 Task: Change the Trello board background using images from Unsplash with the search terms 'kitten', 'cats', and 'black panther'.
Action: Mouse moved to (1059, 221)
Screenshot: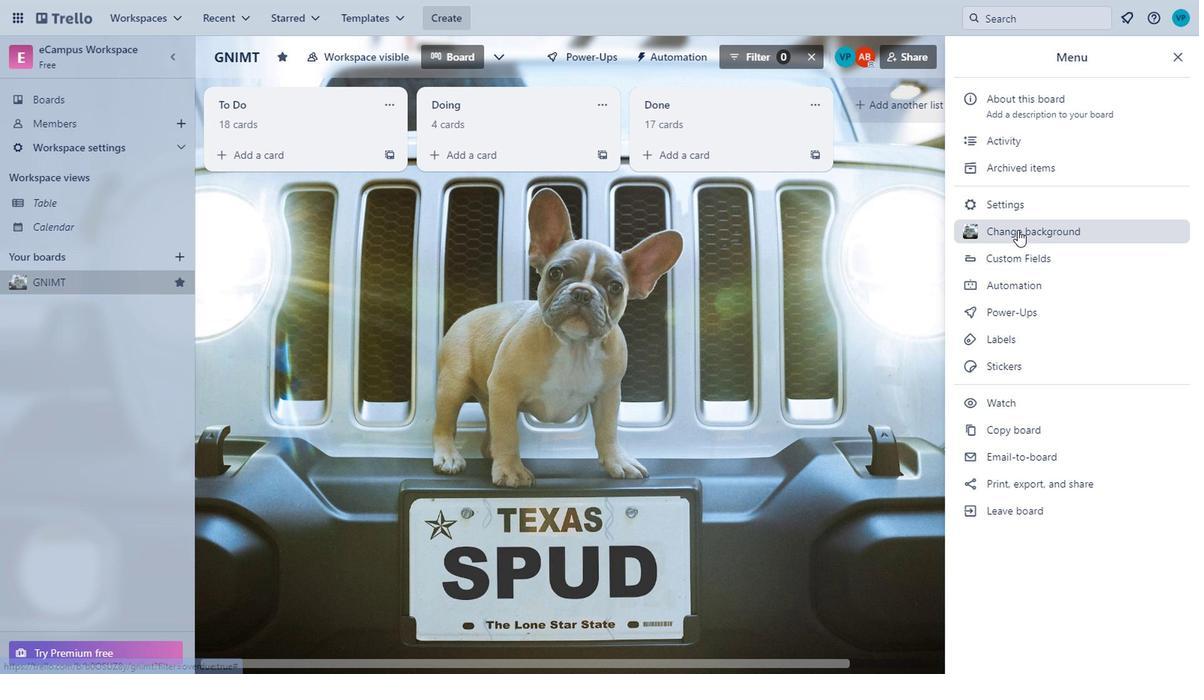 
Action: Mouse pressed left at (1059, 221)
Screenshot: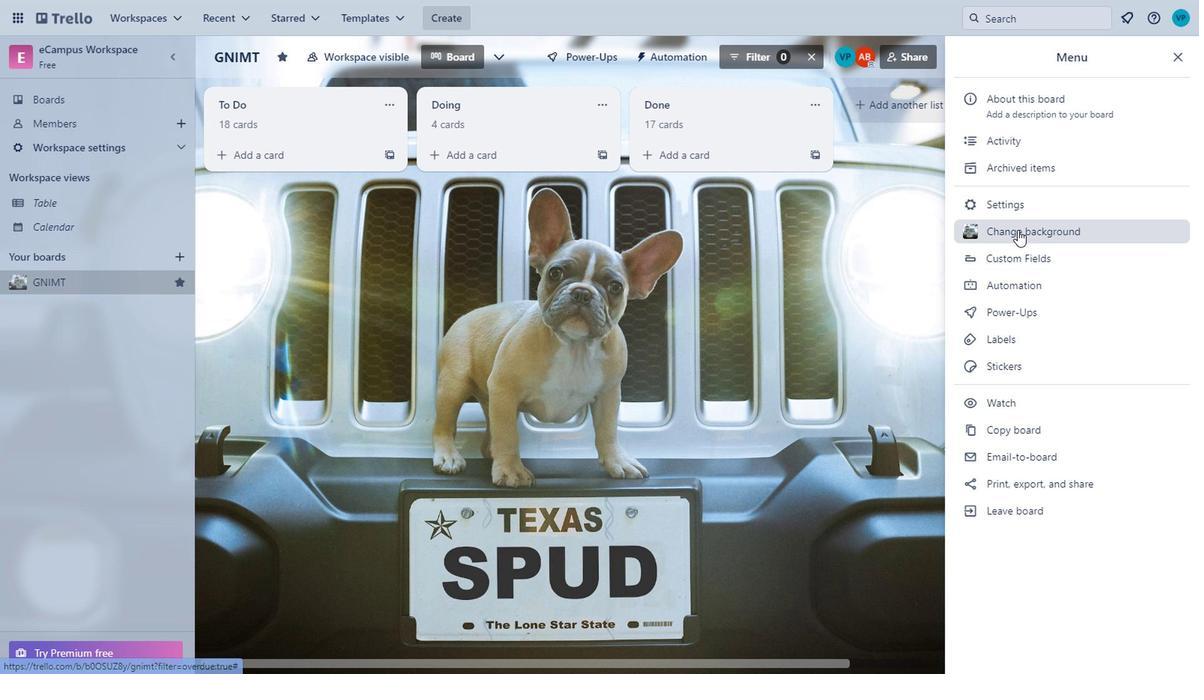 
Action: Mouse moved to (1059, 104)
Screenshot: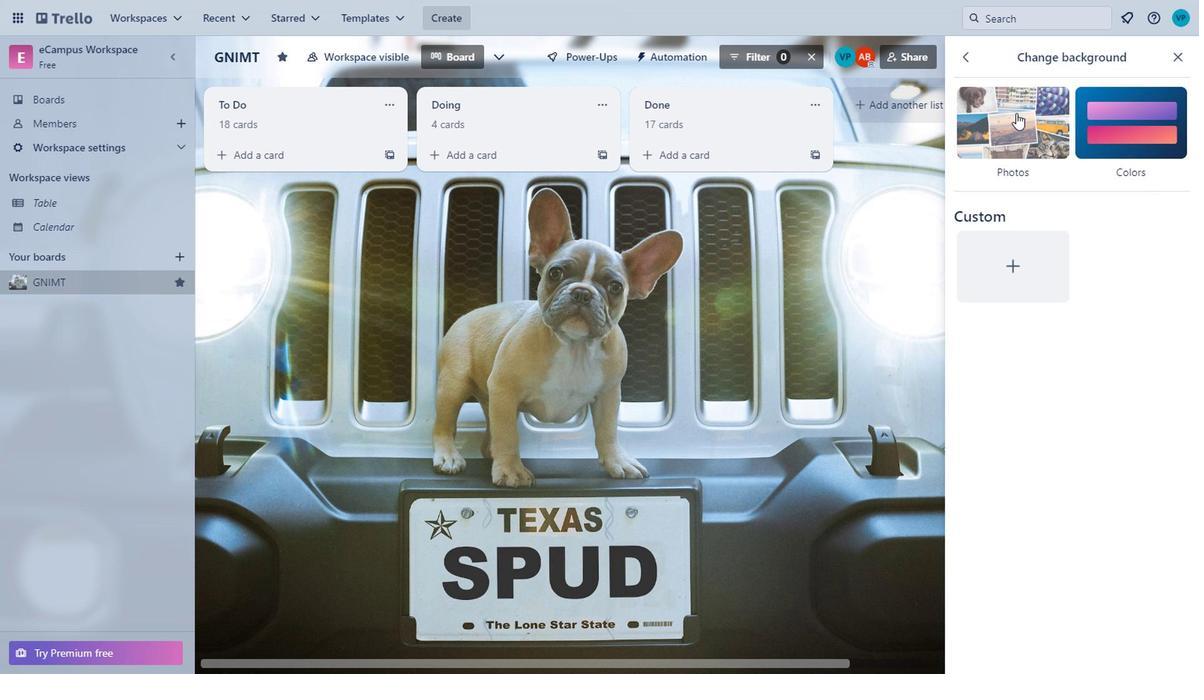 
Action: Mouse pressed left at (1059, 104)
Screenshot: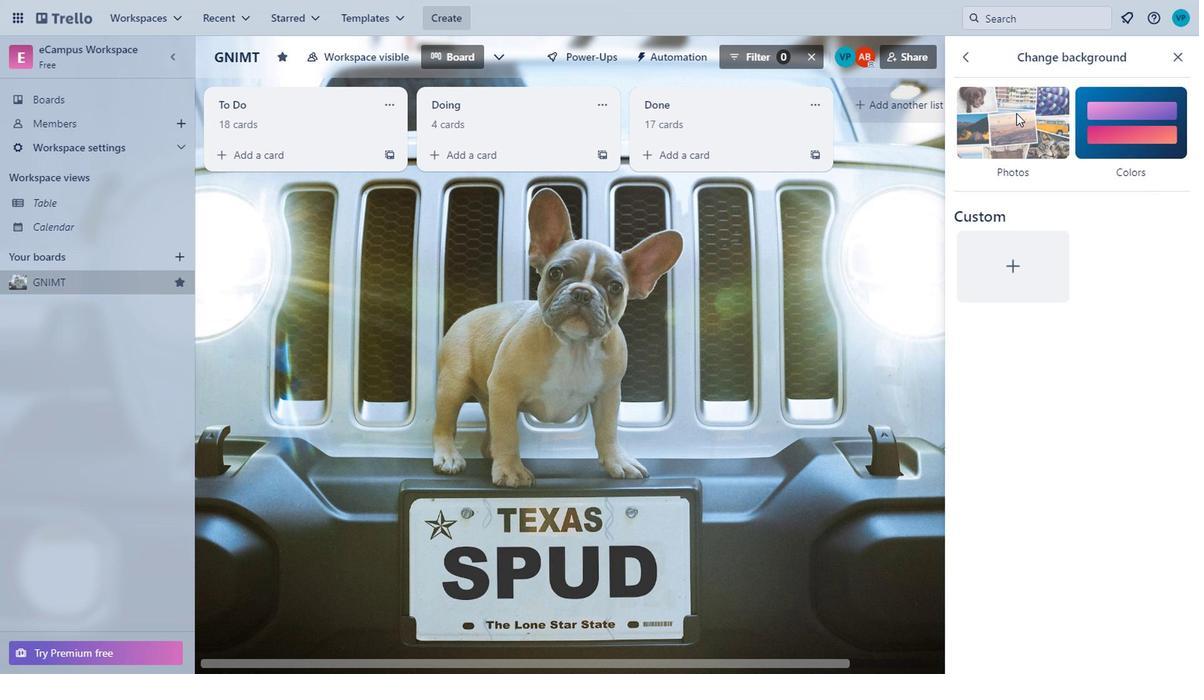 
Action: Mouse moved to (1058, 96)
Screenshot: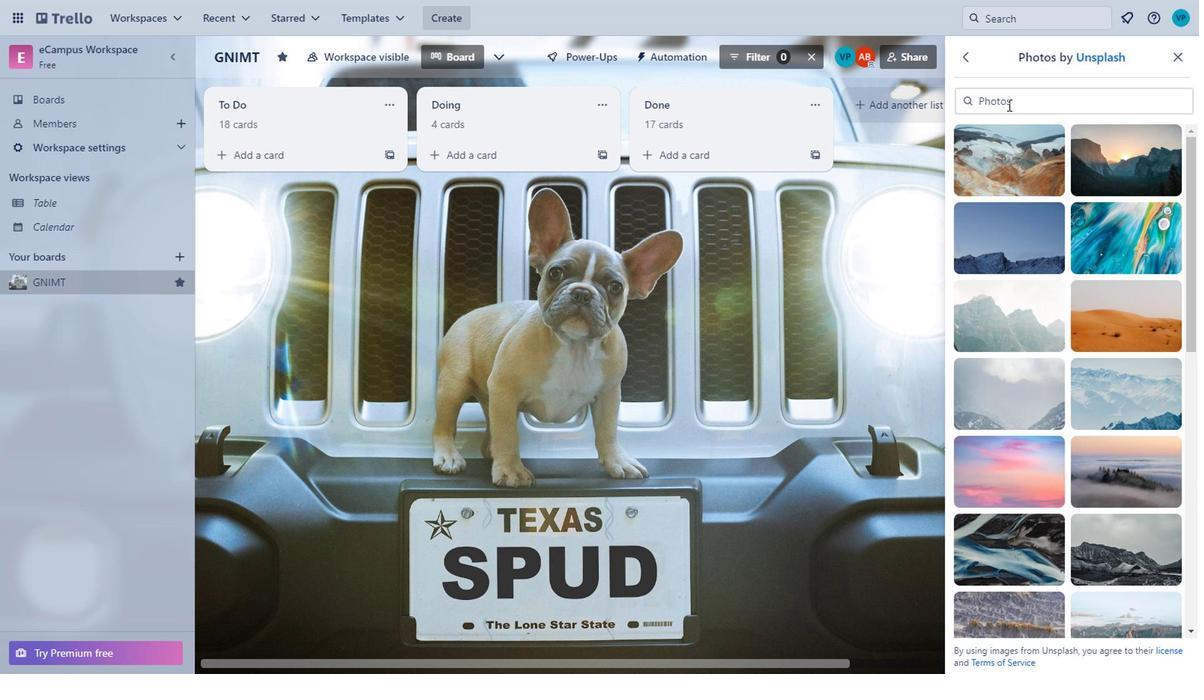 
Action: Mouse pressed left at (1058, 96)
Screenshot: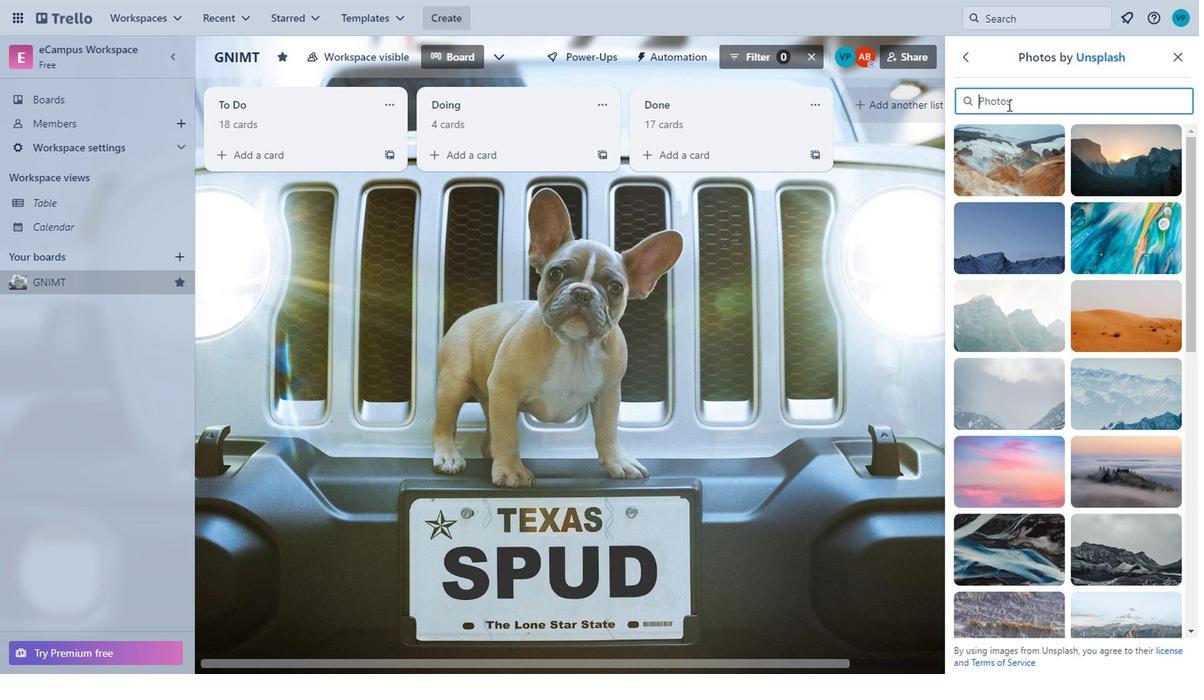 
Action: Mouse moved to (1021, 171)
Screenshot: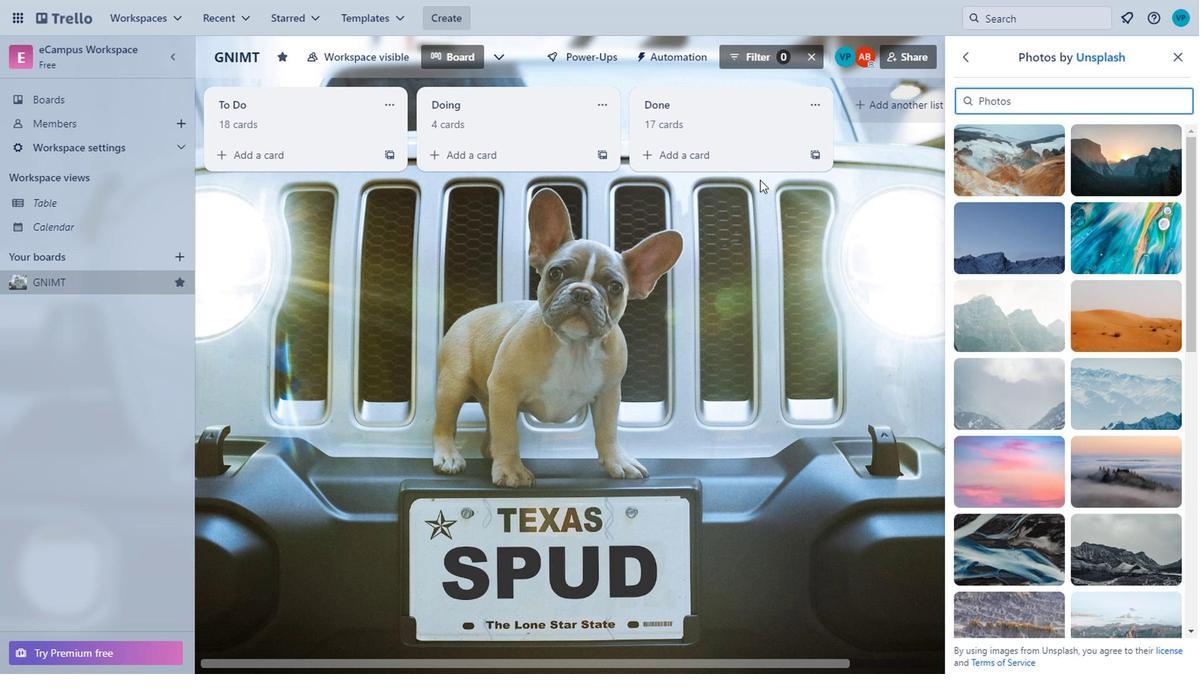 
Action: Key pressed c
Screenshot: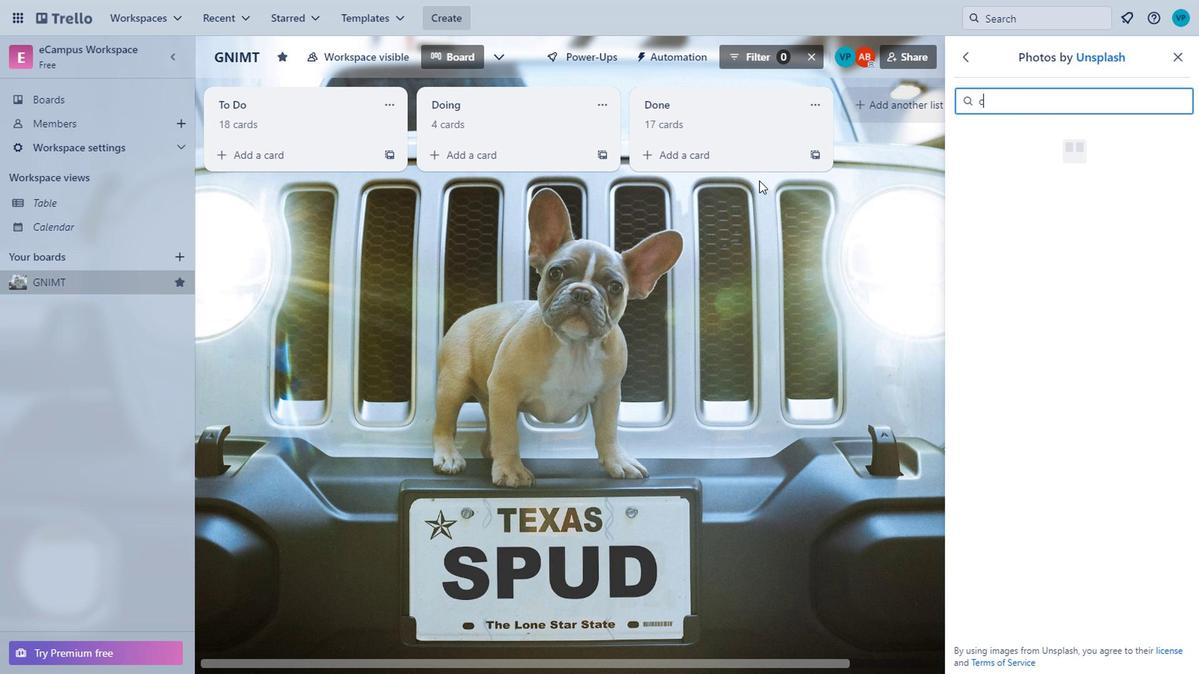 
Action: Mouse moved to (1021, 171)
Screenshot: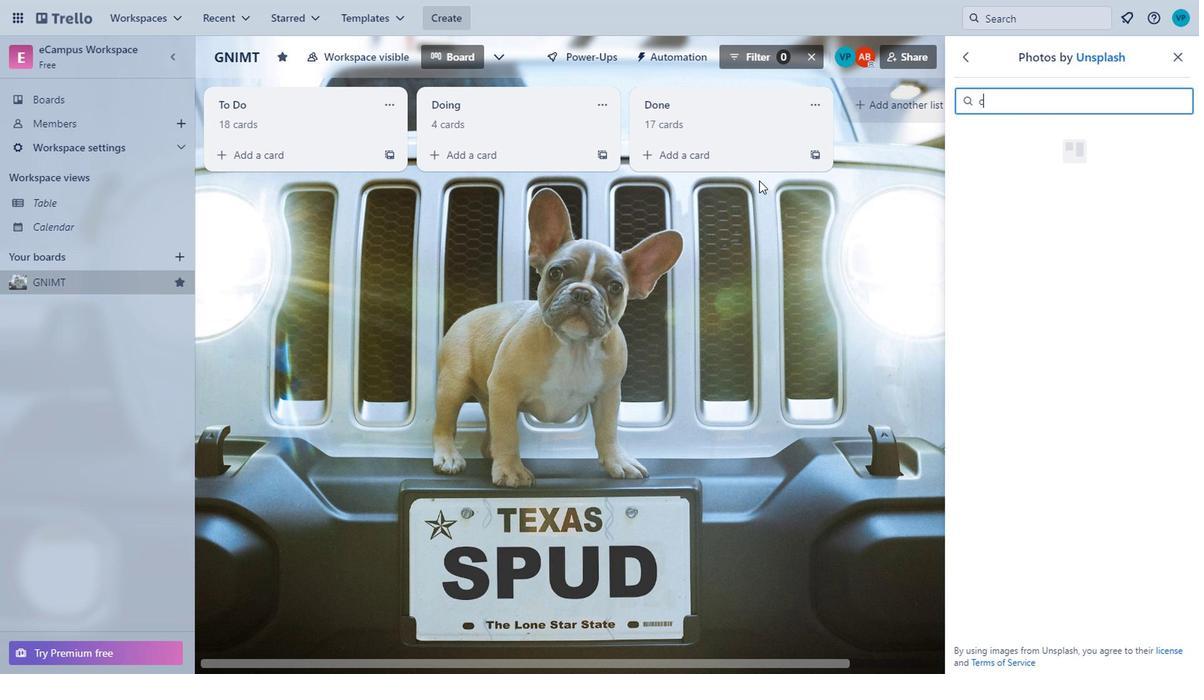 
Action: Key pressed a
Screenshot: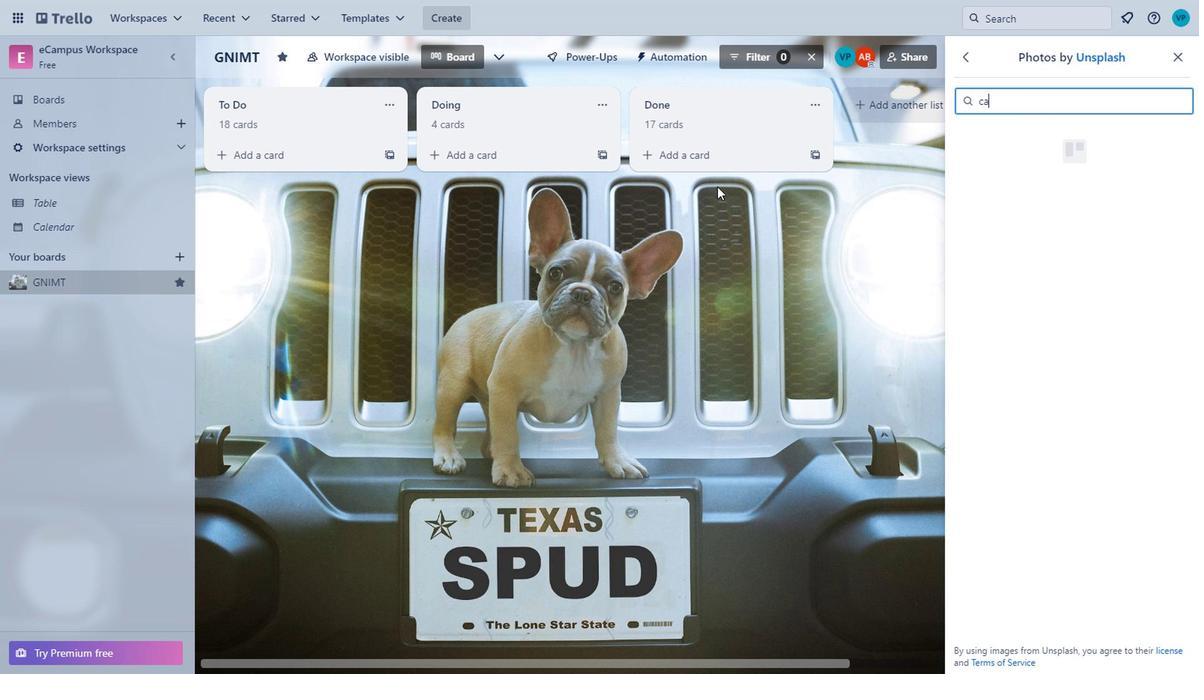 
Action: Mouse moved to (1001, 206)
Screenshot: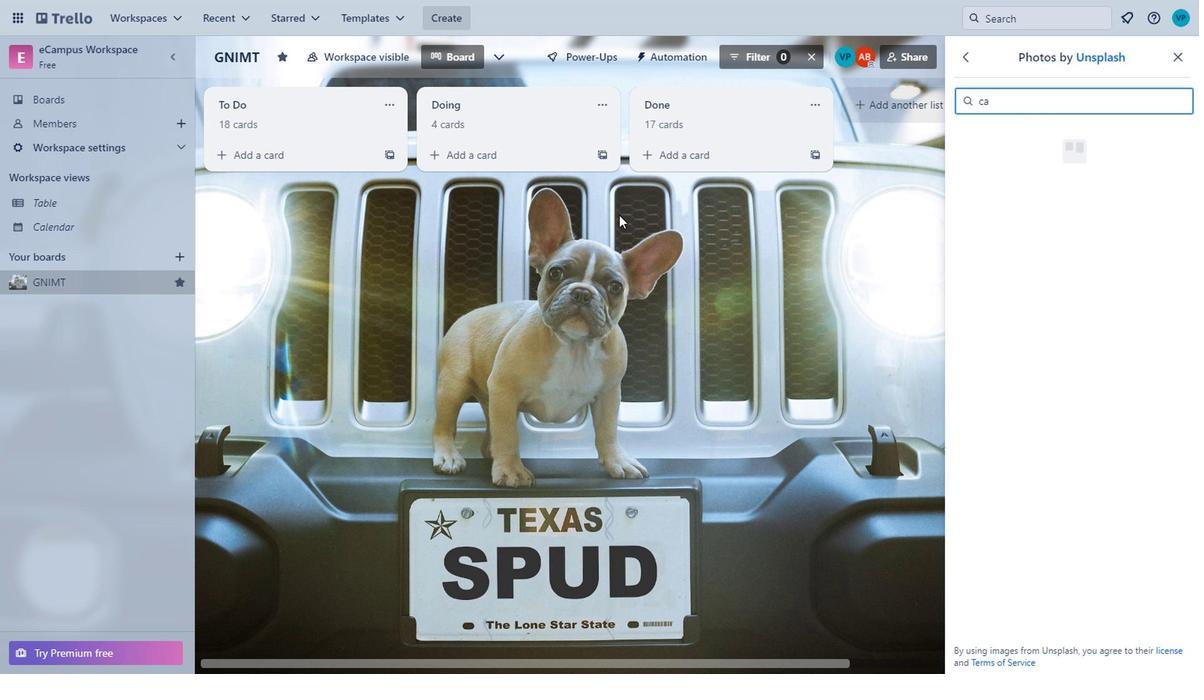 
Action: Key pressed <Key.backspace>s
Screenshot: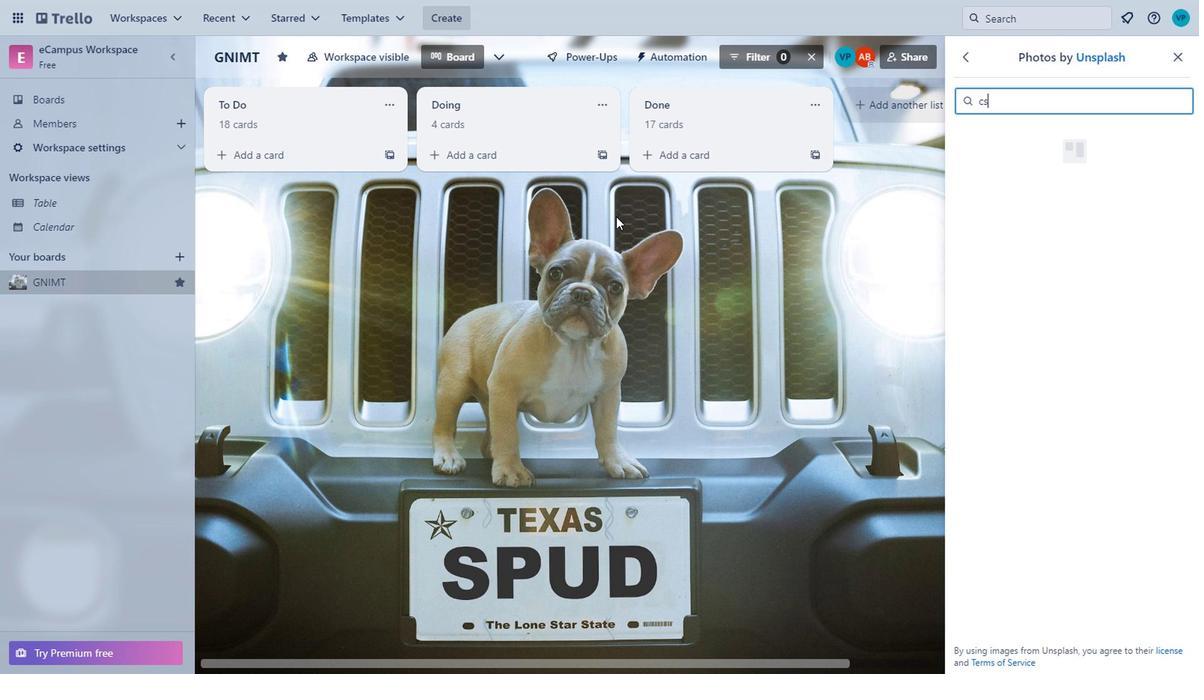 
Action: Mouse moved to (1001, 207)
Screenshot: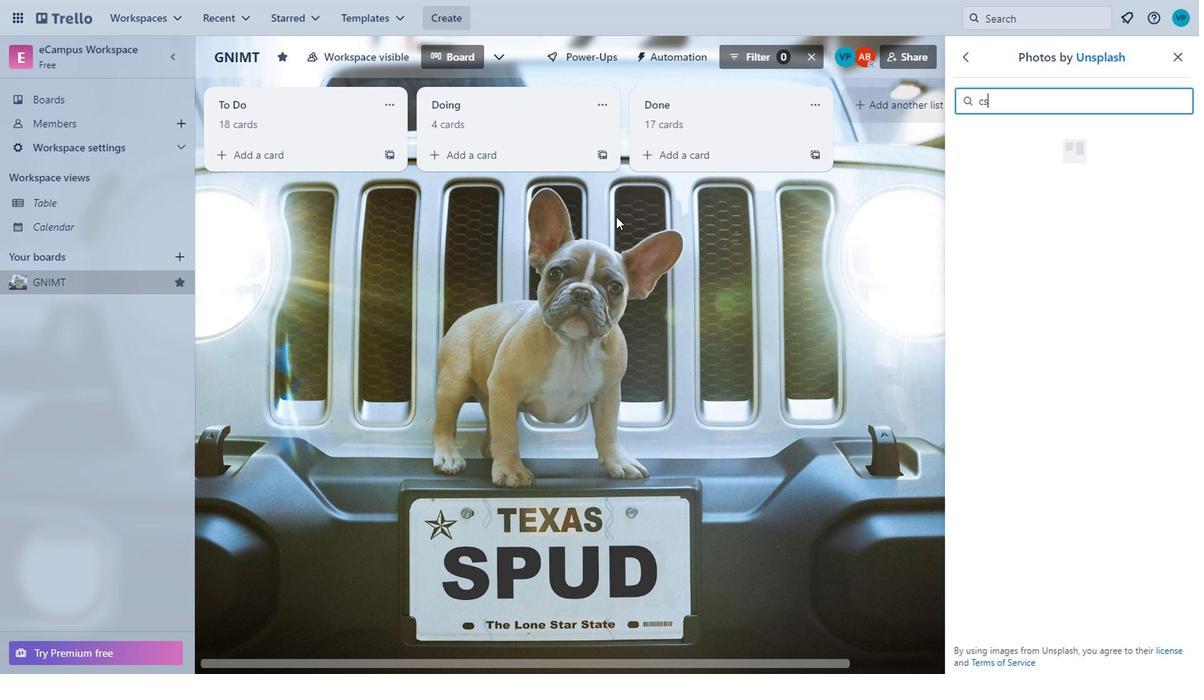 
Action: Key pressed <Key.backspace>ats
Screenshot: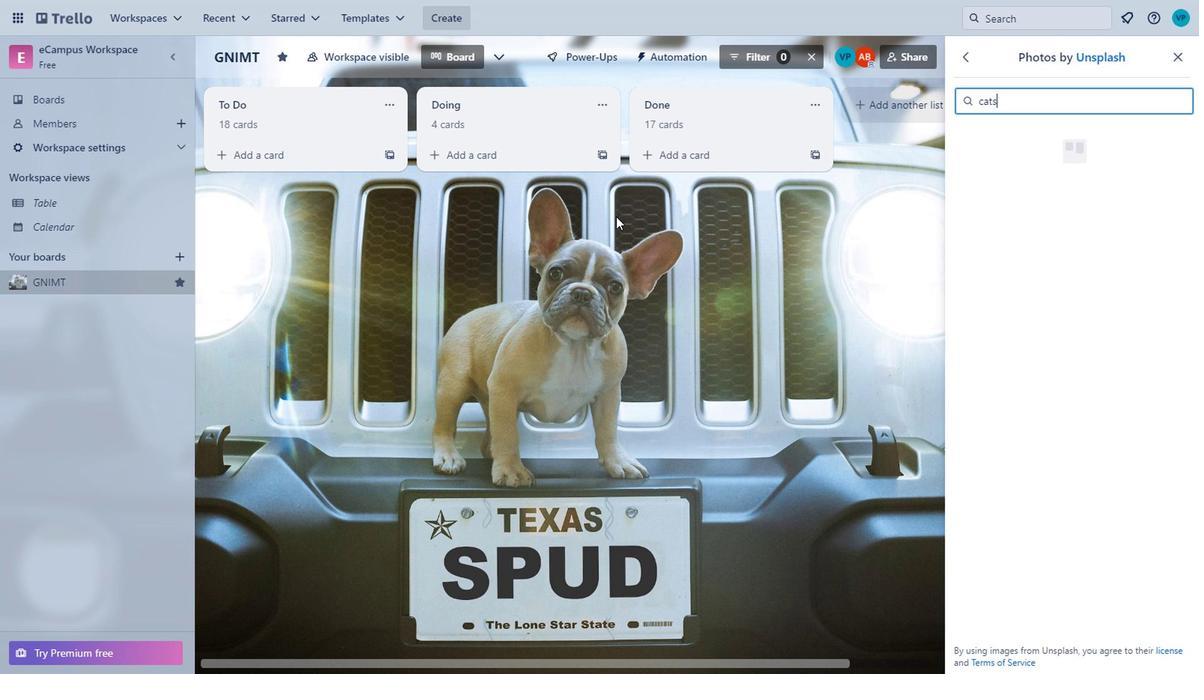 
Action: Mouse moved to (1061, 375)
Screenshot: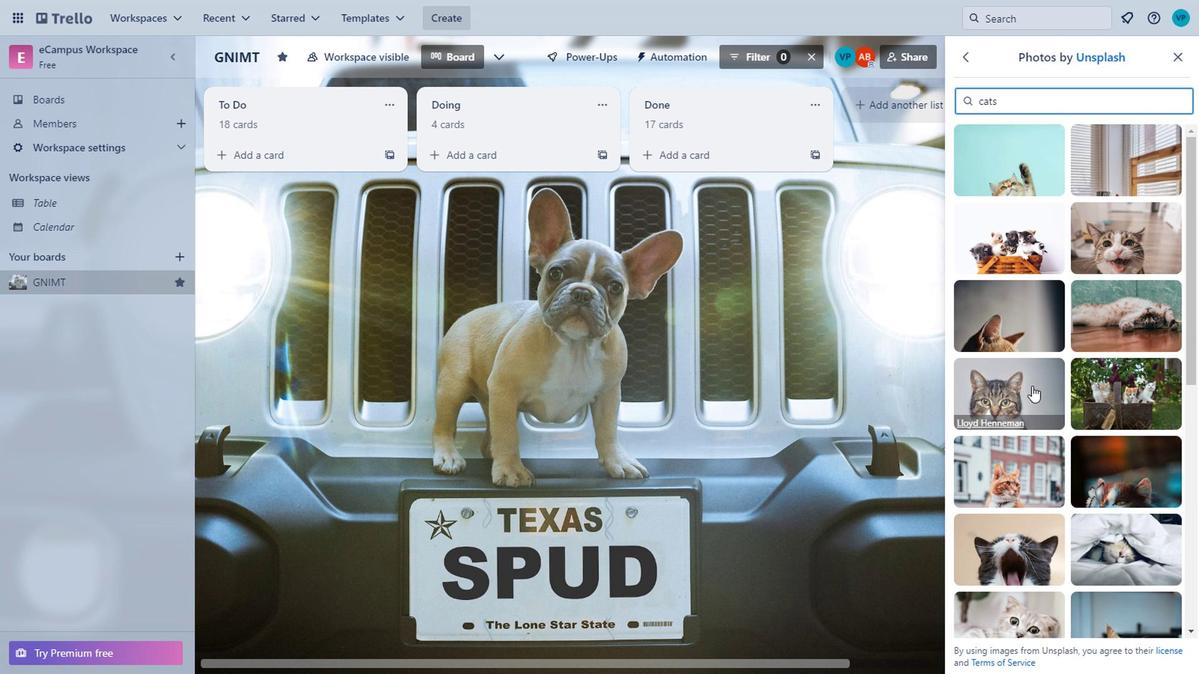 
Action: Mouse pressed left at (1061, 375)
Screenshot: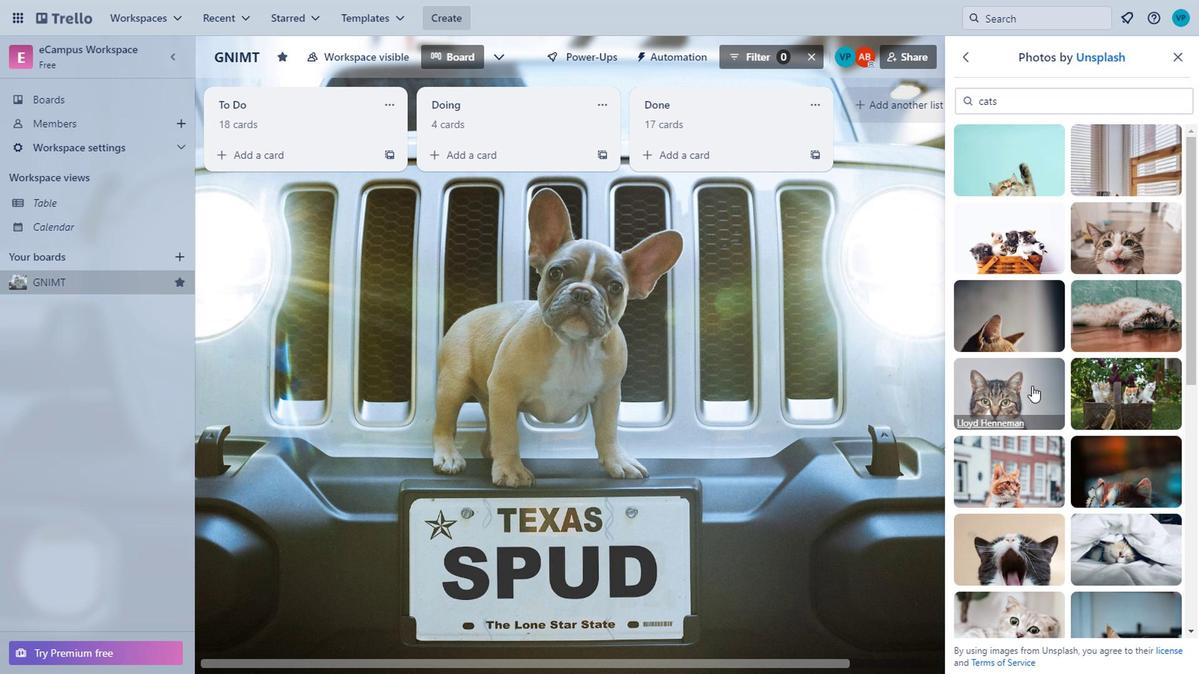 
Action: Mouse moved to (1062, 455)
Screenshot: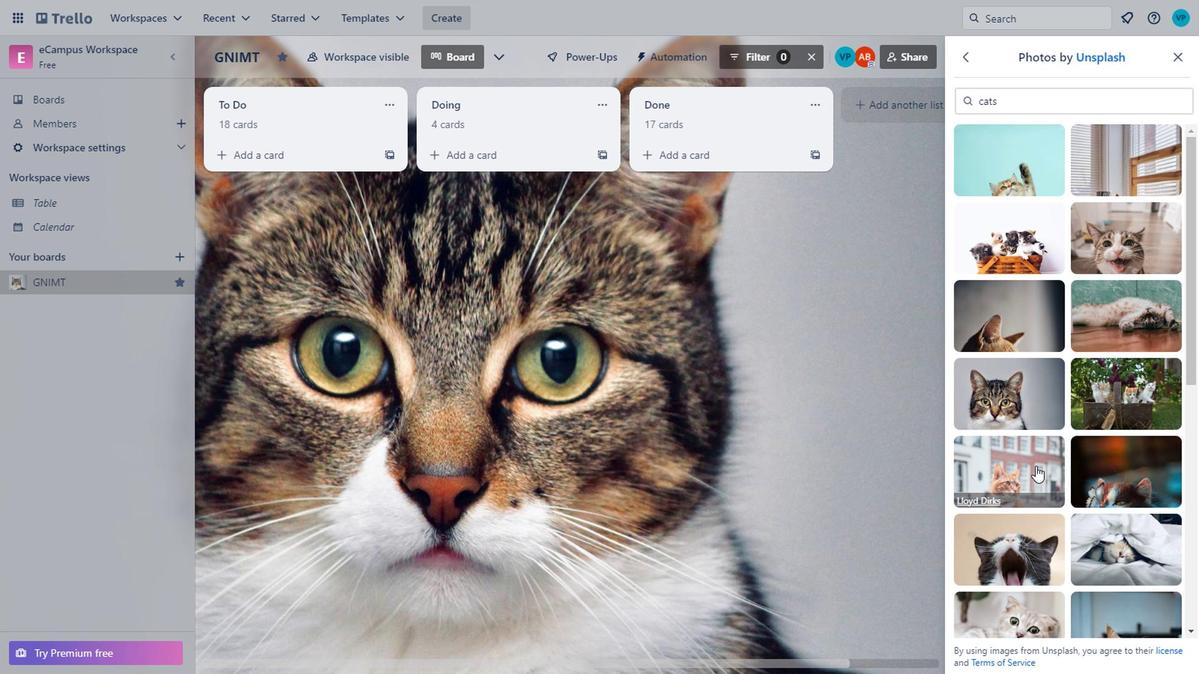 
Action: Mouse pressed left at (1062, 455)
Screenshot: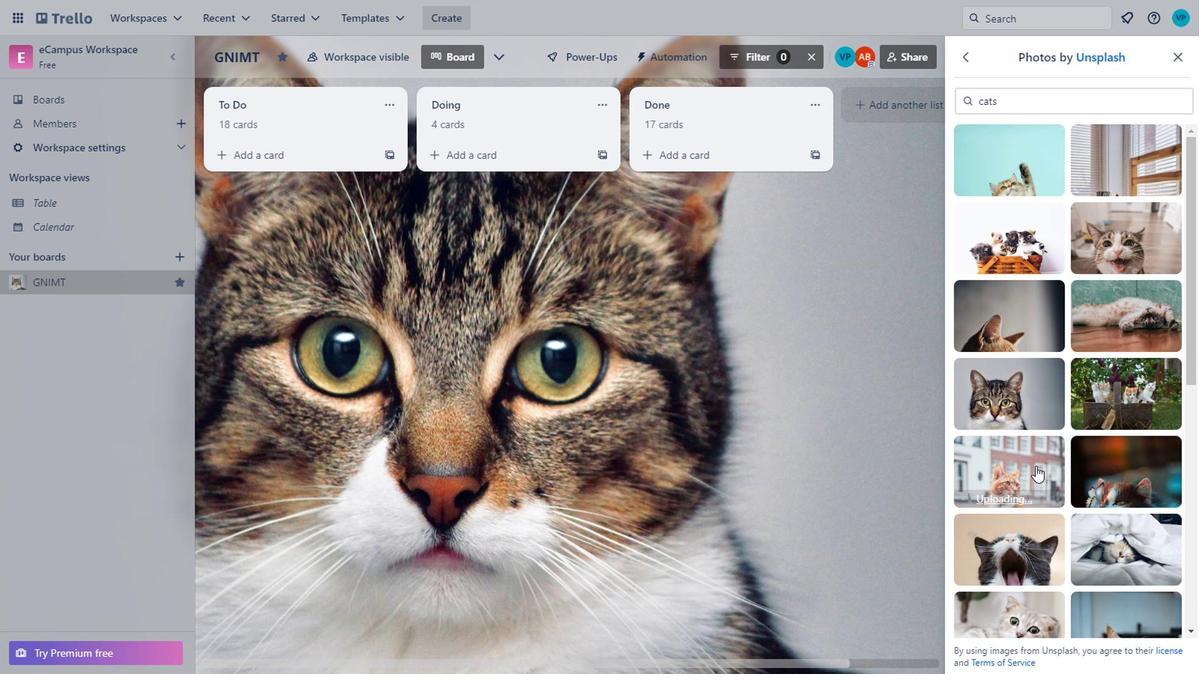 
Action: Mouse moved to (1063, 431)
Screenshot: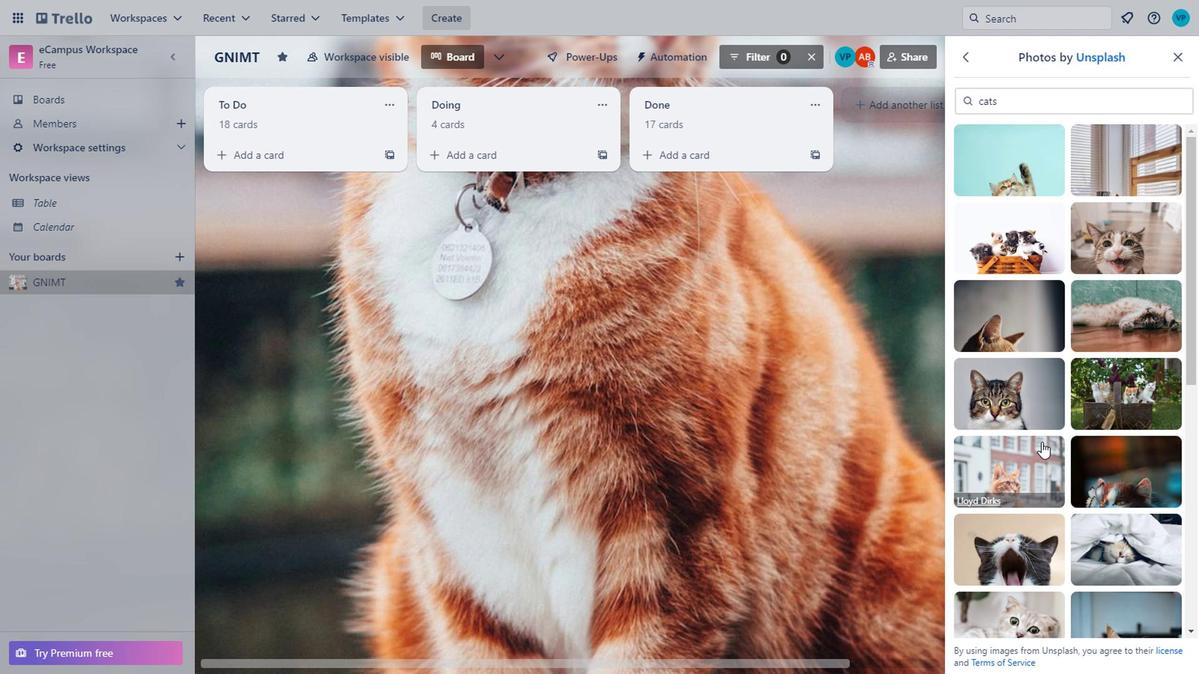 
Action: Mouse scrolled (1063, 430) with delta (0, -1)
Screenshot: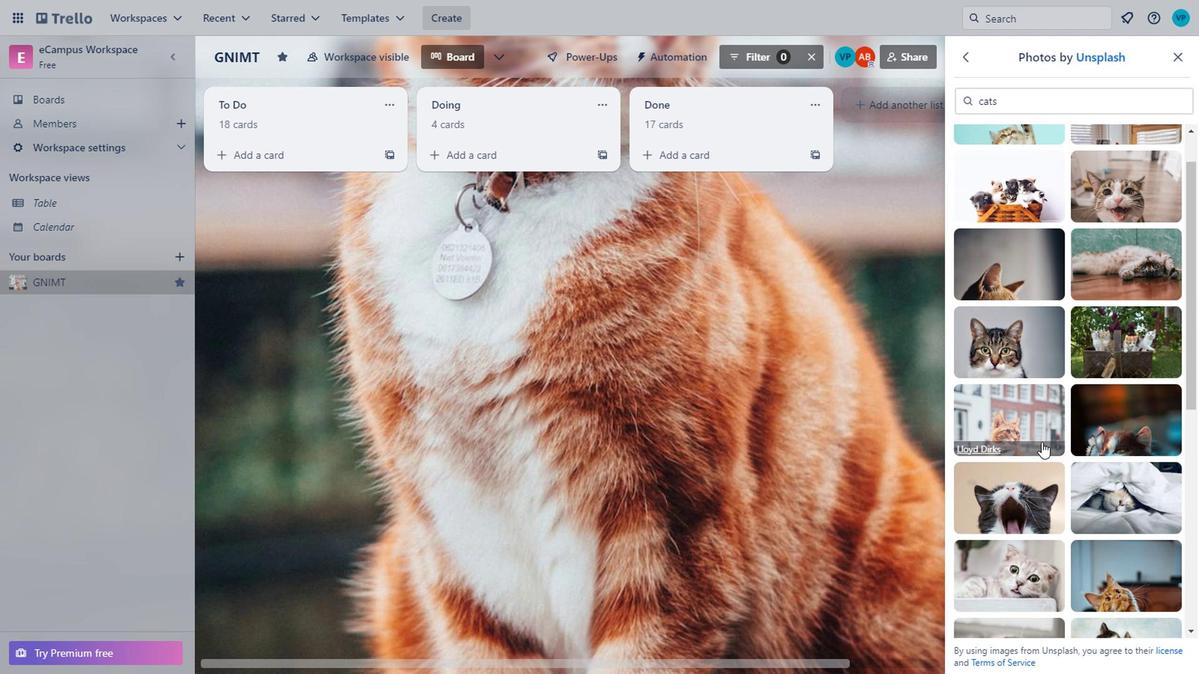
Action: Mouse scrolled (1063, 430) with delta (0, -1)
Screenshot: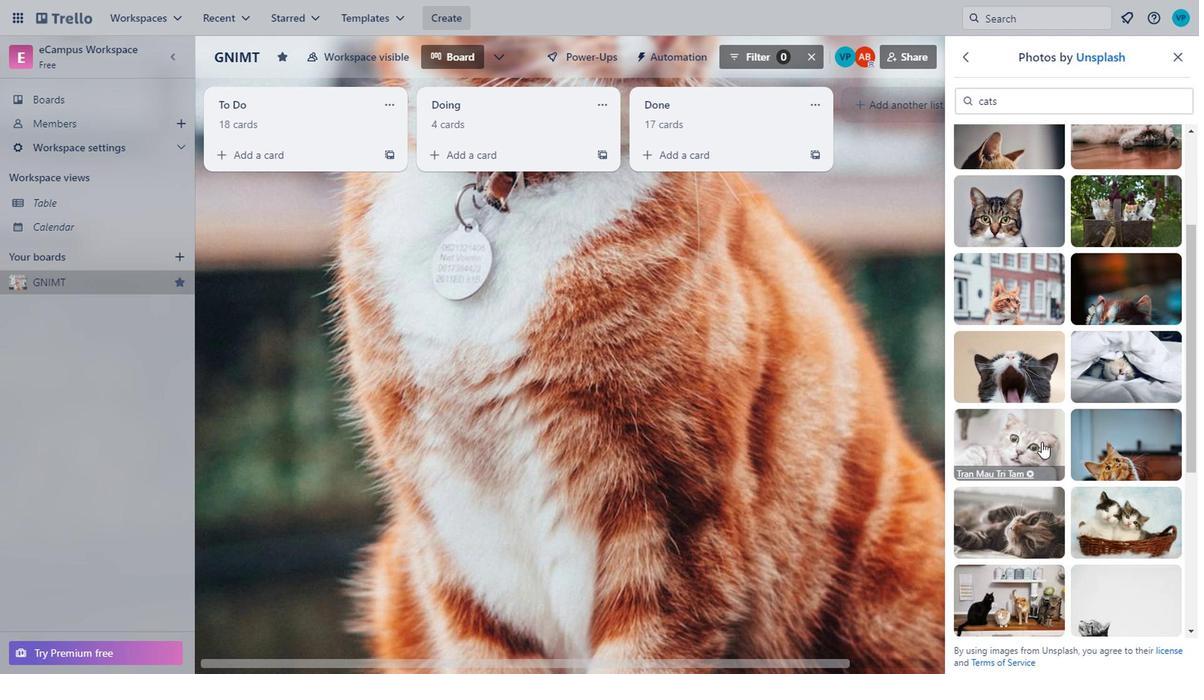 
Action: Mouse moved to (1061, 346)
Screenshot: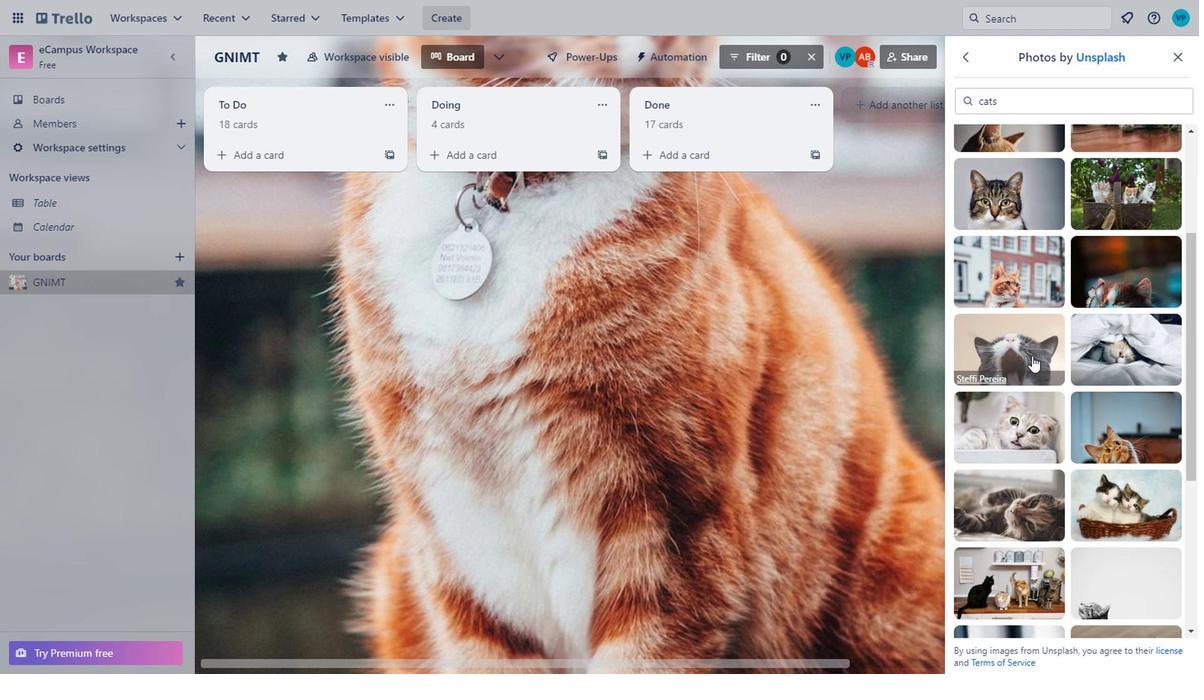
Action: Mouse pressed left at (1061, 346)
Screenshot: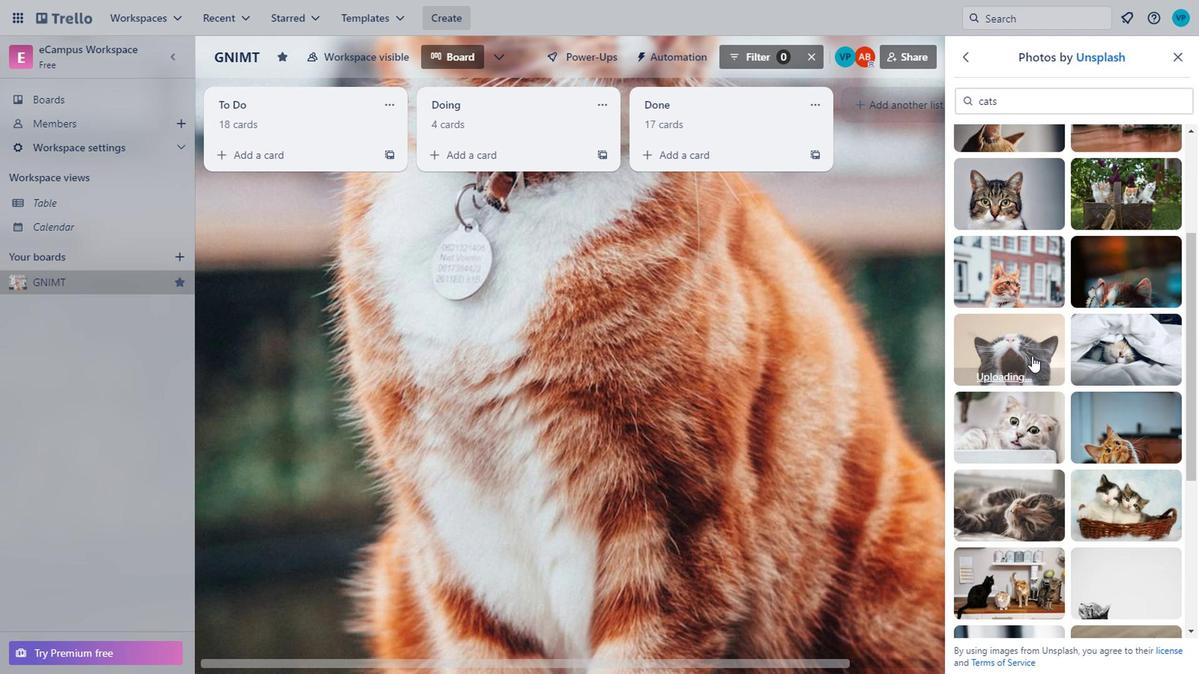 
Action: Mouse moved to (1074, 479)
Screenshot: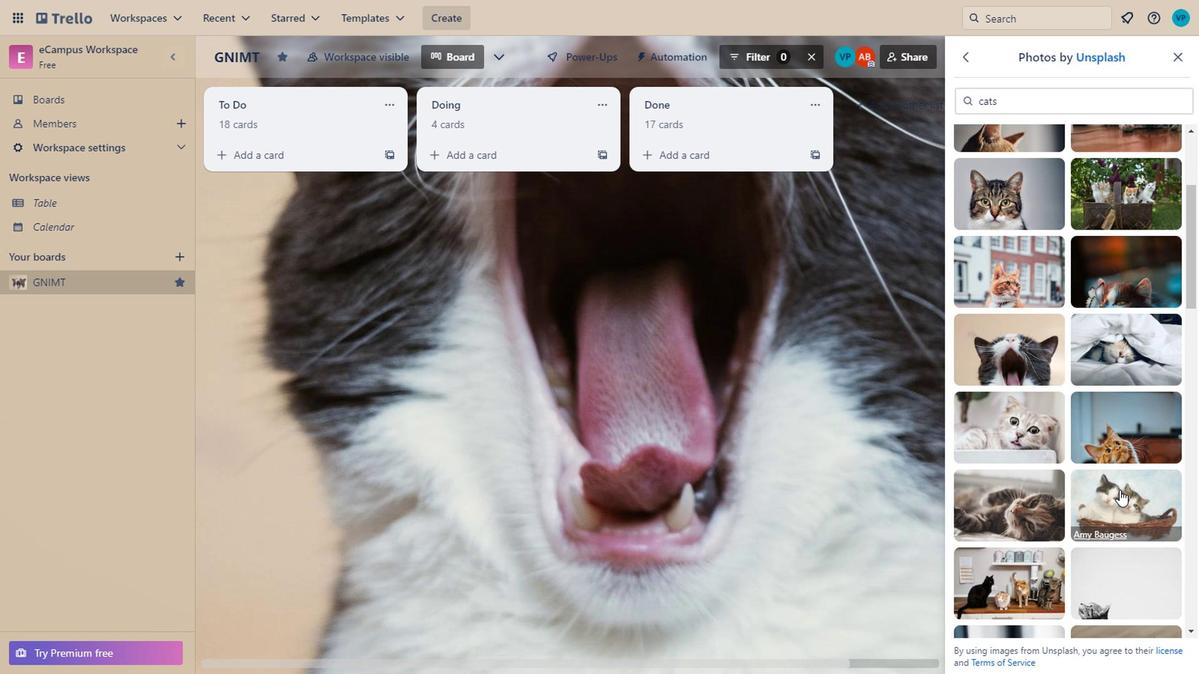 
Action: Mouse pressed left at (1074, 479)
Screenshot: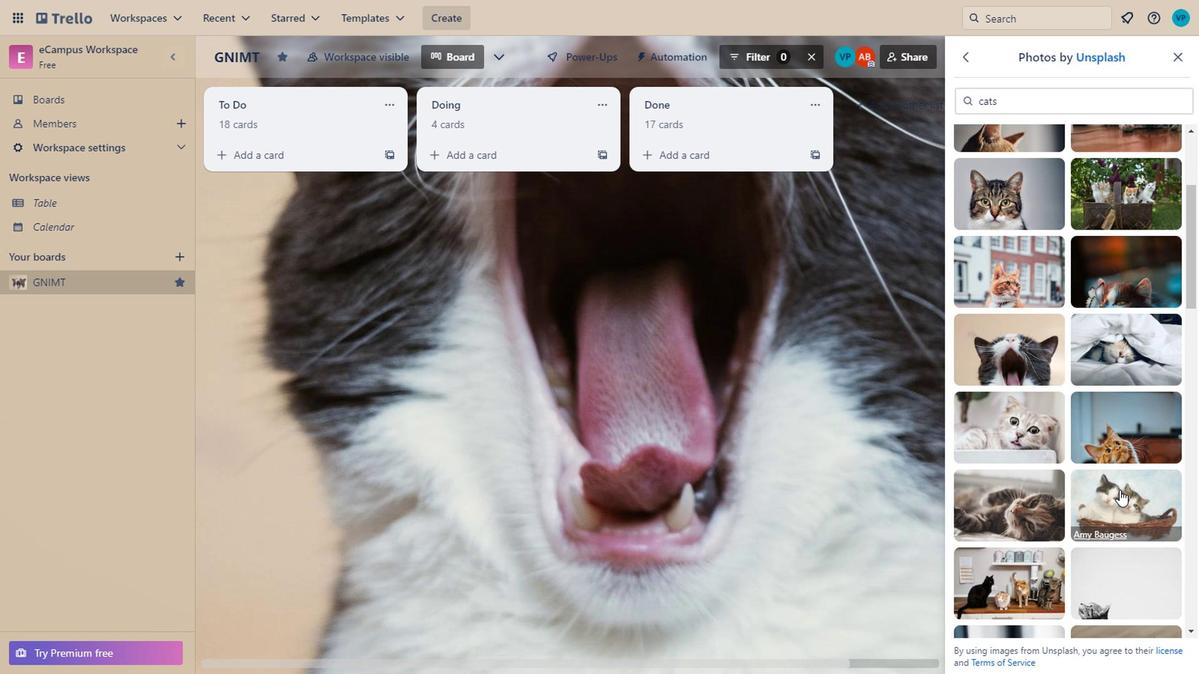
Action: Mouse moved to (1072, 441)
Screenshot: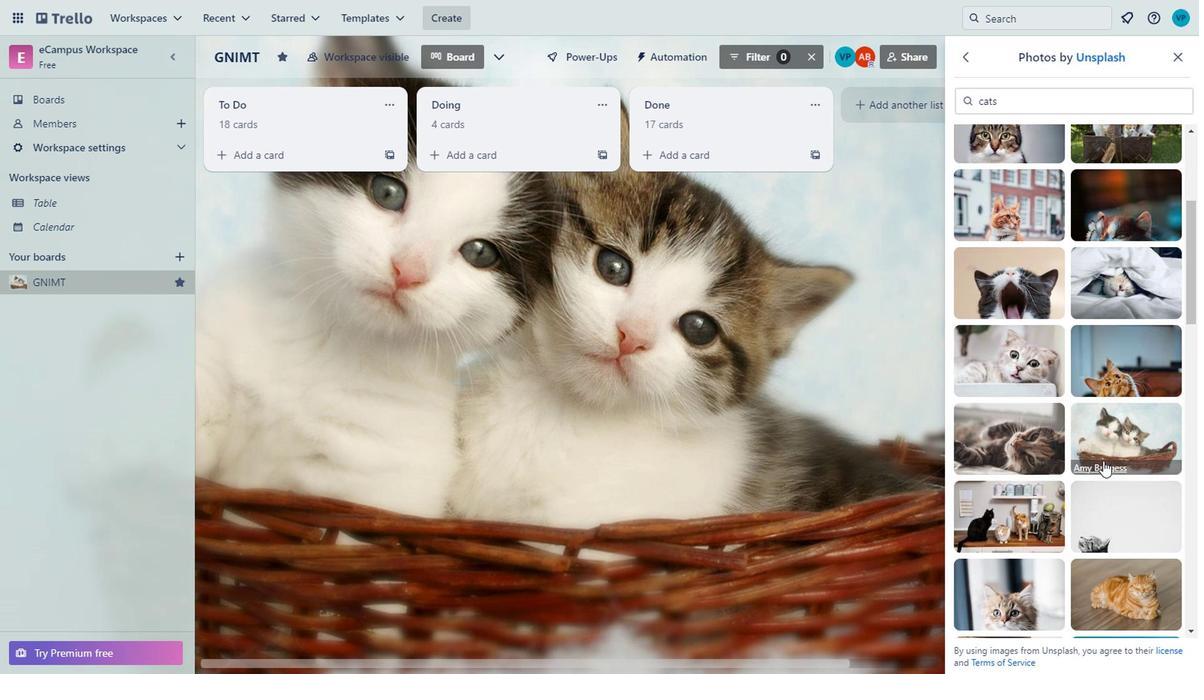
Action: Mouse scrolled (1072, 440) with delta (0, 0)
Screenshot: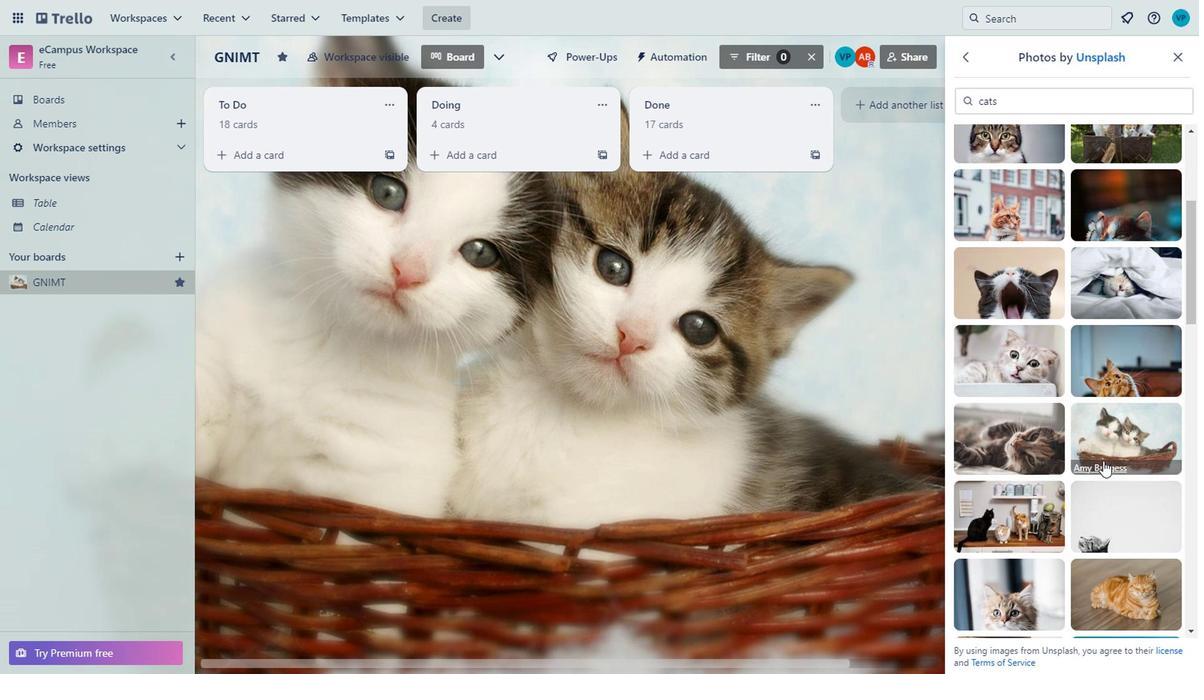 
Action: Mouse moved to (1072, 456)
Screenshot: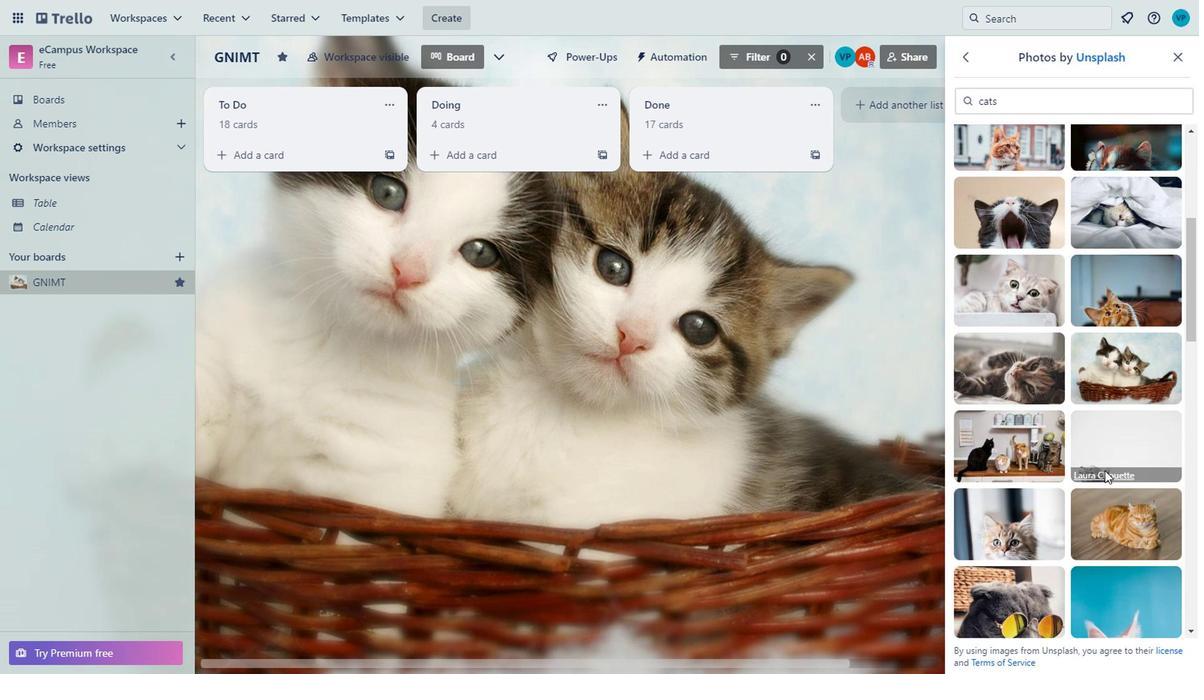 
Action: Mouse scrolled (1072, 455) with delta (0, 0)
Screenshot: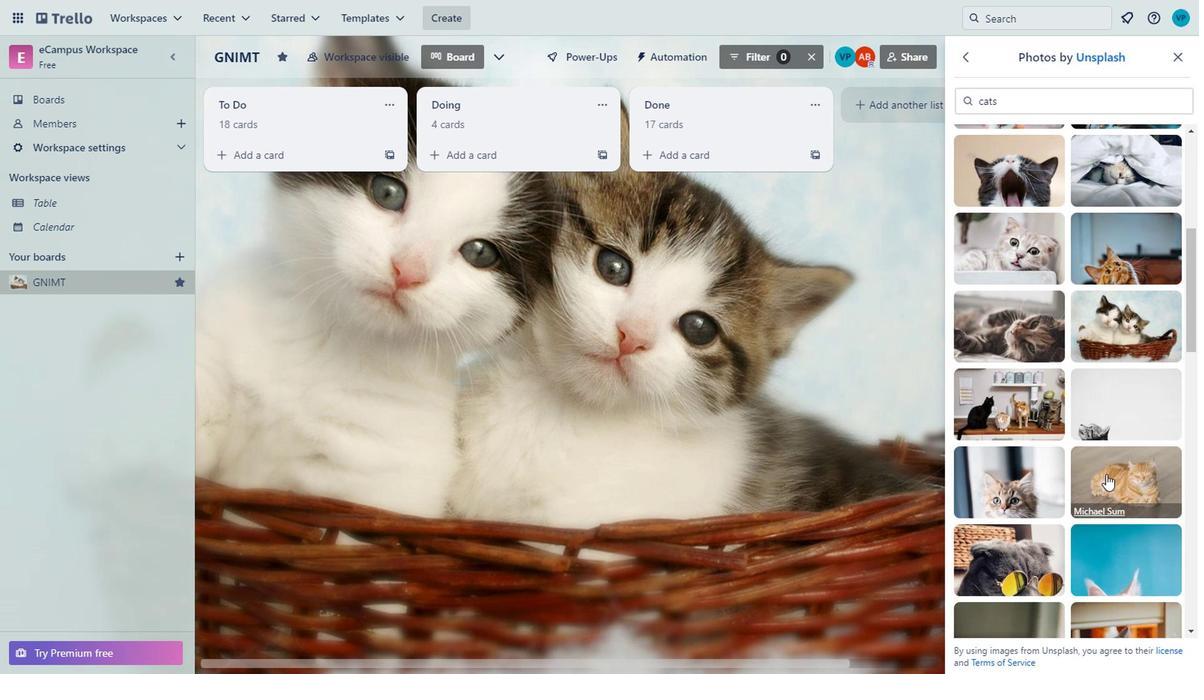 
Action: Mouse moved to (1072, 463)
Screenshot: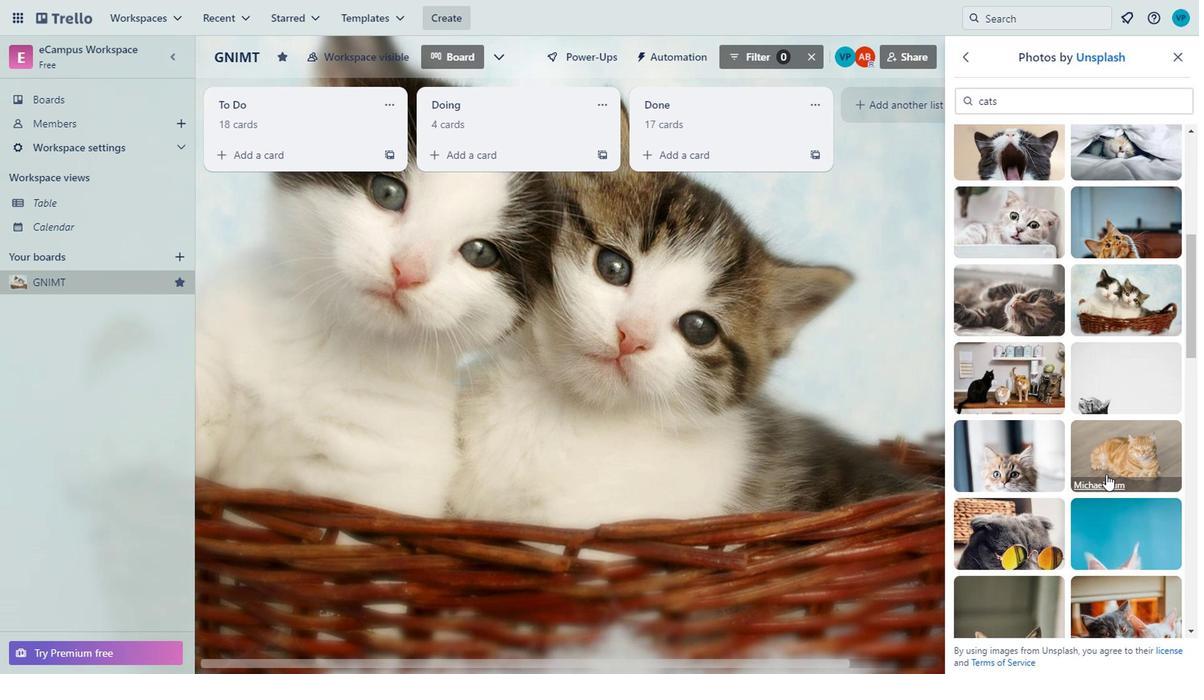 
Action: Mouse scrolled (1072, 462) with delta (0, -1)
Screenshot: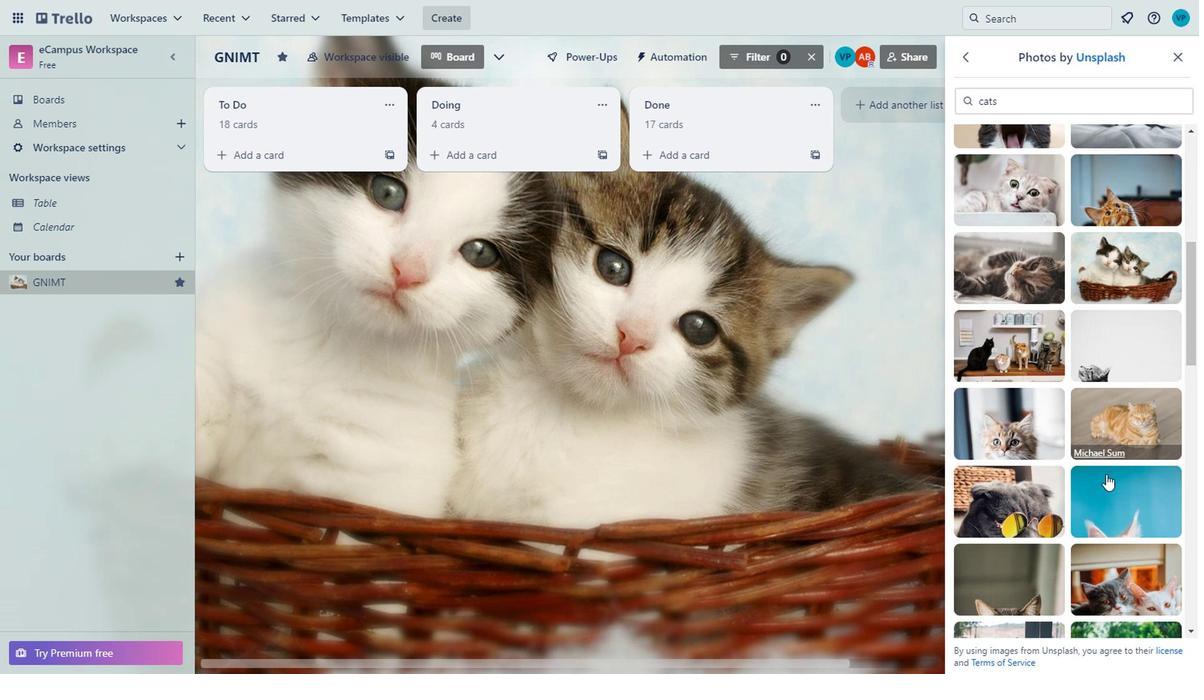 
Action: Mouse moved to (1071, 489)
Screenshot: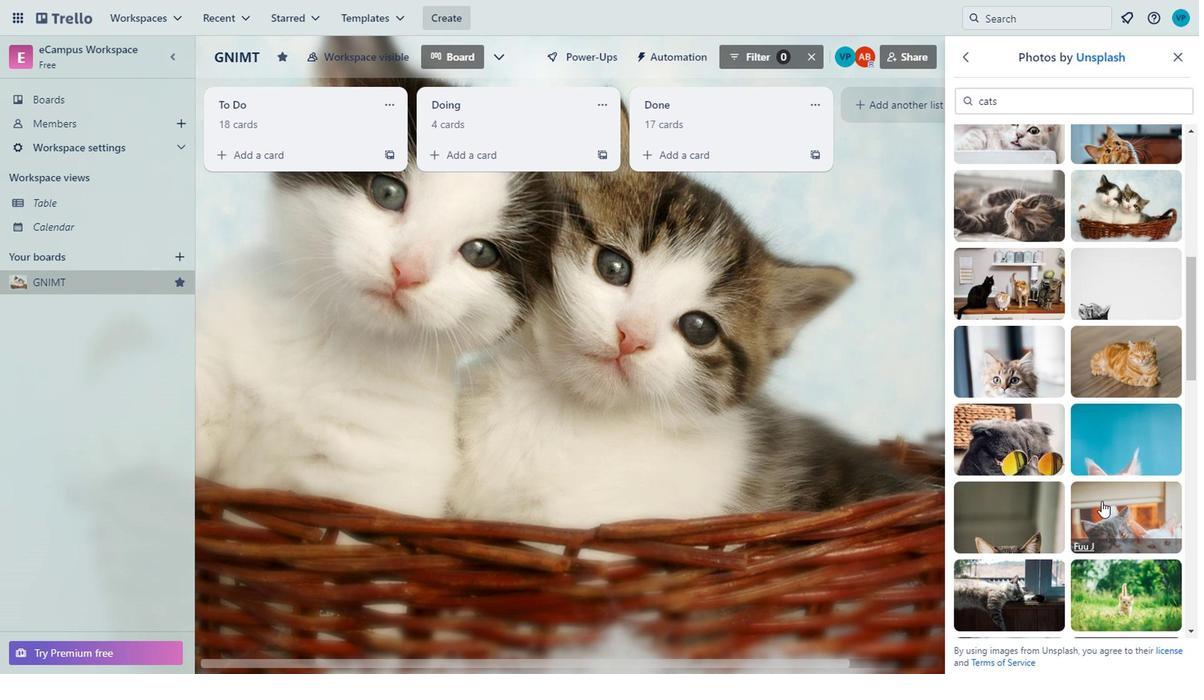 
Action: Mouse scrolled (1071, 489) with delta (0, 0)
Screenshot: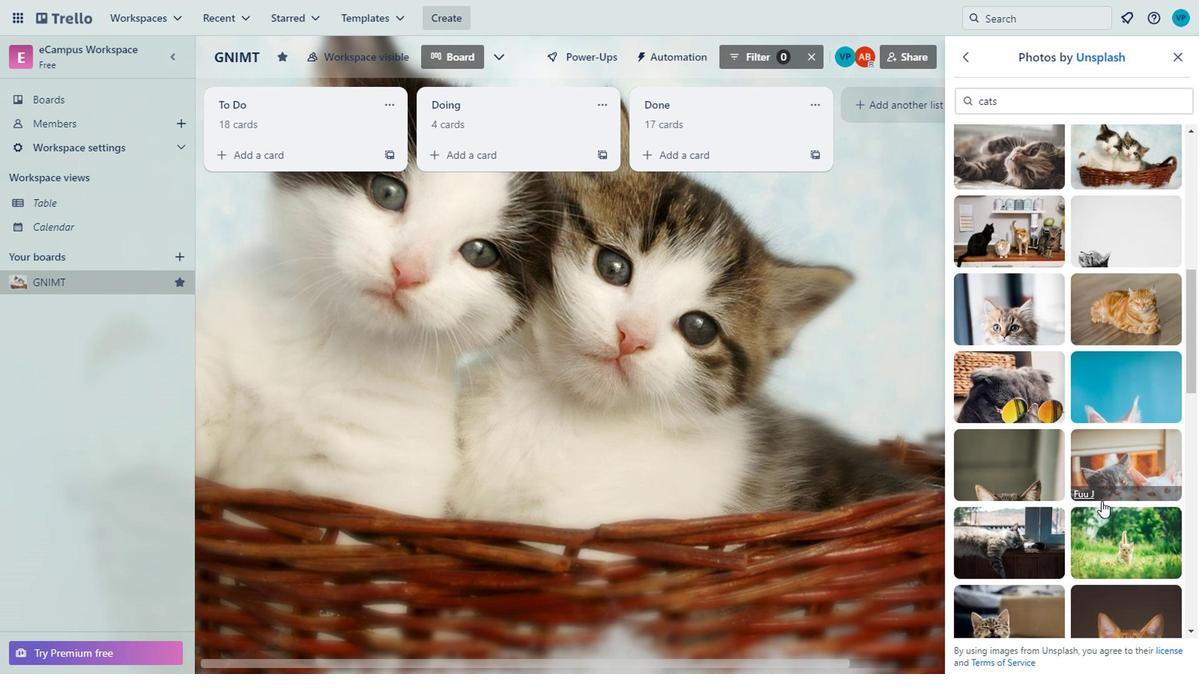
Action: Mouse scrolled (1071, 489) with delta (0, 0)
Screenshot: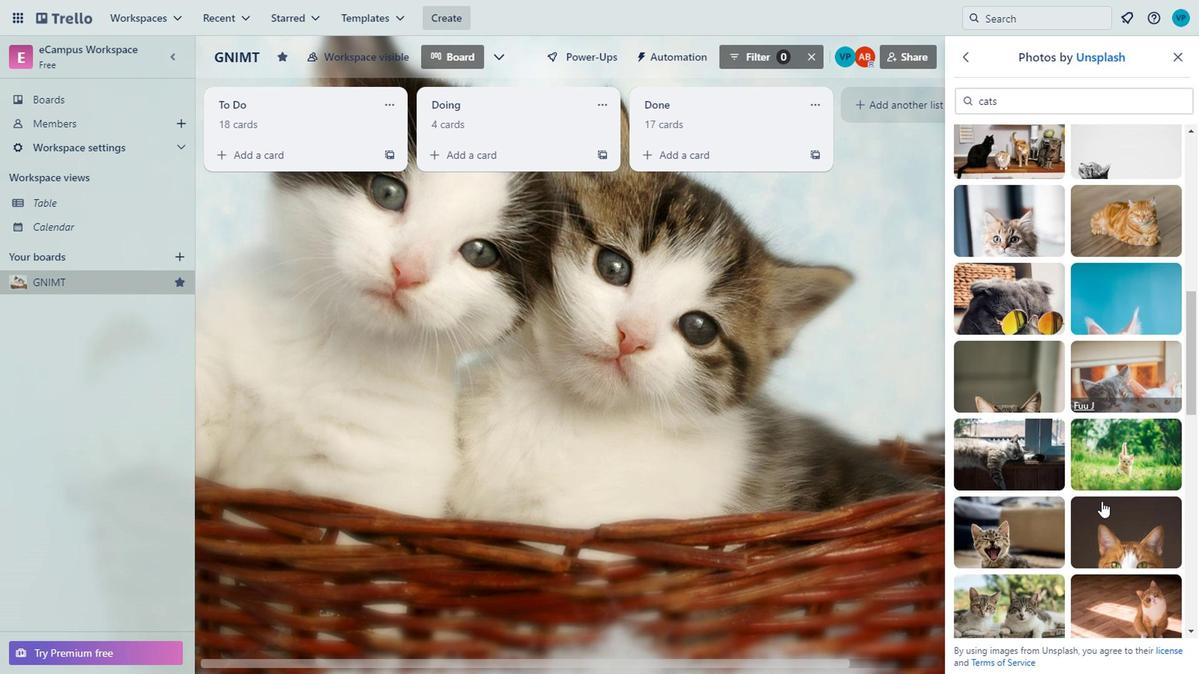 
Action: Mouse moved to (1057, 441)
Screenshot: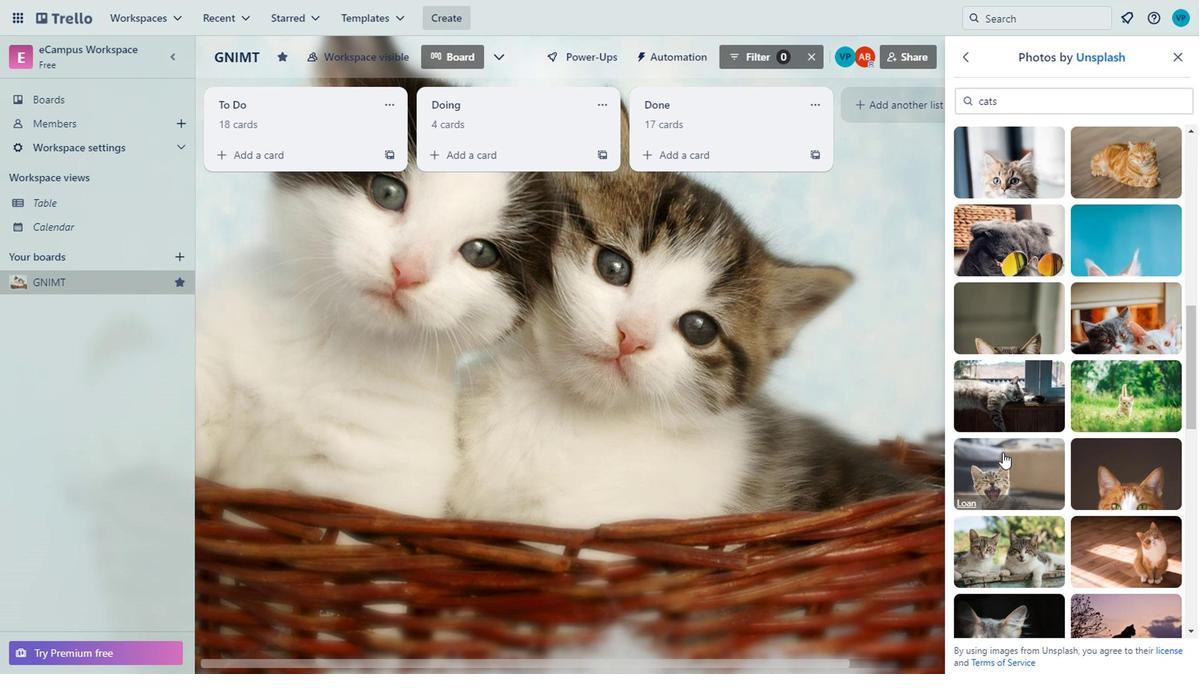 
Action: Mouse pressed left at (1057, 441)
Screenshot: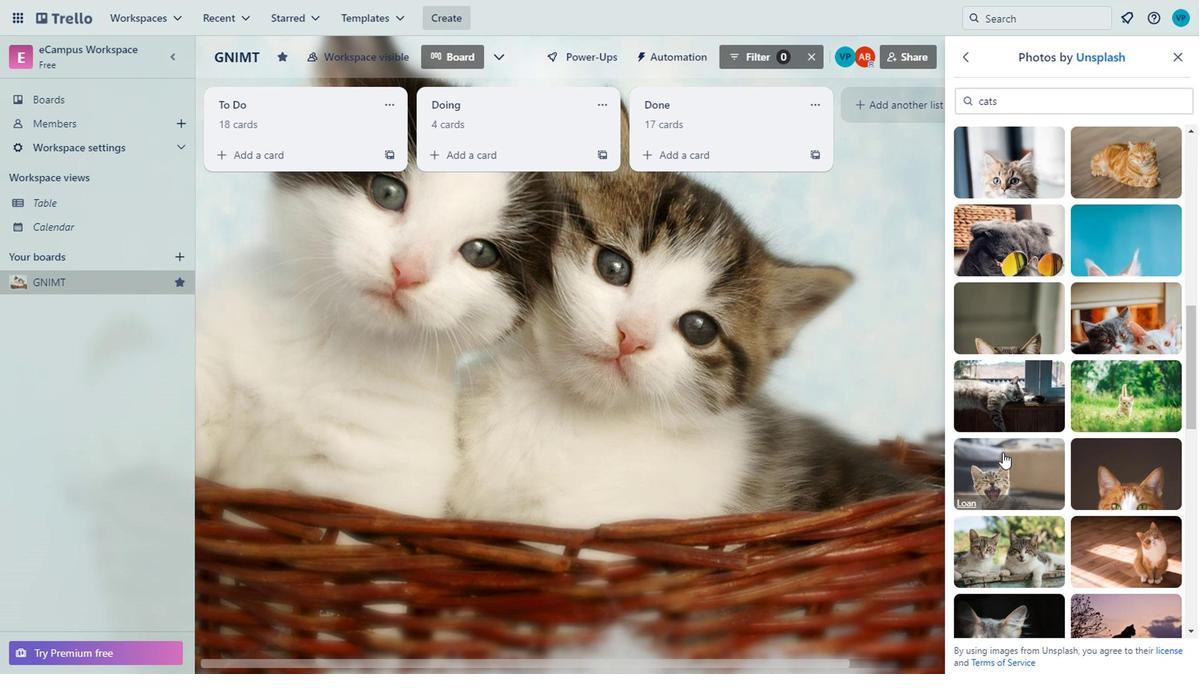 
Action: Mouse moved to (1061, 452)
Screenshot: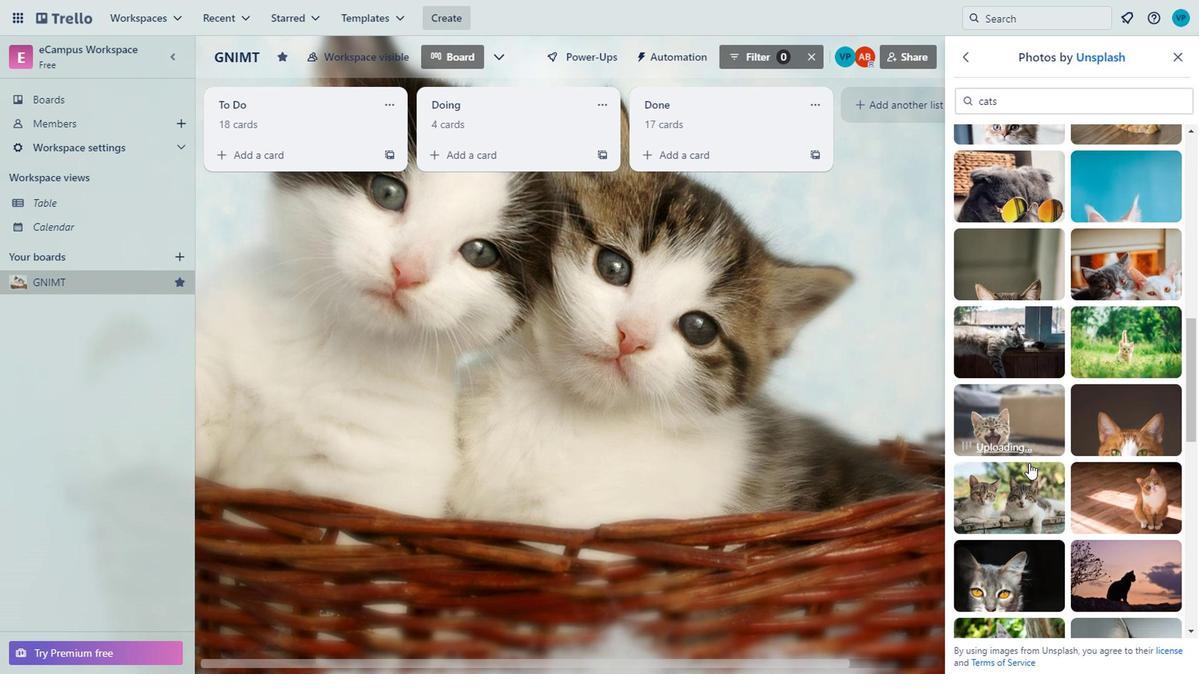 
Action: Mouse scrolled (1061, 451) with delta (0, 0)
Screenshot: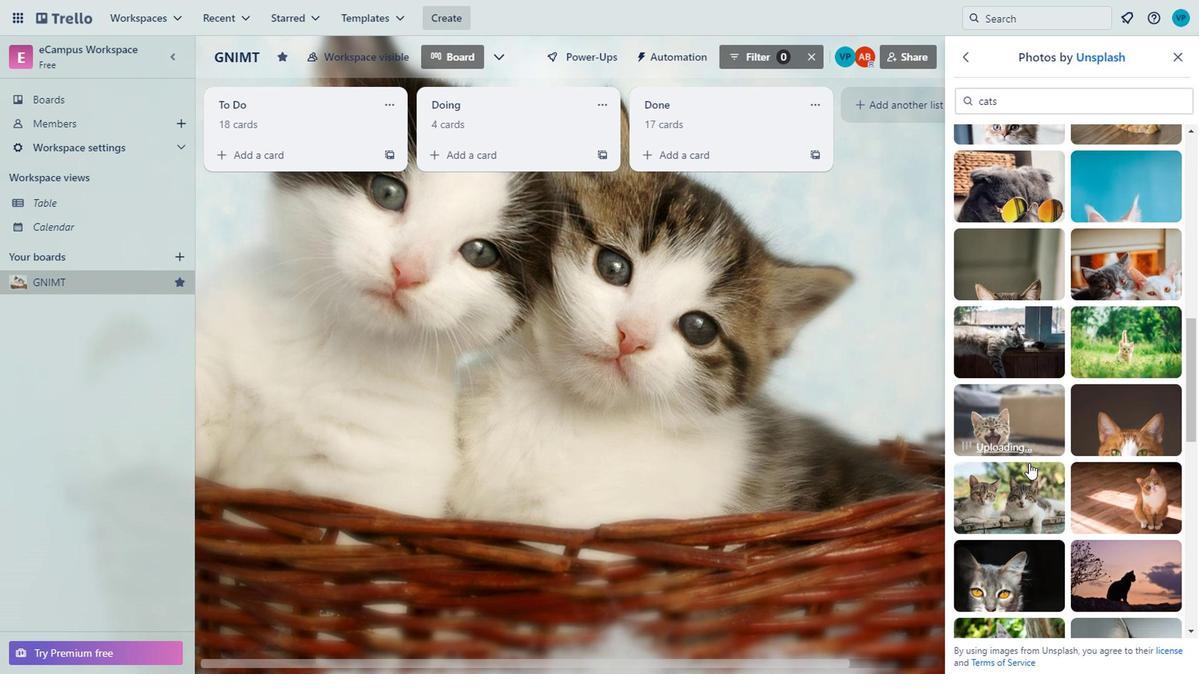 
Action: Mouse moved to (1061, 452)
Screenshot: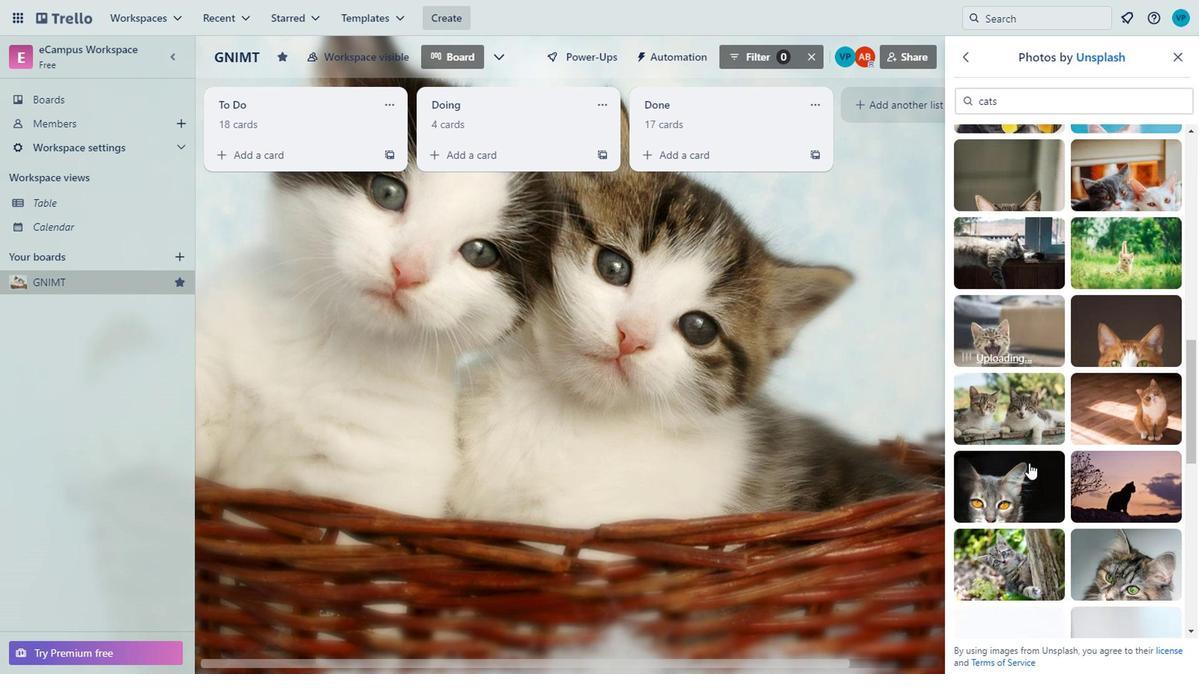 
Action: Mouse scrolled (1061, 451) with delta (0, 0)
Screenshot: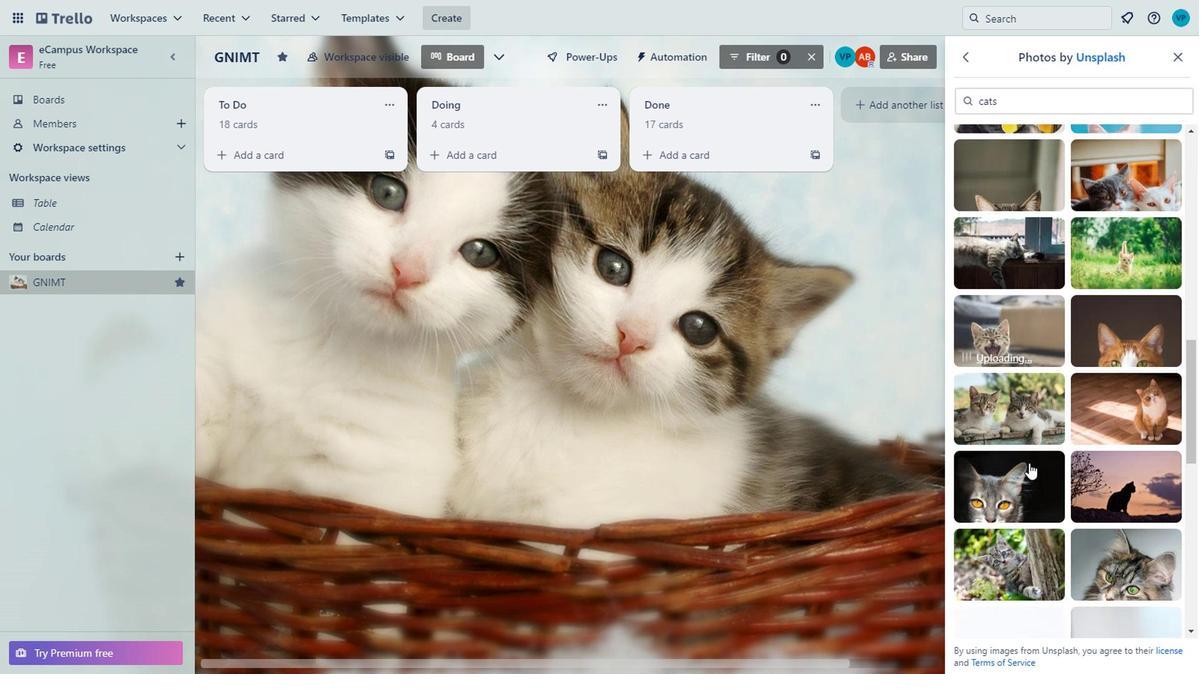 
Action: Mouse moved to (1056, 489)
Screenshot: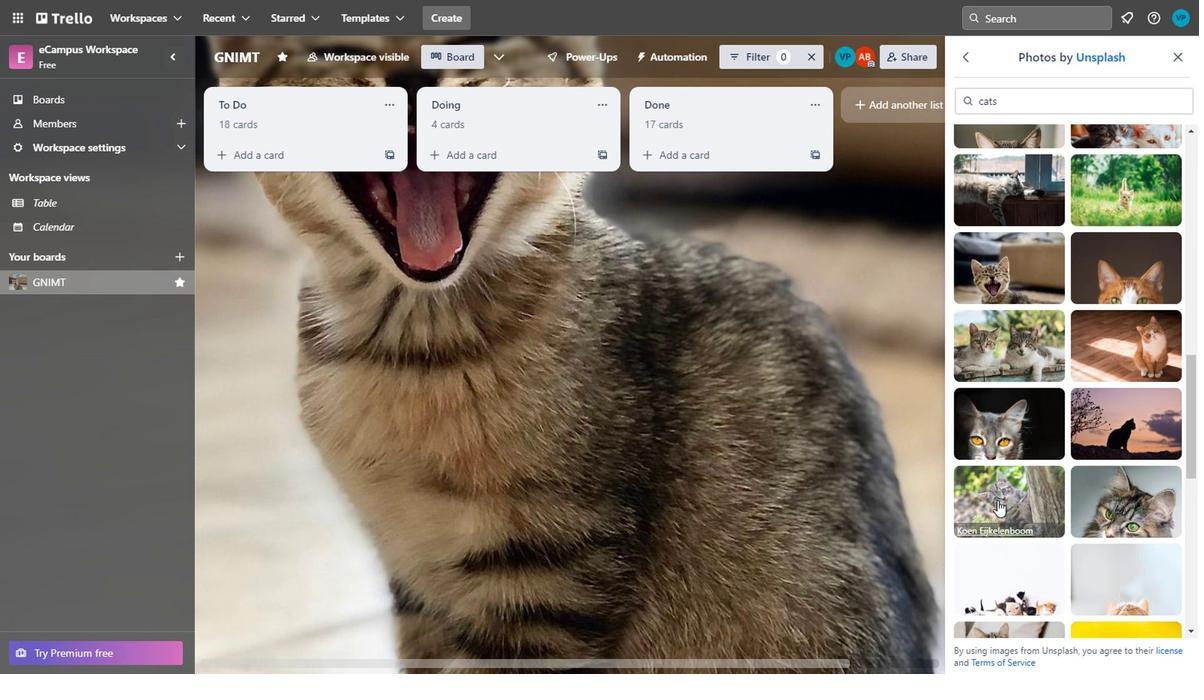 
Action: Mouse scrolled (1056, 488) with delta (0, 0)
Screenshot: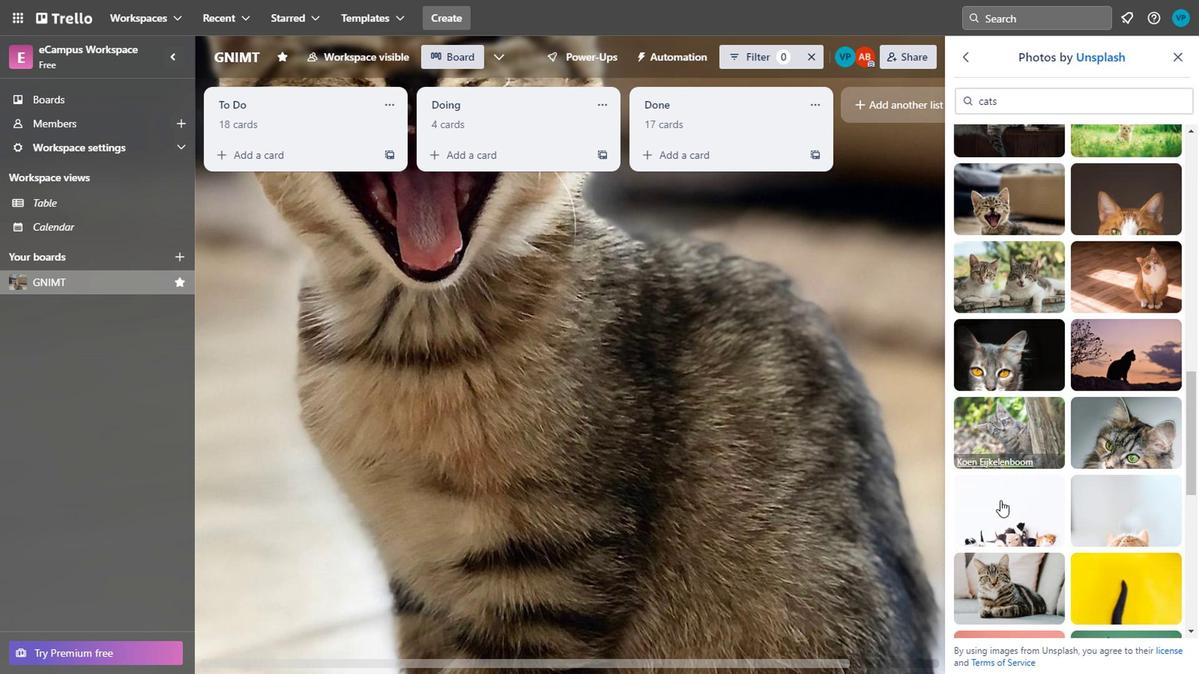 
Action: Mouse scrolled (1056, 488) with delta (0, 0)
Screenshot: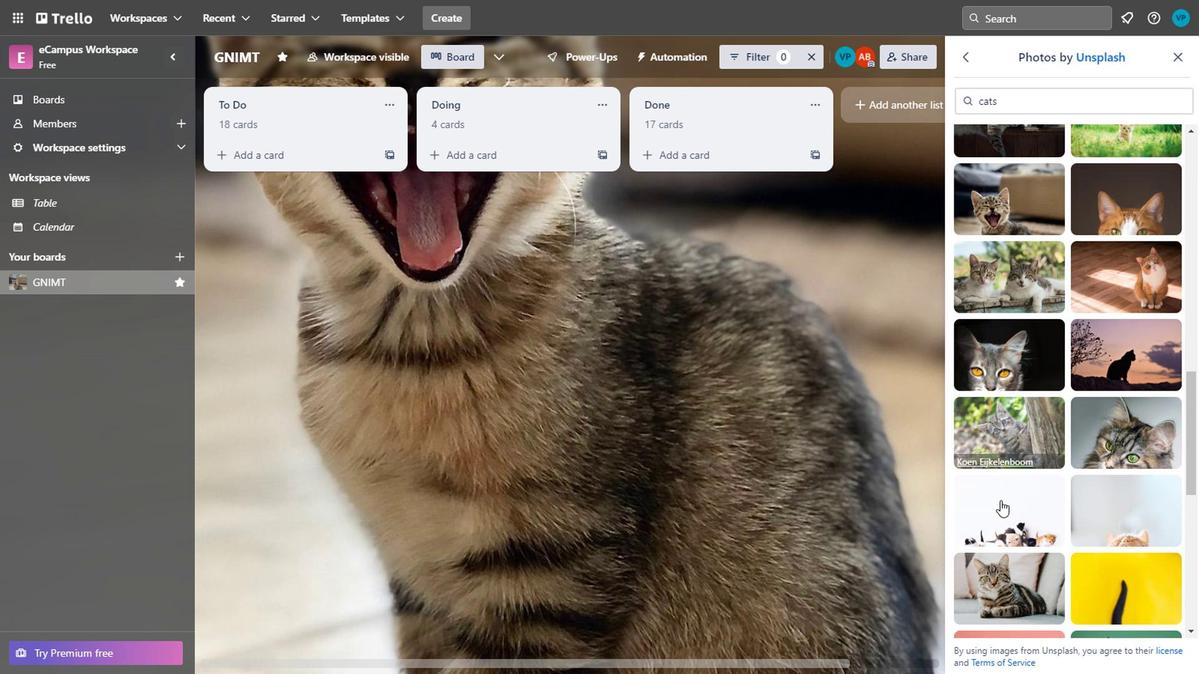 
Action: Mouse scrolled (1056, 488) with delta (0, 0)
Screenshot: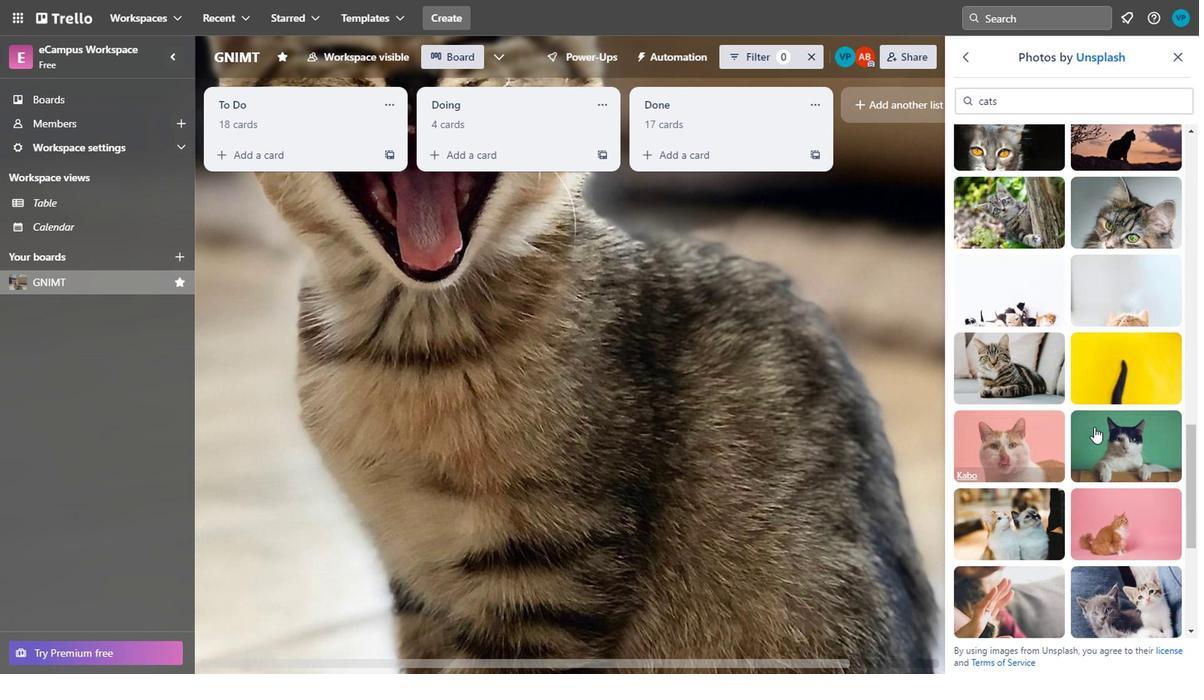 
Action: Mouse moved to (1058, 340)
Screenshot: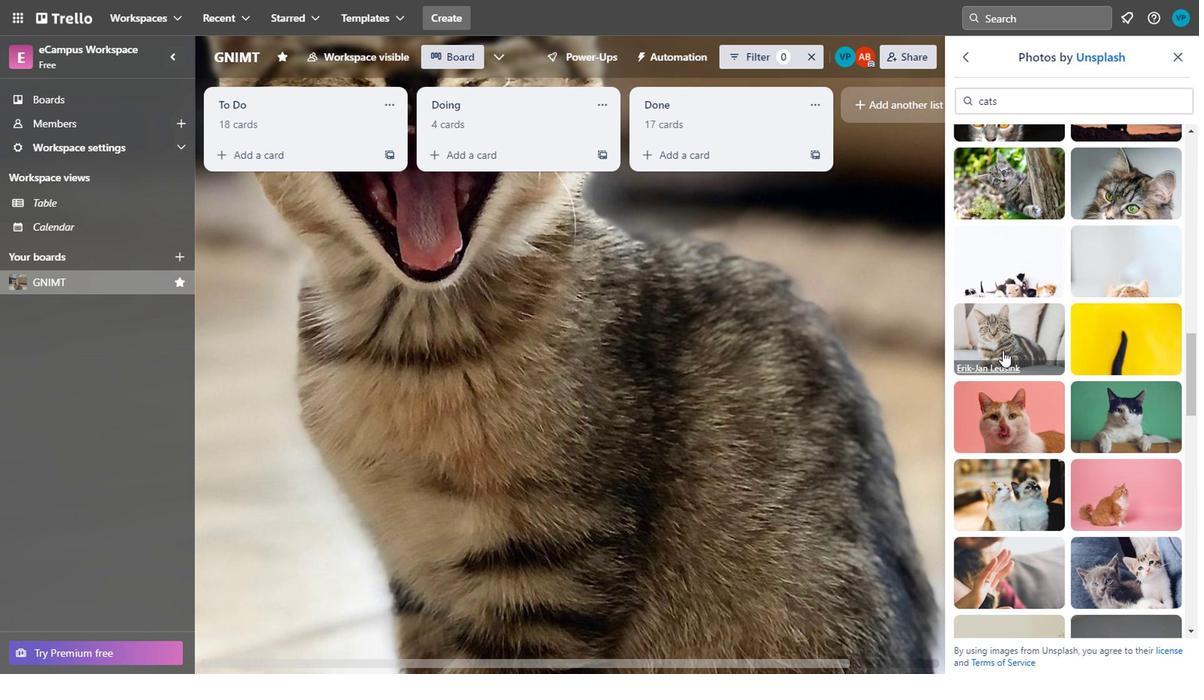 
Action: Mouse scrolled (1058, 339) with delta (0, 0)
Screenshot: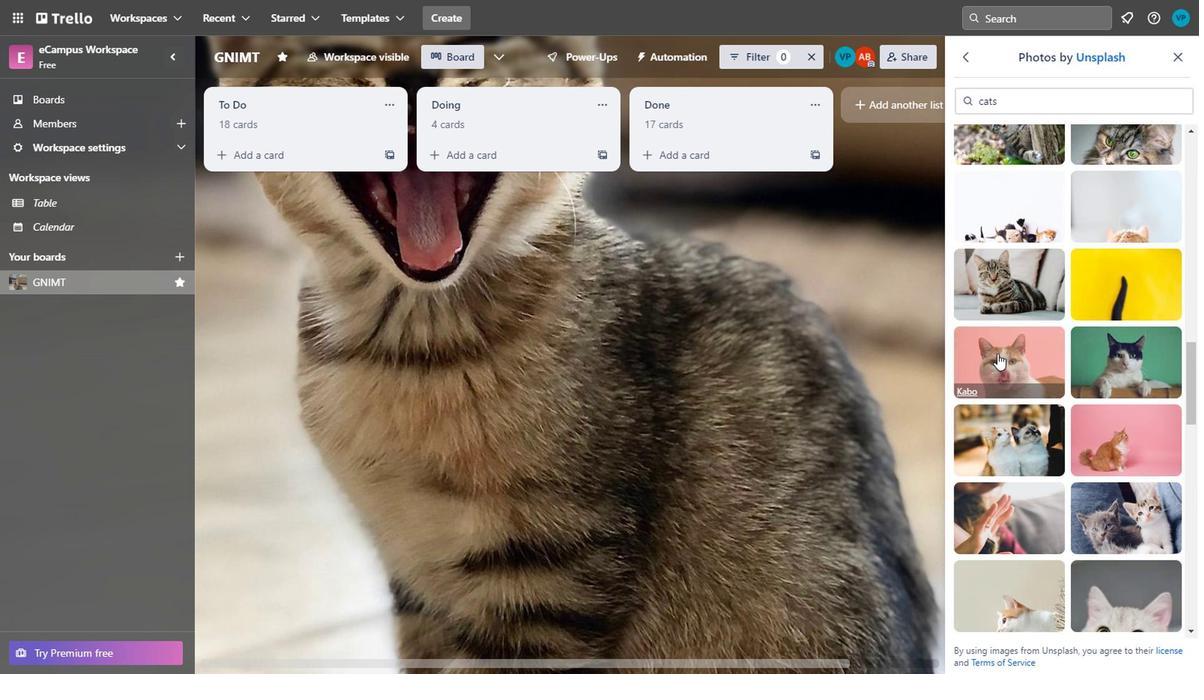 
Action: Mouse moved to (1076, 331)
Screenshot: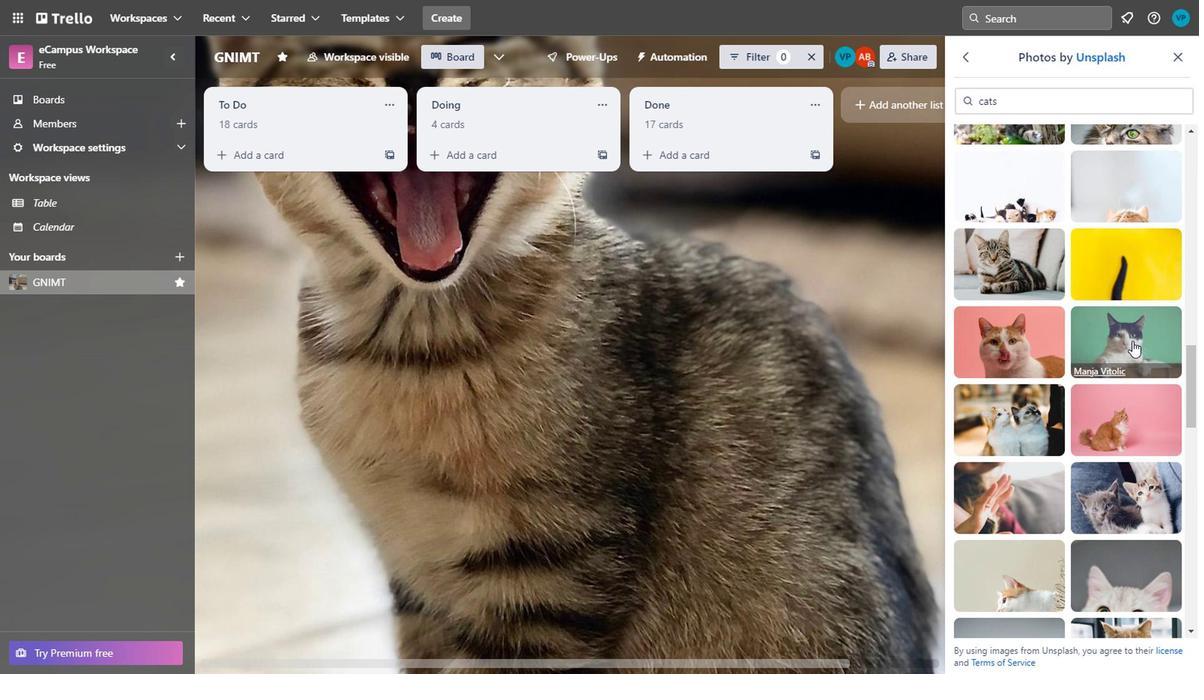 
Action: Mouse pressed left at (1076, 331)
Screenshot: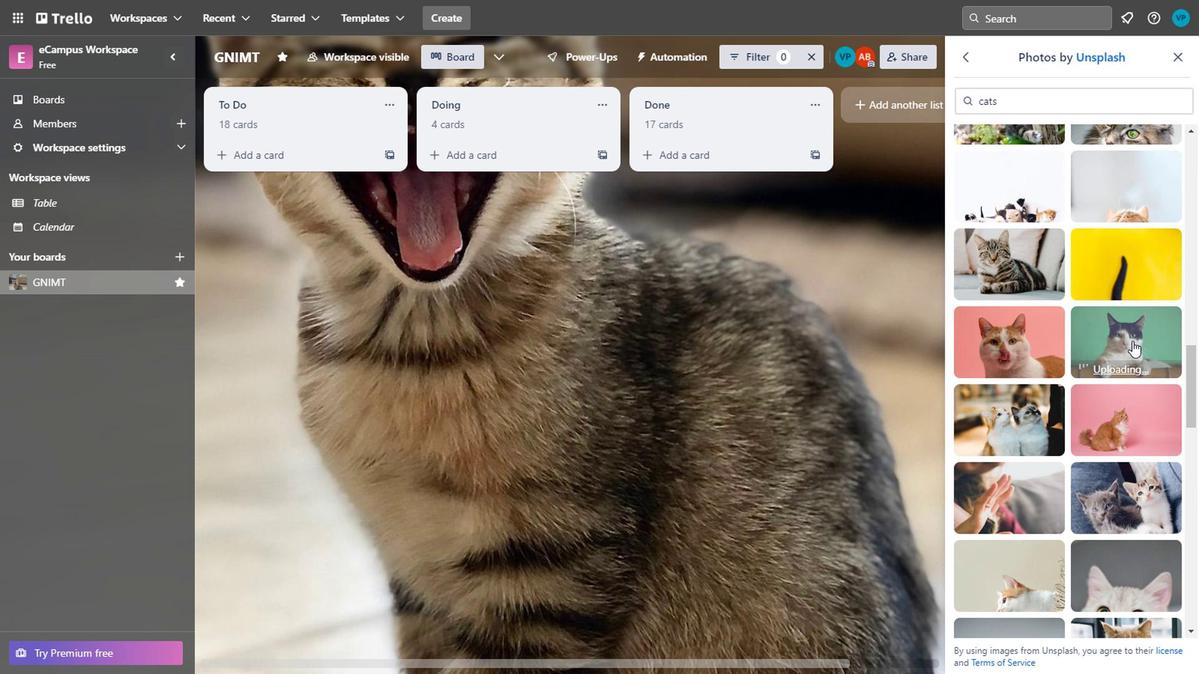 
Action: Mouse moved to (1083, 406)
Screenshot: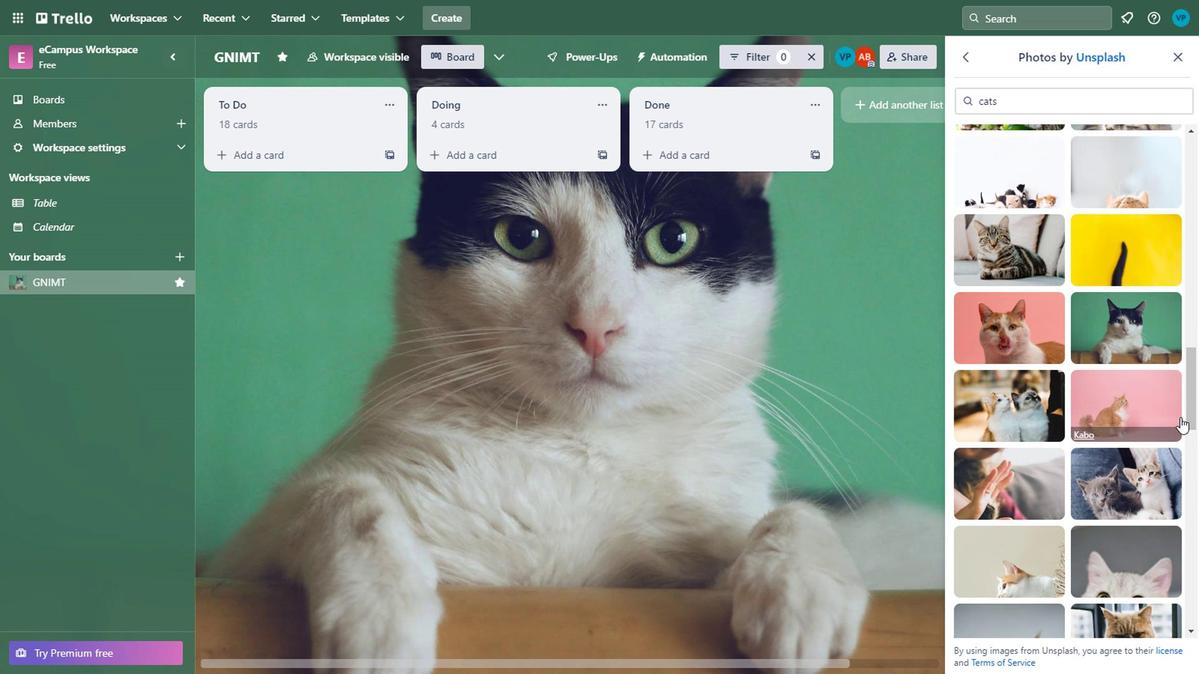 
Action: Mouse scrolled (1083, 406) with delta (0, 0)
Screenshot: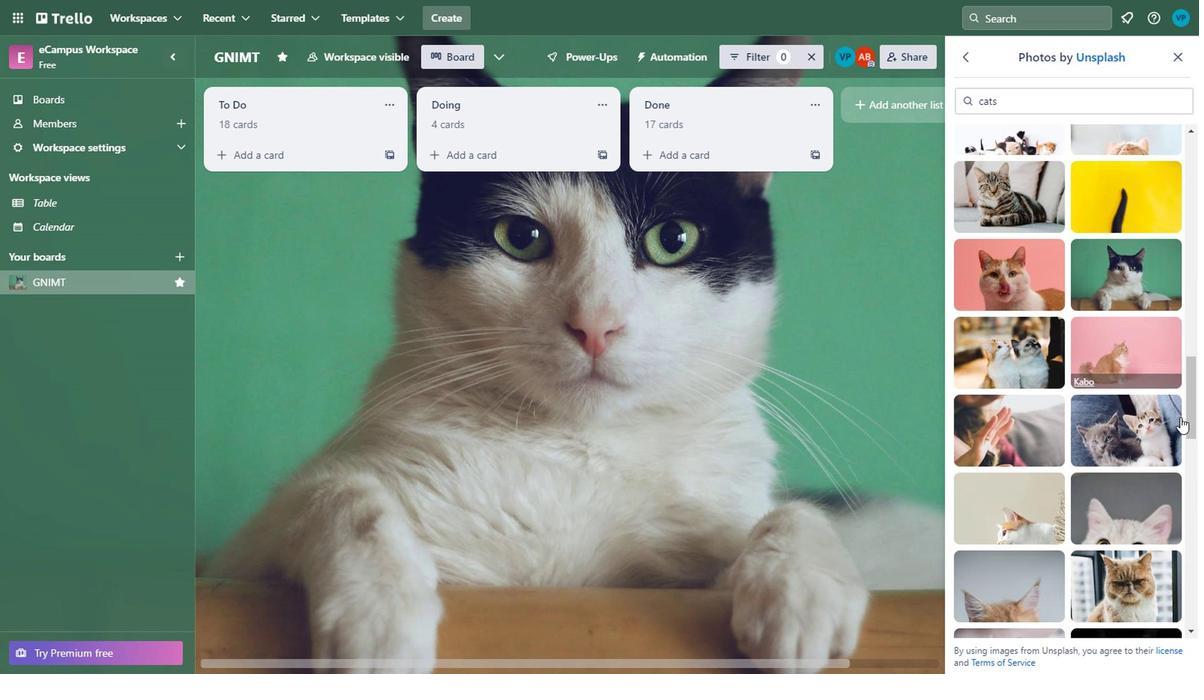 
Action: Mouse moved to (1081, 403)
Screenshot: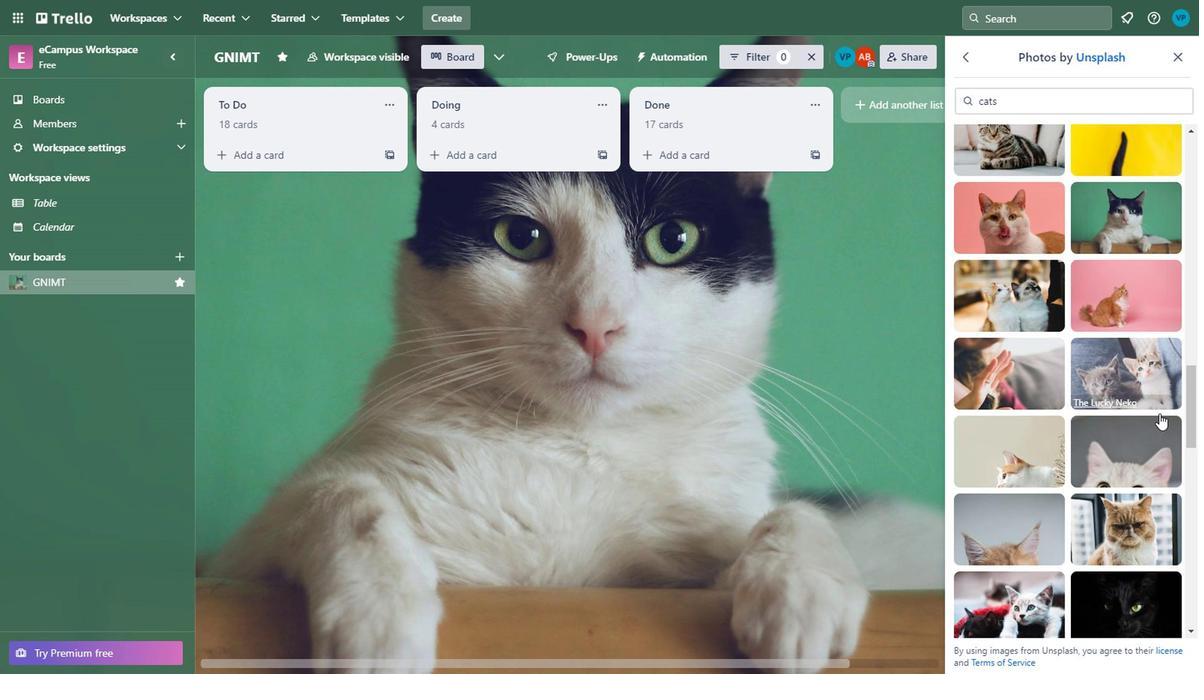 
Action: Mouse scrolled (1081, 402) with delta (0, 0)
Screenshot: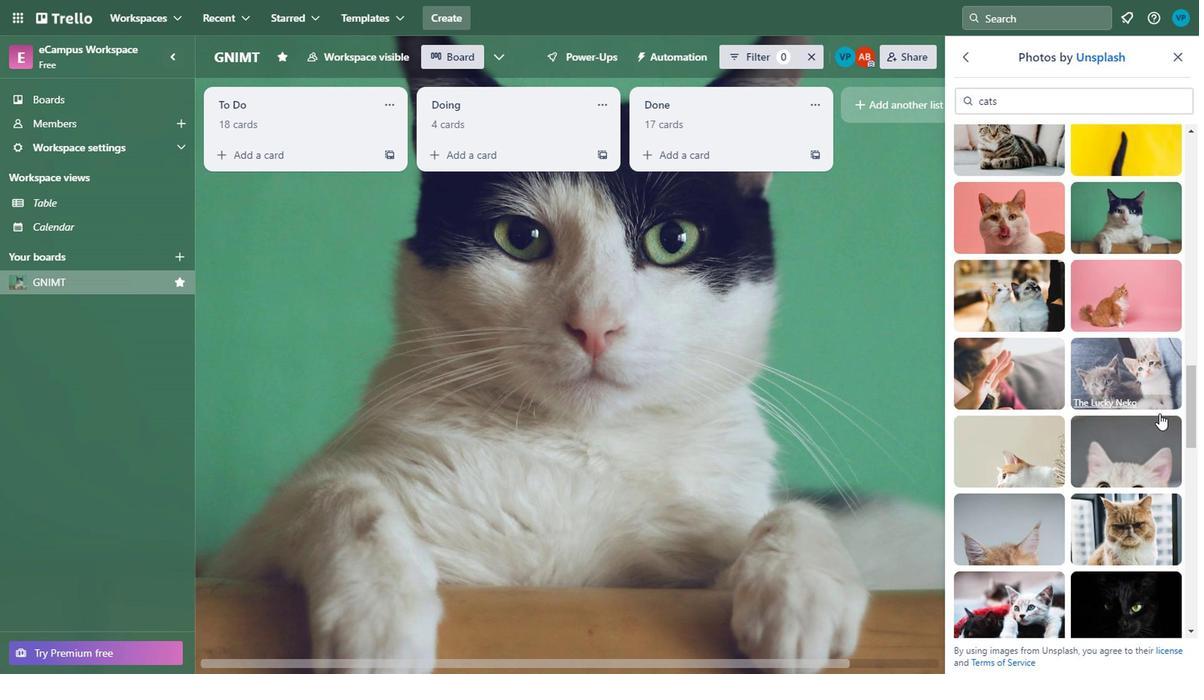 
Action: Mouse moved to (1079, 393)
Screenshot: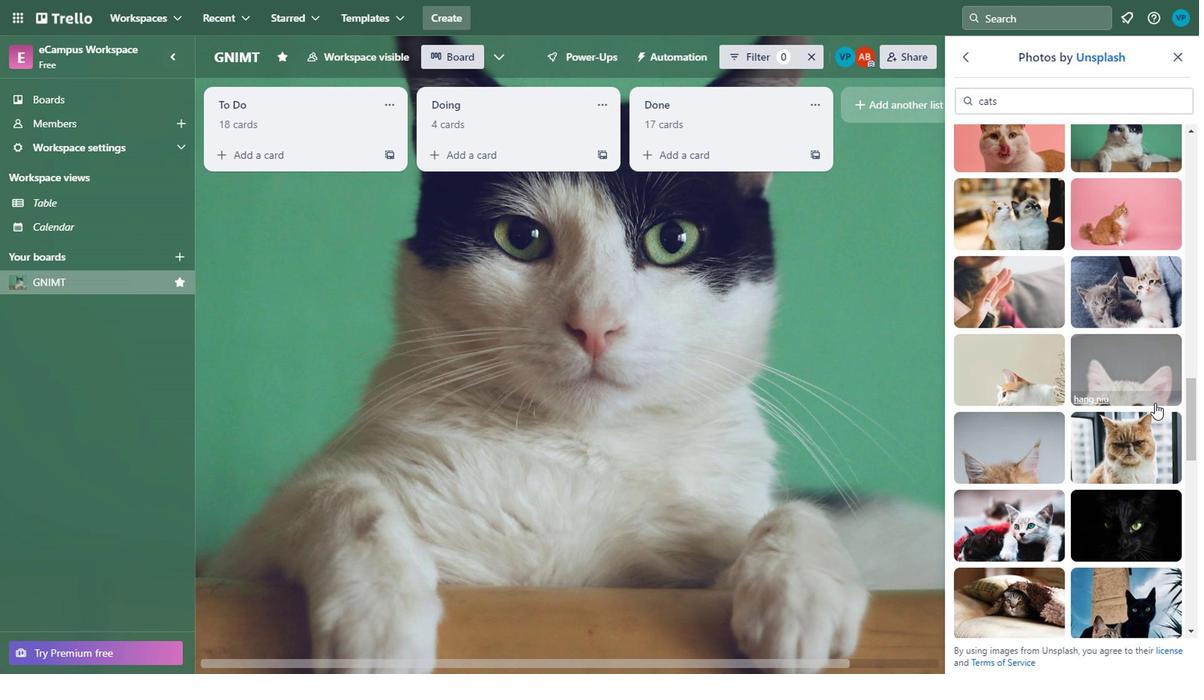 
Action: Mouse scrolled (1079, 391) with delta (0, -1)
Screenshot: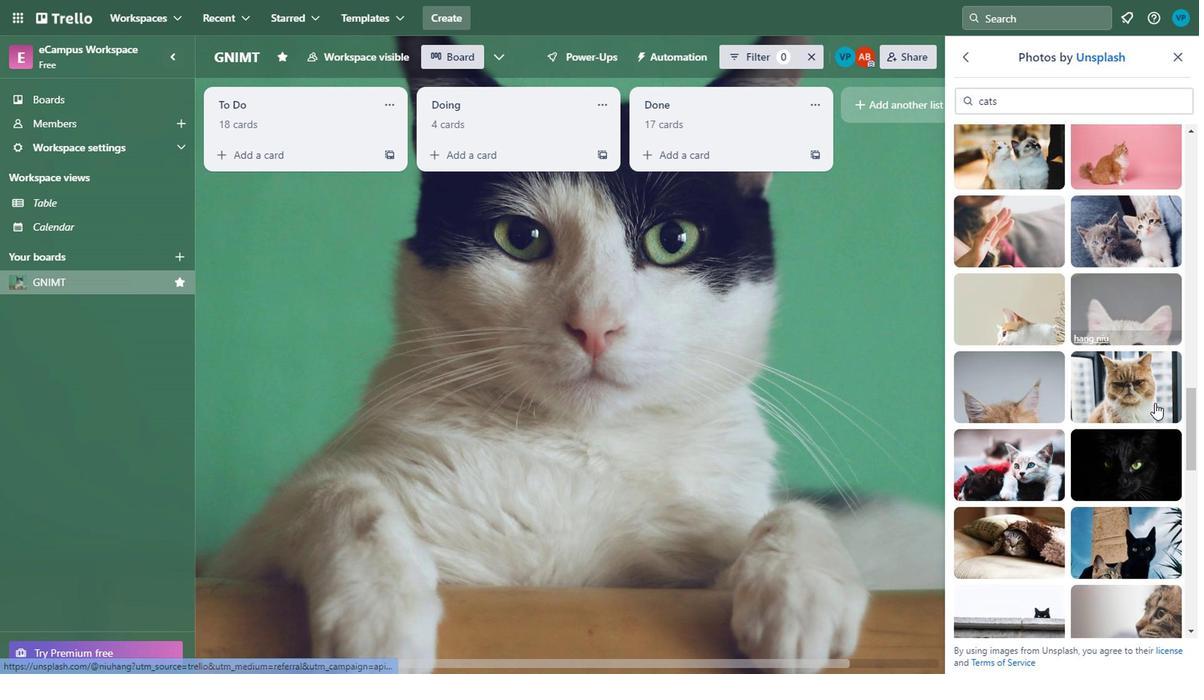 
Action: Mouse moved to (1072, 409)
Screenshot: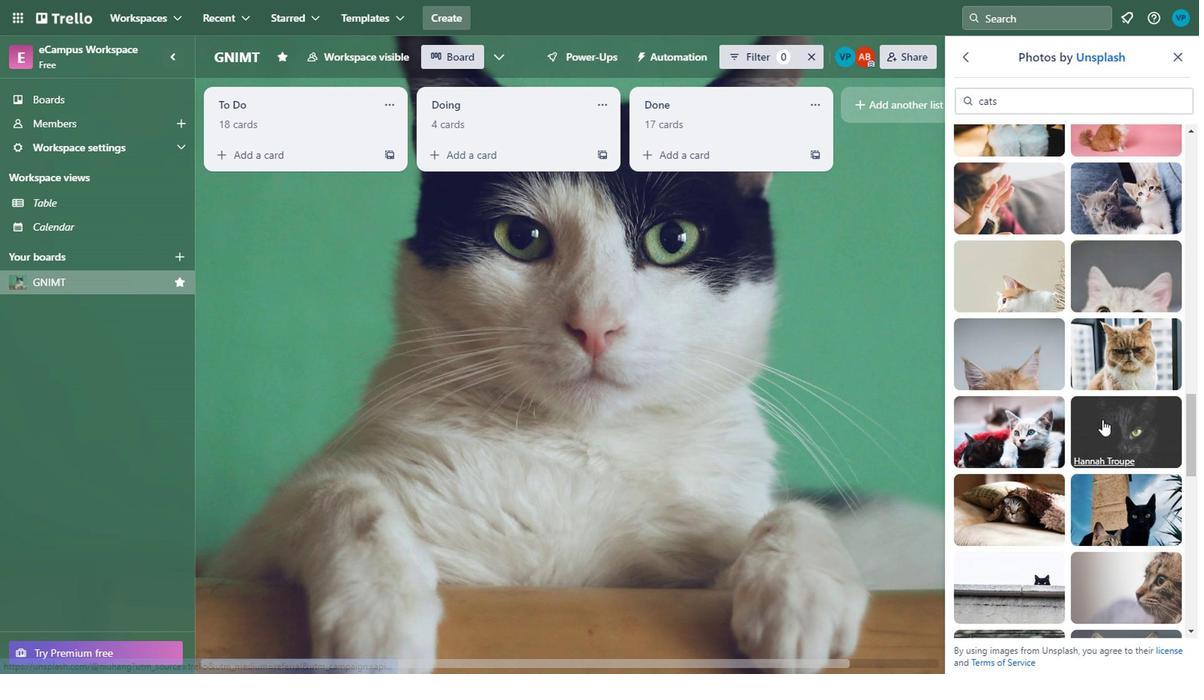 
Action: Mouse pressed left at (1072, 409)
Screenshot: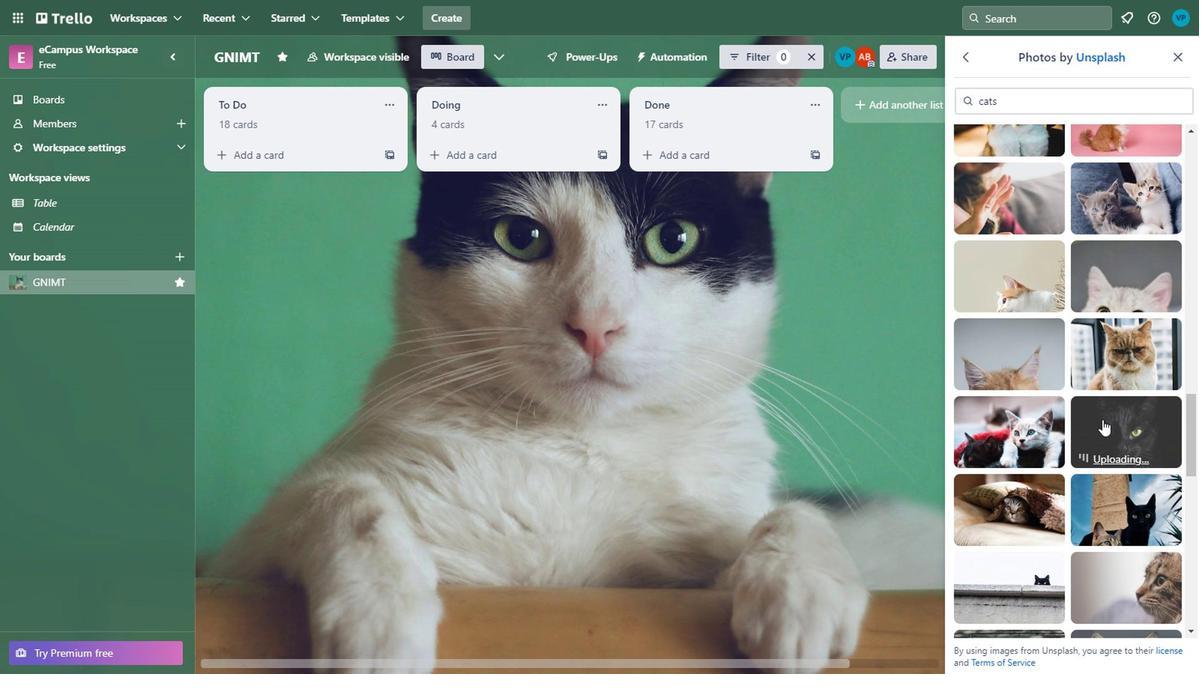 
Action: Mouse moved to (1023, 350)
Screenshot: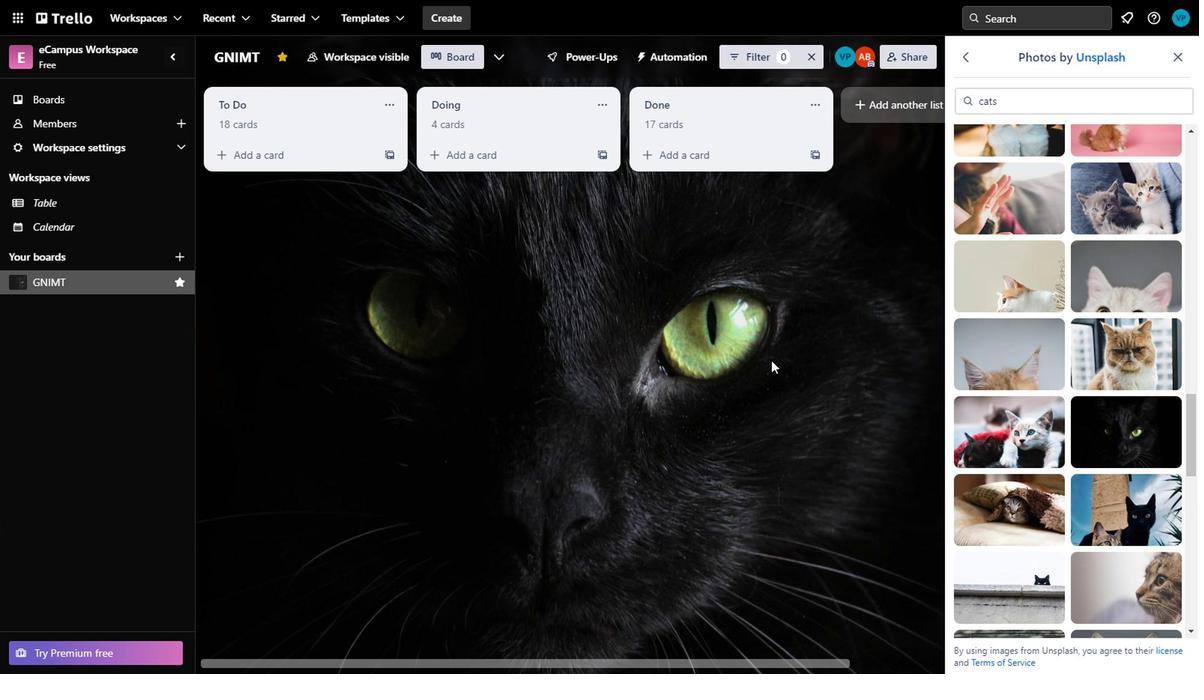 
Action: Mouse scrolled (1023, 349) with delta (0, 0)
Screenshot: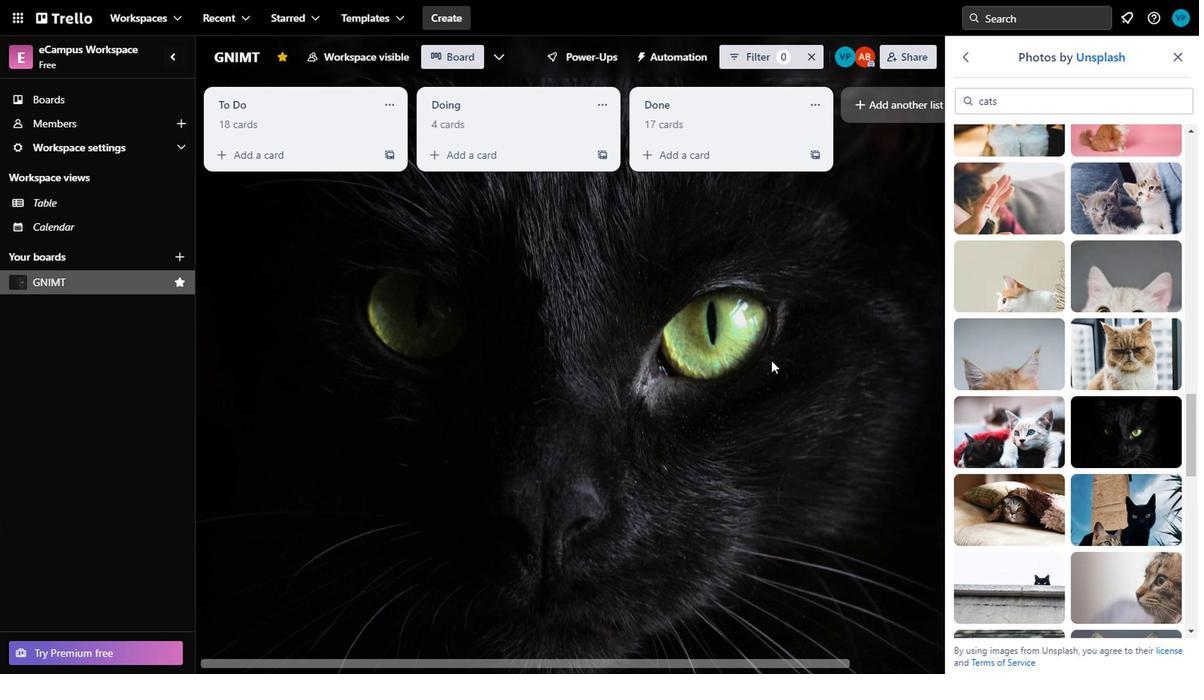 
Action: Mouse moved to (1064, 96)
Screenshot: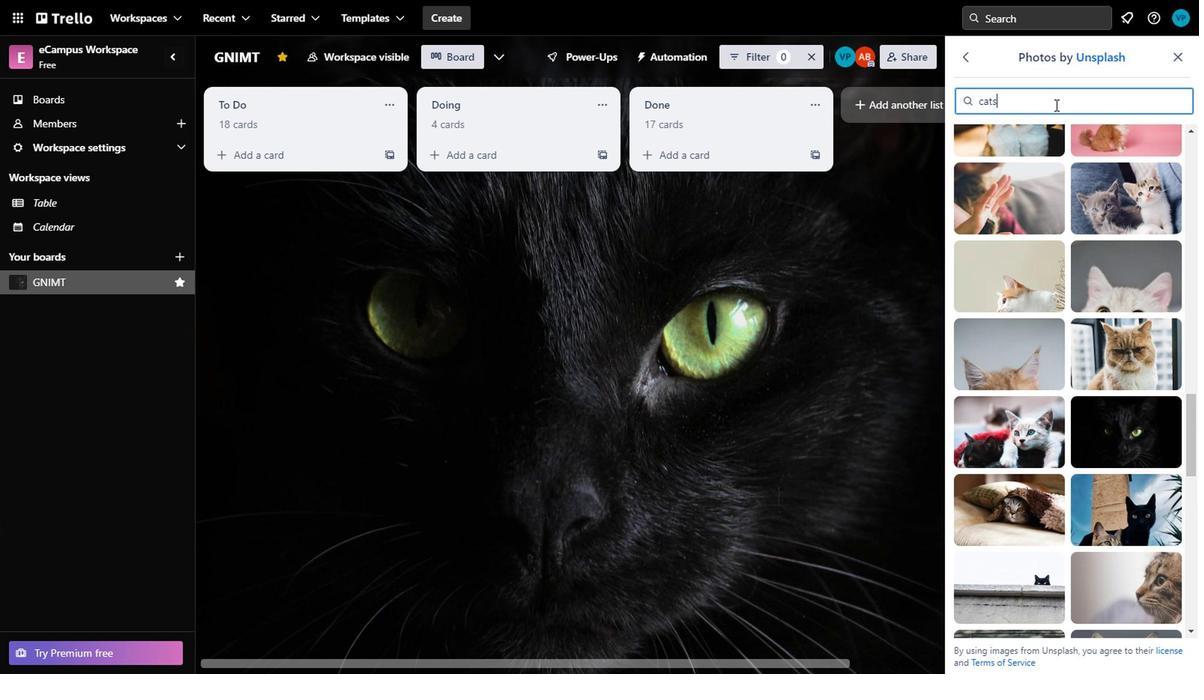 
Action: Mouse pressed left at (1064, 96)
Screenshot: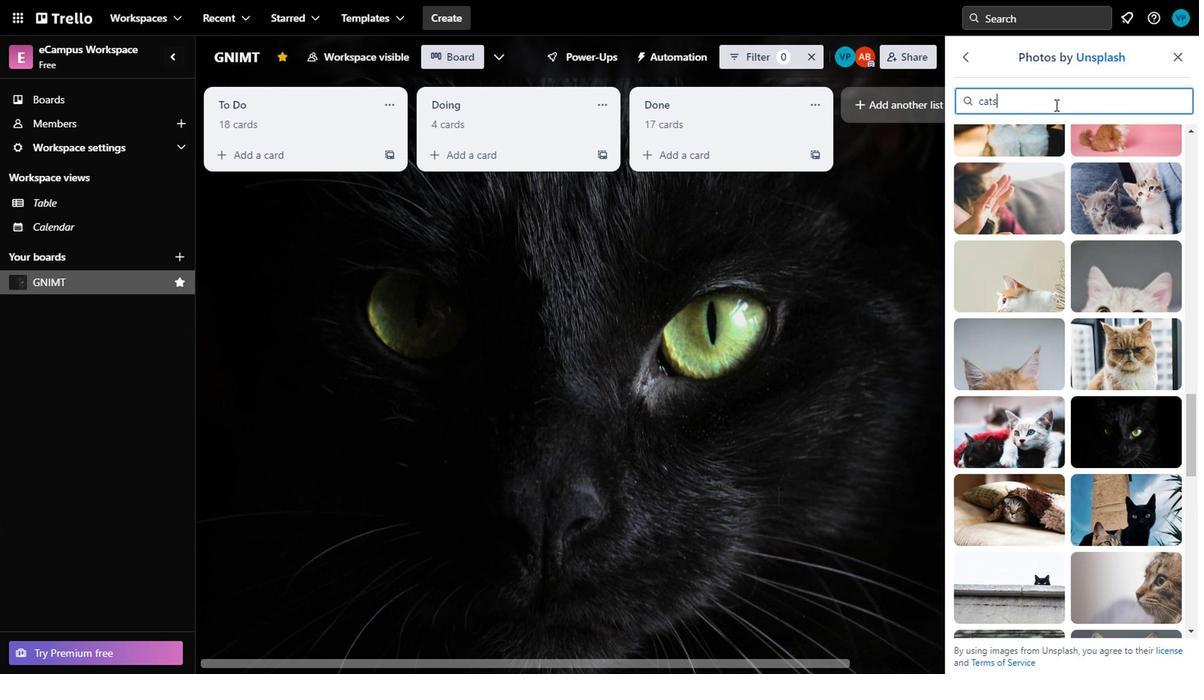 
Action: Mouse moved to (1038, 62)
Screenshot: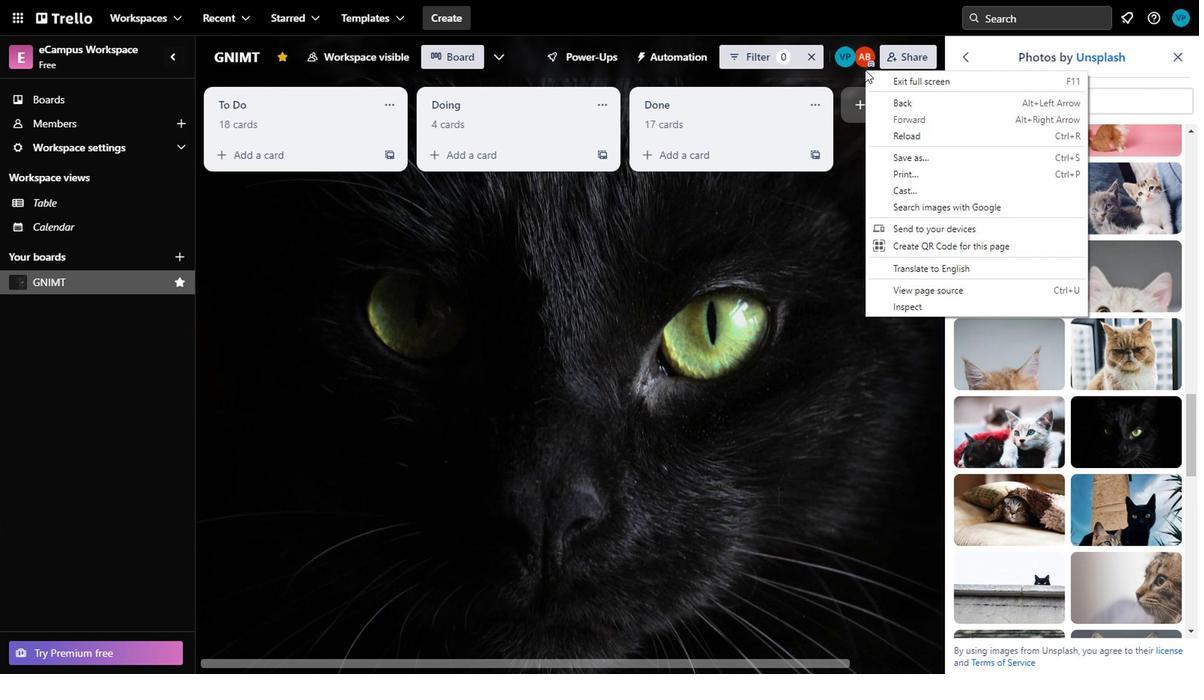 
Action: Mouse pressed right at (1038, 62)
Screenshot: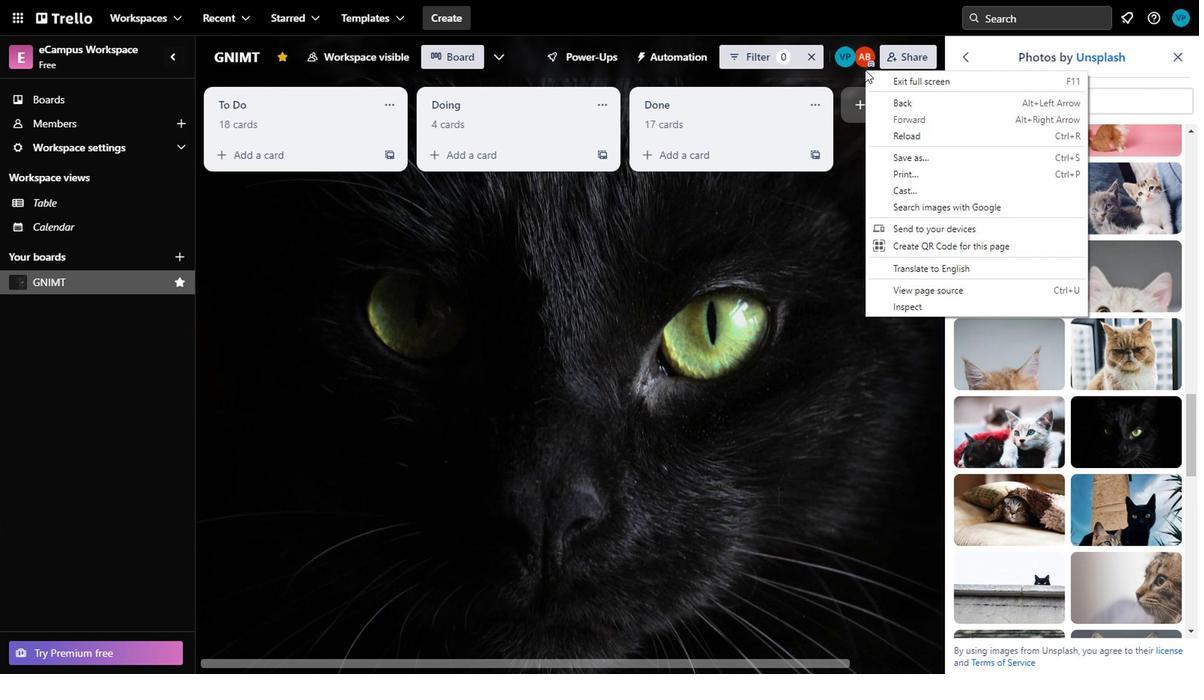 
Action: Mouse moved to (1019, 350)
Screenshot: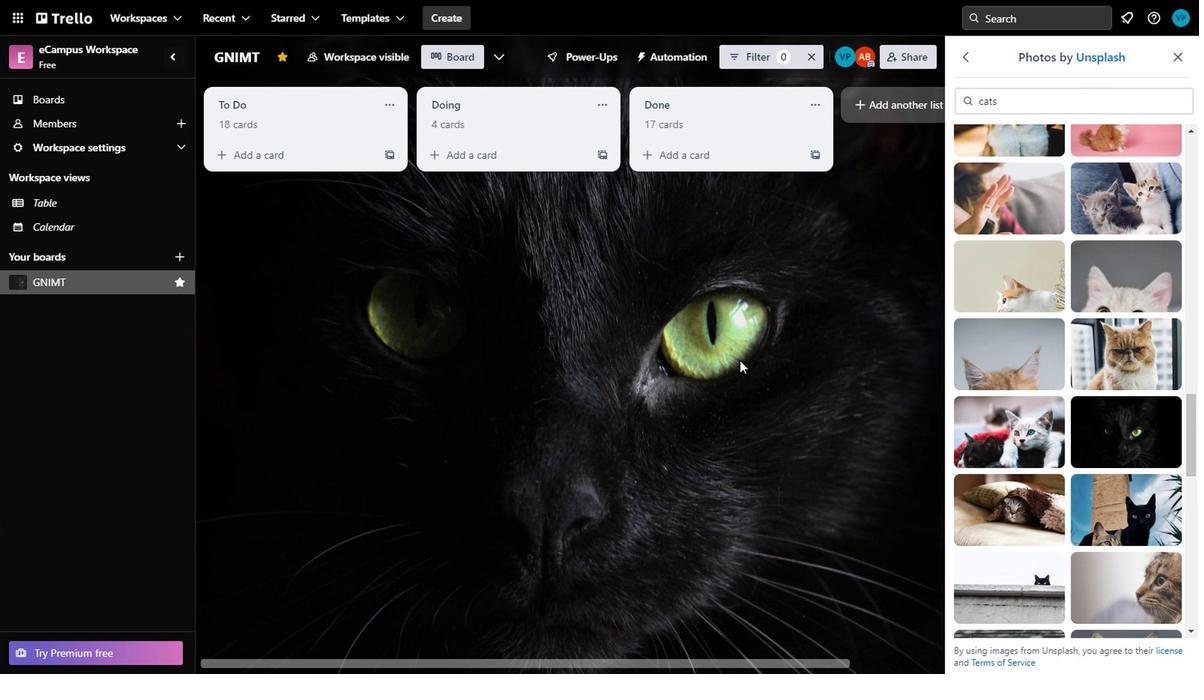 
Action: Mouse pressed left at (1019, 350)
Screenshot: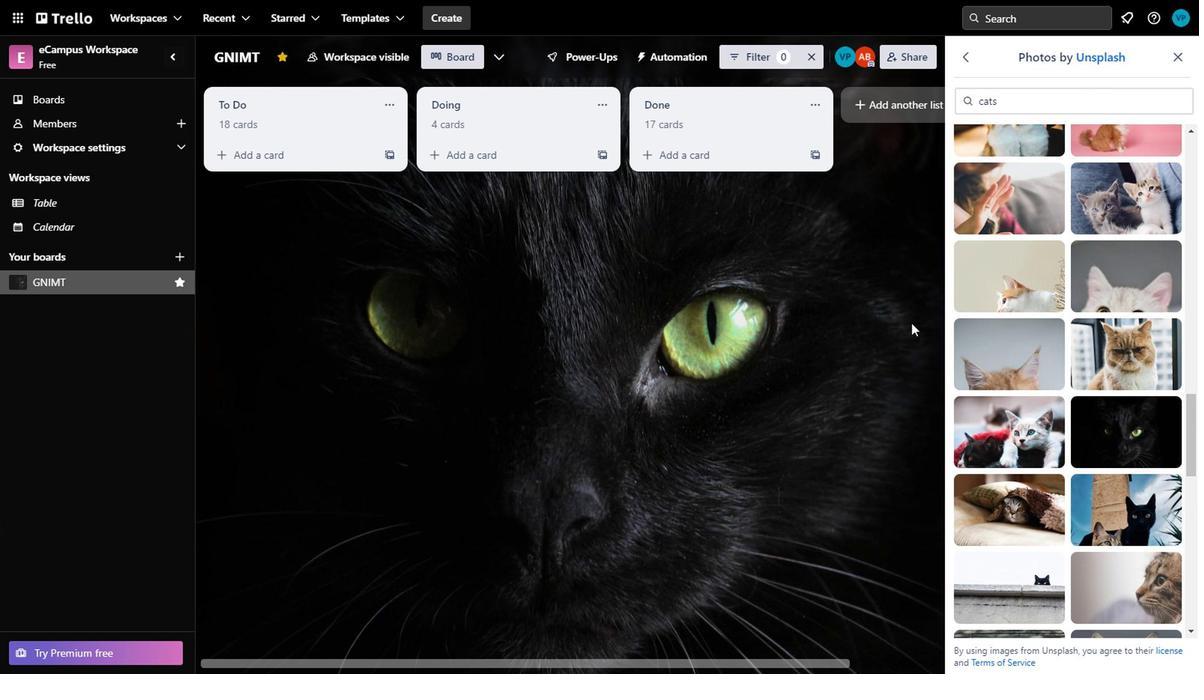 
Action: Mouse moved to (1070, 86)
Screenshot: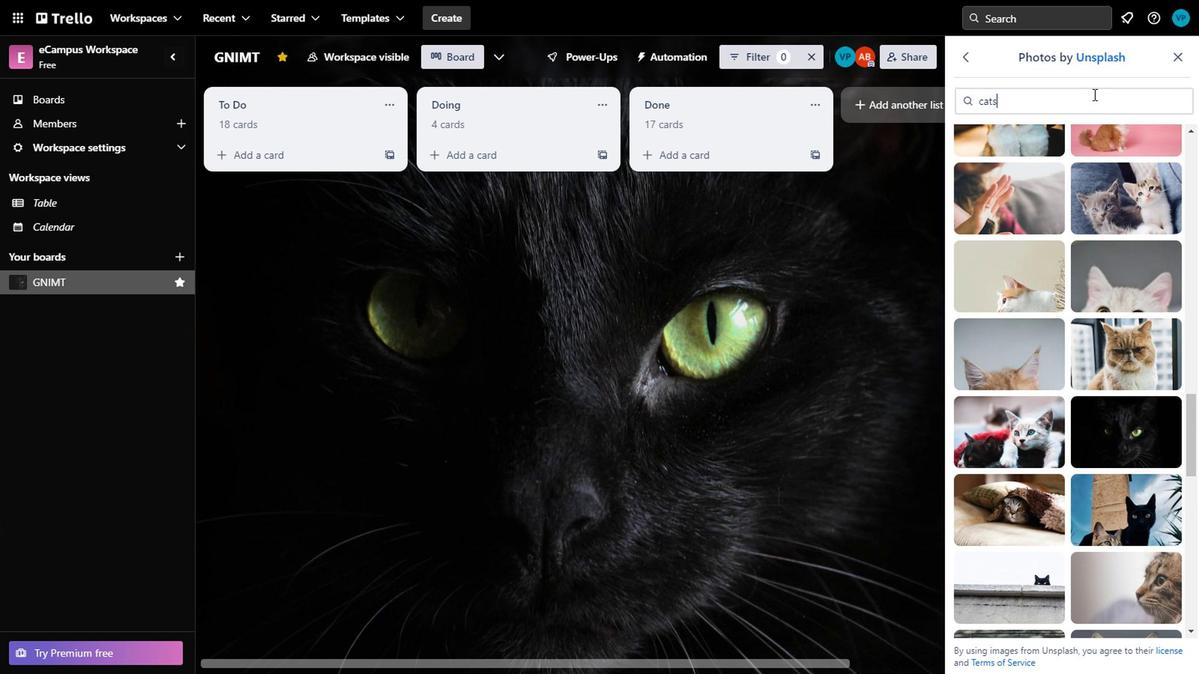 
Action: Mouse pressed left at (1070, 86)
Screenshot: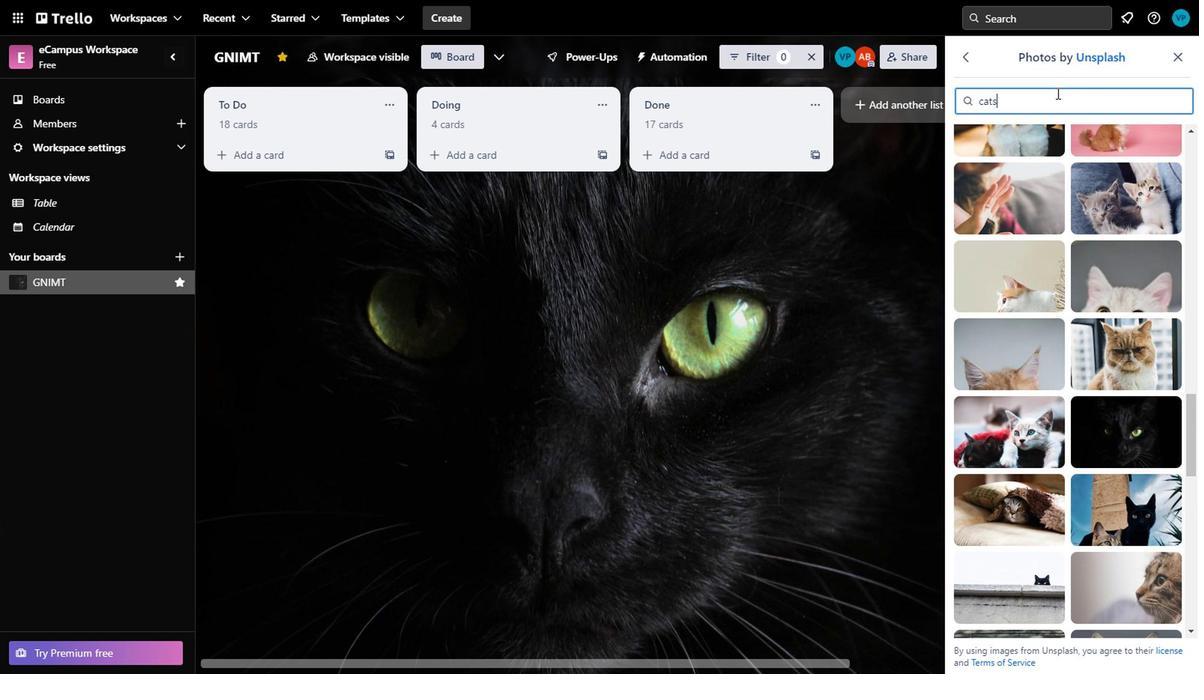 
Action: Mouse moved to (1061, 91)
Screenshot: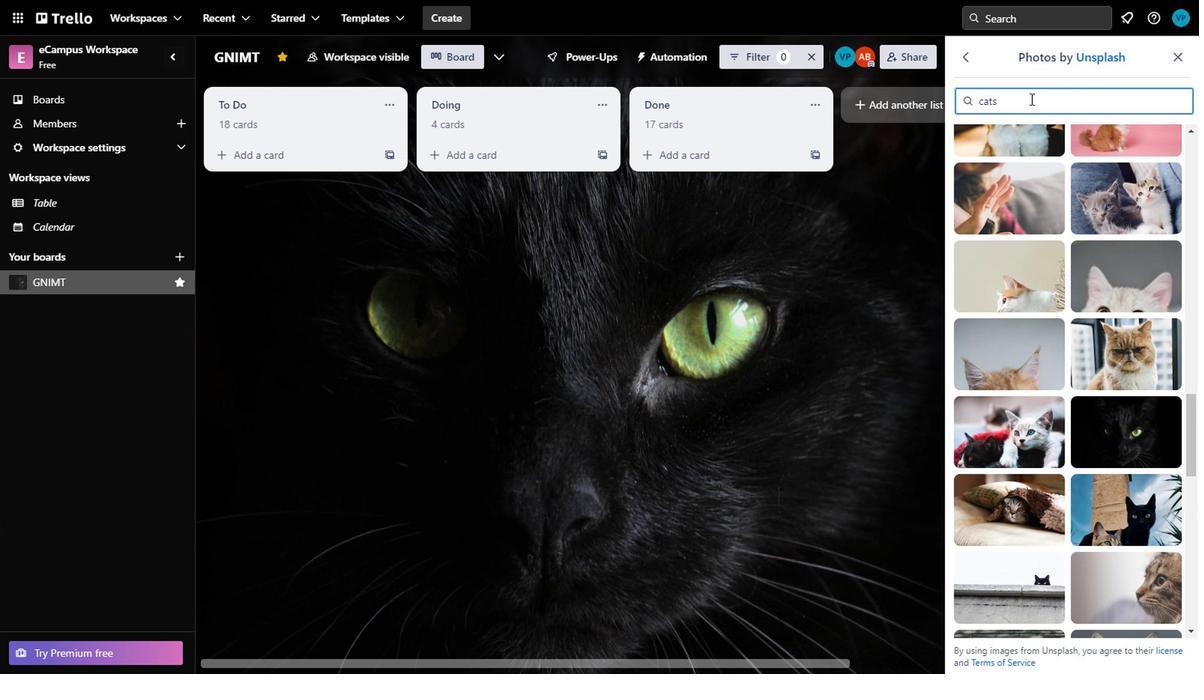 
Action: Key pressed <Key.backspace><Key.backspace><Key.backspace><Key.backspace><Key.backspace><Key.backspace><Key.backspace><Key.backspace>
Screenshot: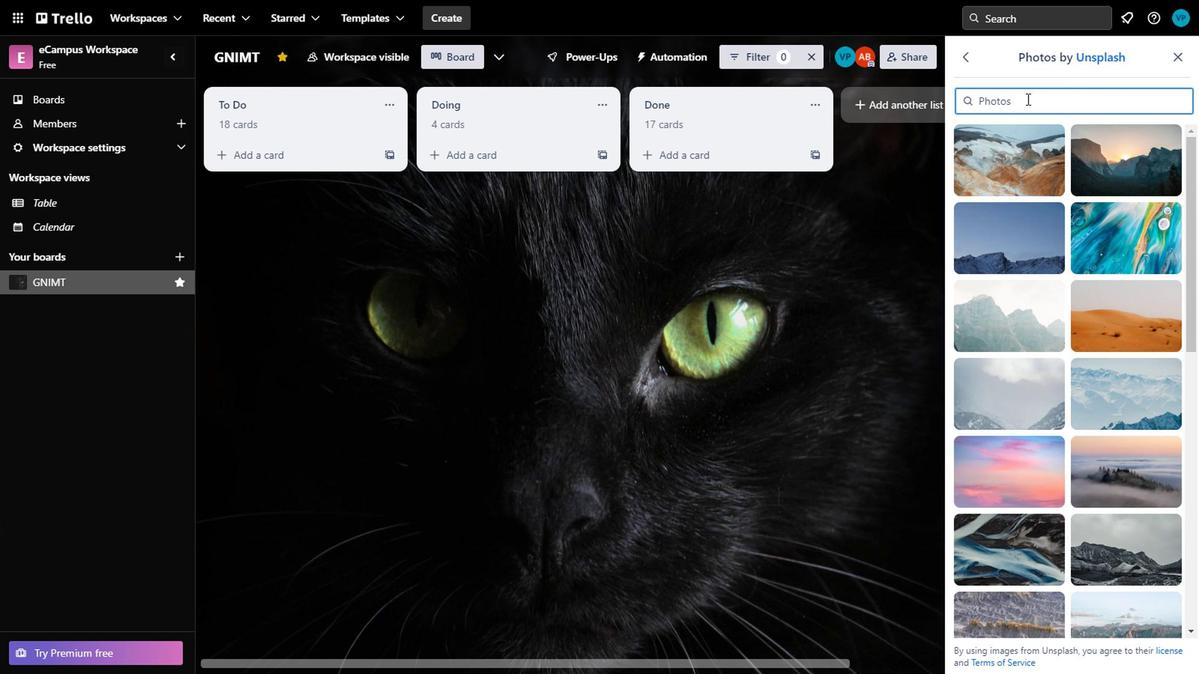 
Action: Mouse moved to (1060, 93)
Screenshot: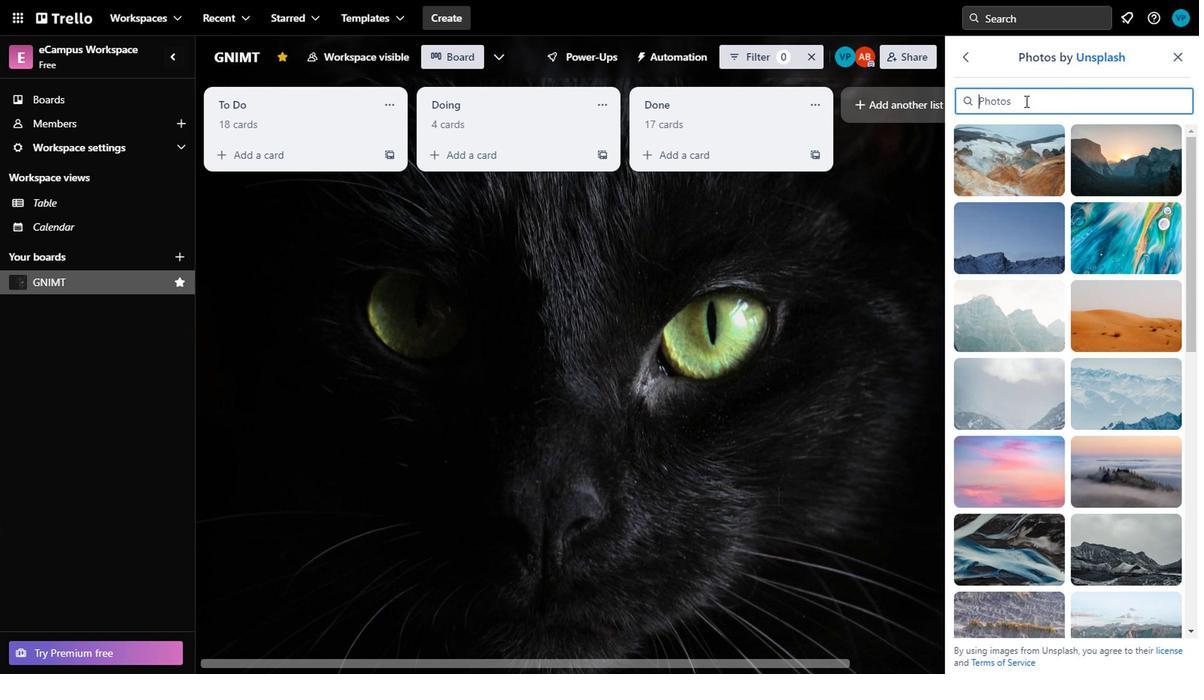 
Action: Key pressed panther
Screenshot: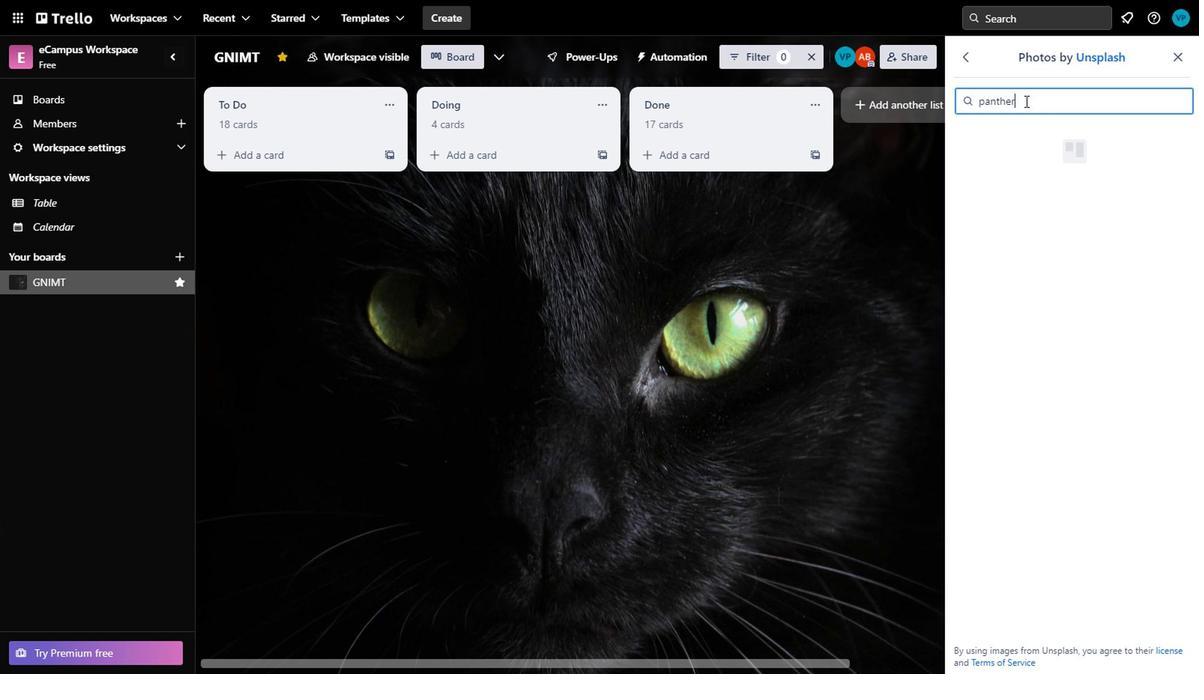 
Action: Mouse moved to (1075, 132)
Screenshot: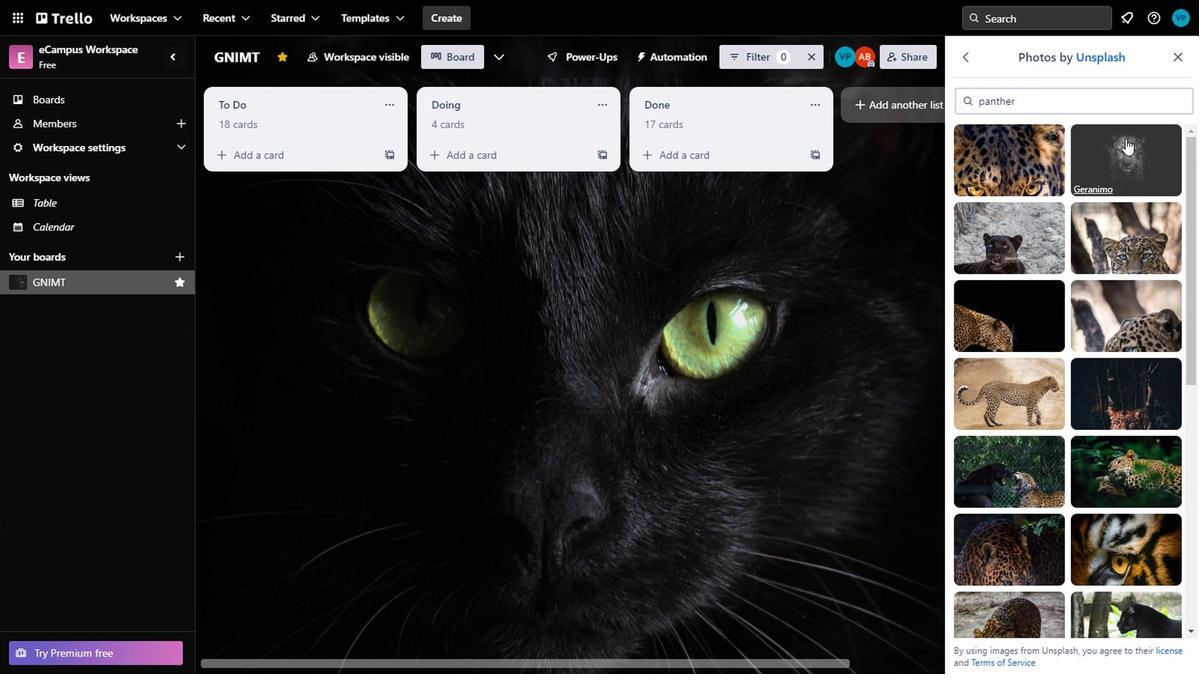 
Action: Mouse pressed left at (1075, 132)
Screenshot: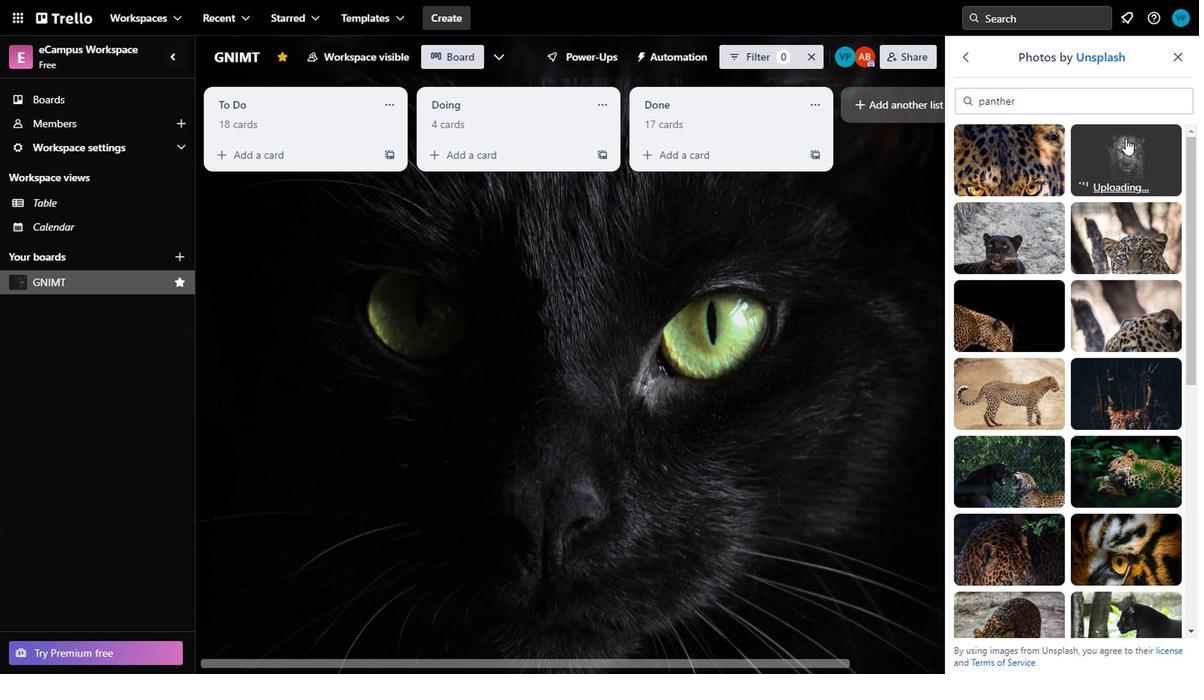 
Action: Mouse moved to (1068, 409)
Screenshot: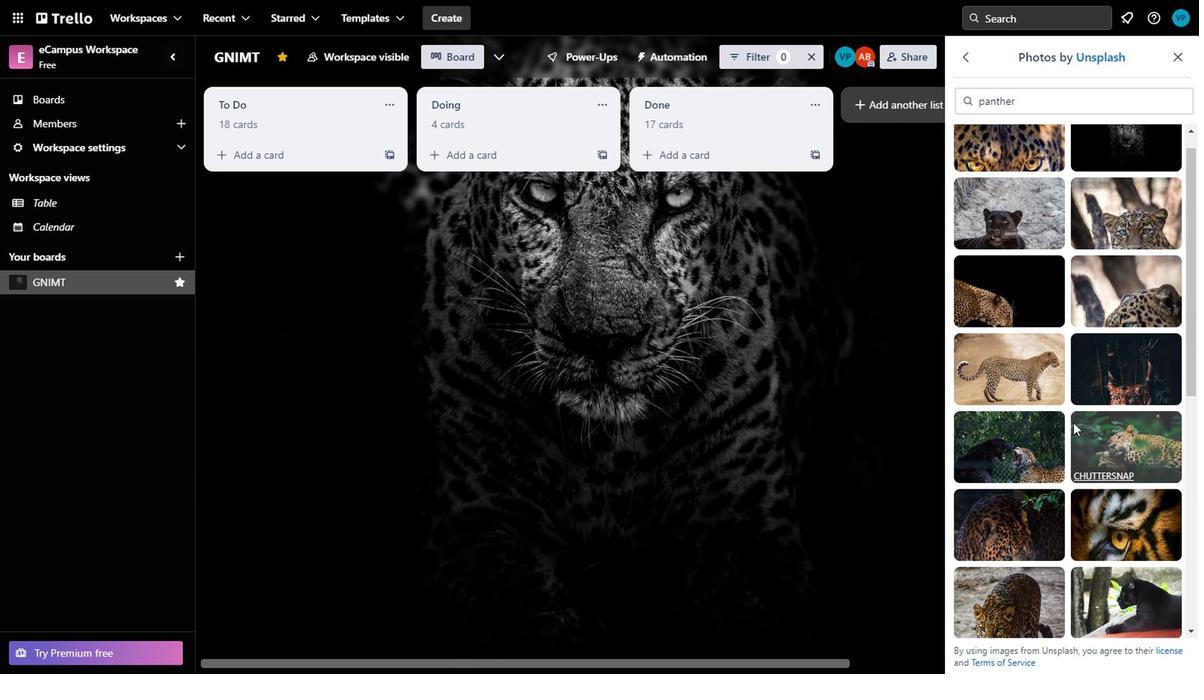 
Action: Mouse scrolled (1068, 408) with delta (0, 0)
Screenshot: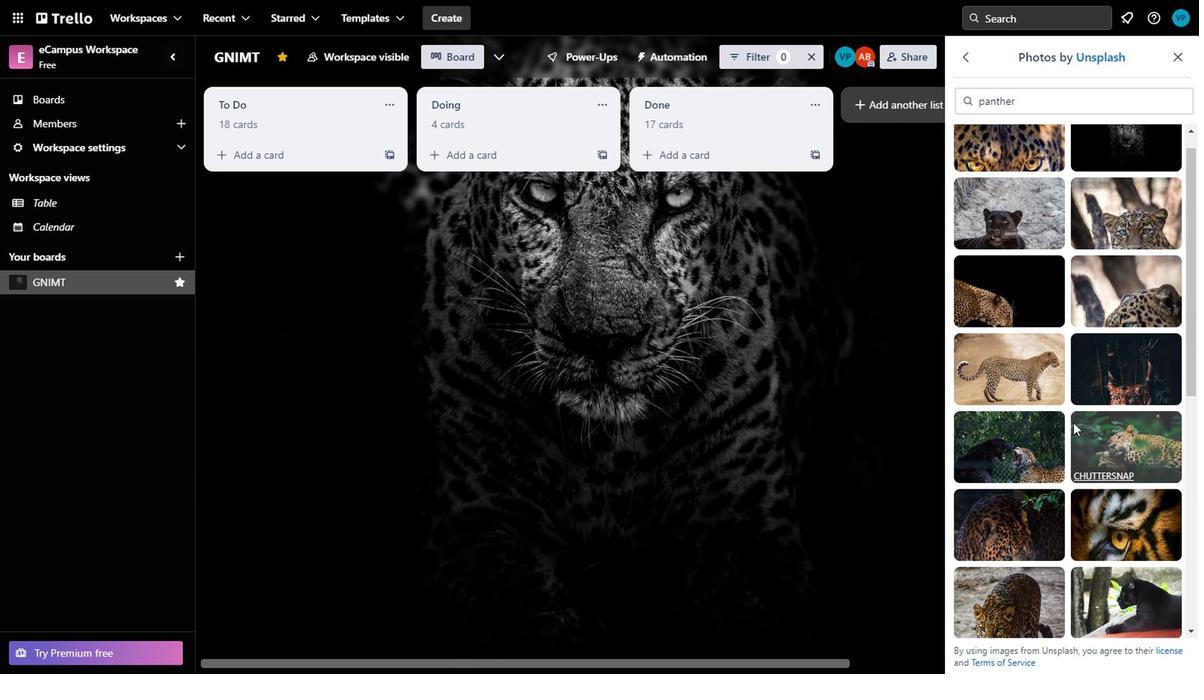 
Action: Mouse moved to (1068, 411)
Screenshot: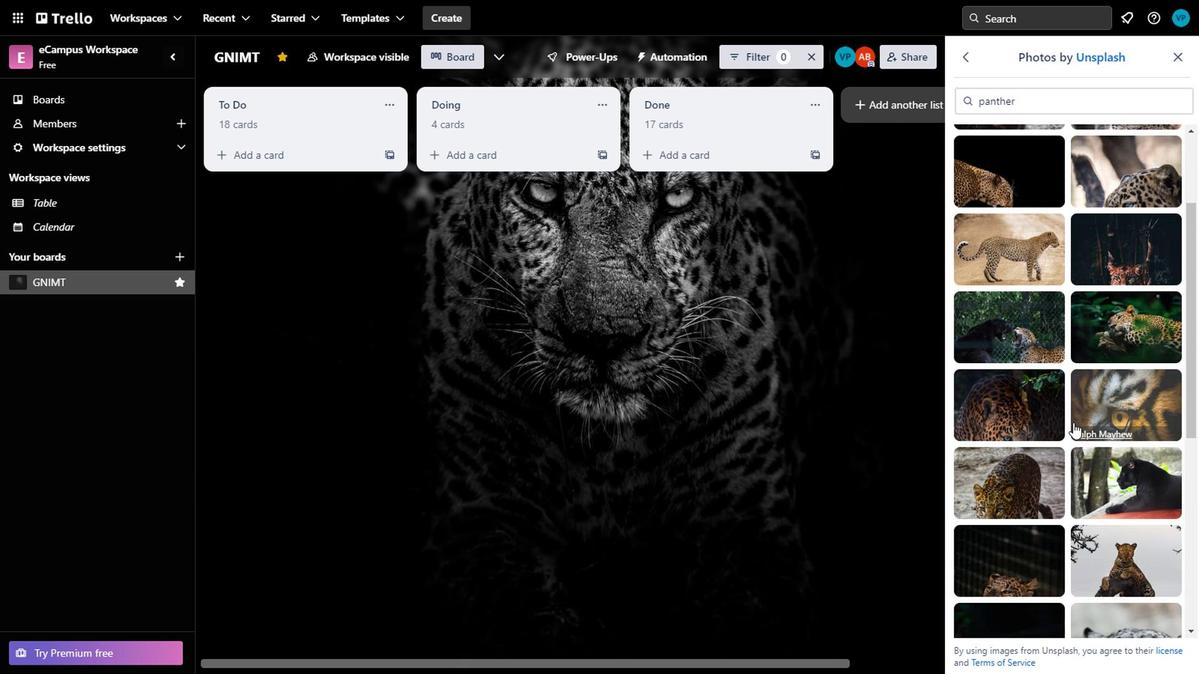 
Action: Mouse scrolled (1068, 410) with delta (0, 0)
Screenshot: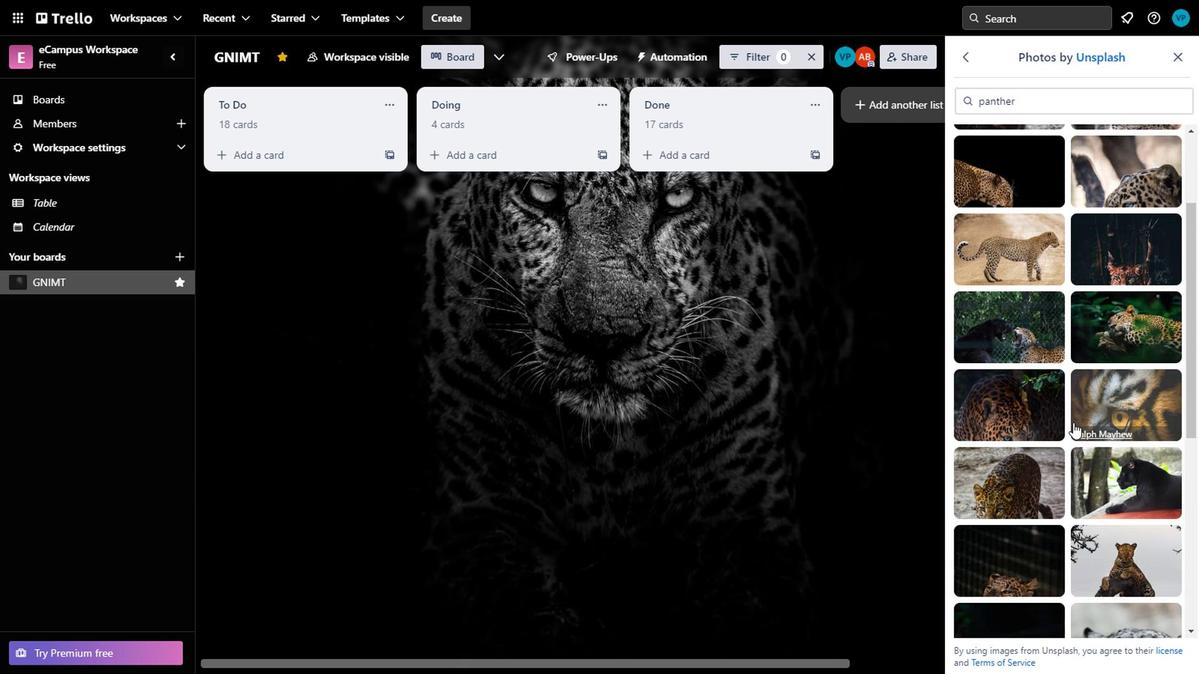 
Action: Mouse moved to (1067, 409)
Screenshot: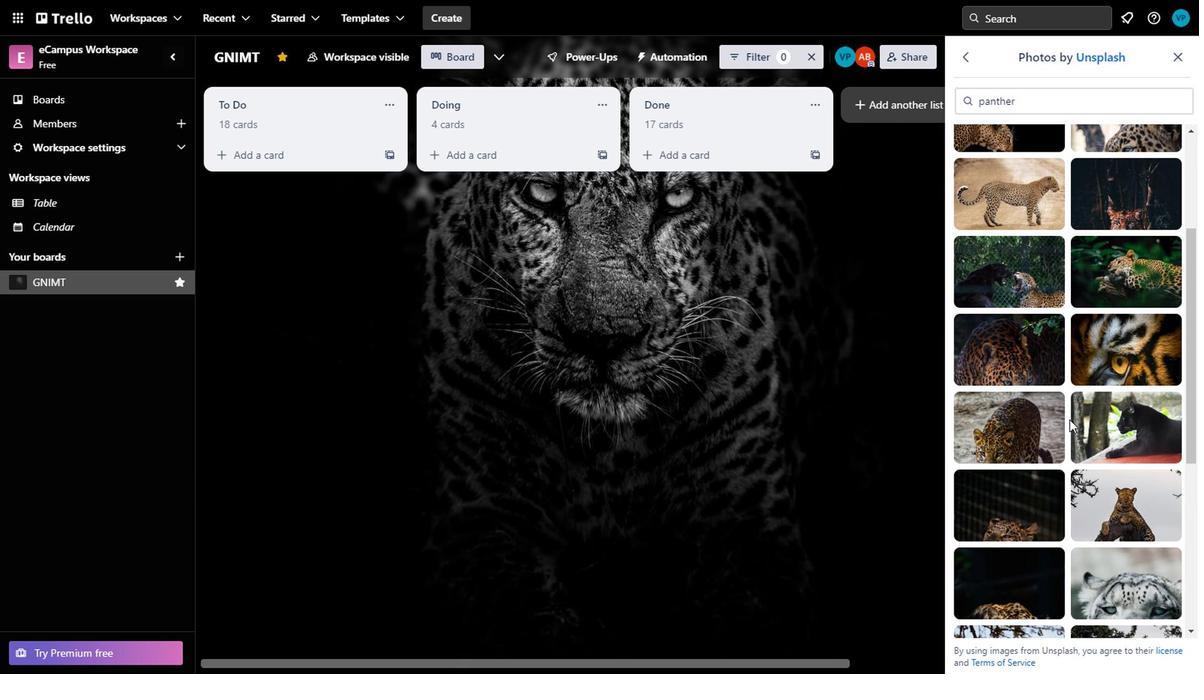 
Action: Mouse scrolled (1067, 408) with delta (0, 0)
Screenshot: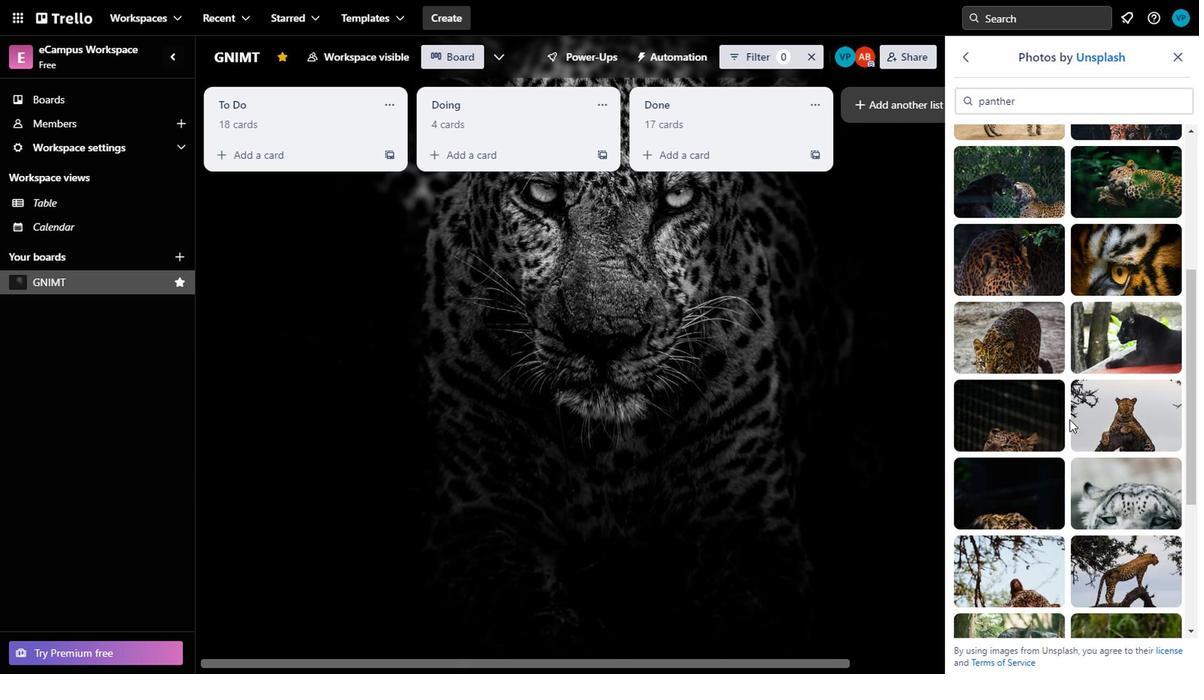 
Action: Mouse scrolled (1067, 408) with delta (0, 0)
Screenshot: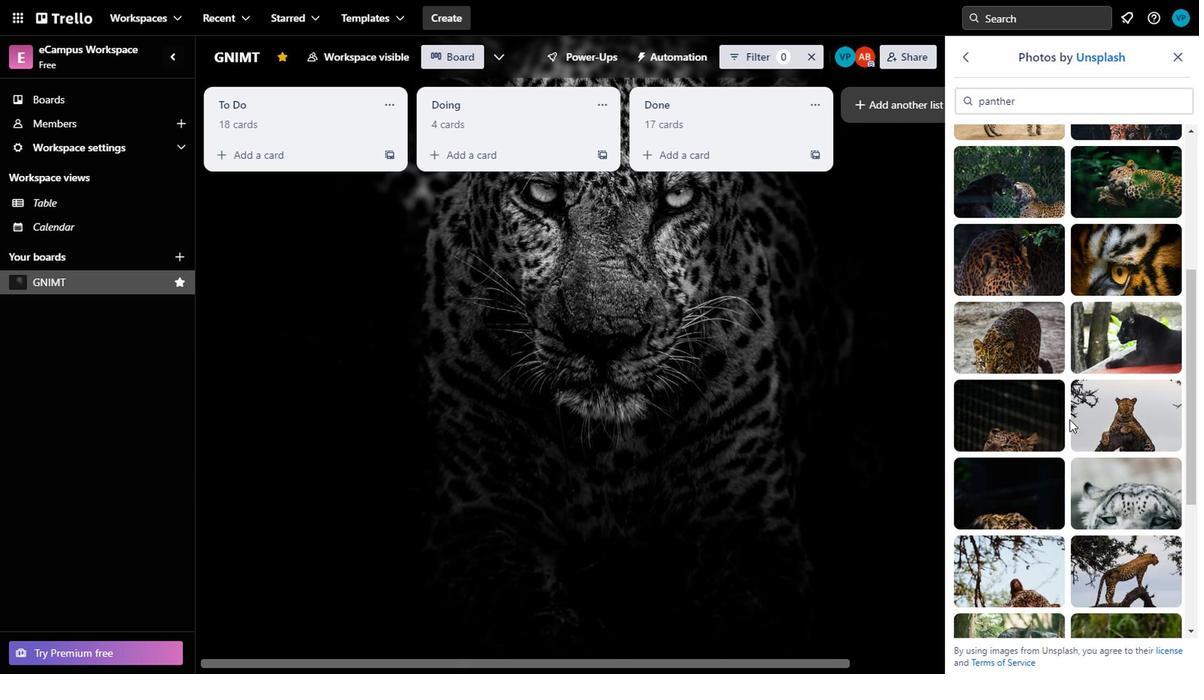 
Action: Mouse moved to (1064, 379)
Screenshot: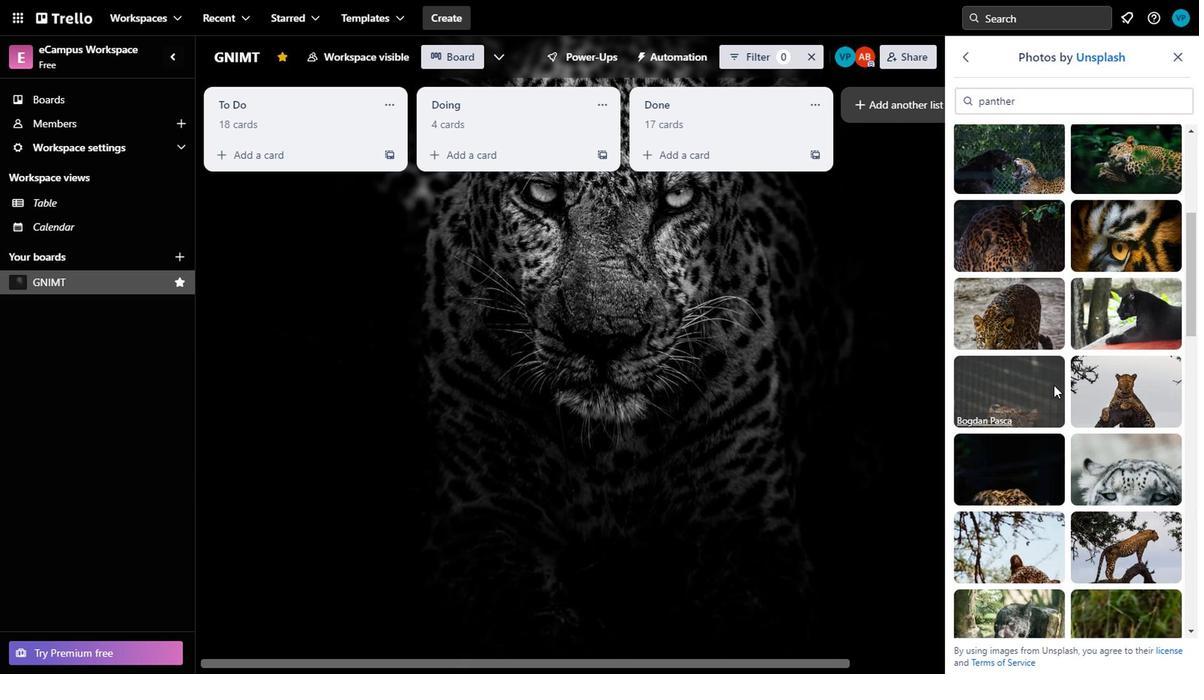 
Action: Mouse scrolled (1064, 379) with delta (0, 0)
Screenshot: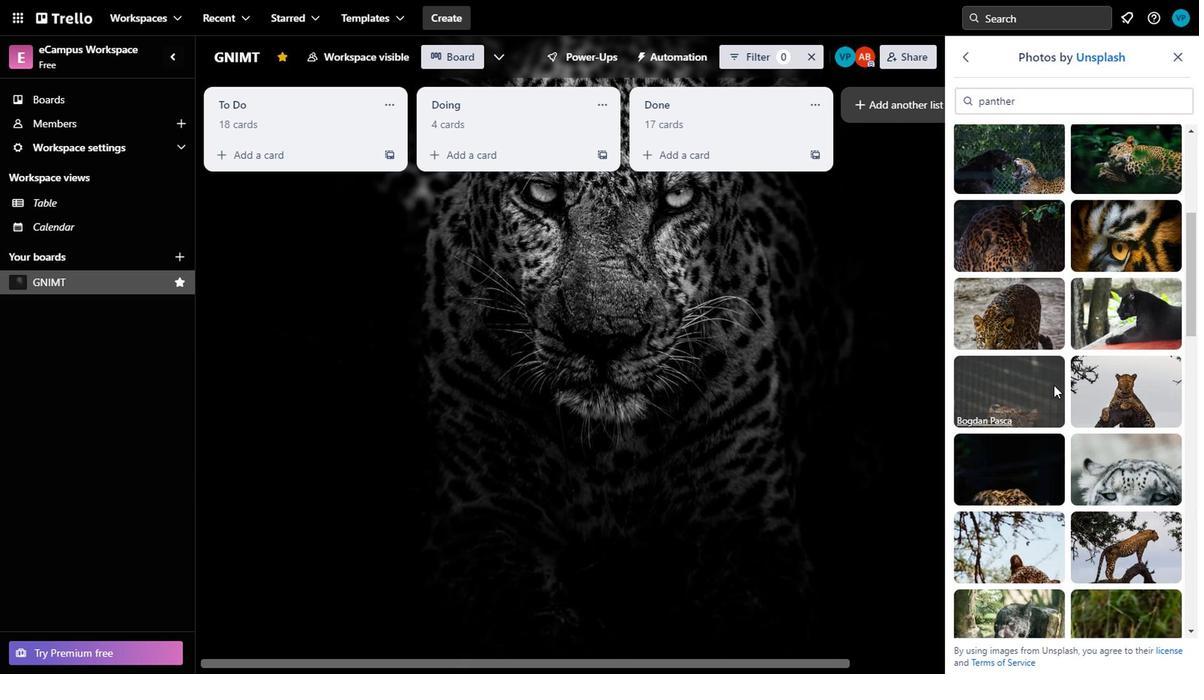 
Action: Mouse scrolled (1064, 379) with delta (0, 0)
Screenshot: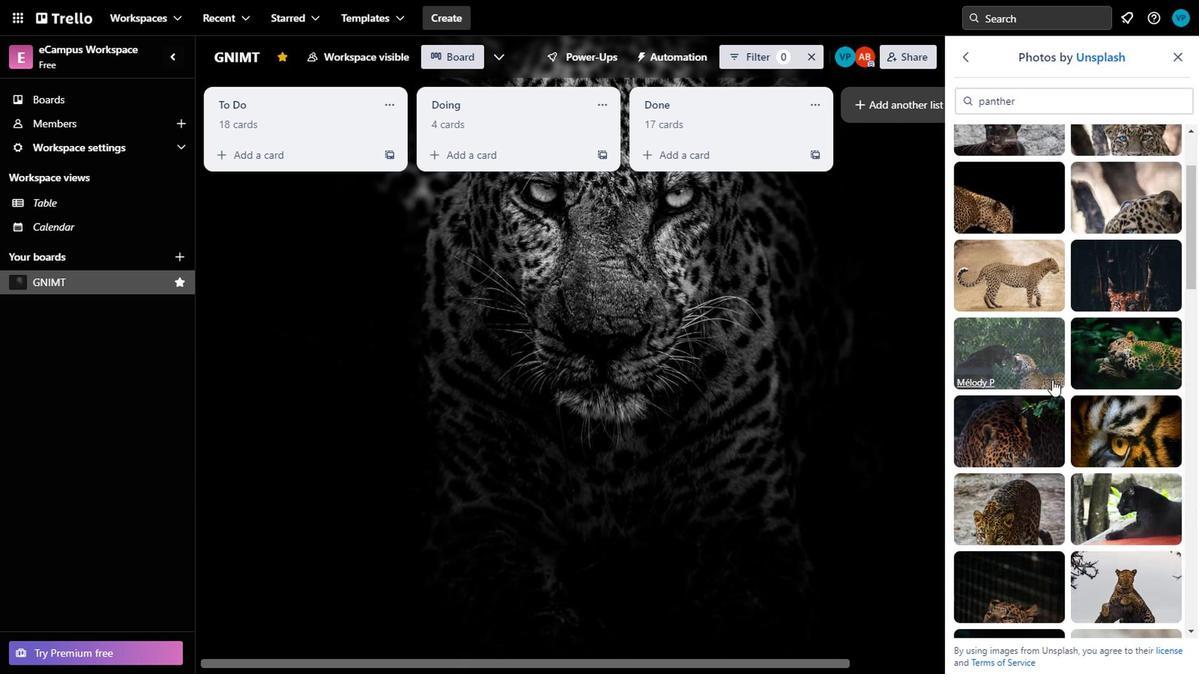 
Action: Mouse scrolled (1064, 379) with delta (0, 0)
Screenshot: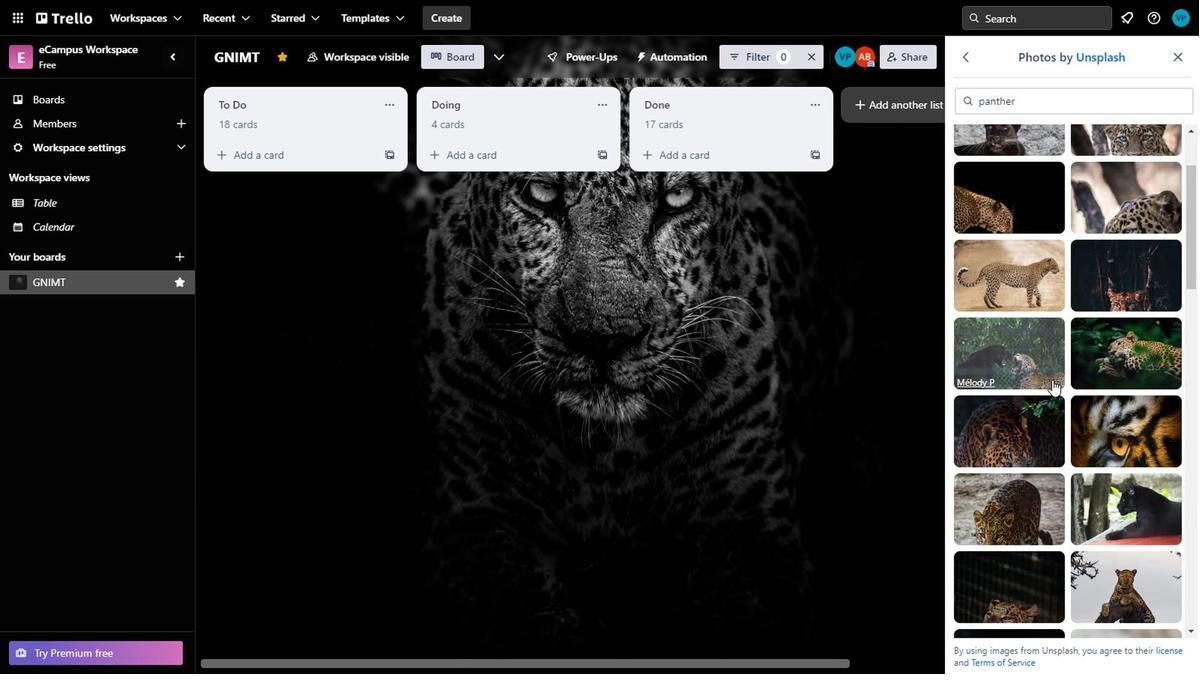 
Action: Mouse moved to (1064, 369)
Screenshot: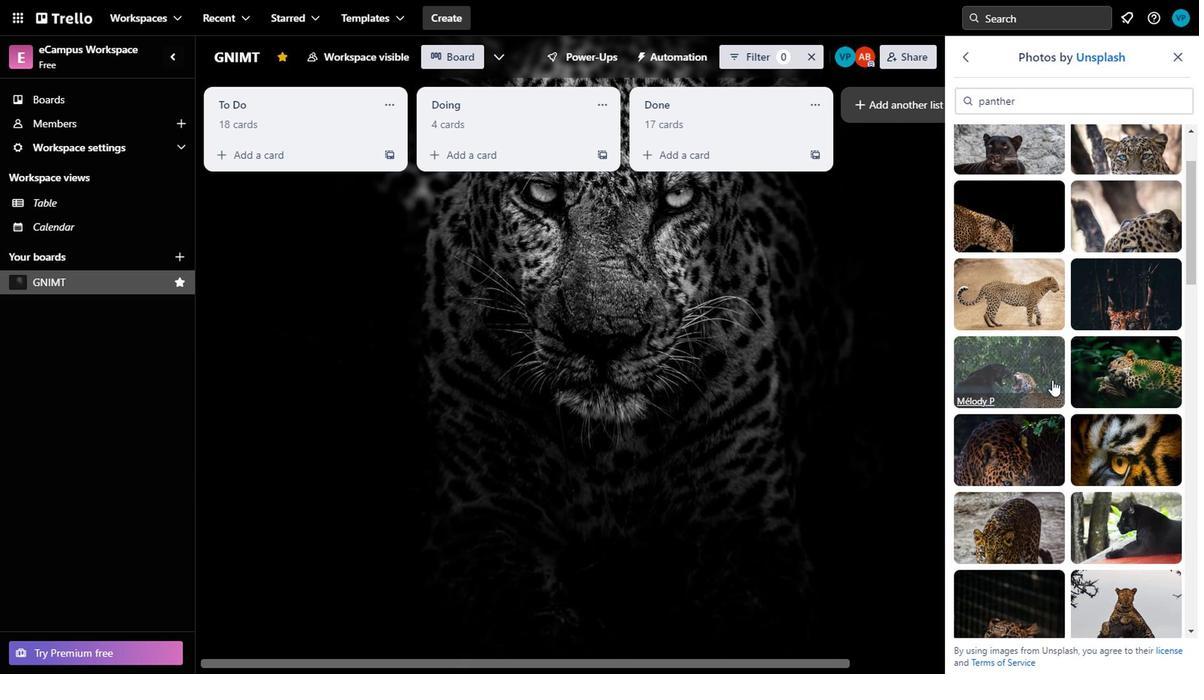 
Action: Mouse scrolled (1064, 370) with delta (0, 0)
Screenshot: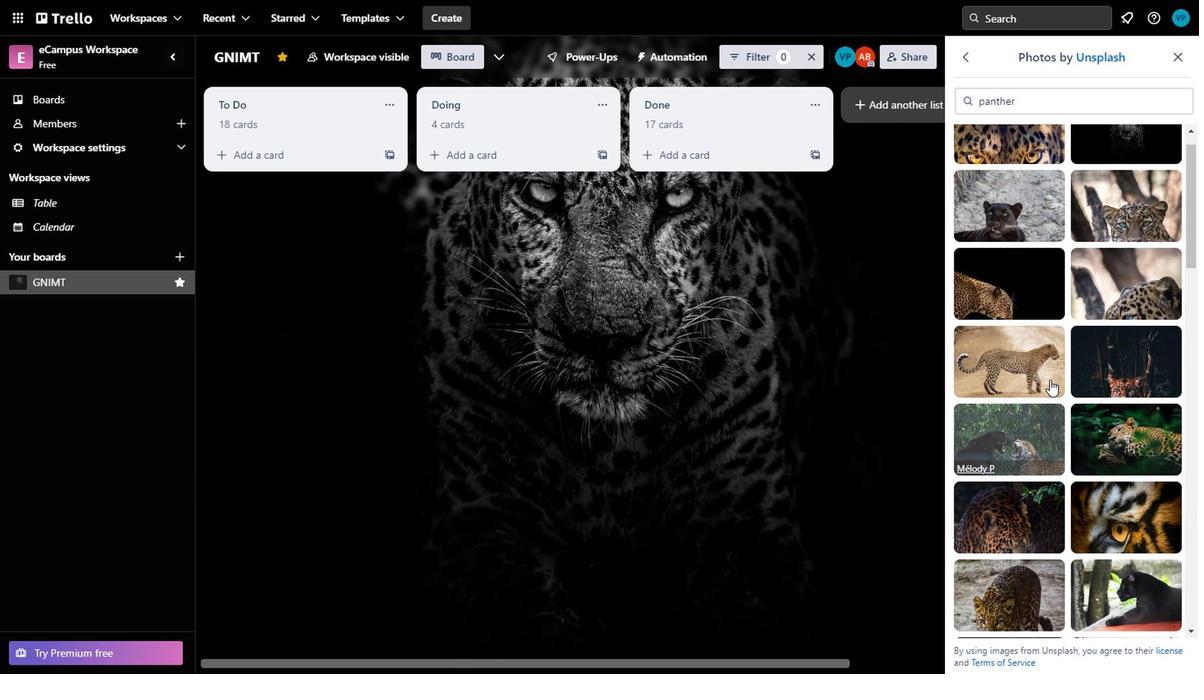 
Action: Mouse scrolled (1064, 370) with delta (0, 0)
Screenshot: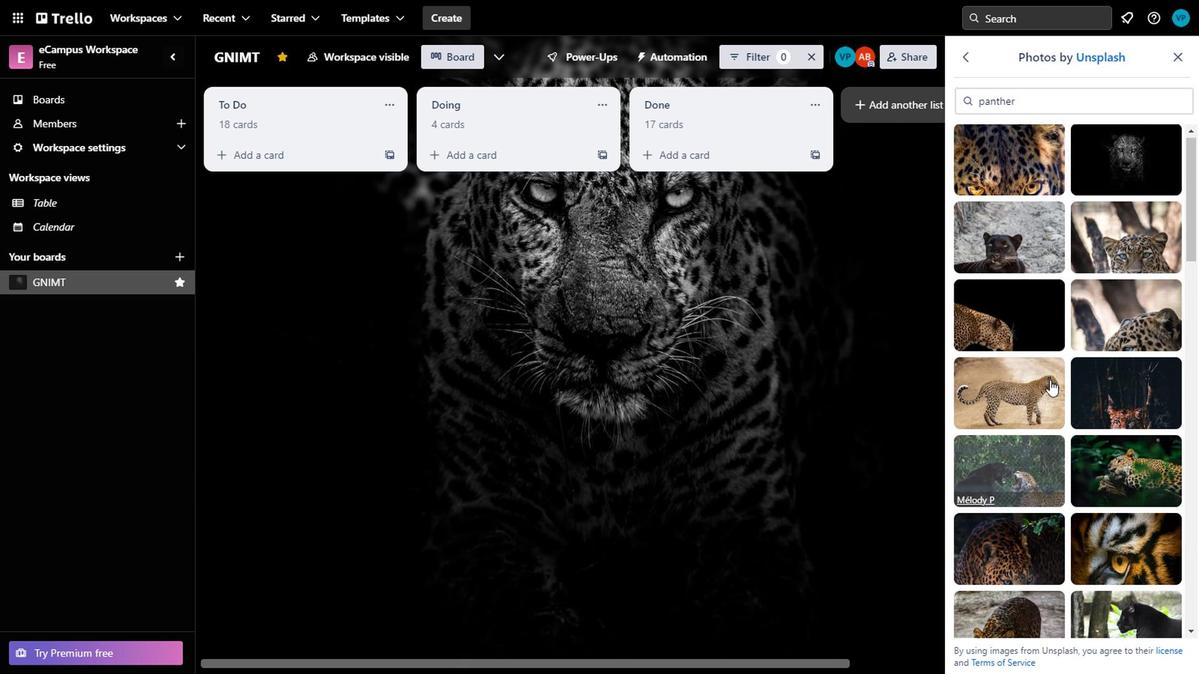 
Action: Mouse moved to (1054, 94)
Screenshot: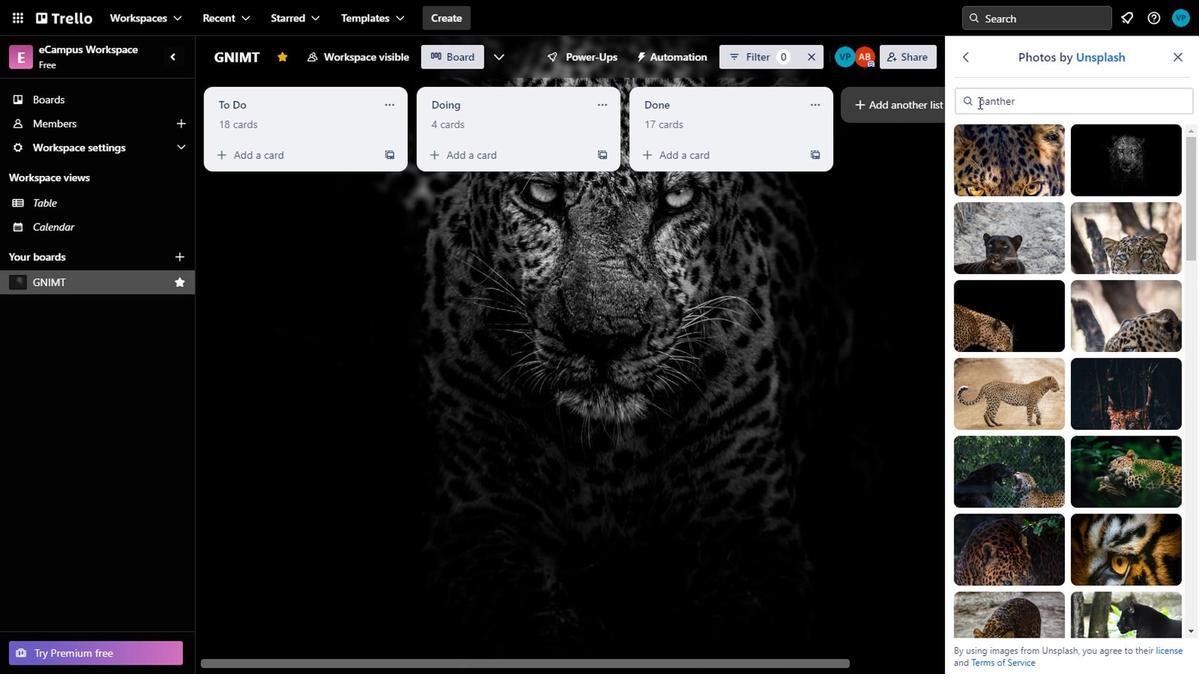 
Action: Mouse pressed left at (1054, 94)
Screenshot: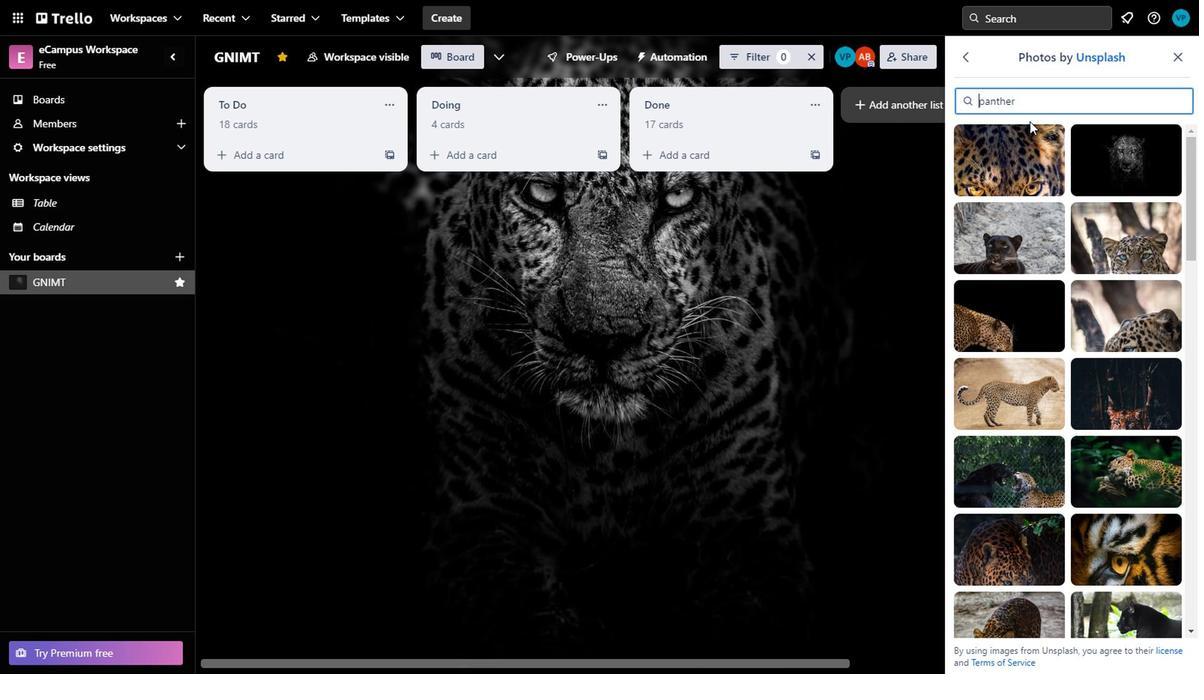 
Action: Mouse moved to (1074, 163)
Screenshot: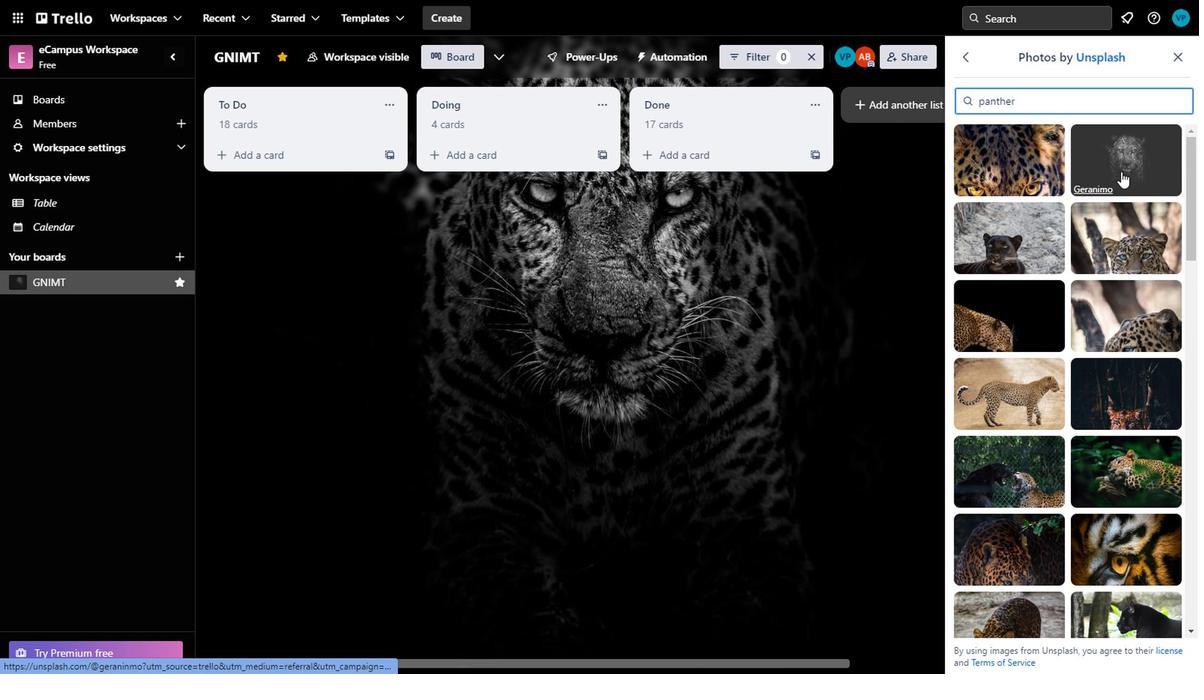 
Action: Key pressed black<Key.space>
Screenshot: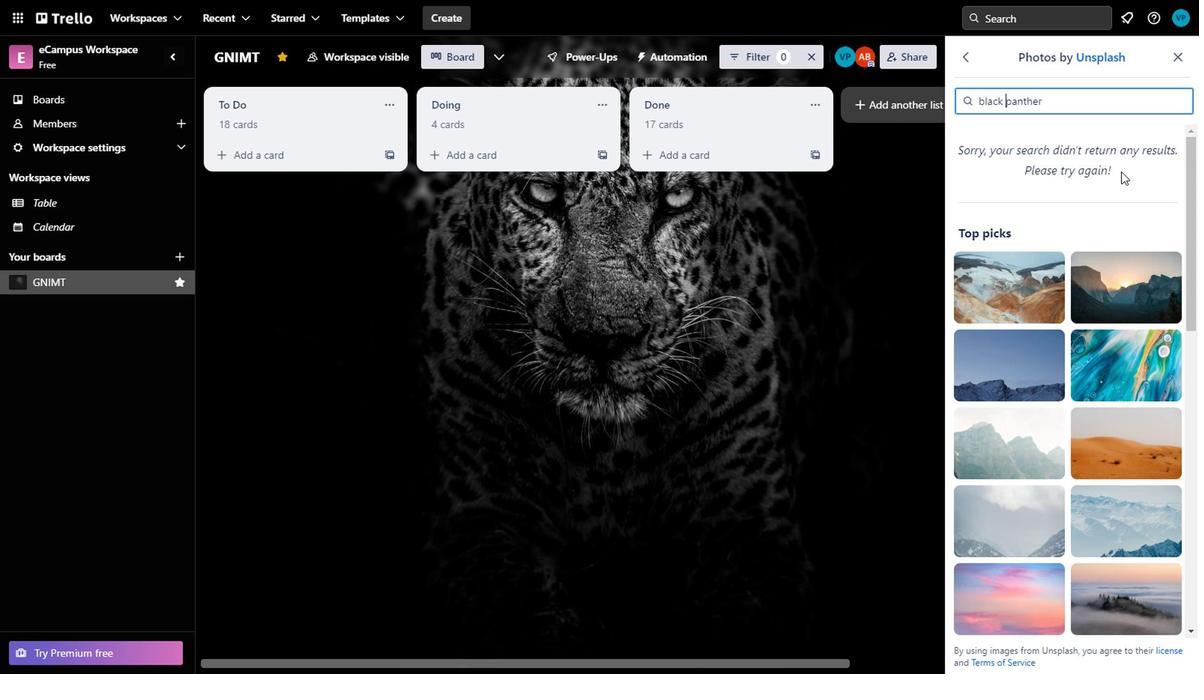 
Action: Mouse moved to (1069, 668)
Screenshot: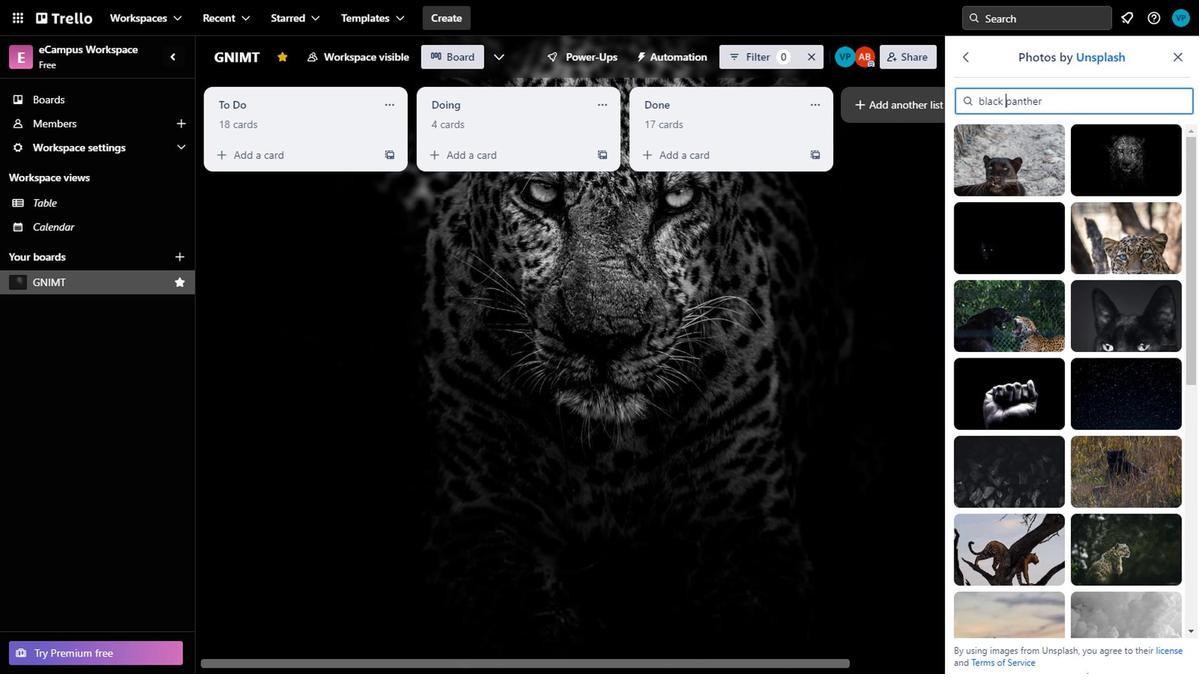 
Action: Mouse scrolled (1069, 660) with delta (0, 0)
Screenshot: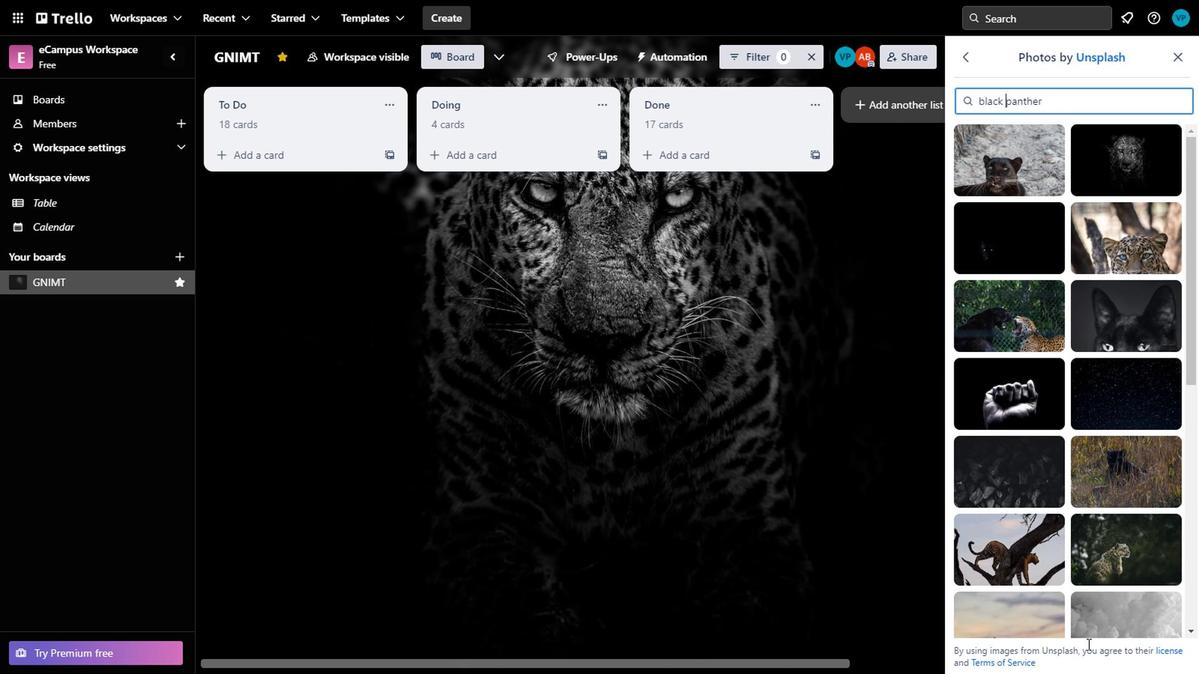 
Action: Mouse moved to (1069, 563)
Screenshot: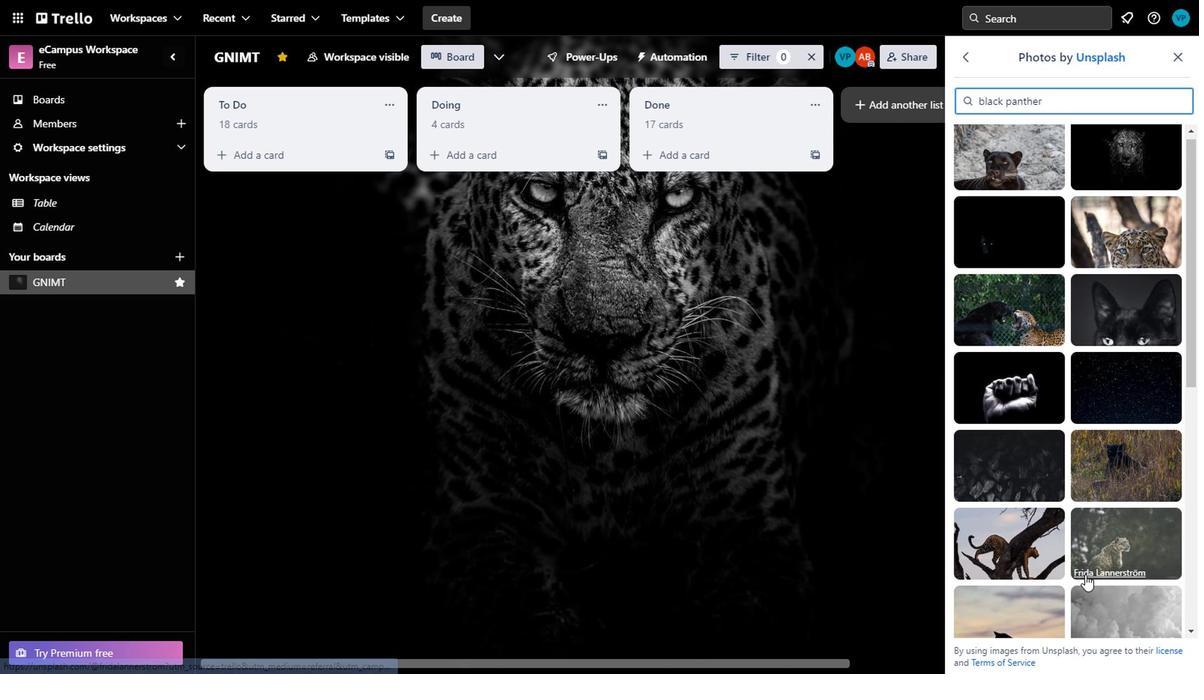 
Action: Mouse scrolled (1069, 563) with delta (0, 0)
Screenshot: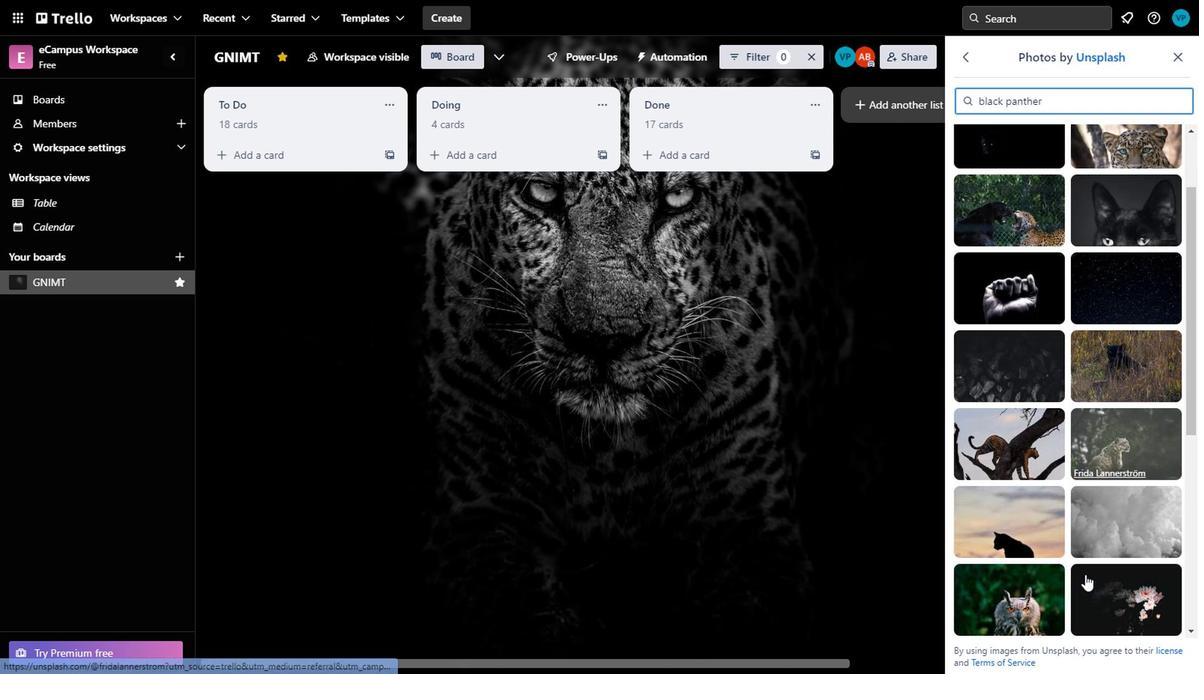 
Action: Mouse moved to (1069, 563)
Screenshot: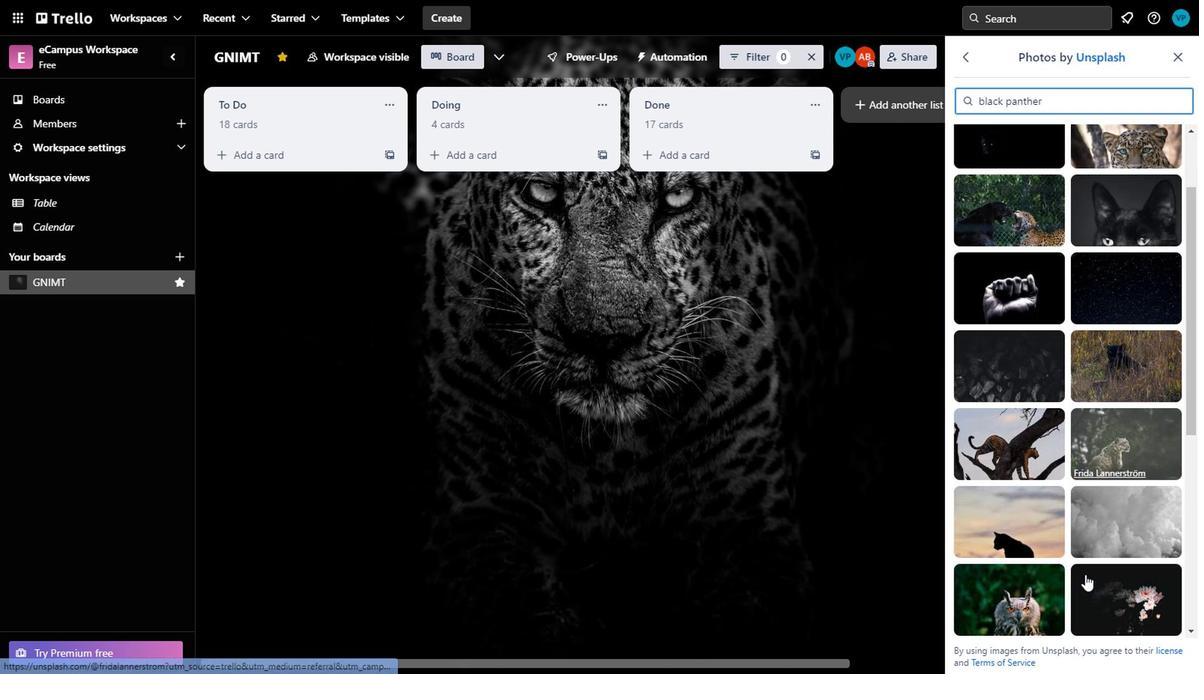 
Action: Mouse scrolled (1069, 562) with delta (0, 0)
Screenshot: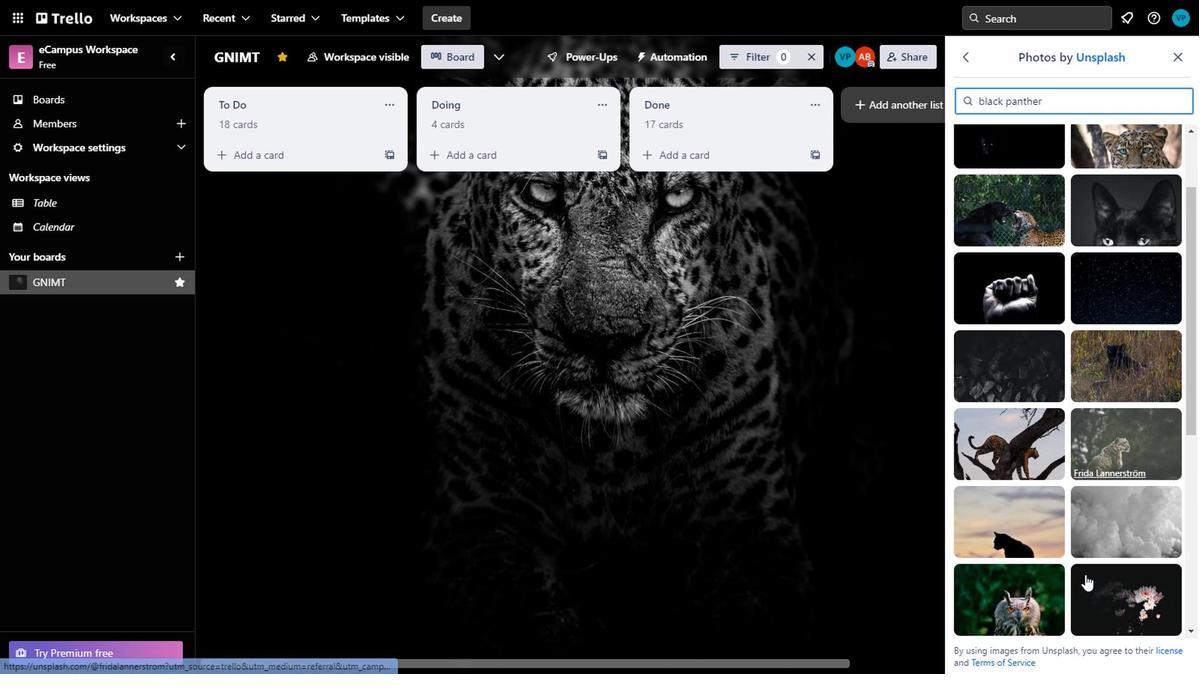 
Action: Mouse moved to (1068, 523)
Screenshot: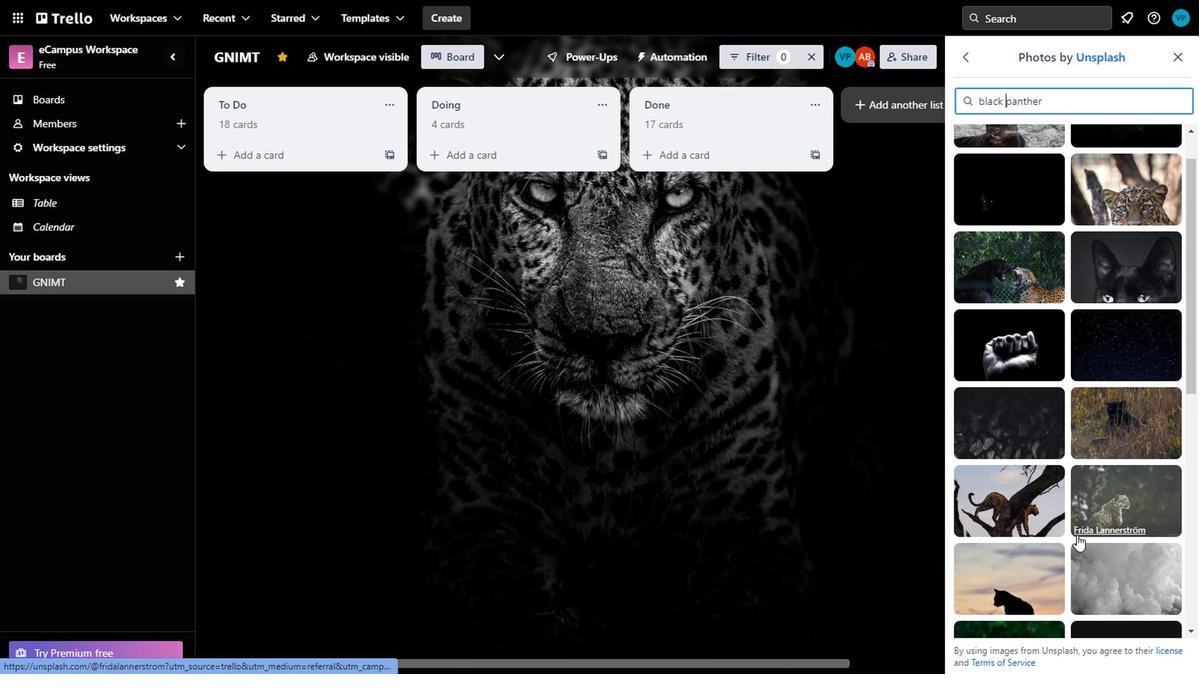 
Action: Mouse scrolled (1068, 524) with delta (0, 0)
Screenshot: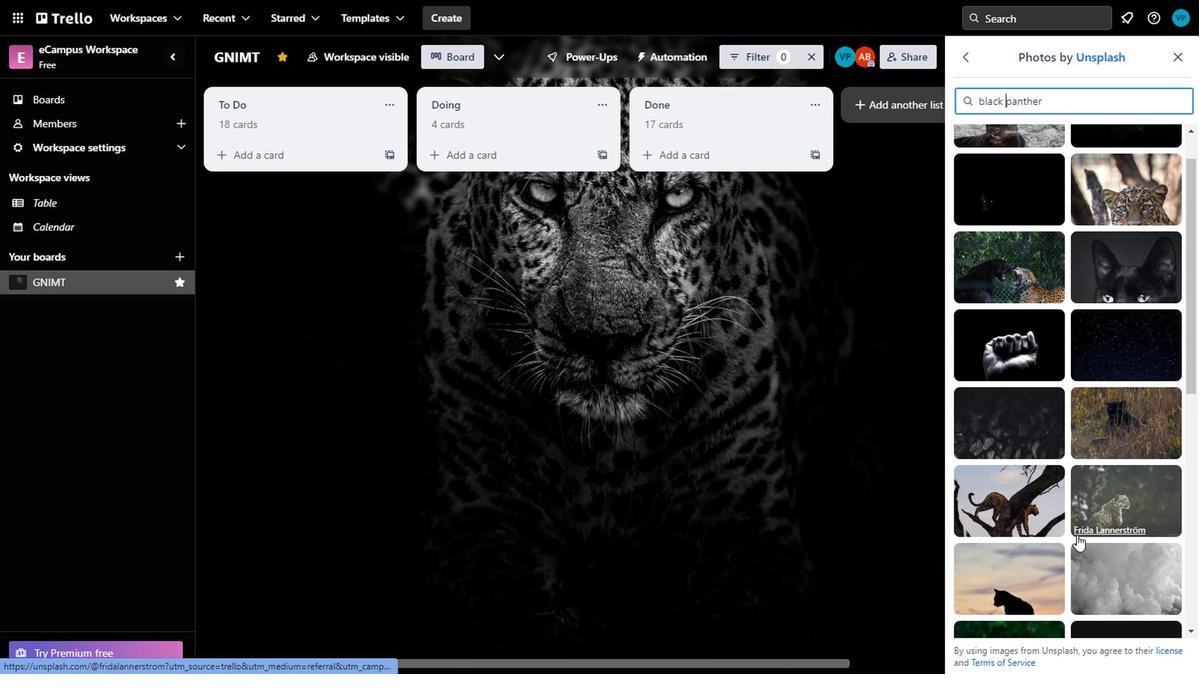 
Action: Mouse scrolled (1068, 524) with delta (0, 0)
Screenshot: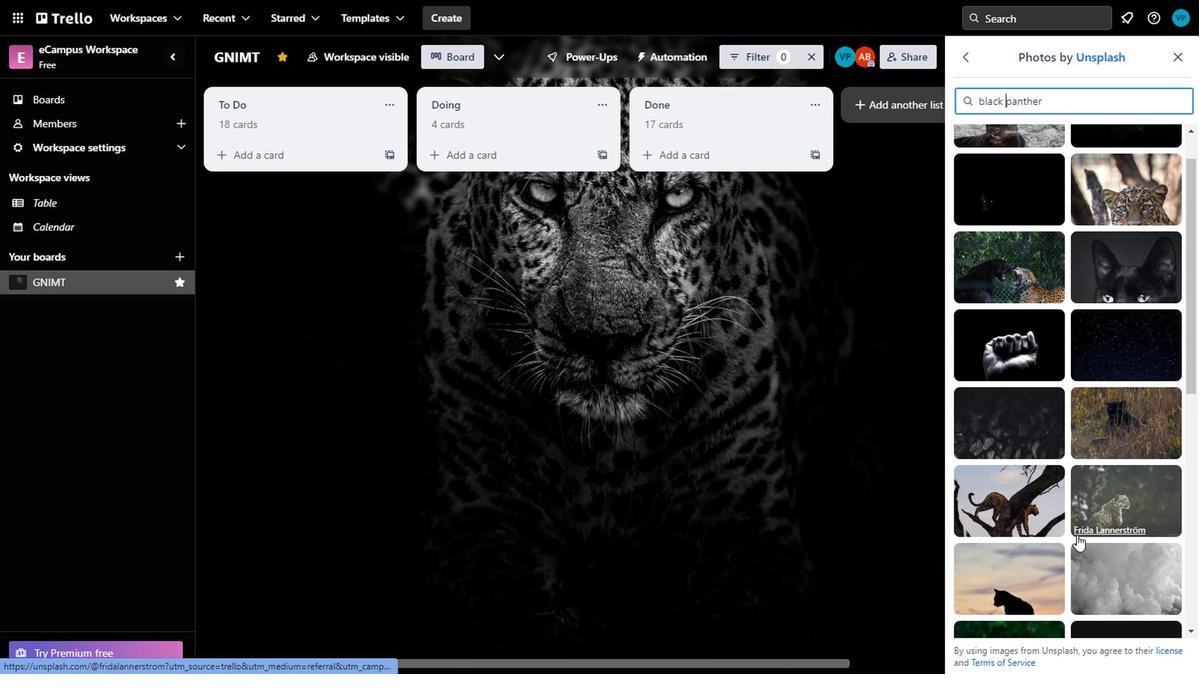 
Action: Mouse scrolled (1068, 524) with delta (0, 0)
Screenshot: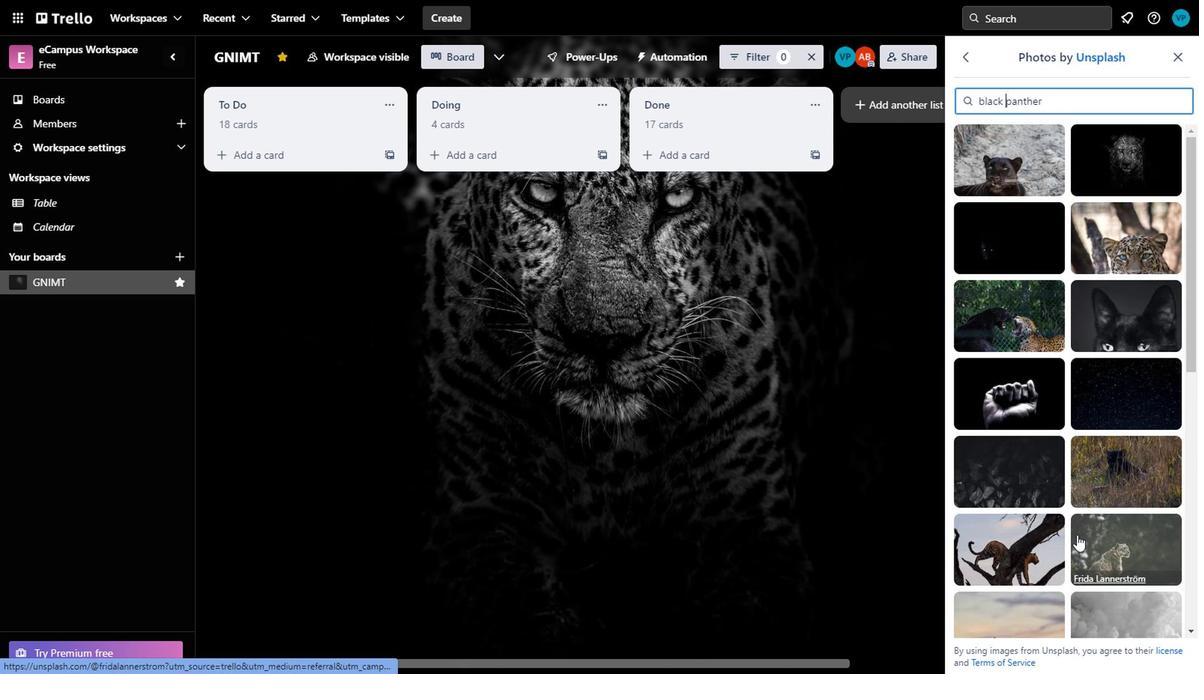 
Action: Mouse moved to (1062, 449)
Screenshot: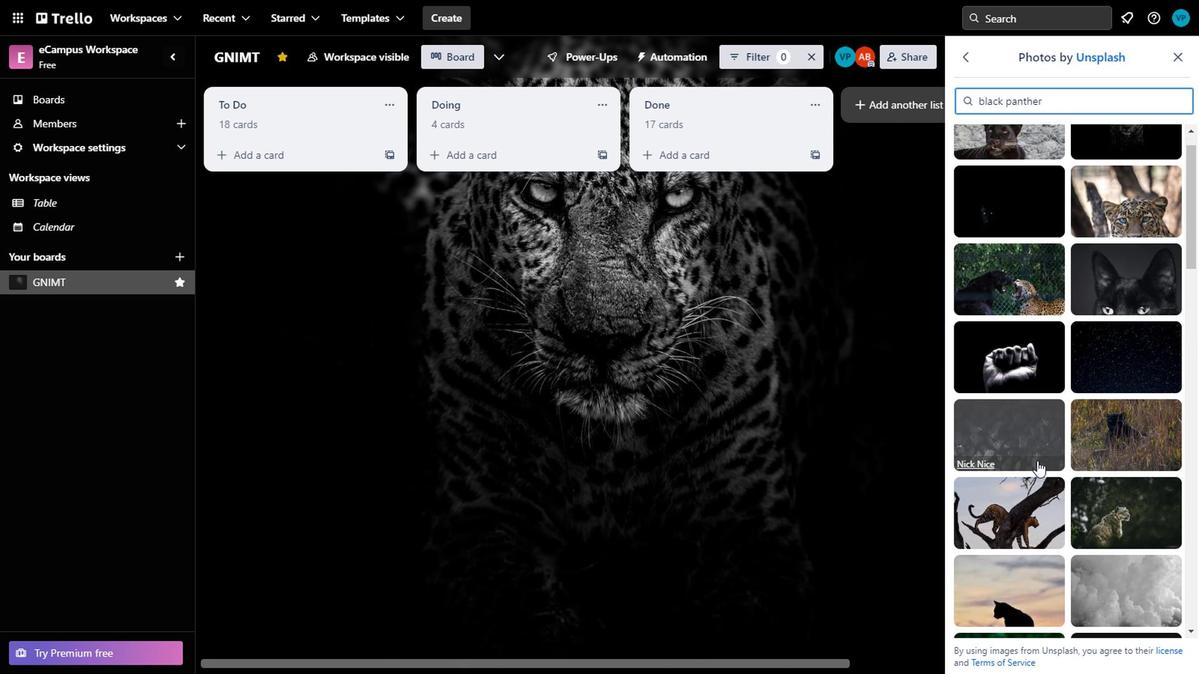 
Action: Mouse scrolled (1062, 449) with delta (0, 0)
Screenshot: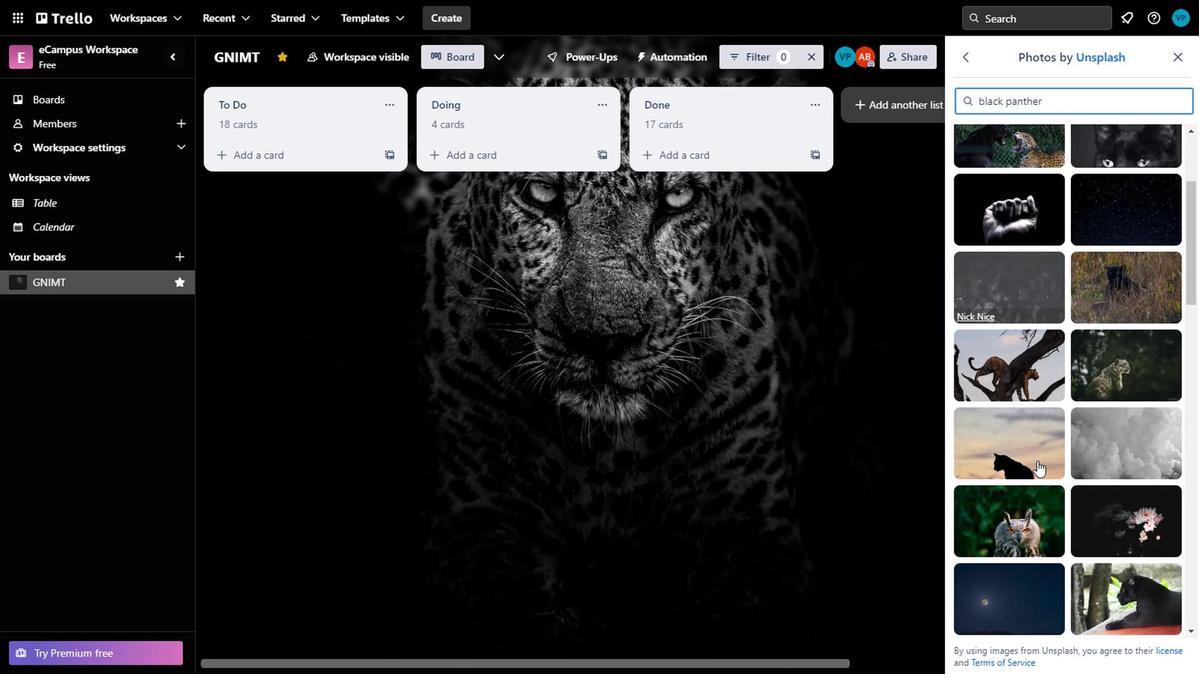 
Action: Mouse scrolled (1062, 449) with delta (0, 0)
Screenshot: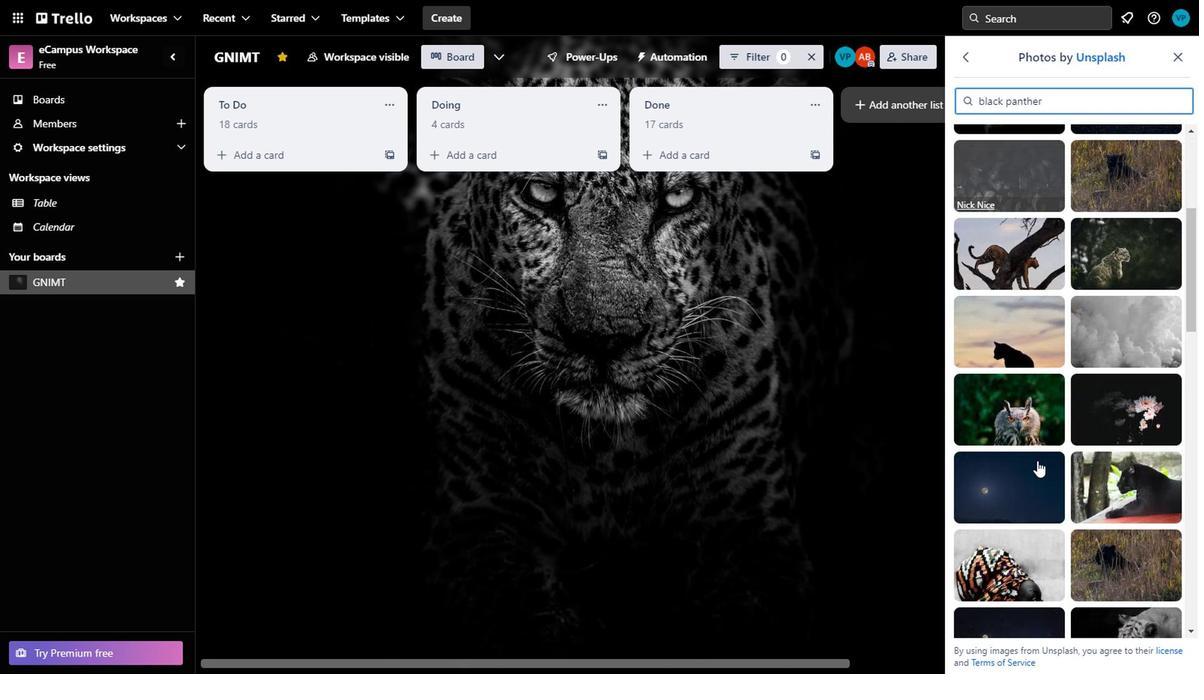 
Action: Mouse scrolled (1062, 449) with delta (0, 0)
Screenshot: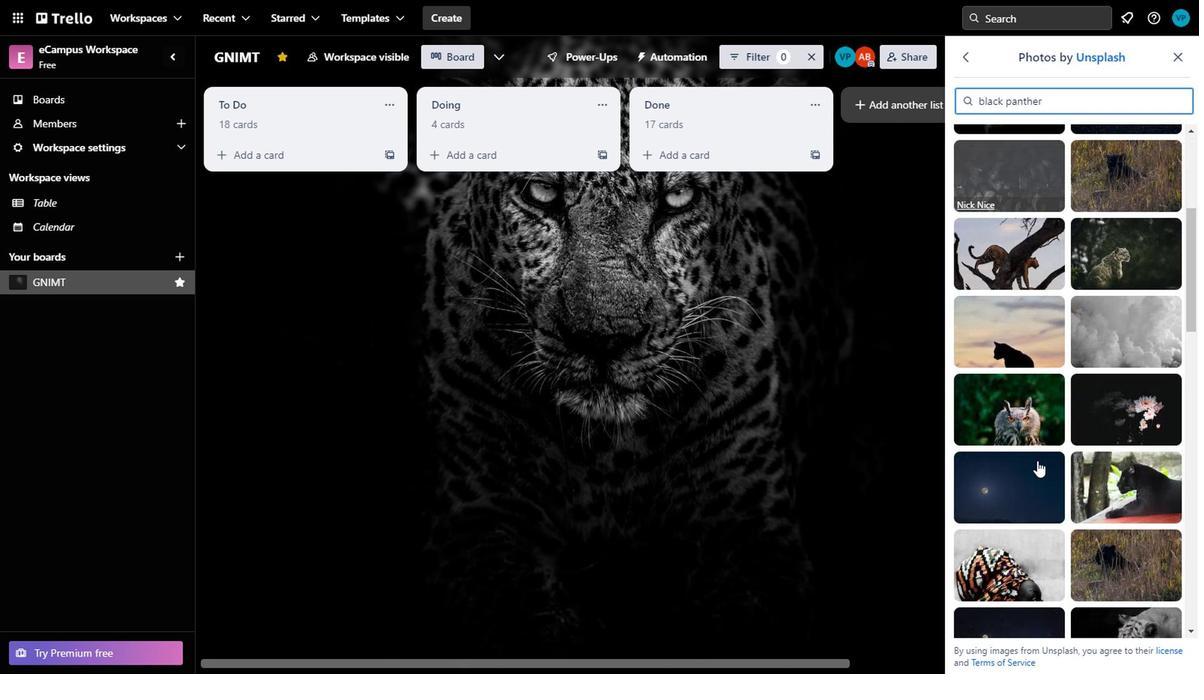 
Action: Mouse moved to (1067, 506)
Screenshot: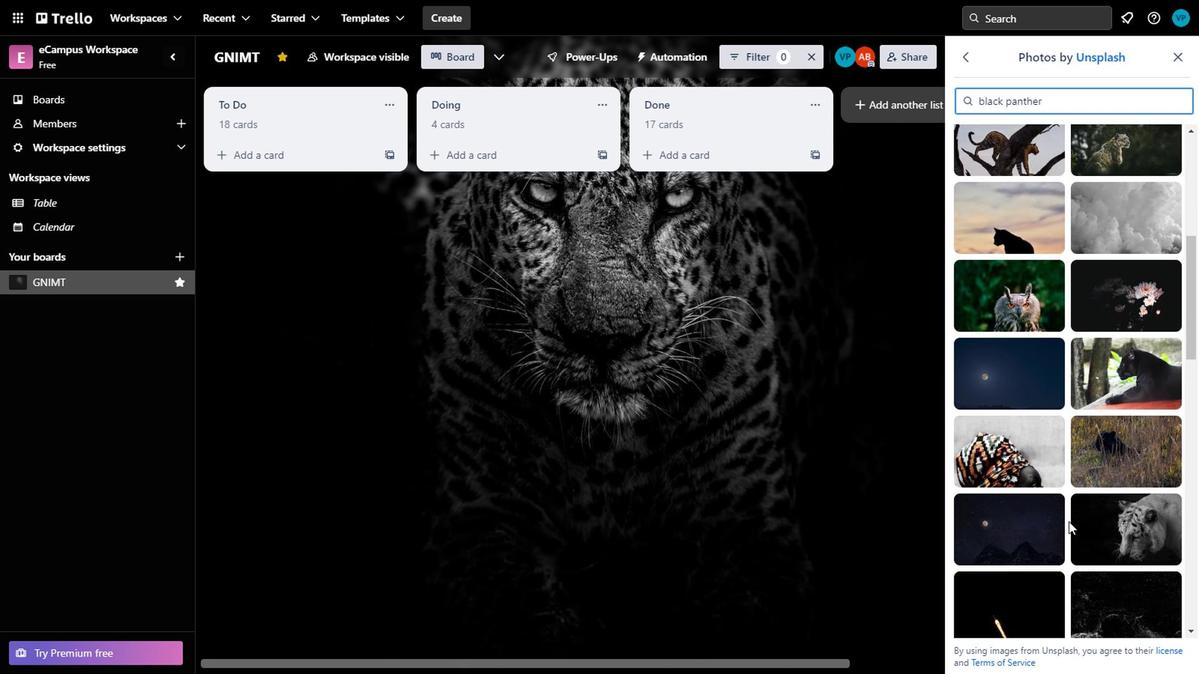 
Action: Mouse scrolled (1067, 505) with delta (0, -1)
Screenshot: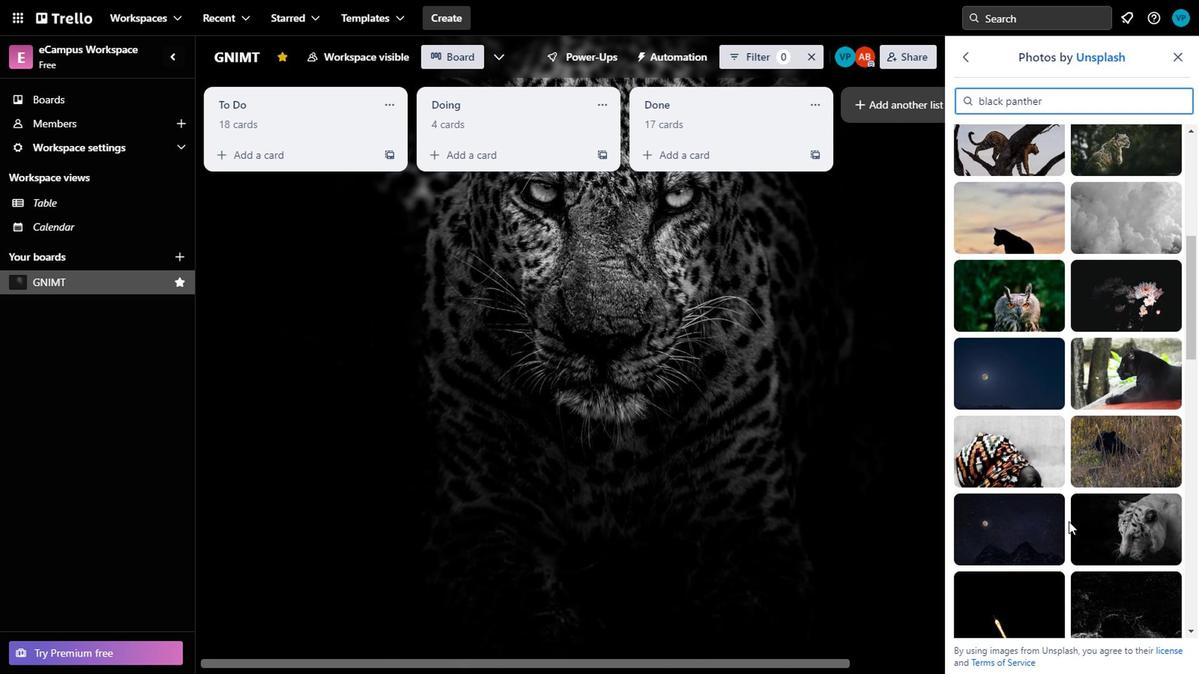 
Action: Mouse moved to (1067, 508)
Screenshot: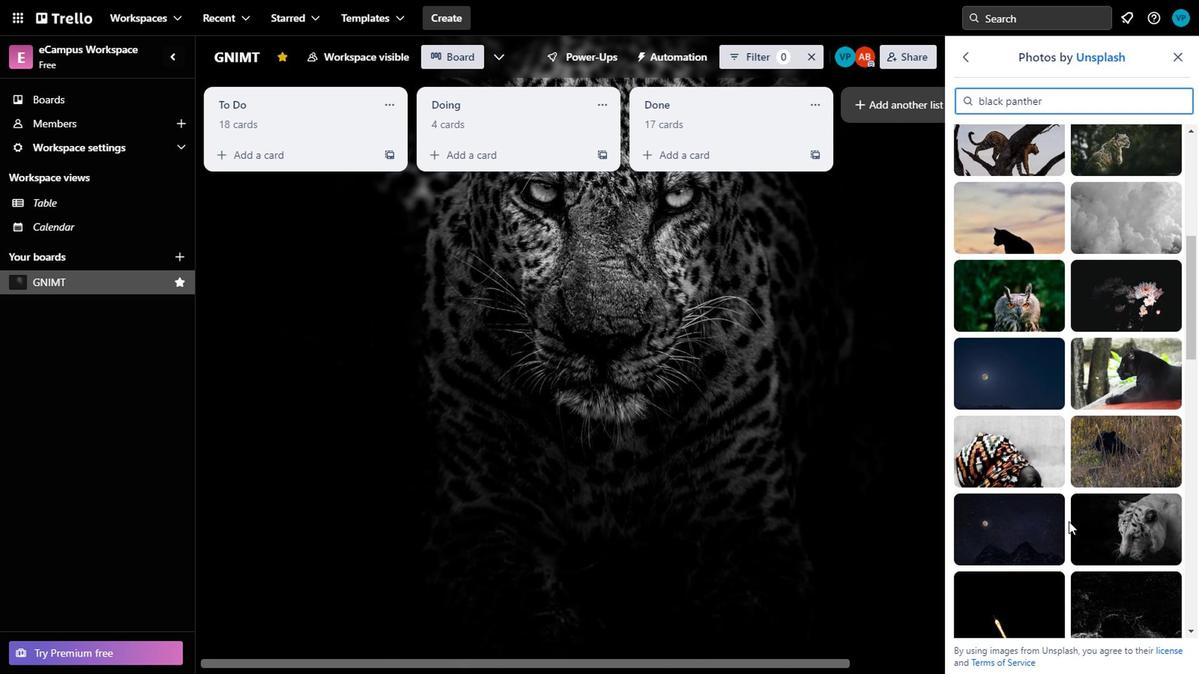 
Action: Mouse scrolled (1067, 507) with delta (0, 0)
Screenshot: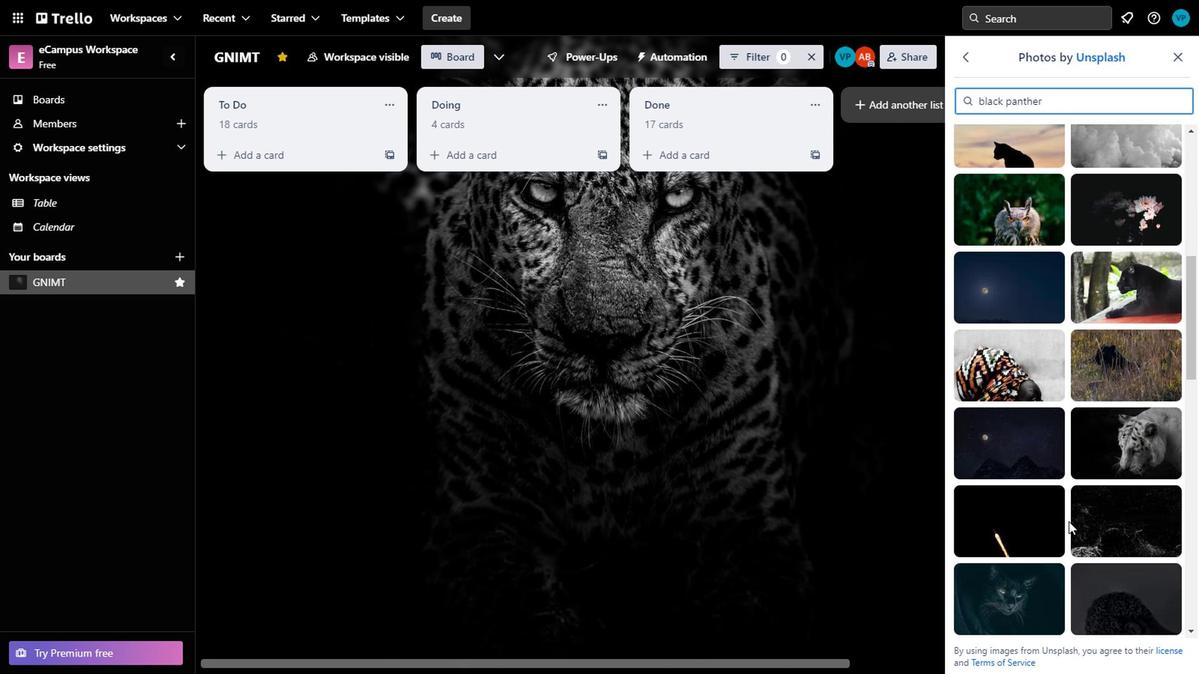 
Action: Mouse moved to (1067, 513)
Screenshot: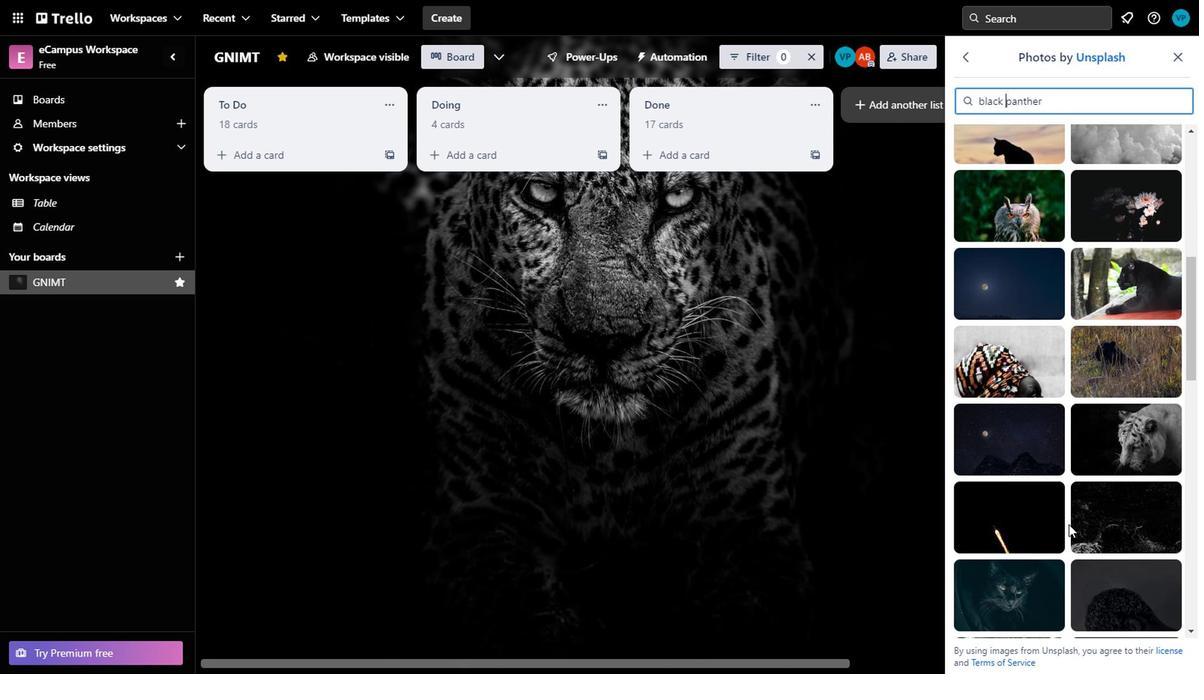 
Action: Mouse scrolled (1067, 514) with delta (0, 1)
Screenshot: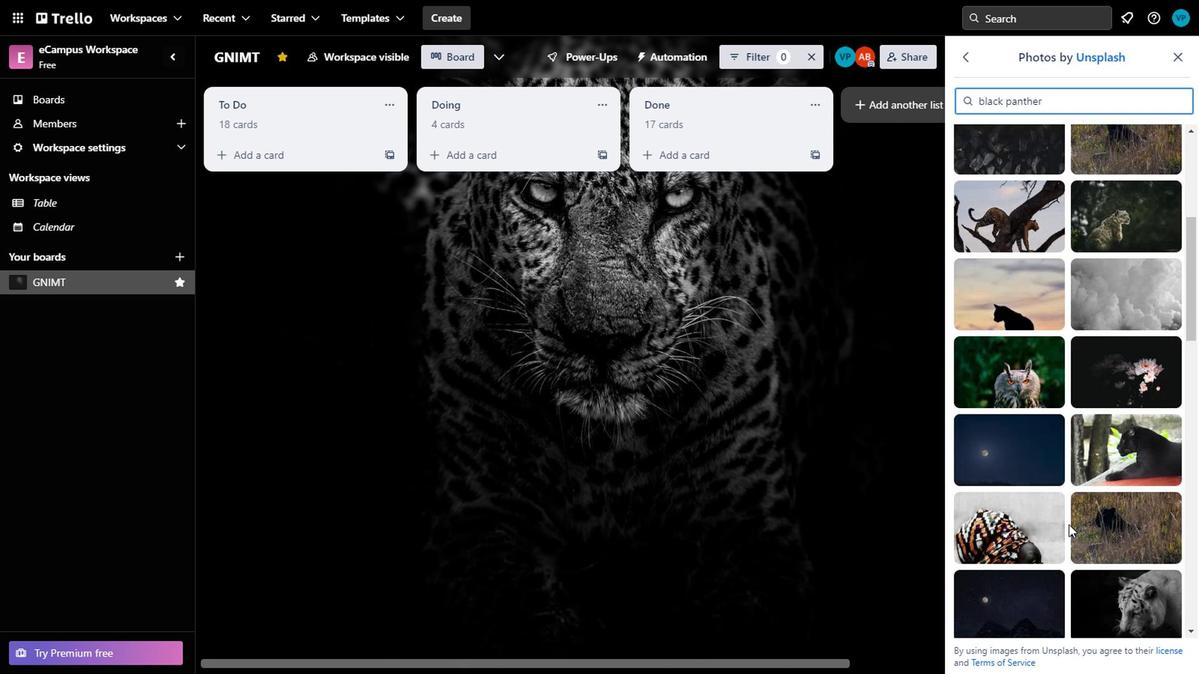 
Action: Mouse scrolled (1067, 514) with delta (0, 1)
Screenshot: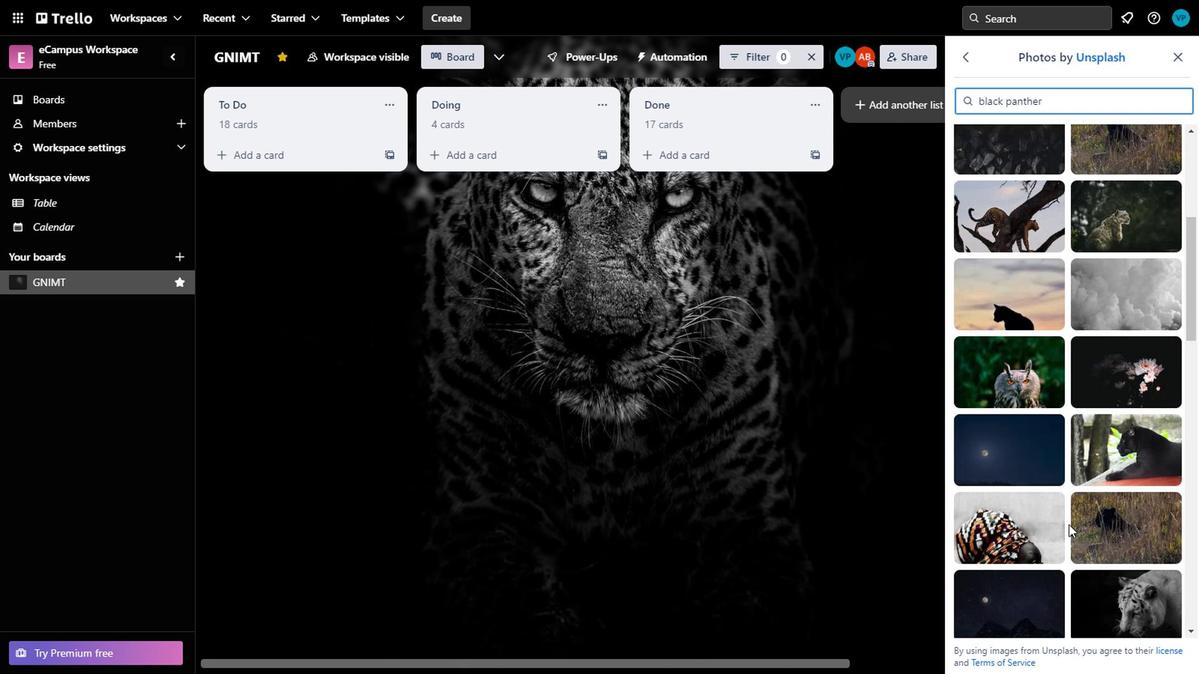 
Action: Mouse scrolled (1067, 514) with delta (0, 1)
Screenshot: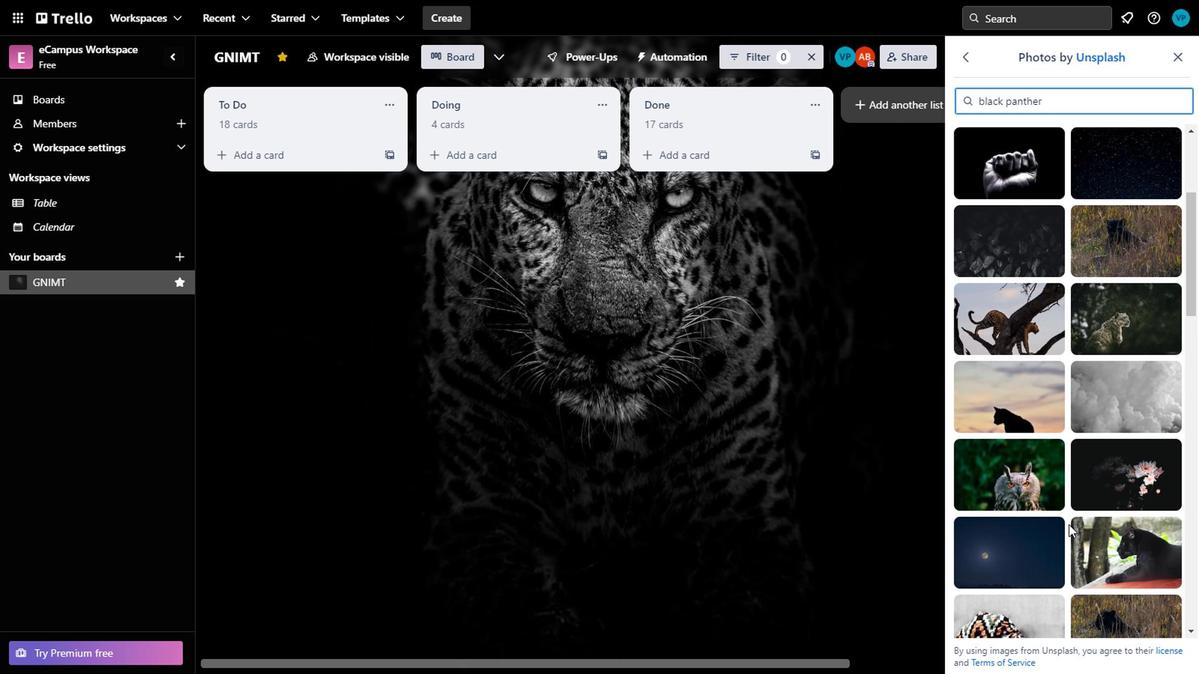 
Action: Mouse scrolled (1067, 512) with delta (0, 0)
Screenshot: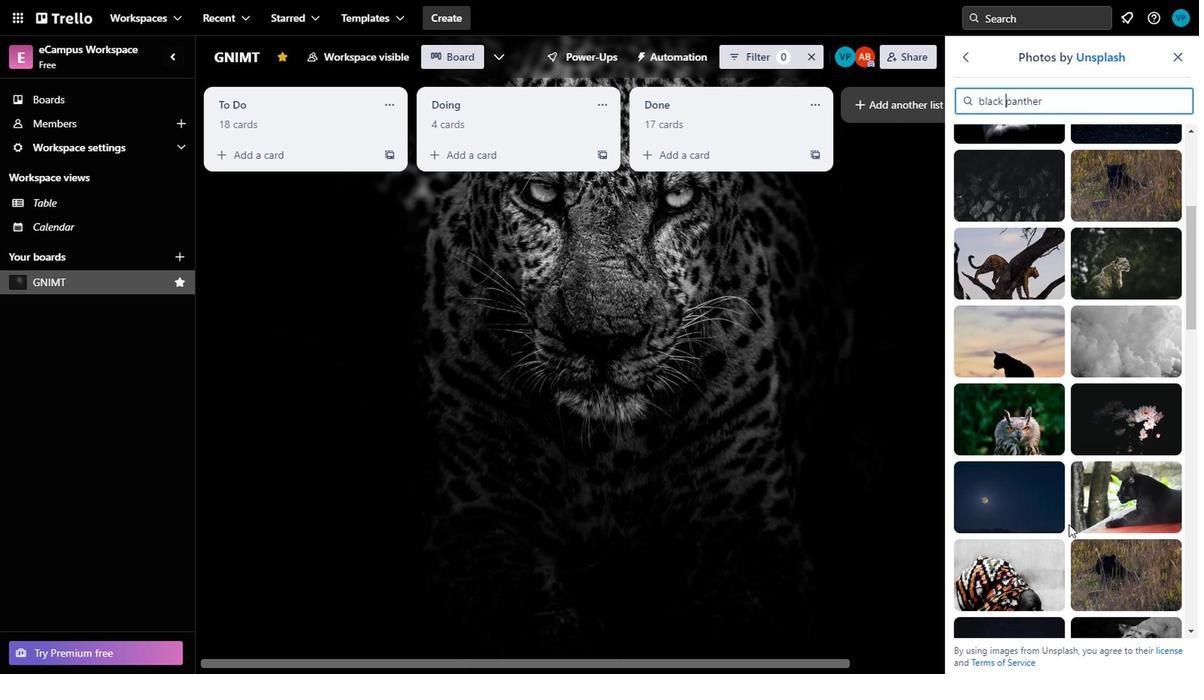 
Action: Mouse scrolled (1067, 512) with delta (0, 0)
Screenshot: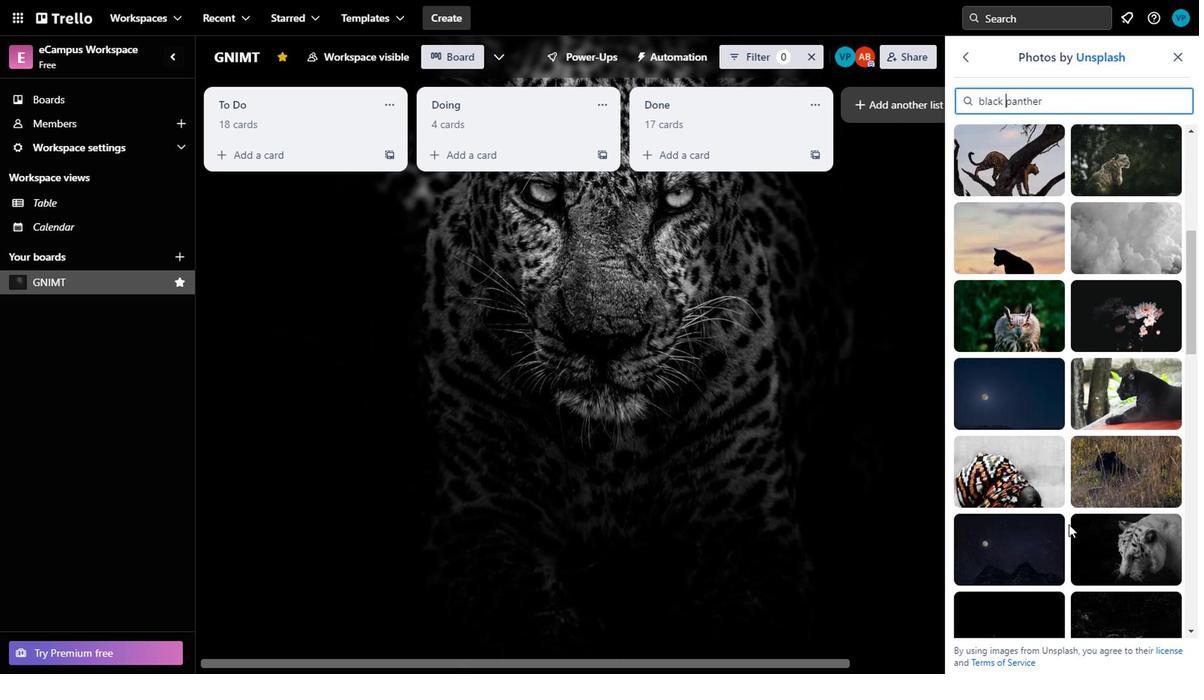 
Action: Mouse moved to (1054, 538)
Screenshot: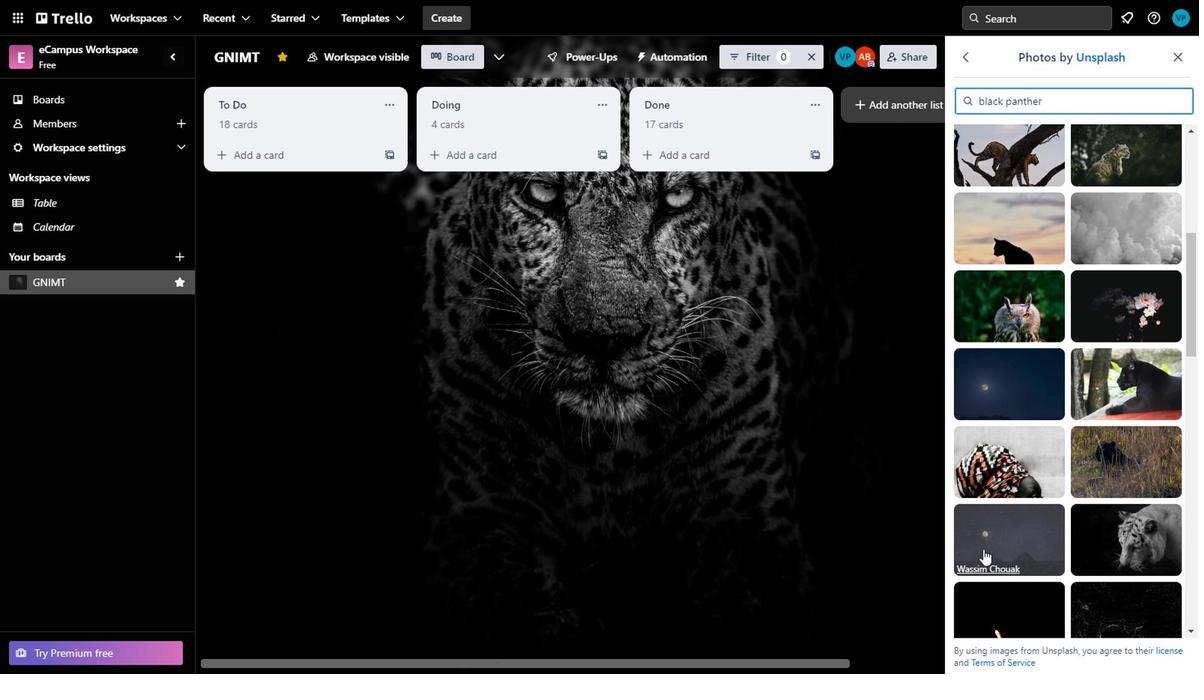 
Action: Mouse pressed left at (1054, 538)
Screenshot: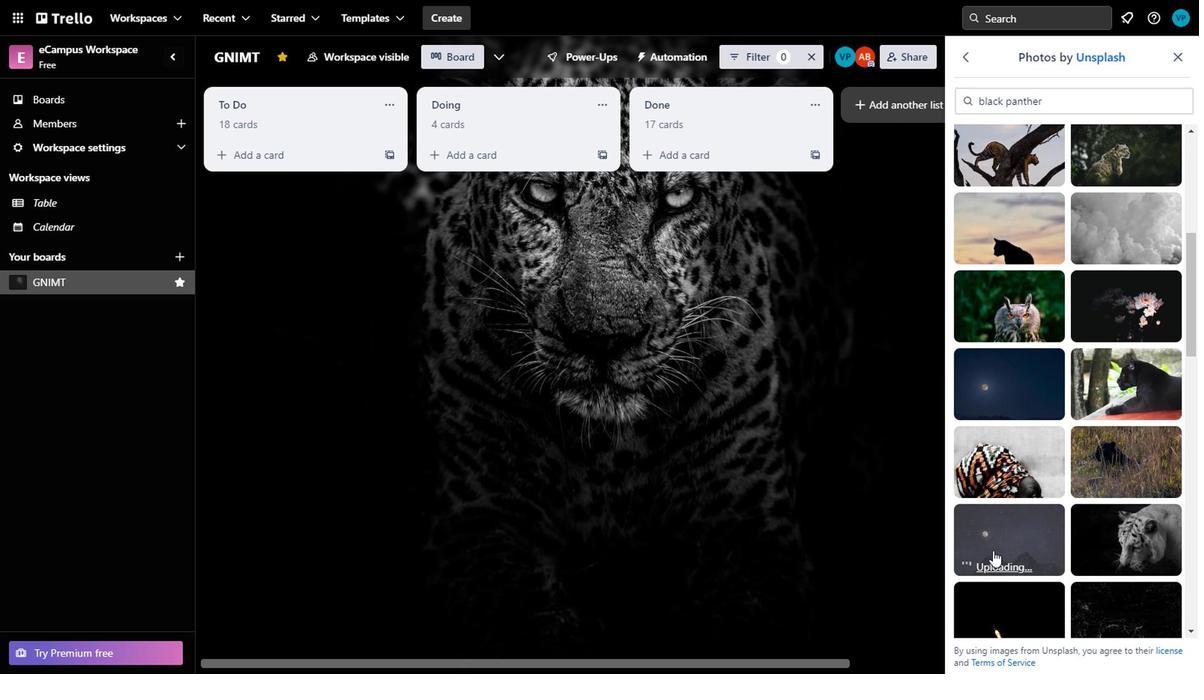 
Action: Mouse moved to (1071, 424)
Screenshot: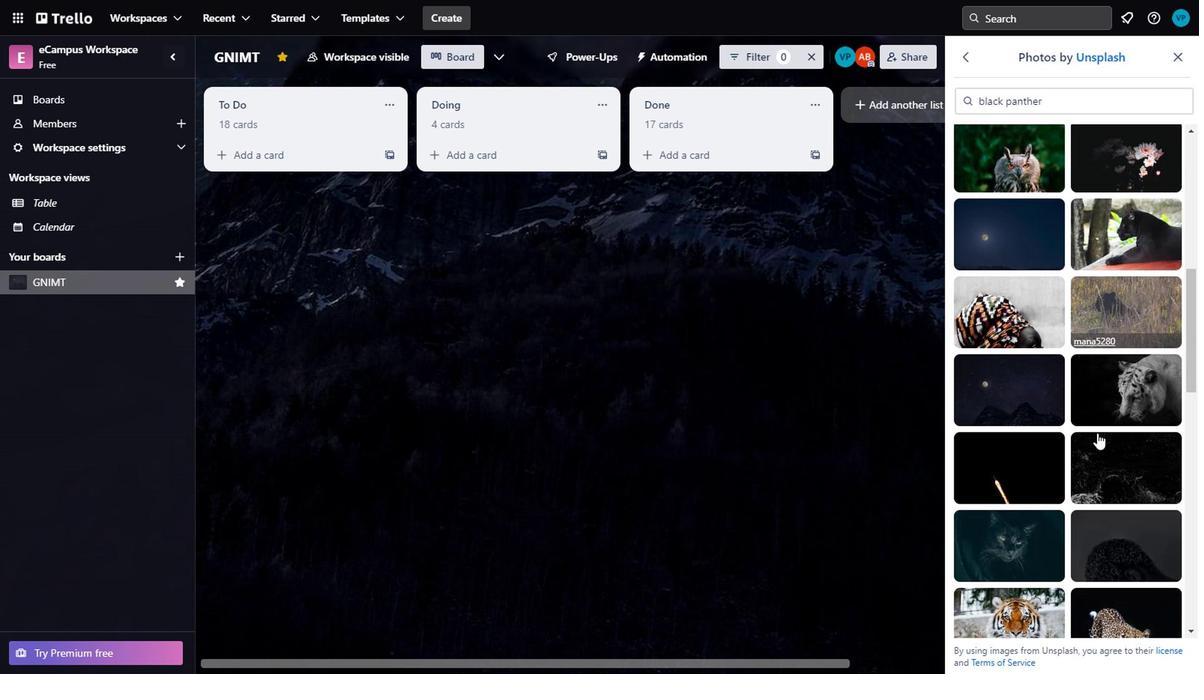 
Action: Mouse scrolled (1071, 424) with delta (0, 0)
Screenshot: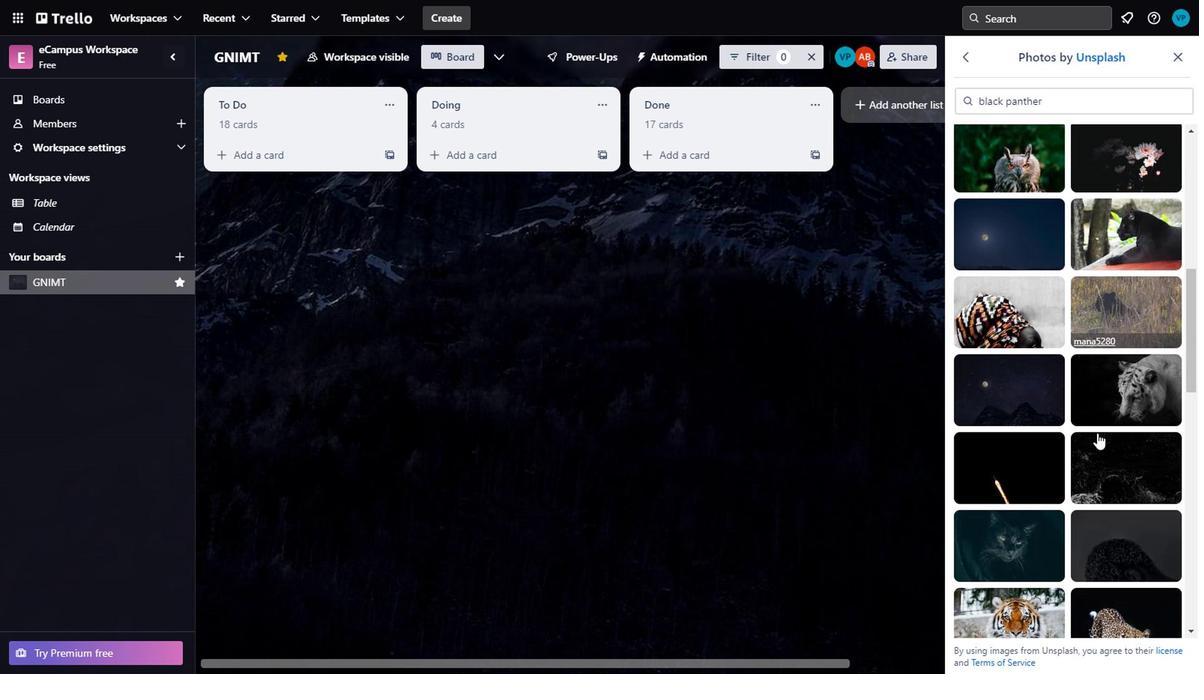 
Action: Mouse moved to (1071, 422)
Screenshot: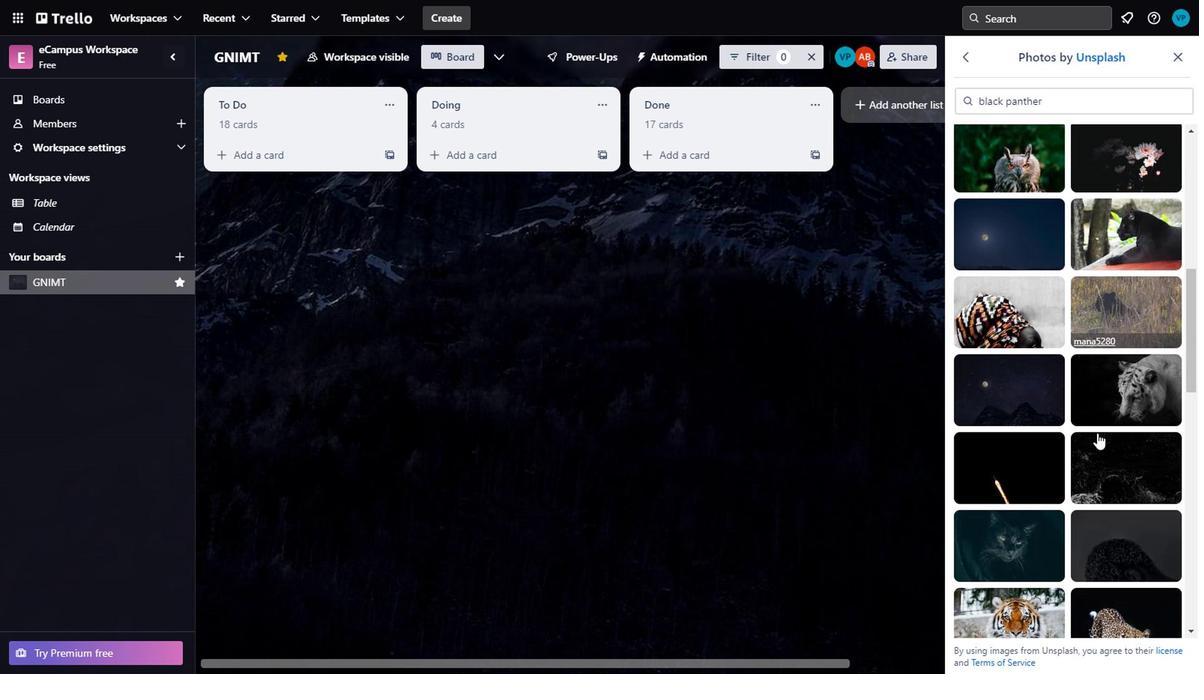 
Action: Mouse scrolled (1071, 421) with delta (0, 0)
Screenshot: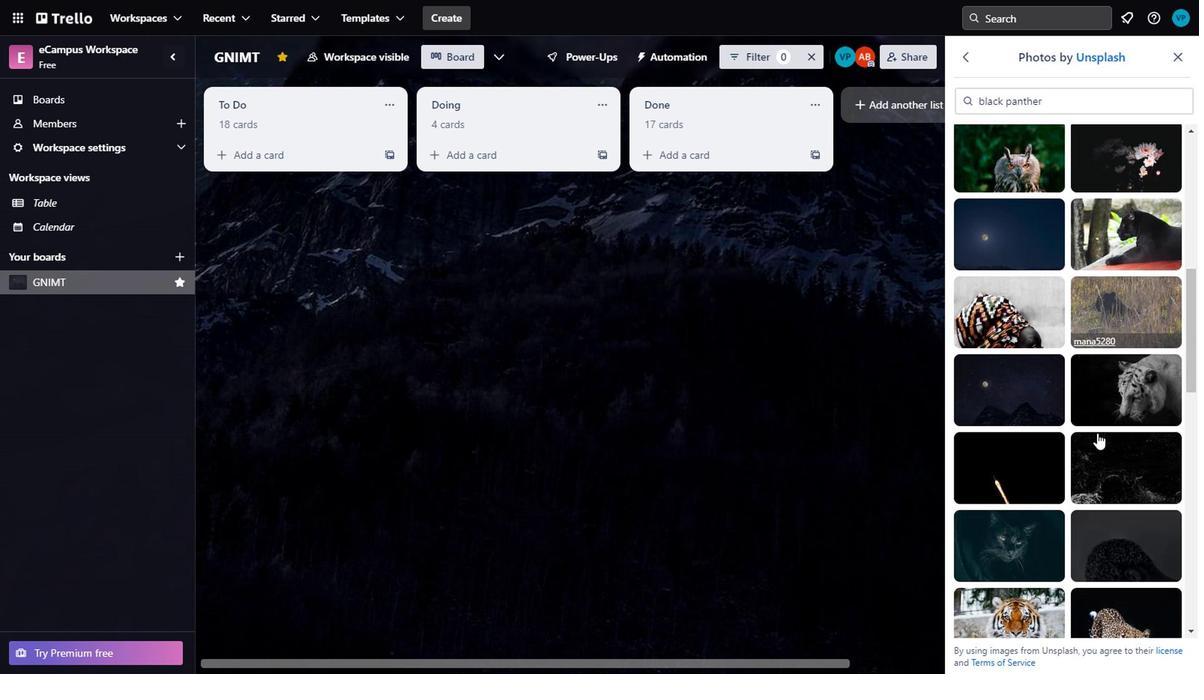 
Action: Mouse scrolled (1071, 421) with delta (0, 0)
Screenshot: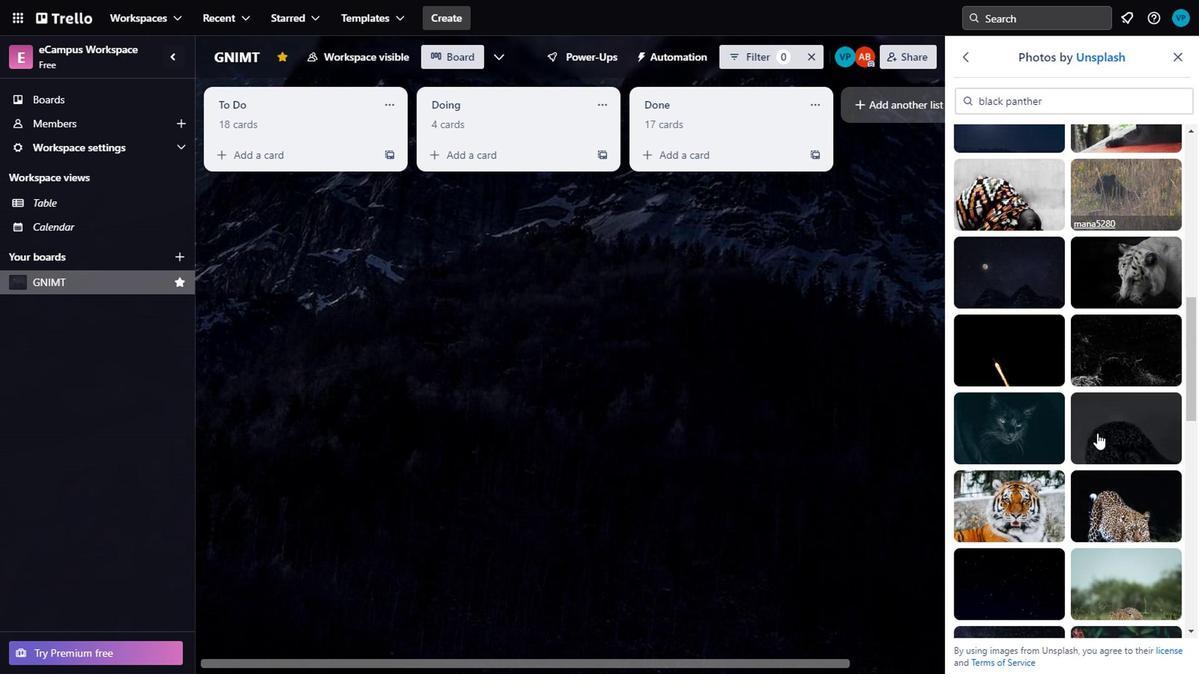 
Action: Mouse moved to (1071, 416)
Screenshot: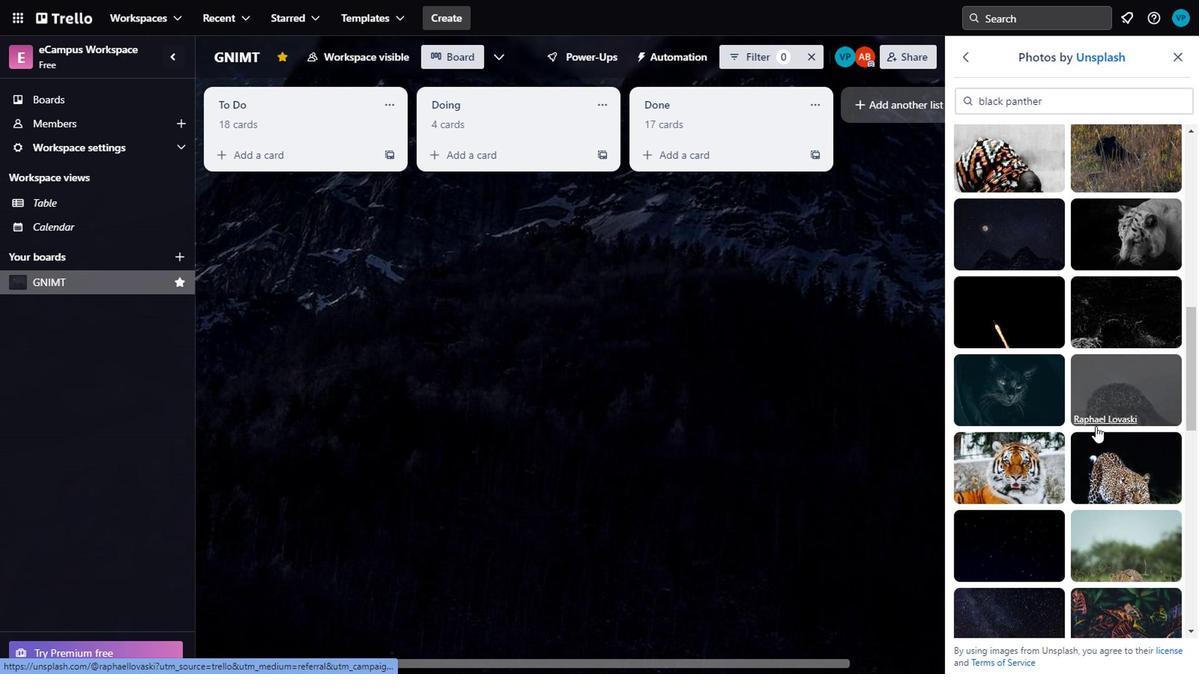 
Action: Mouse scrolled (1071, 414) with delta (0, -1)
Screenshot: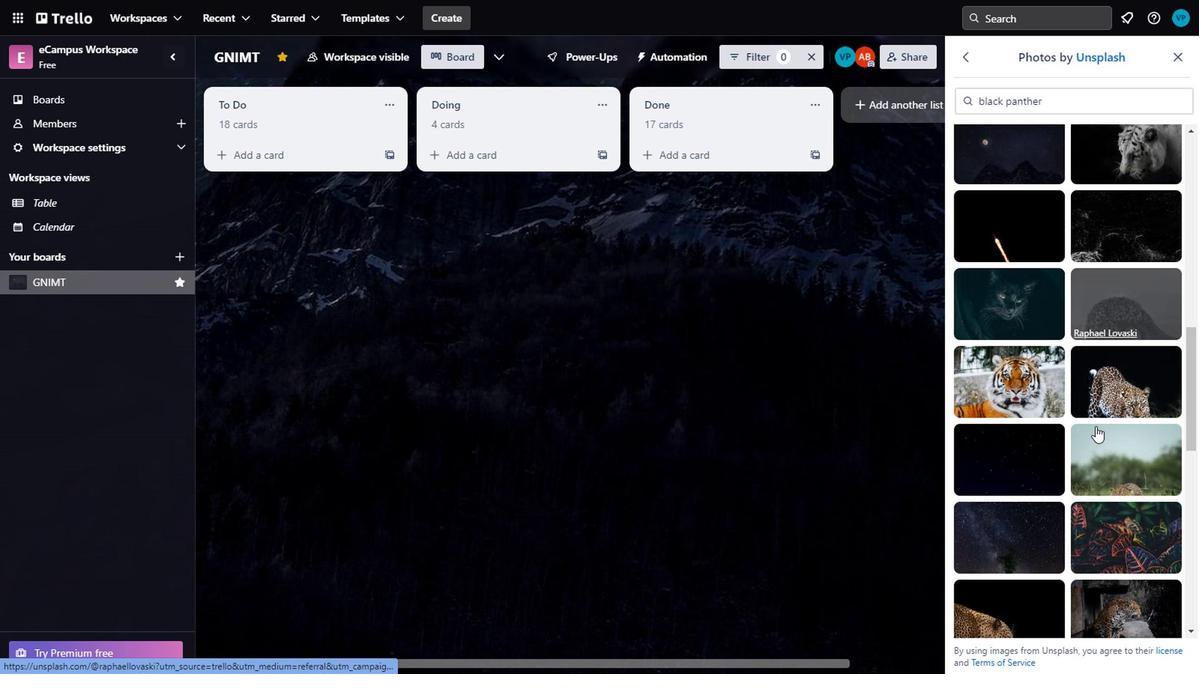 
Action: Mouse scrolled (1071, 414) with delta (0, -1)
Screenshot: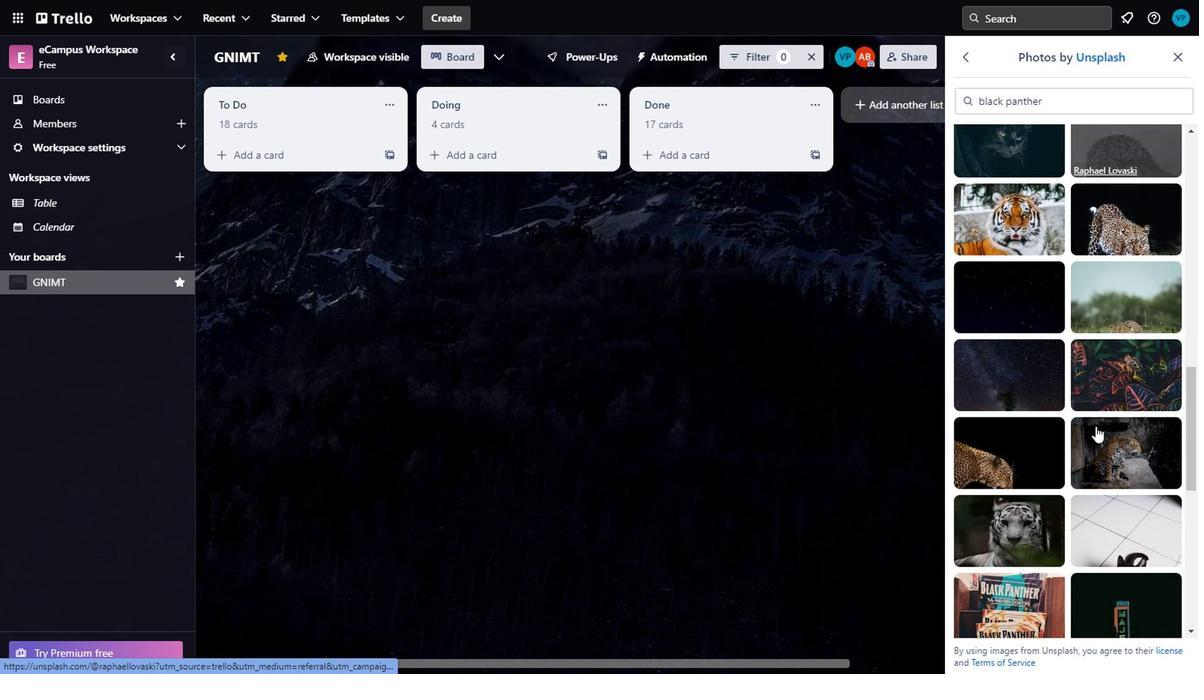
Action: Mouse scrolled (1071, 414) with delta (0, -1)
Screenshot: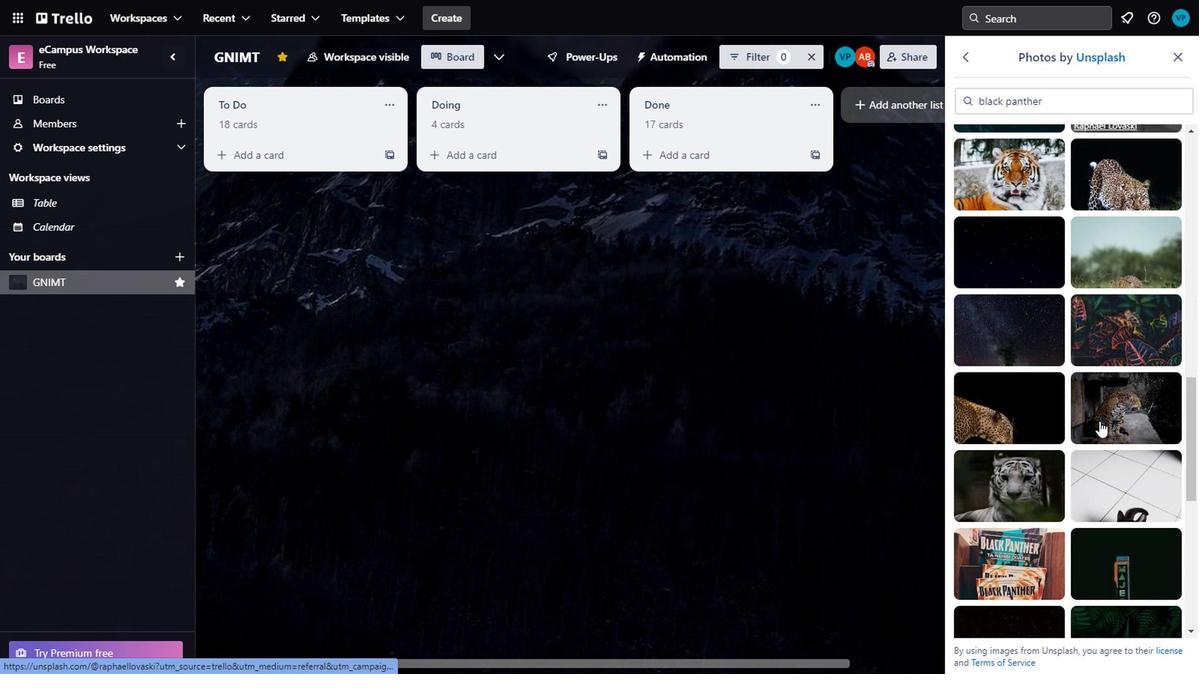 
Action: Mouse moved to (1069, 383)
Screenshot: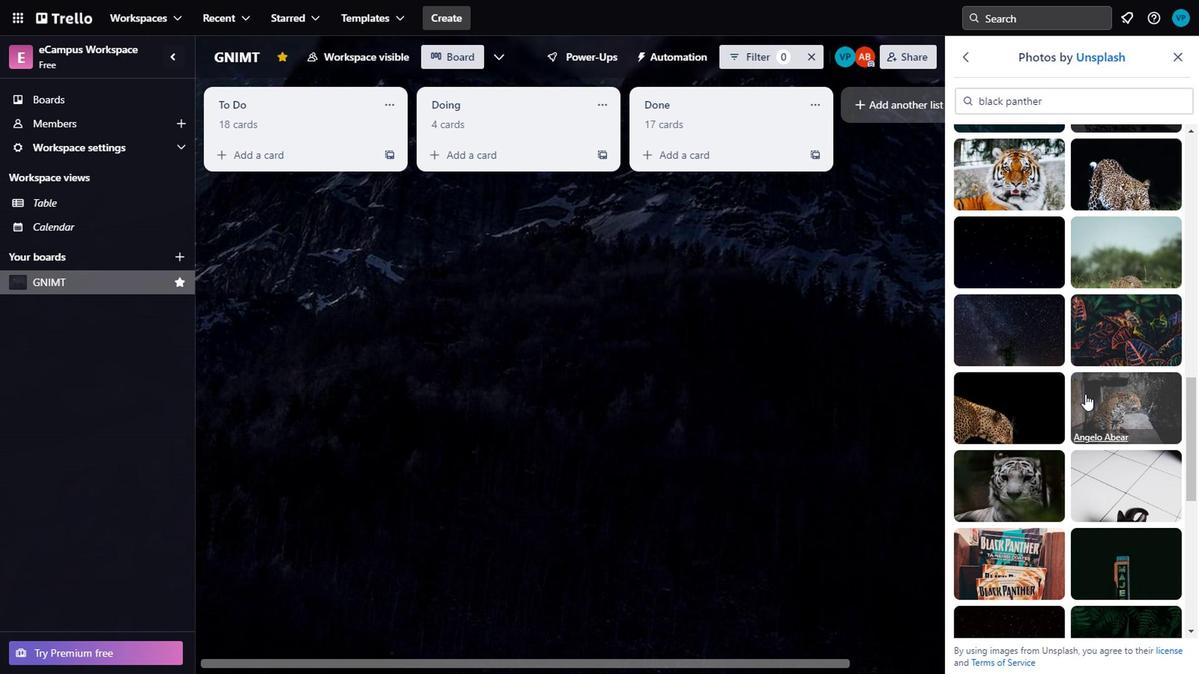 
Action: Mouse scrolled (1069, 383) with delta (0, 0)
Screenshot: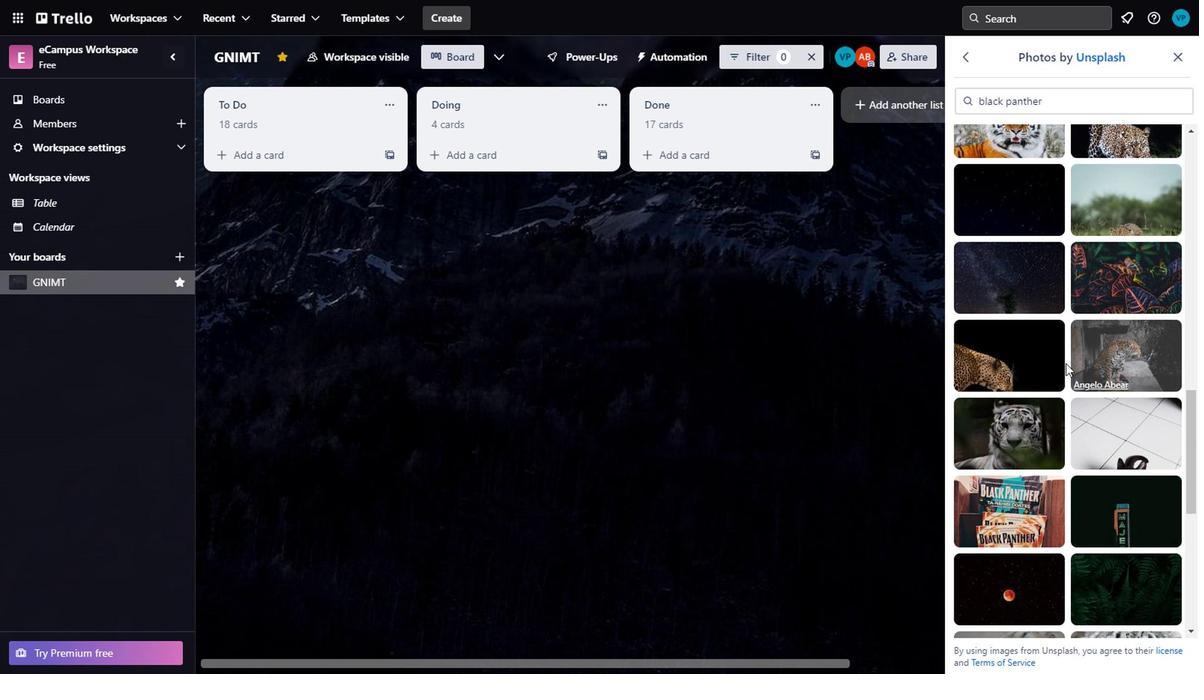 
Action: Mouse moved to (1064, 339)
Screenshot: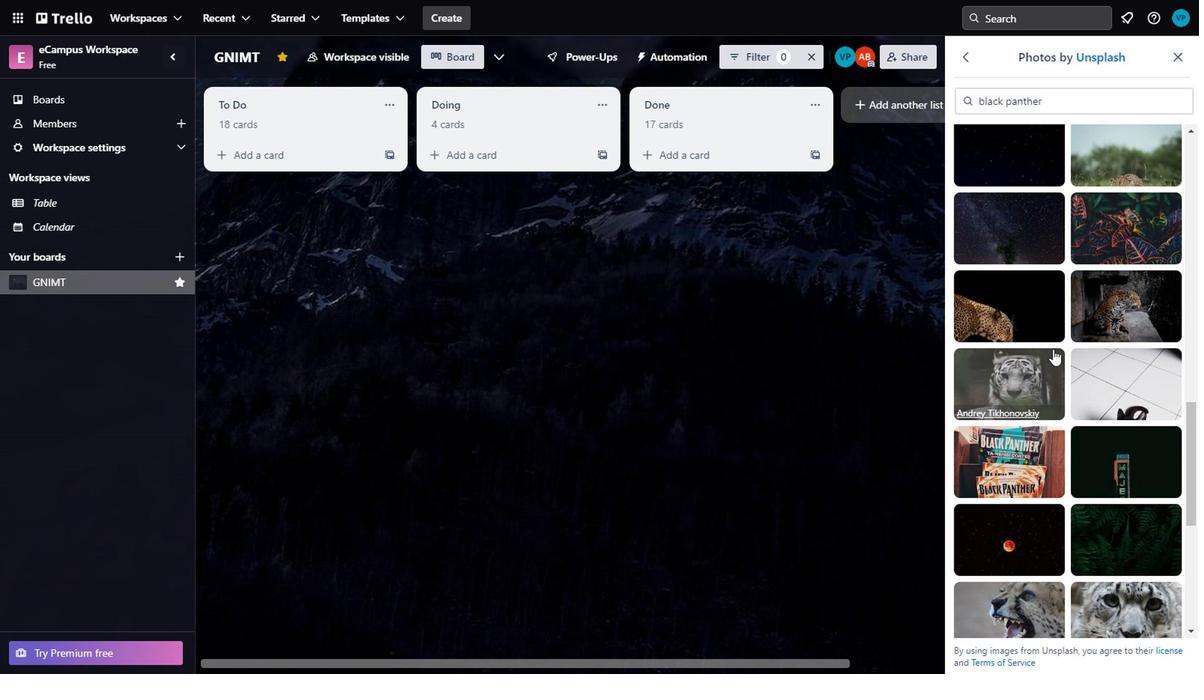 
Action: Mouse scrolled (1064, 338) with delta (0, 0)
Screenshot: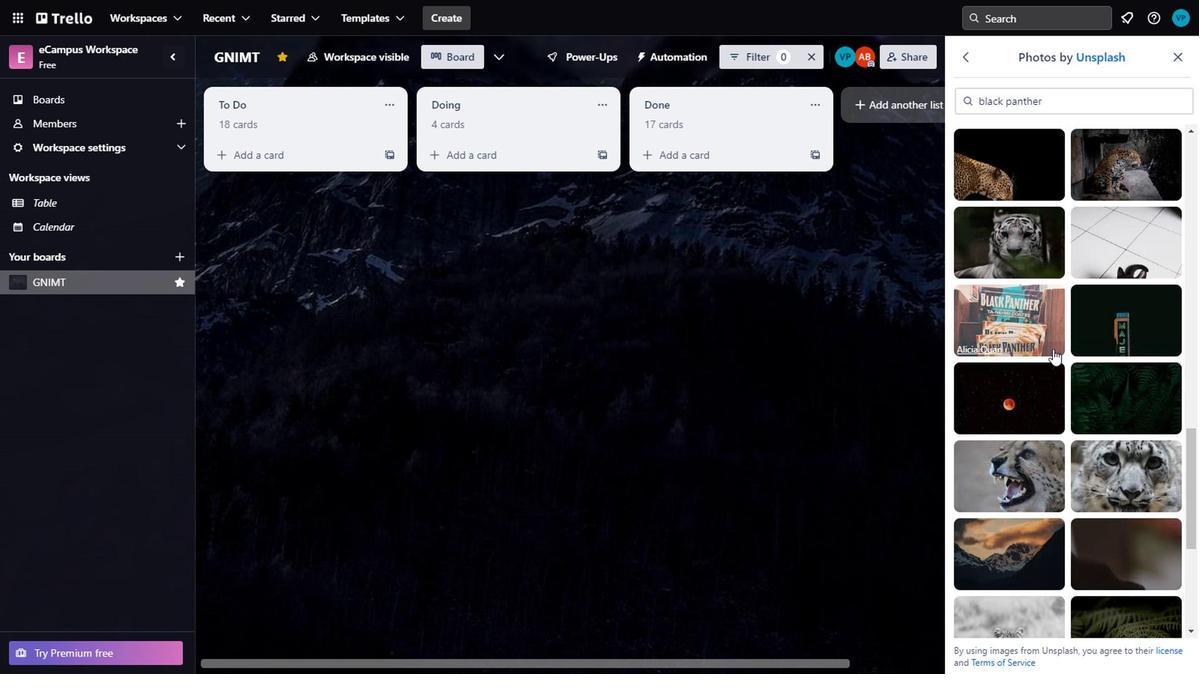 
Action: Mouse scrolled (1064, 338) with delta (0, 0)
Screenshot: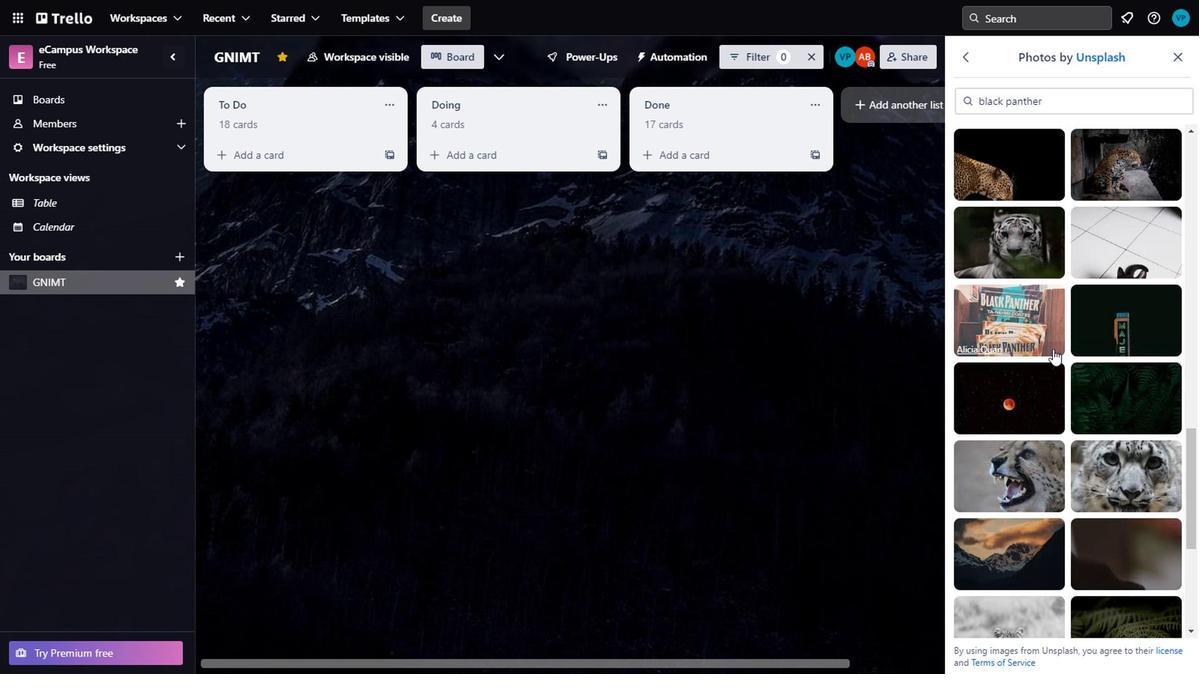 
Action: Mouse scrolled (1064, 338) with delta (0, 0)
Screenshot: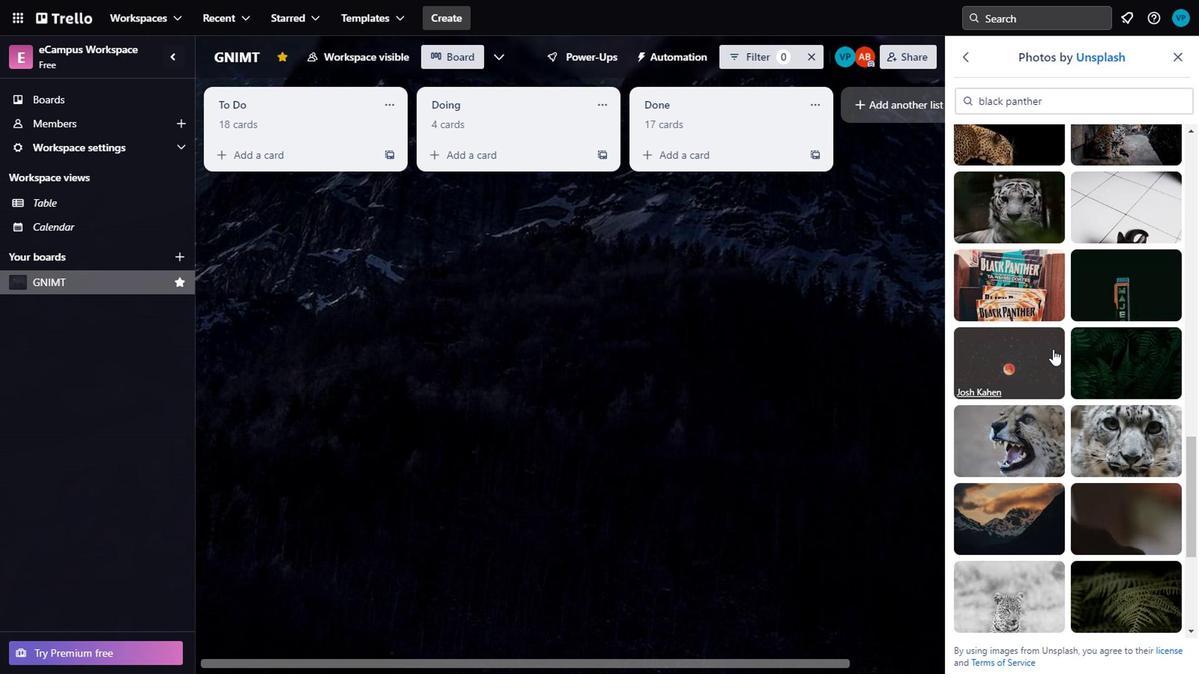 
Action: Mouse moved to (1064, 336)
Screenshot: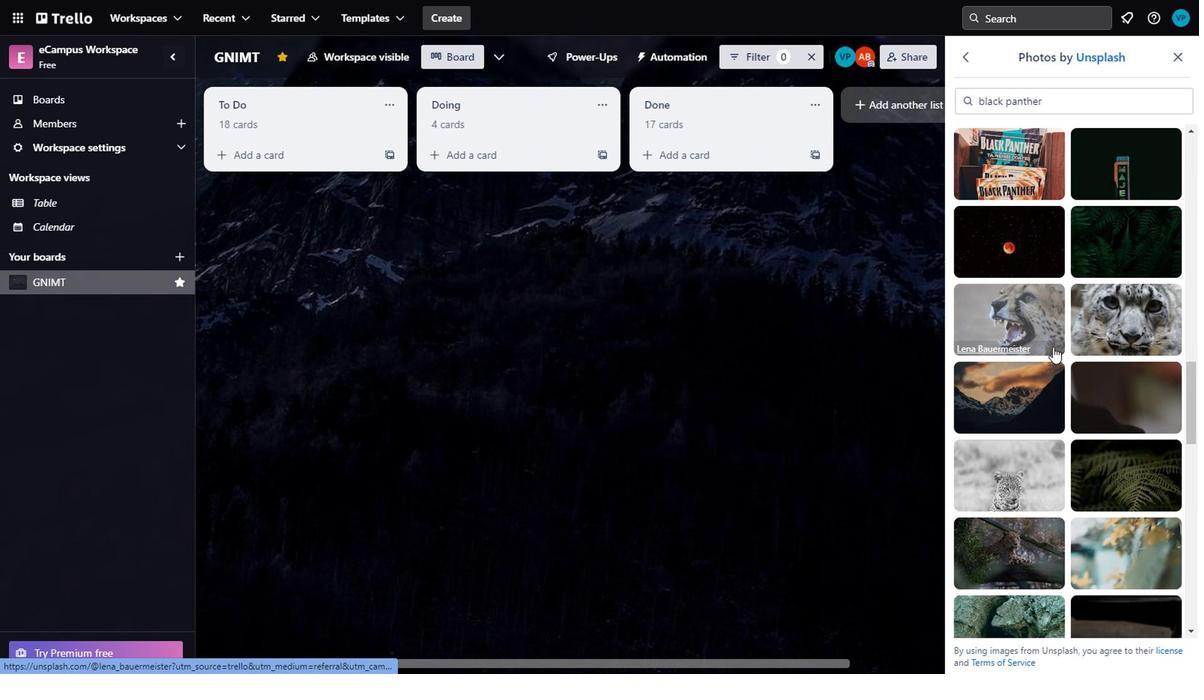
Action: Mouse scrolled (1064, 336) with delta (0, 0)
Screenshot: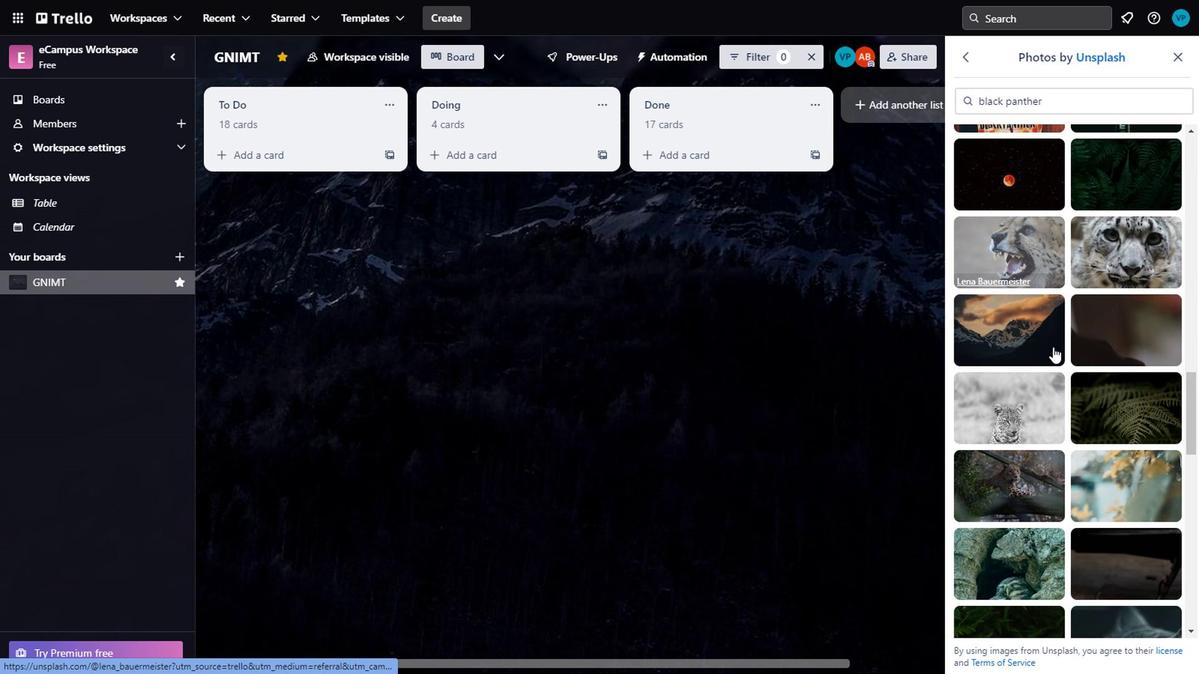 
Action: Mouse scrolled (1064, 336) with delta (0, 0)
Screenshot: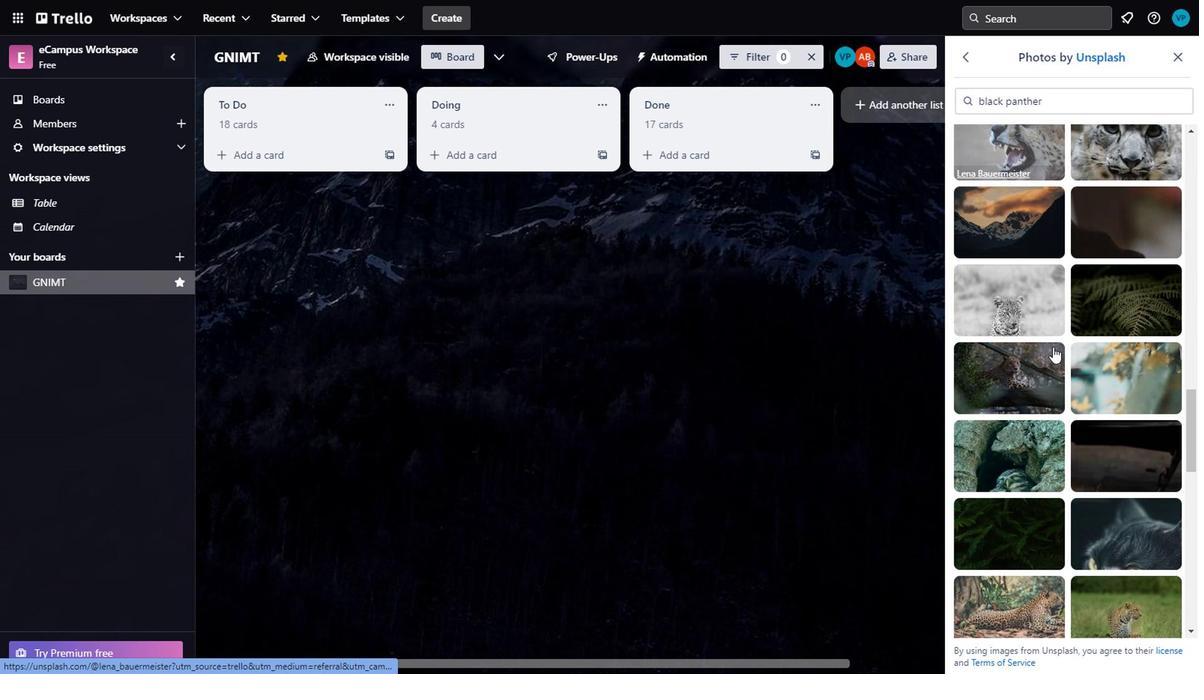 
Action: Mouse scrolled (1064, 336) with delta (0, 0)
Screenshot: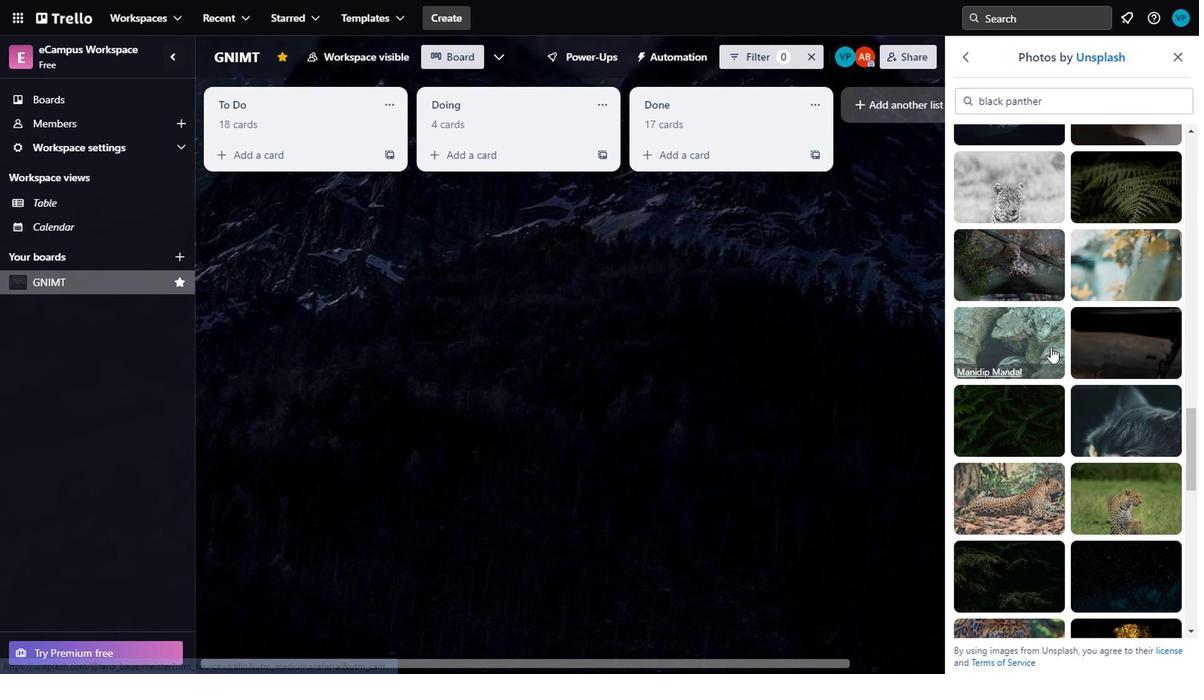 
Action: Mouse moved to (1064, 336)
Screenshot: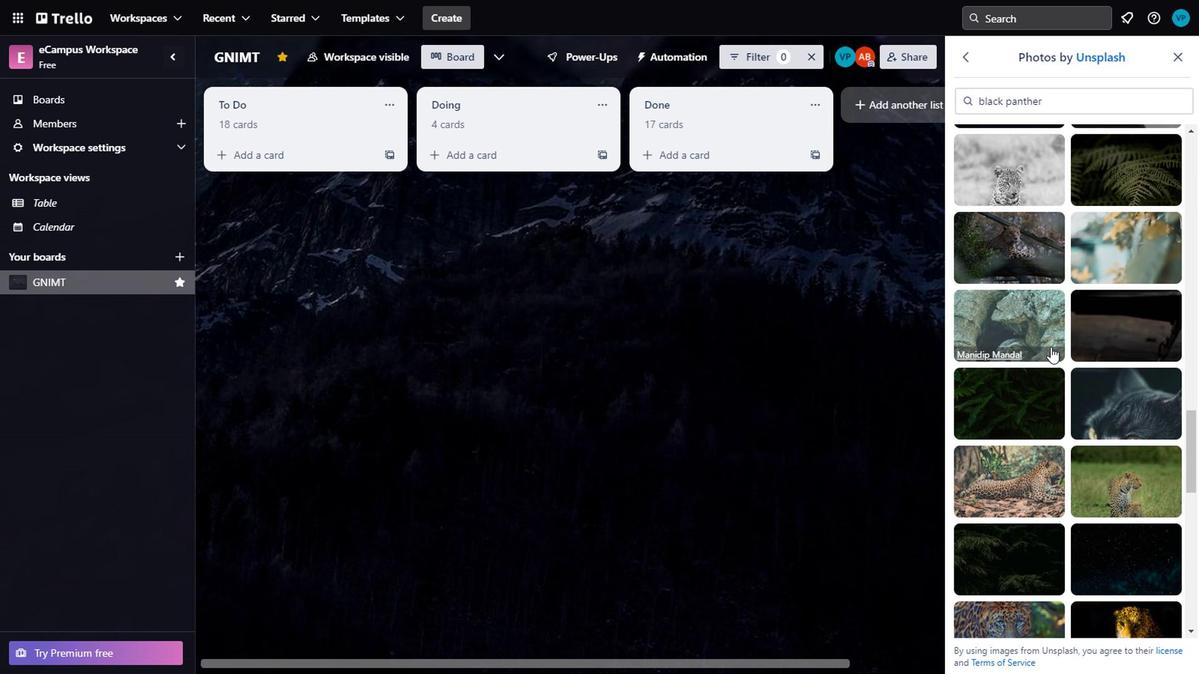 
Action: Mouse scrolled (1064, 336) with delta (0, 0)
Screenshot: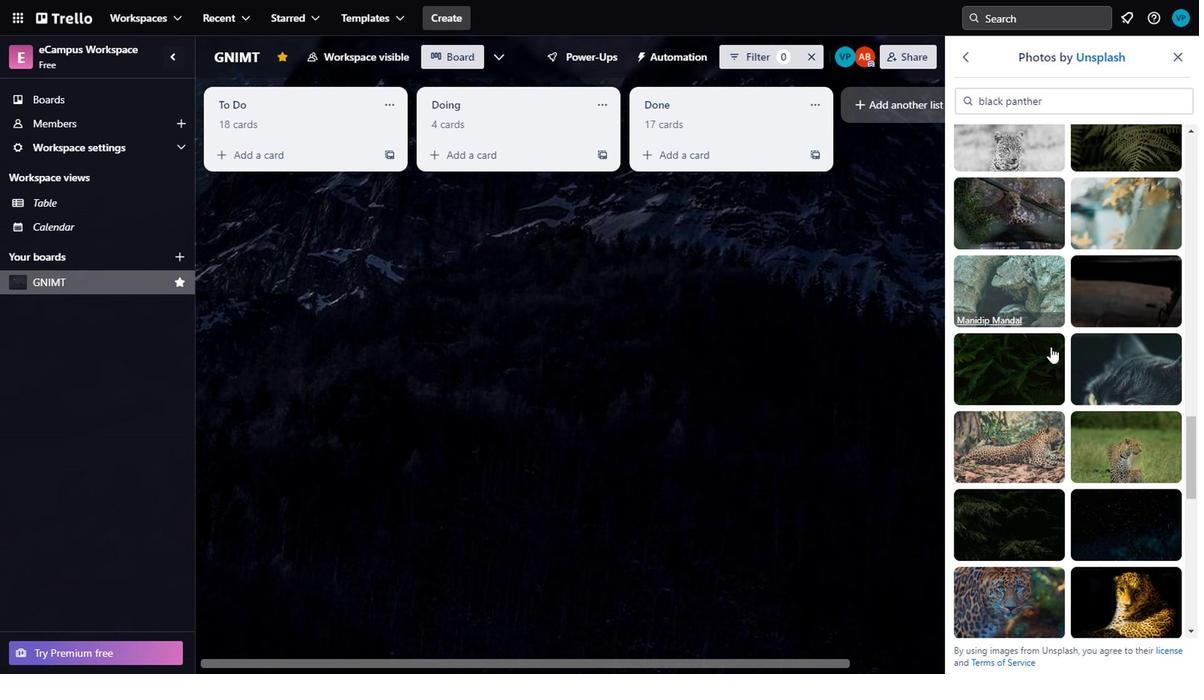 
Action: Mouse moved to (1073, 387)
Screenshot: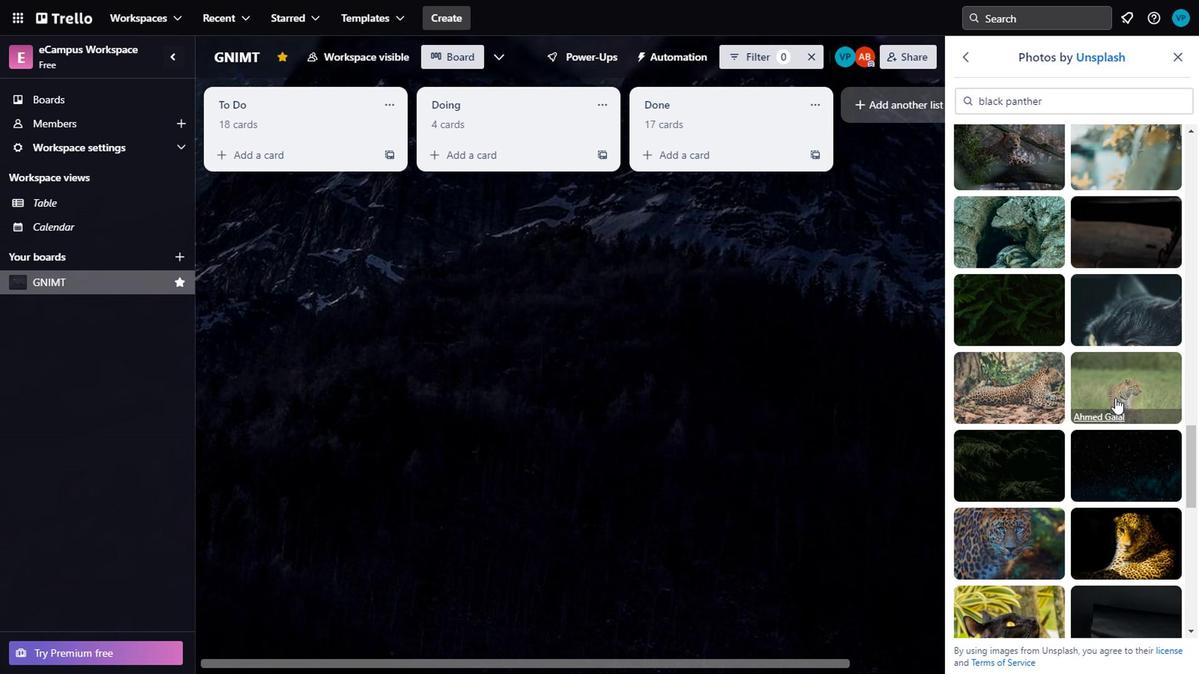 
Action: Mouse pressed left at (1073, 387)
Screenshot: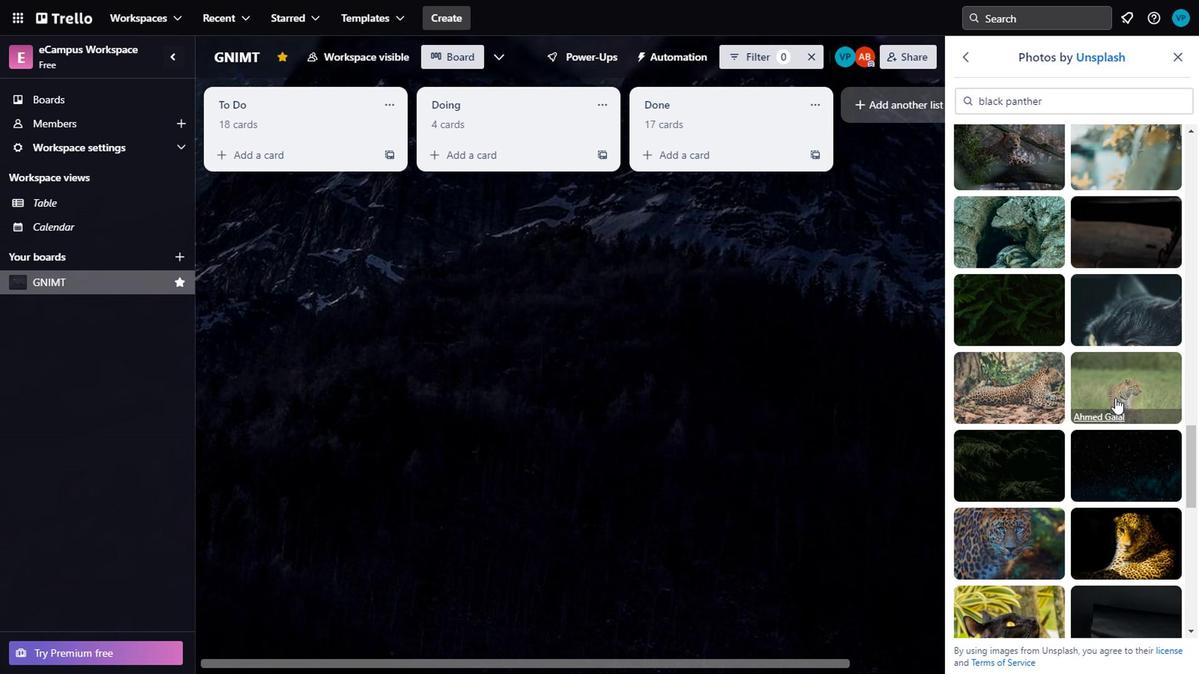 
Action: Mouse moved to (1070, 317)
Screenshot: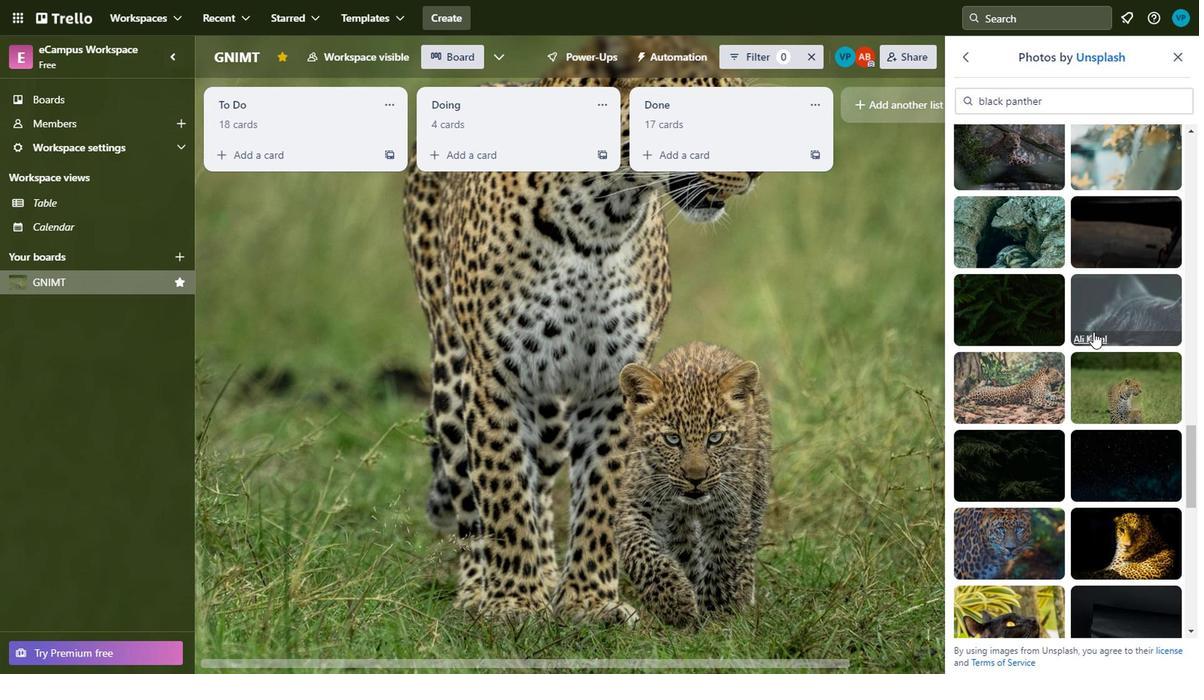 
Action: Mouse scrolled (1070, 316) with delta (0, 0)
Screenshot: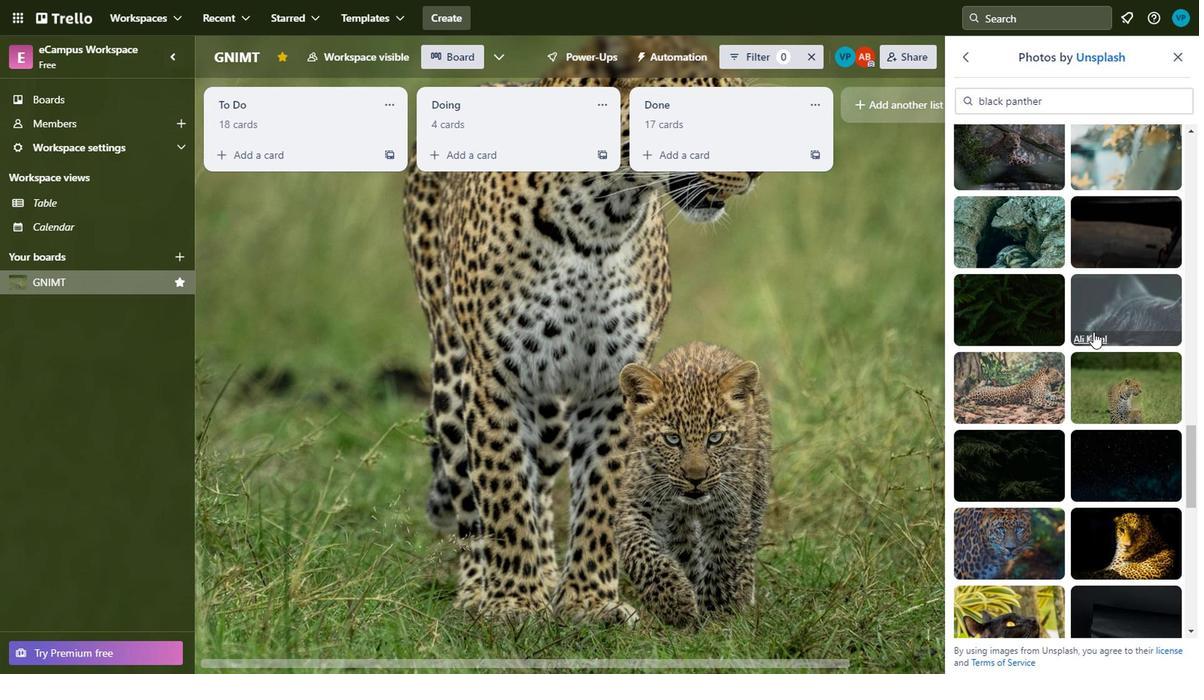 
Action: Mouse moved to (1070, 322)
Screenshot: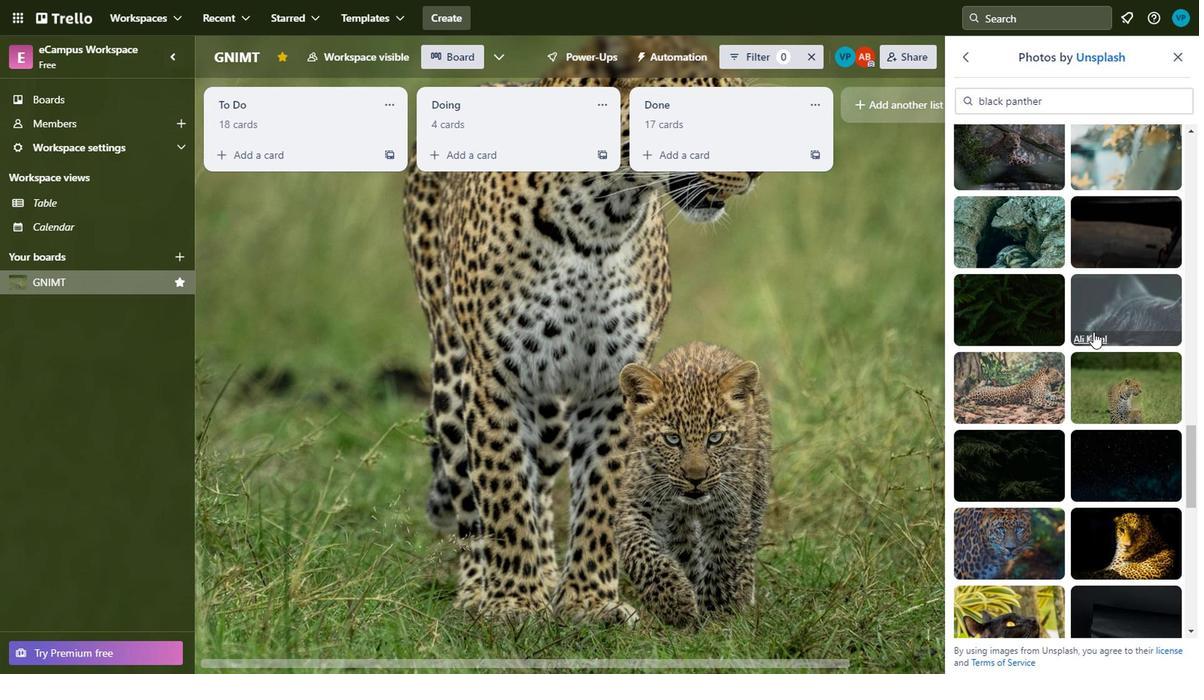 
Action: Mouse scrolled (1070, 321) with delta (0, -1)
Screenshot: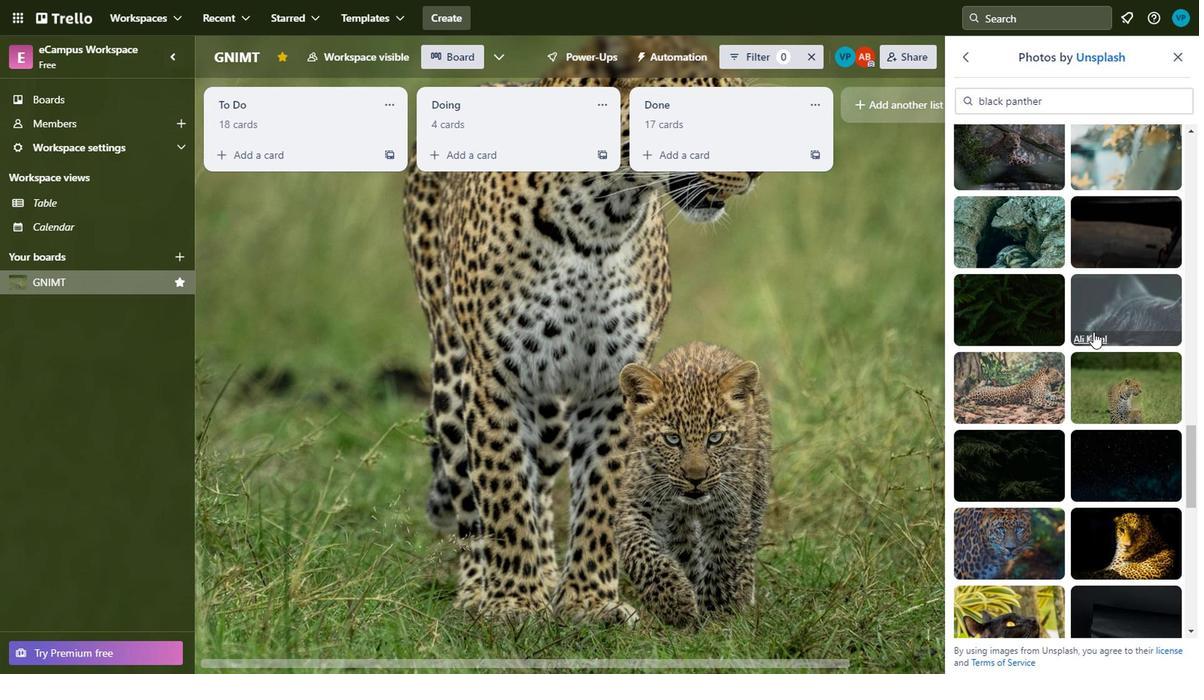 
Action: Mouse moved to (1064, 413)
Screenshot: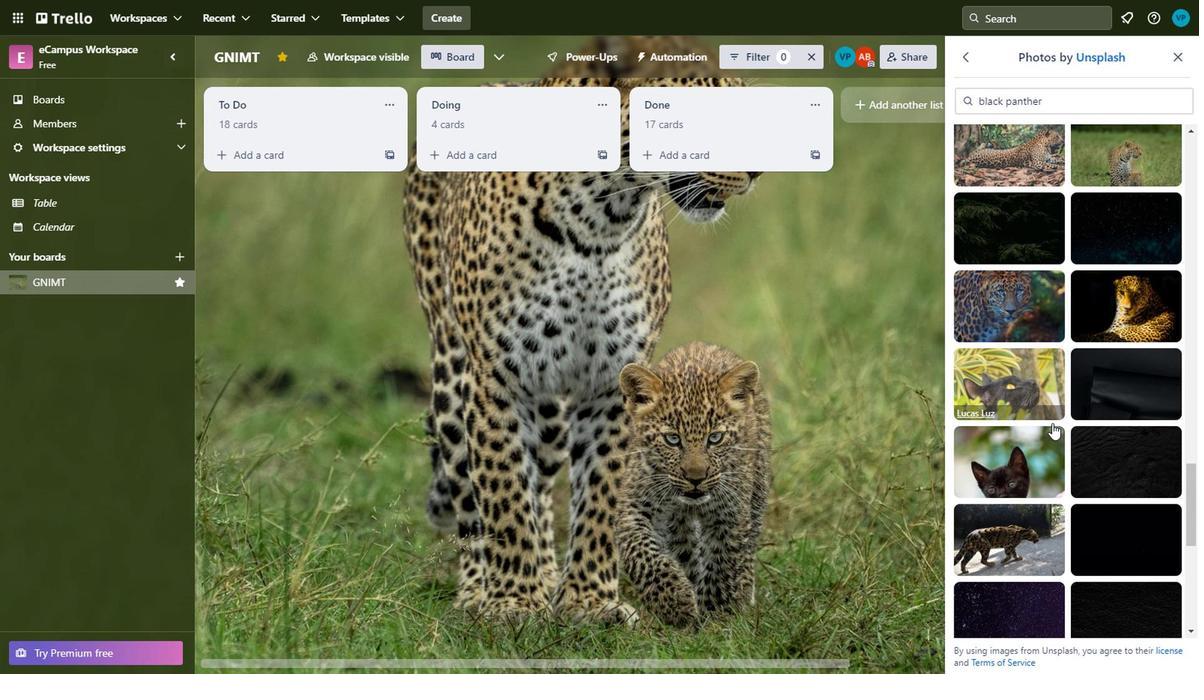 
Action: Mouse scrolled (1064, 412) with delta (0, 0)
Screenshot: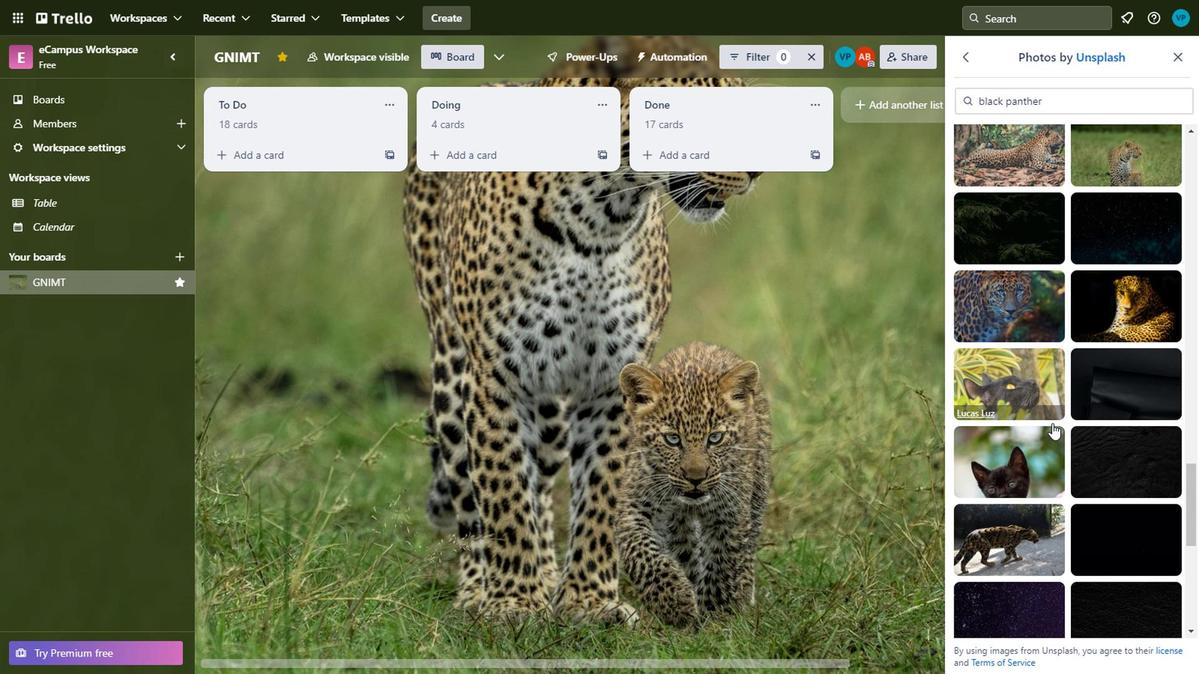 
Action: Mouse moved to (1059, 296)
Screenshot: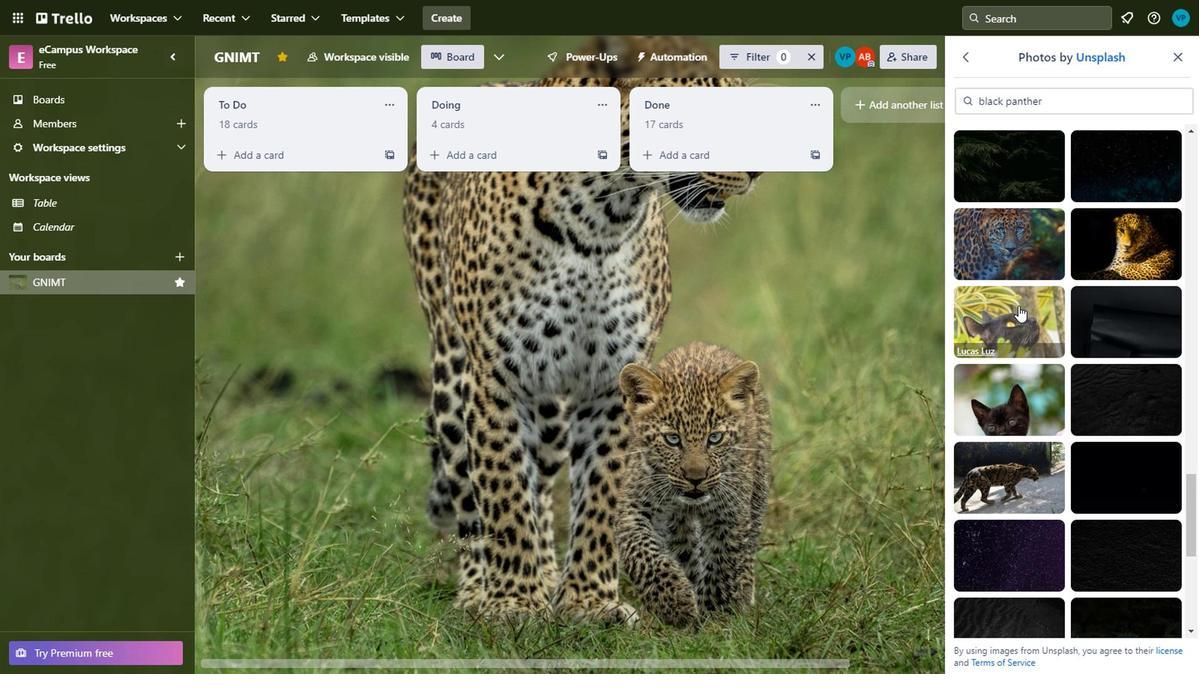 
Action: Mouse pressed left at (1059, 296)
Screenshot: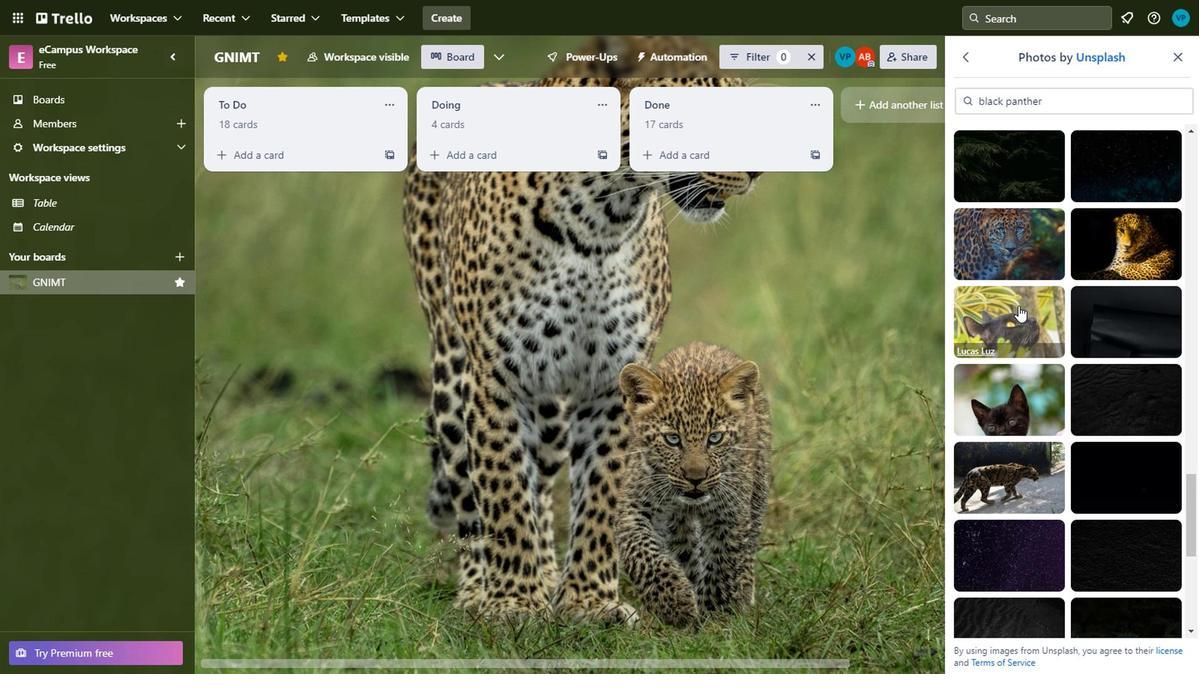 
Action: Mouse moved to (1059, 459)
Screenshot: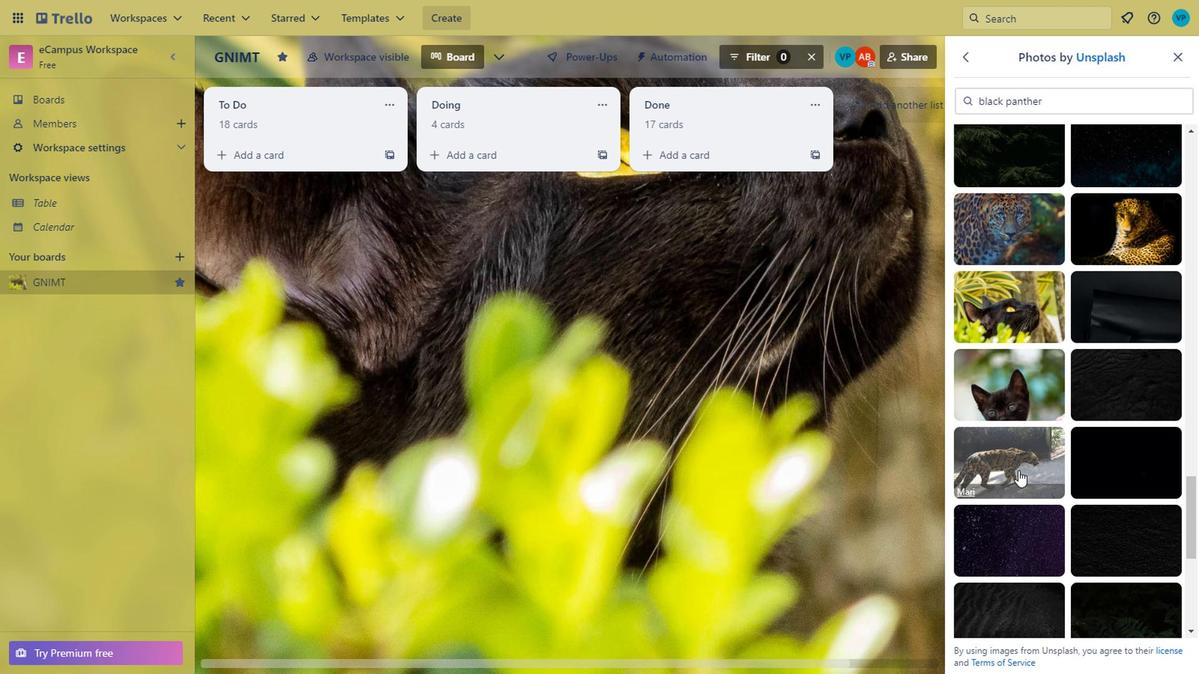 
Action: Mouse scrolled (1059, 459) with delta (0, 0)
Screenshot: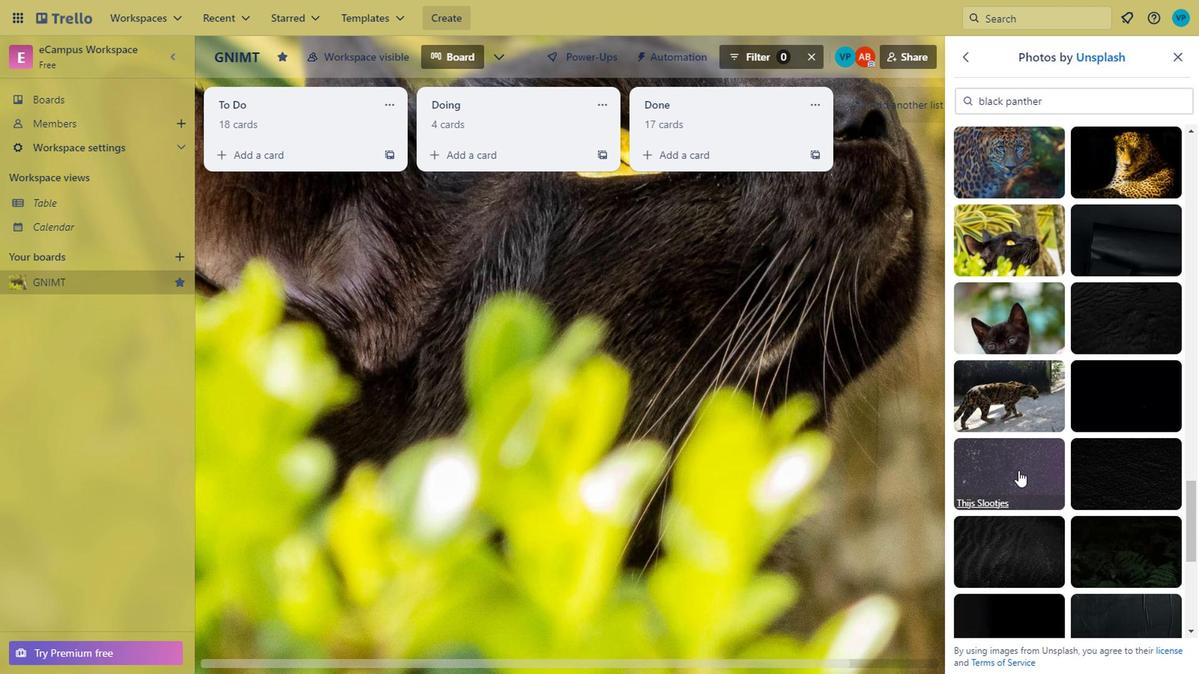 
Action: Mouse scrolled (1059, 459) with delta (0, 0)
Screenshot: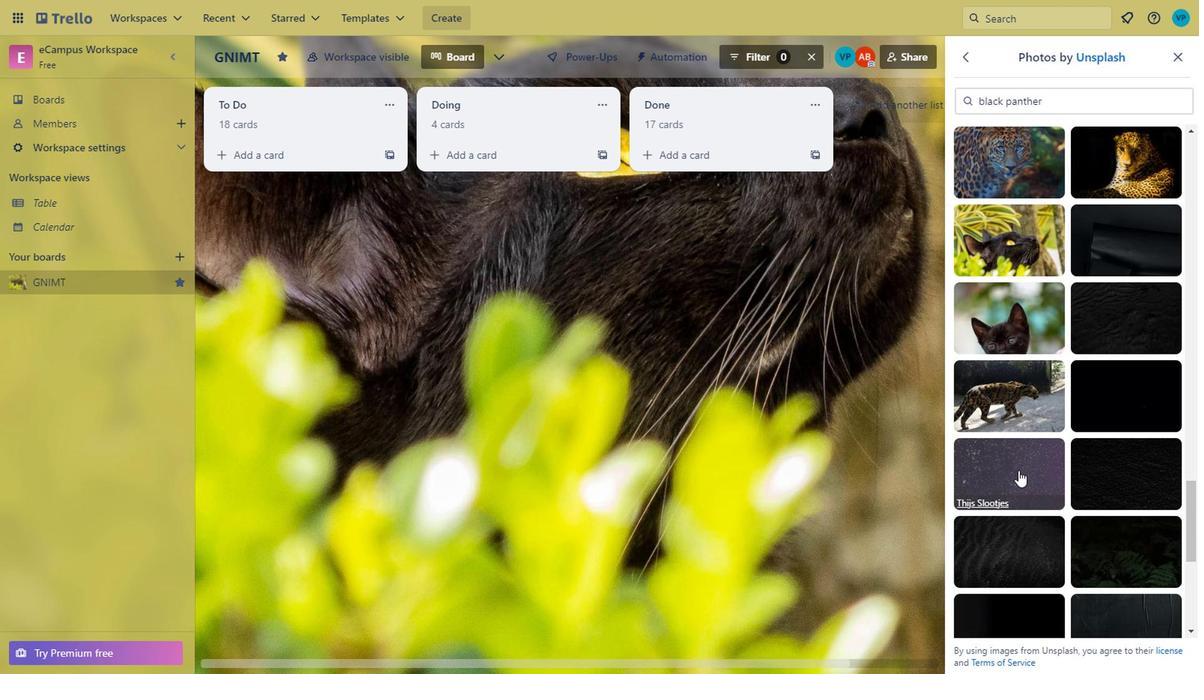 
Action: Mouse moved to (1058, 255)
Screenshot: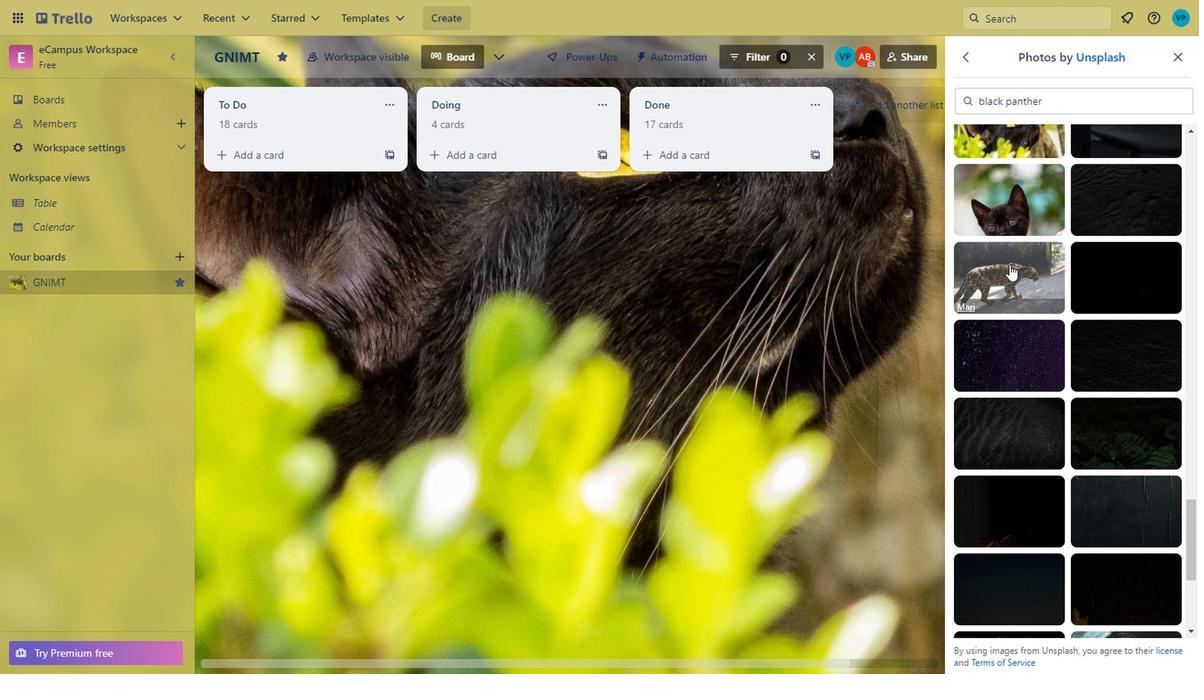 
Action: Mouse pressed left at (1058, 255)
Screenshot: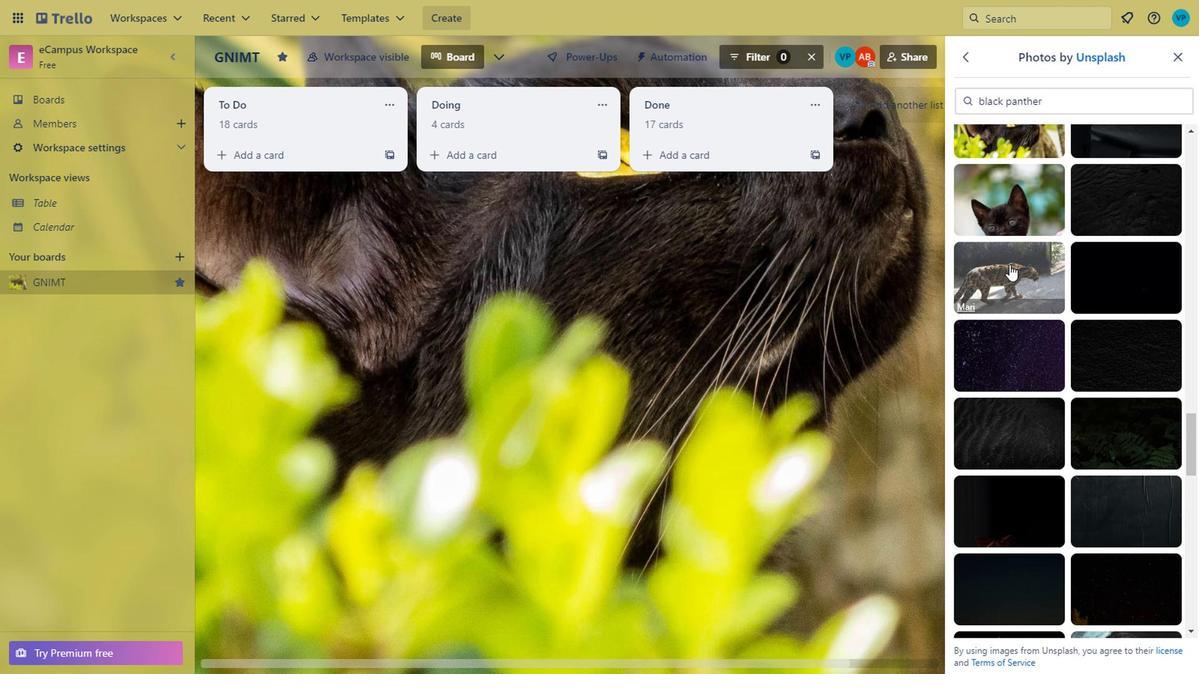 
Action: Mouse moved to (1063, 507)
Screenshot: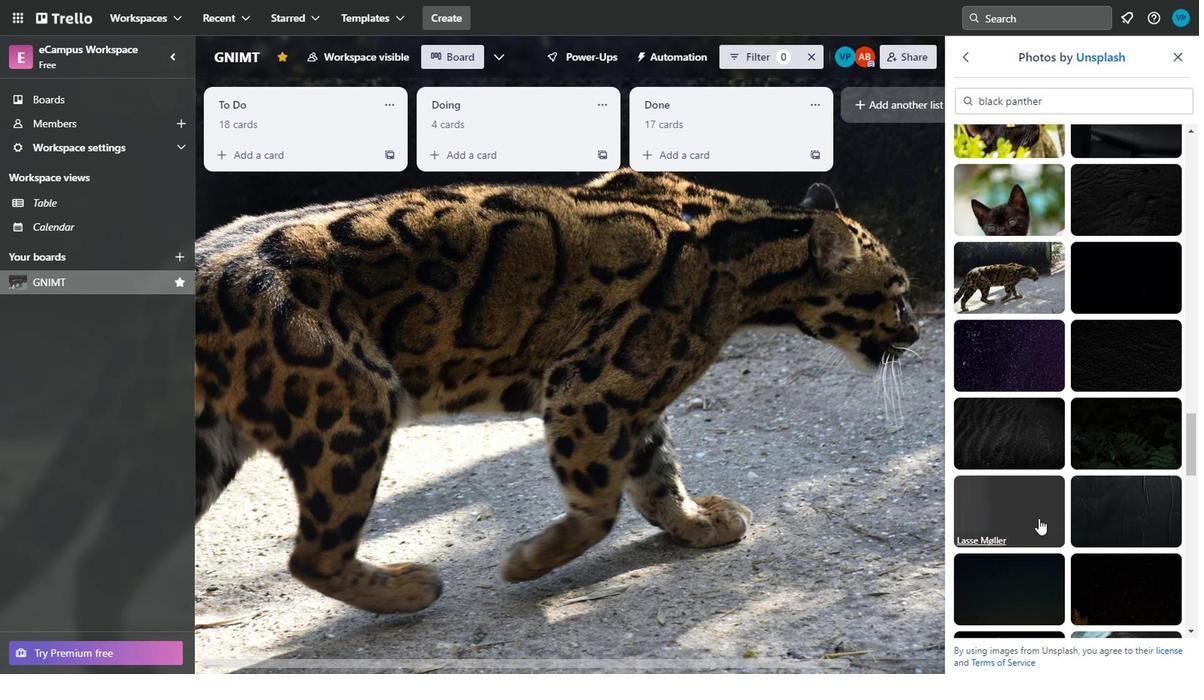 
Action: Mouse scrolled (1063, 506) with delta (0, 0)
Screenshot: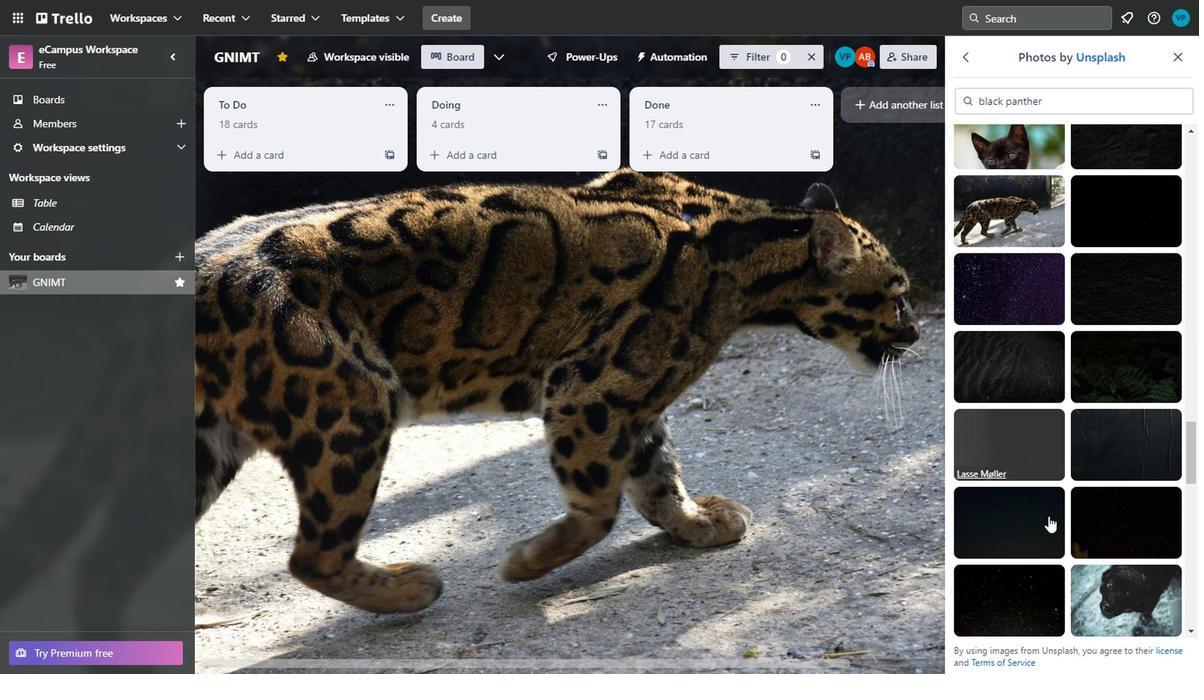 
Action: Mouse moved to (1064, 504)
Screenshot: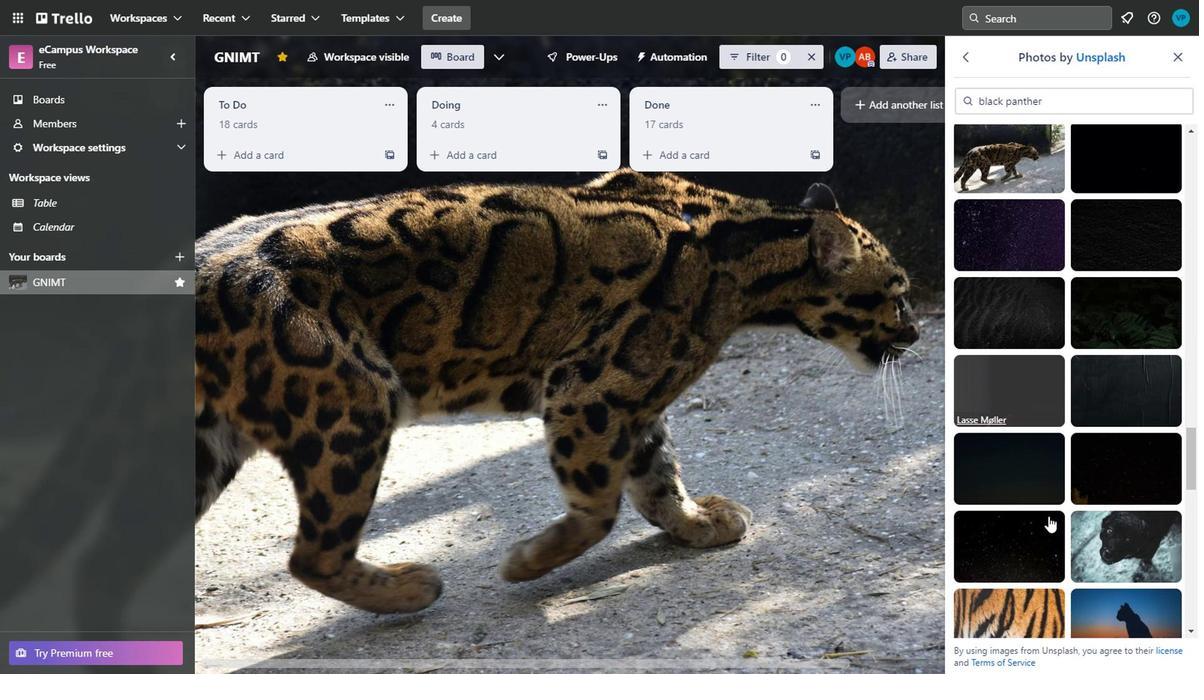 
Action: Mouse scrolled (1064, 504) with delta (0, 0)
Screenshot: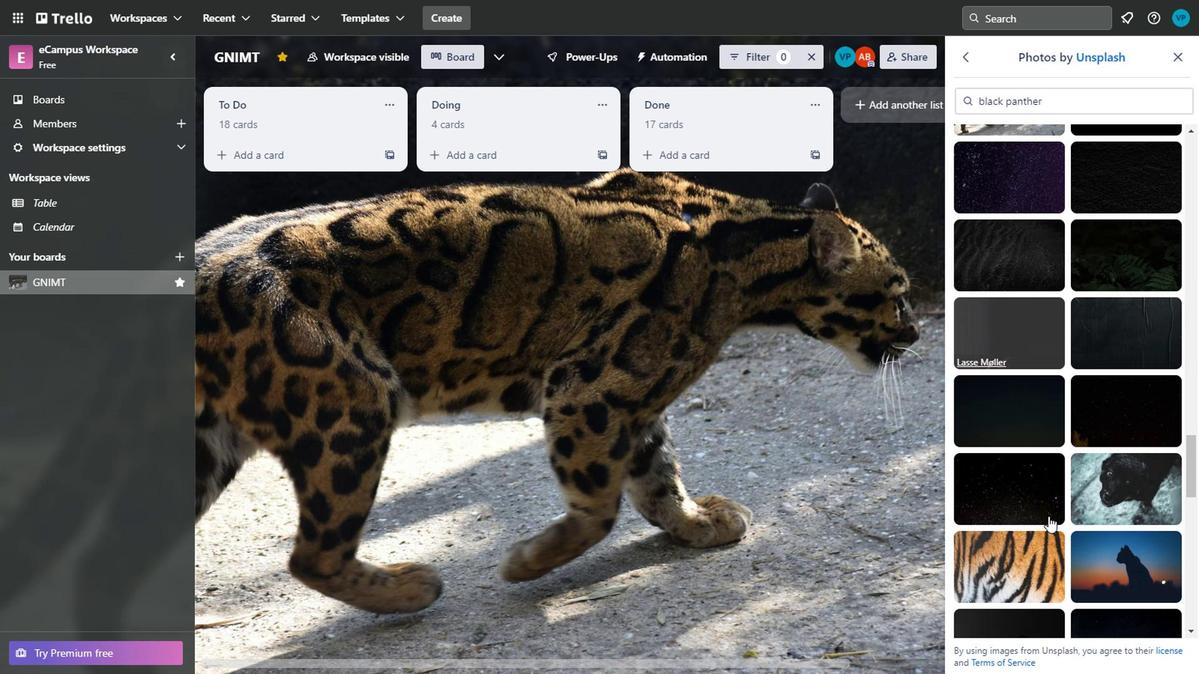 
Action: Mouse scrolled (1064, 504) with delta (0, 0)
Screenshot: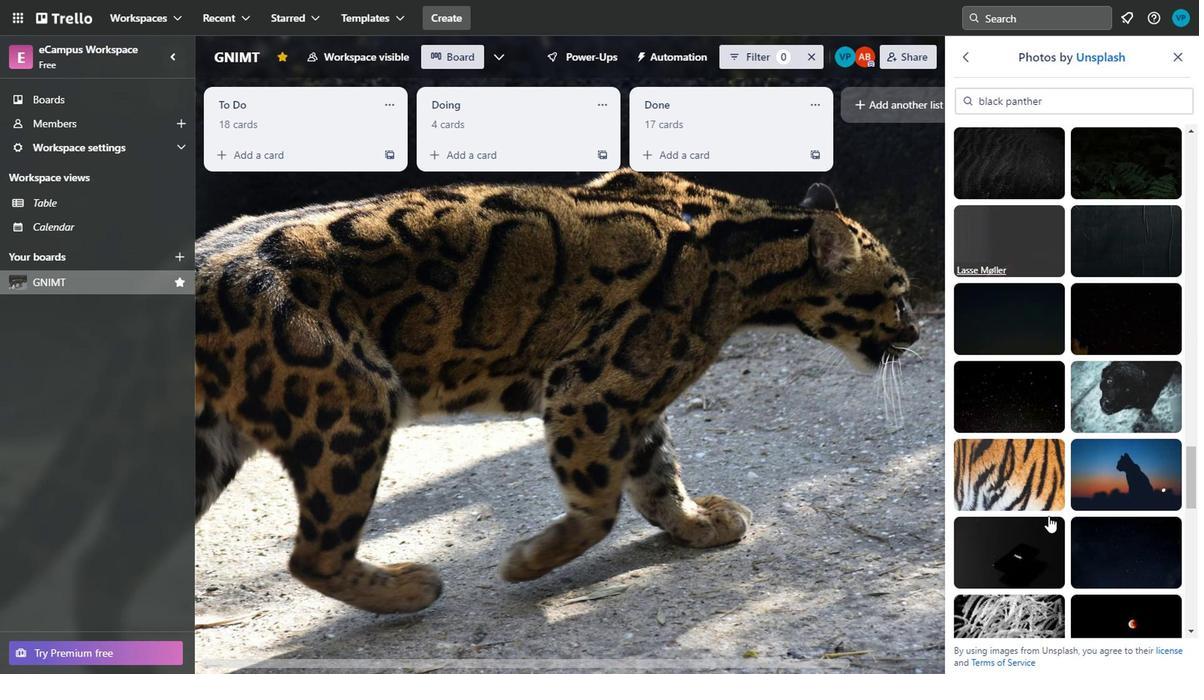 
Action: Mouse scrolled (1064, 504) with delta (0, 0)
Screenshot: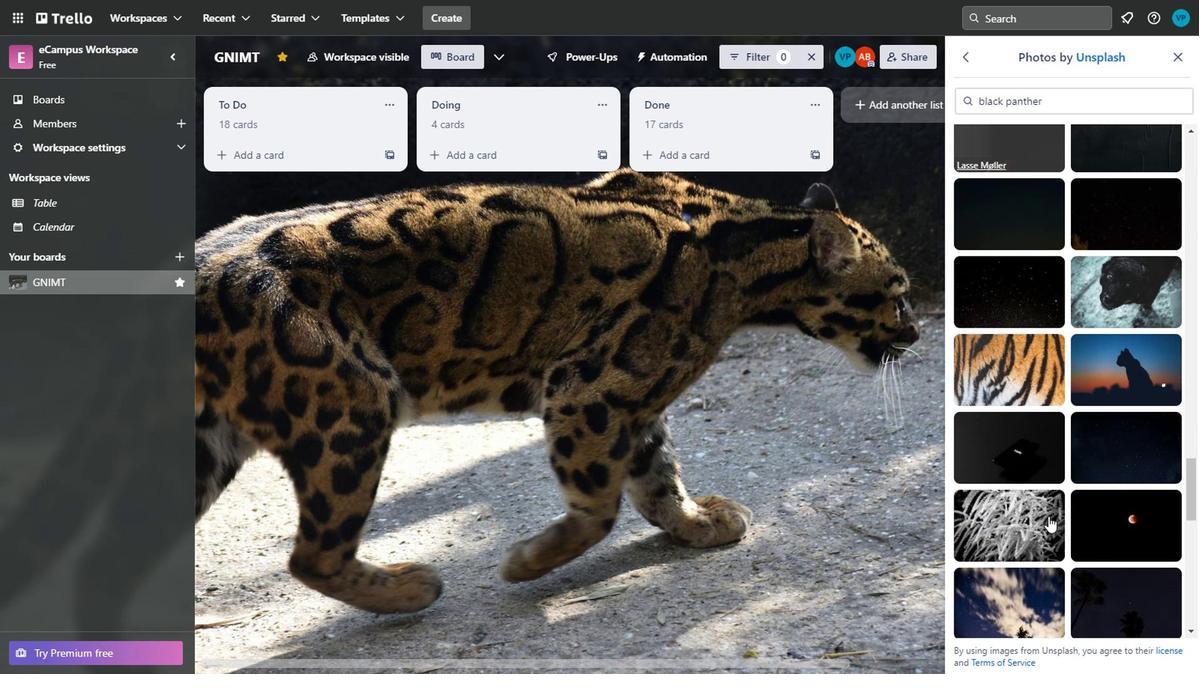 
Action: Mouse scrolled (1064, 504) with delta (0, 0)
Screenshot: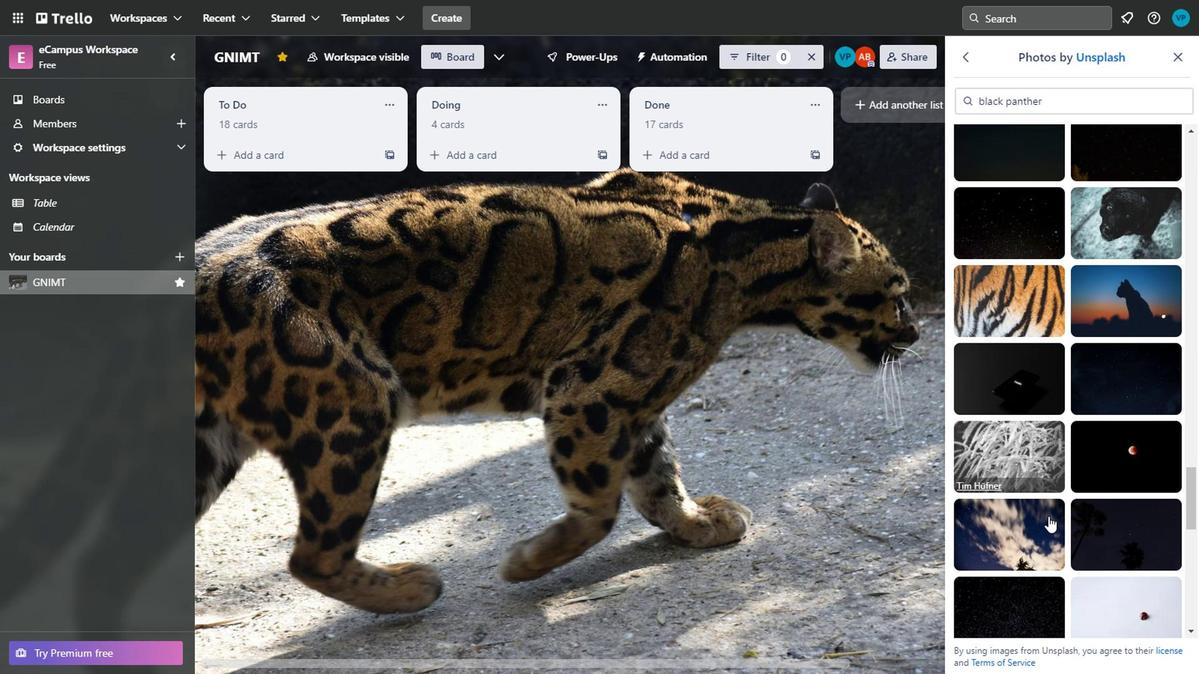 
Action: Mouse scrolled (1064, 504) with delta (0, 0)
Screenshot: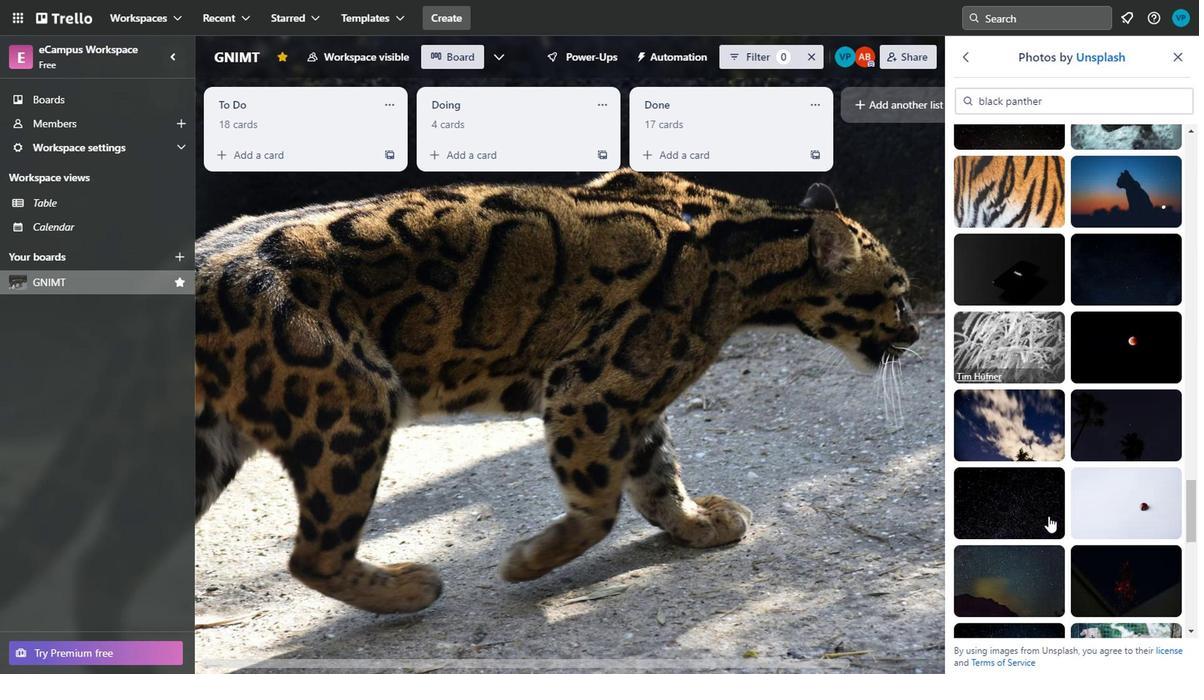 
Action: Mouse moved to (1075, 304)
Screenshot: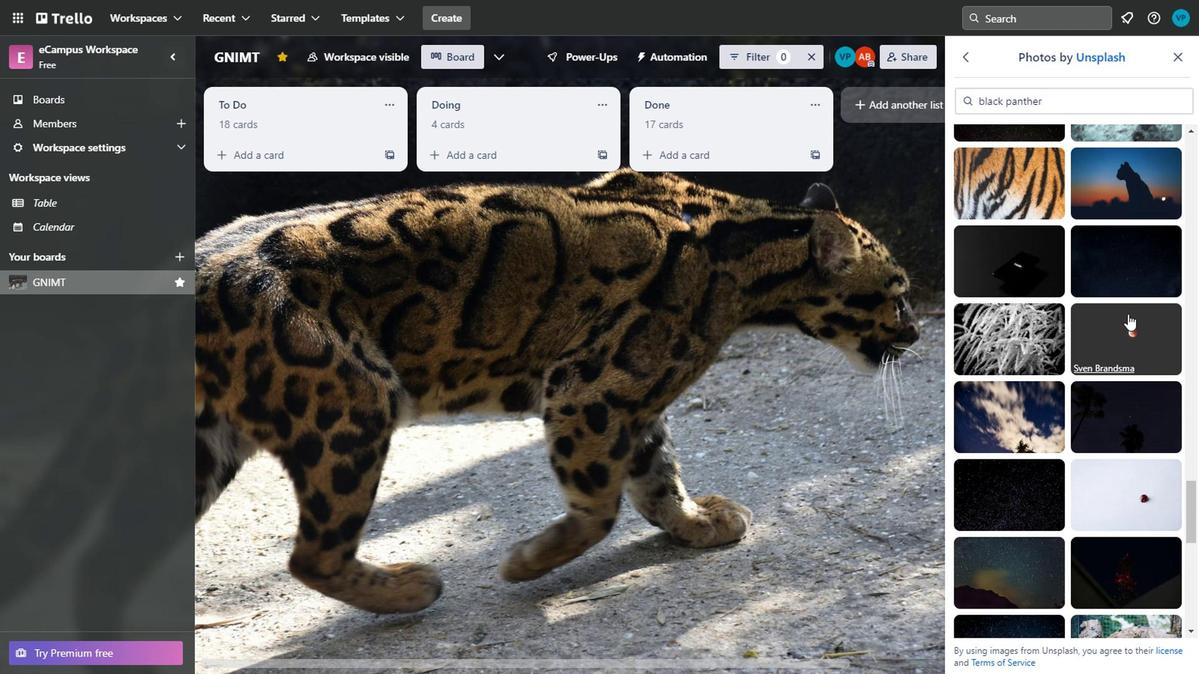 
Action: Mouse scrolled (1075, 304) with delta (0, 0)
Screenshot: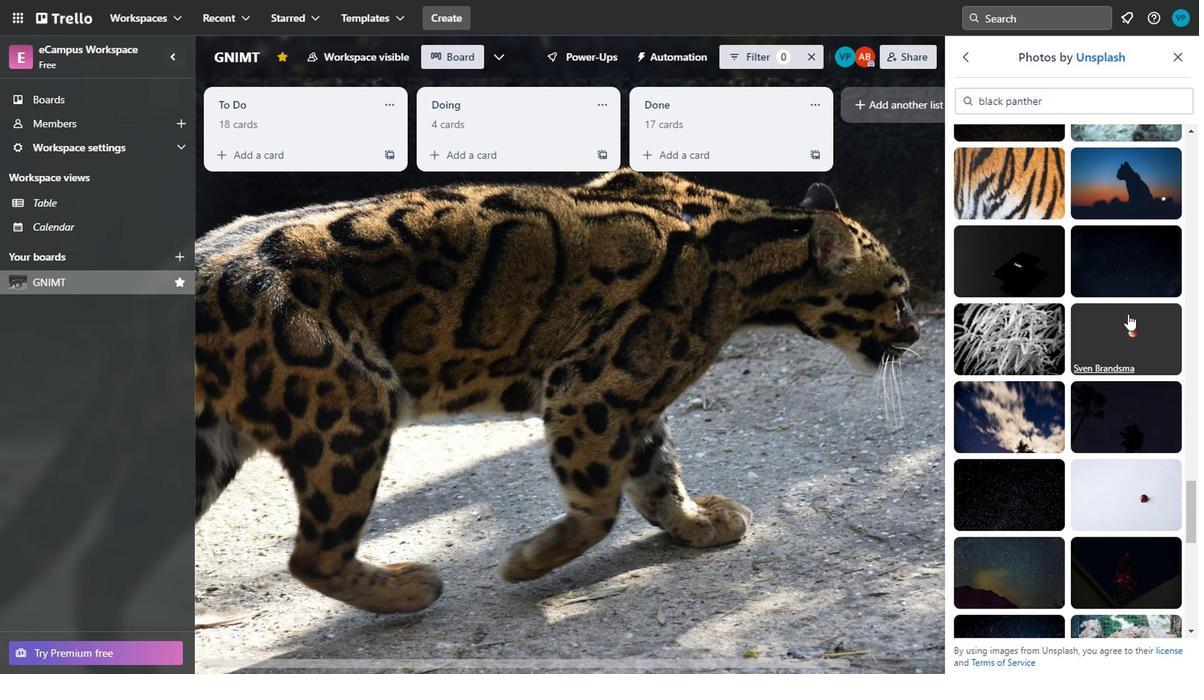 
Action: Mouse scrolled (1075, 304) with delta (0, 0)
Screenshot: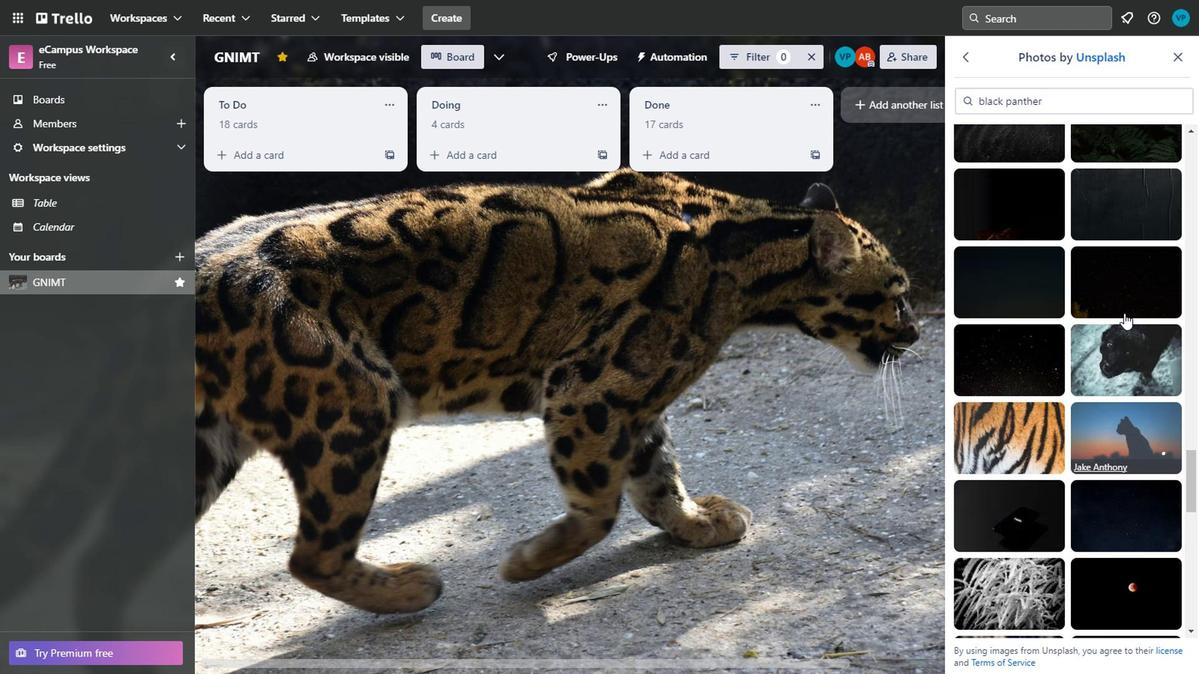 
Action: Mouse moved to (1075, 303)
Screenshot: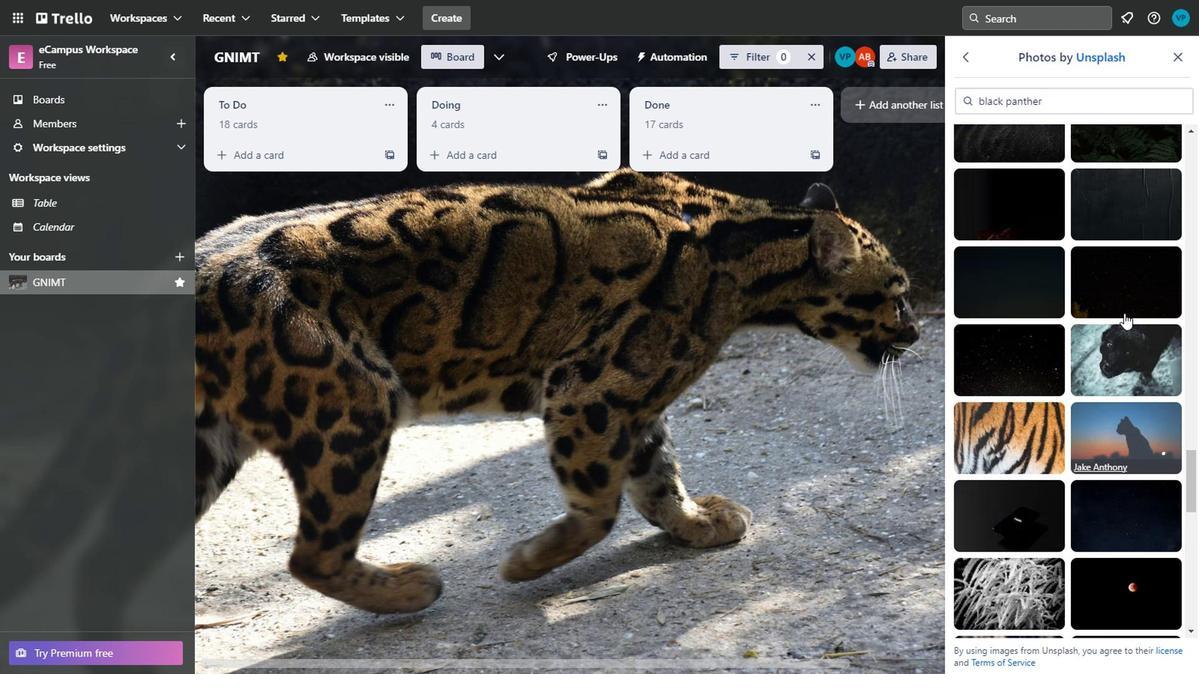 
Action: Mouse scrolled (1075, 304) with delta (0, 0)
Screenshot: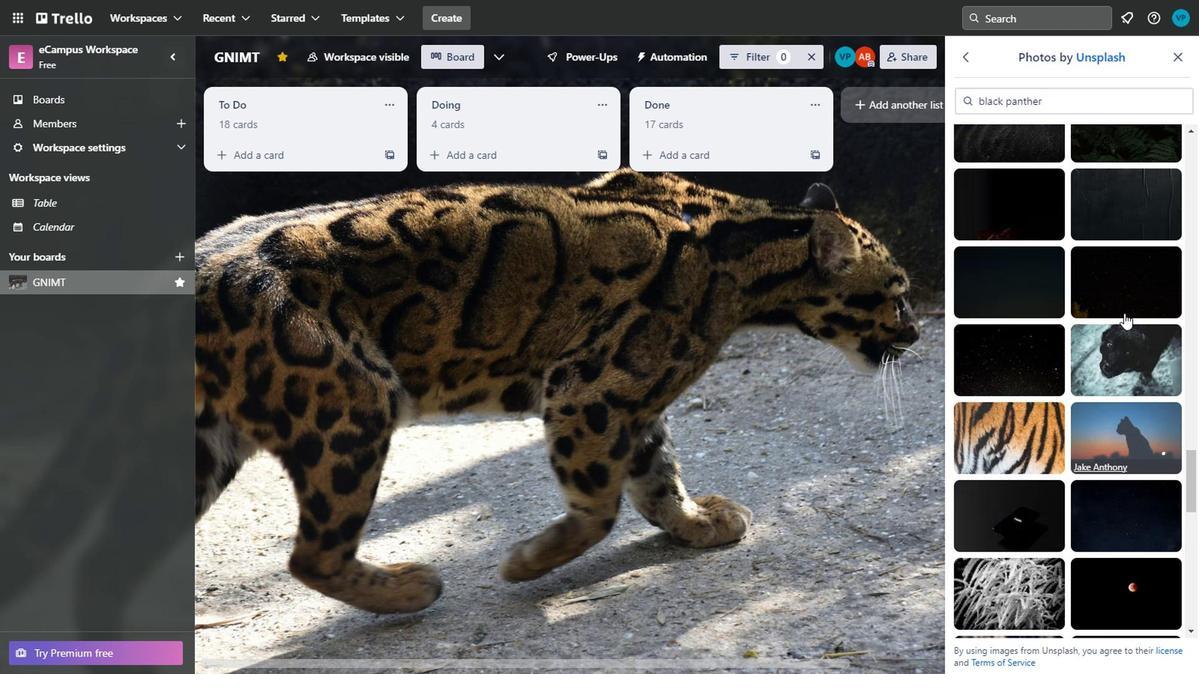 
Action: Mouse moved to (1075, 303)
Screenshot: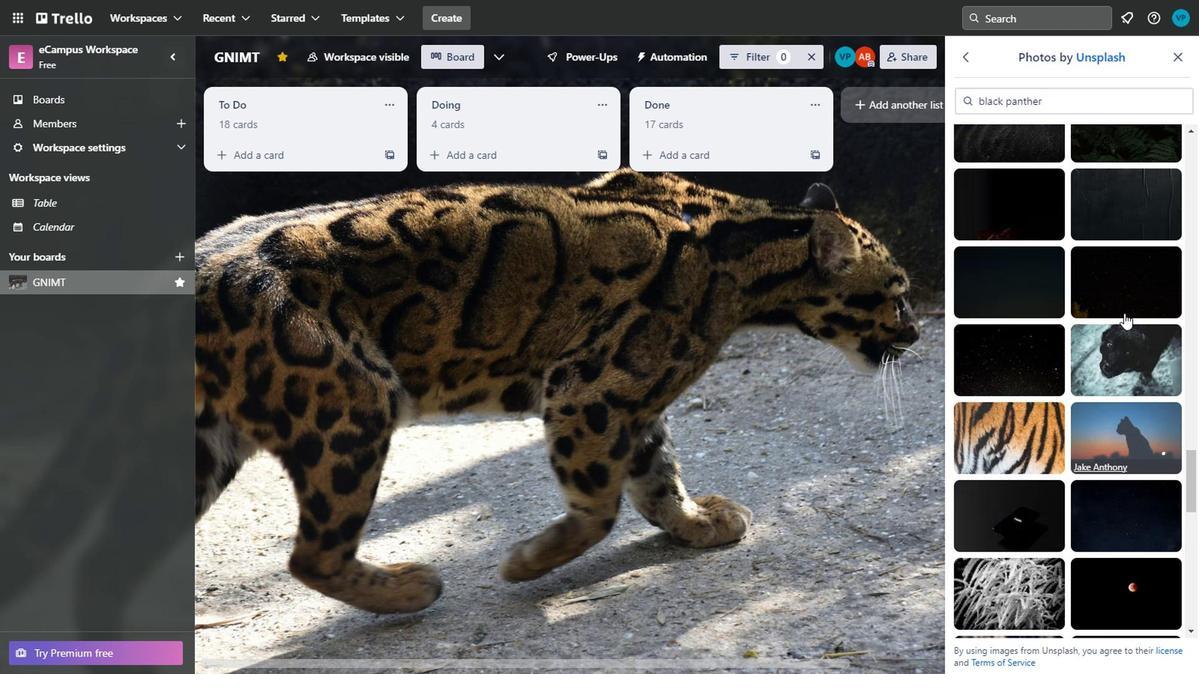 
Action: Mouse scrolled (1075, 304) with delta (0, 0)
Screenshot: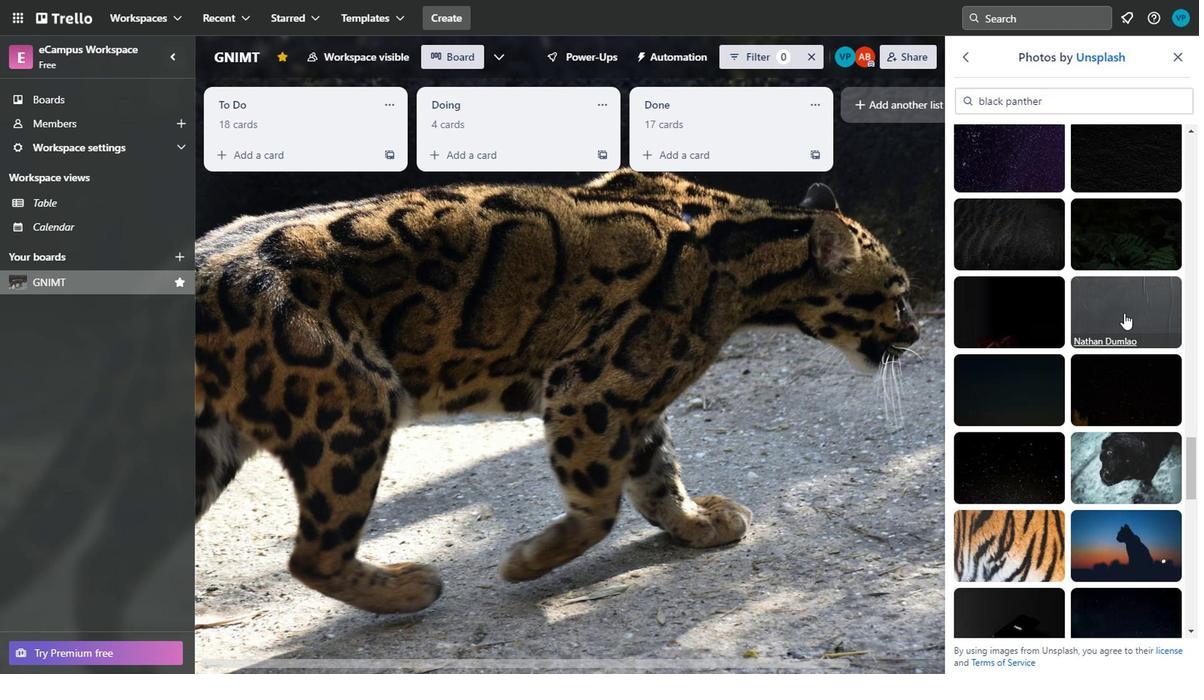 
Action: Mouse moved to (1078, 503)
Screenshot: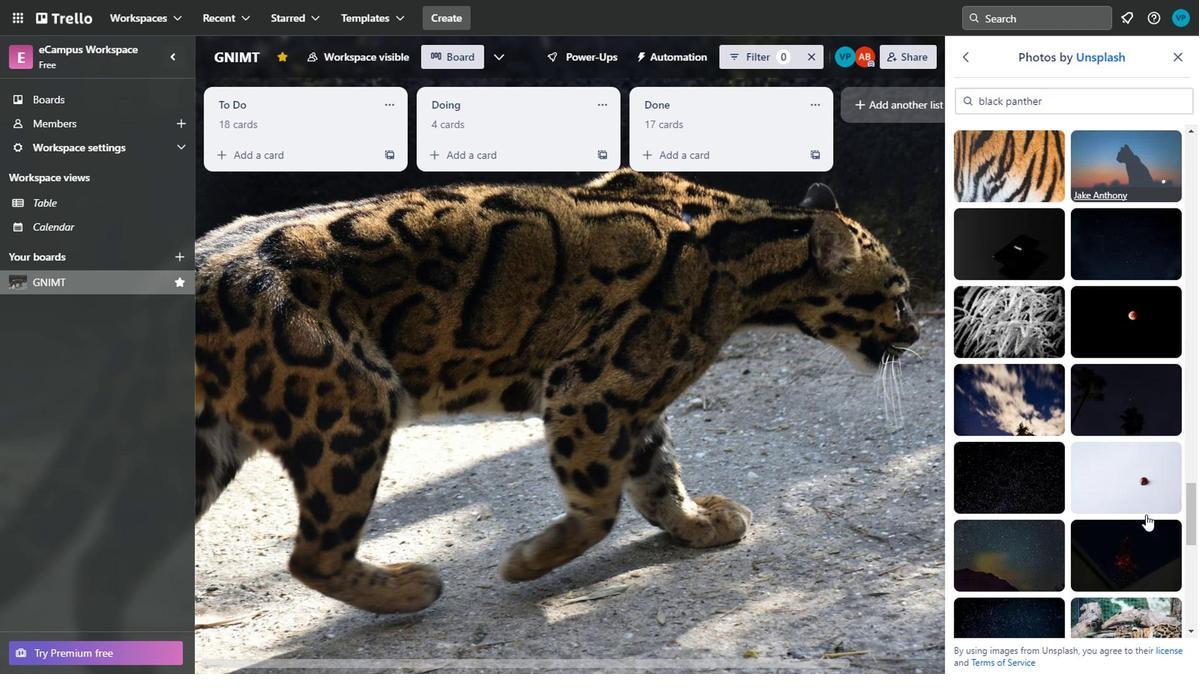 
Action: Mouse scrolled (1078, 503) with delta (0, 0)
Screenshot: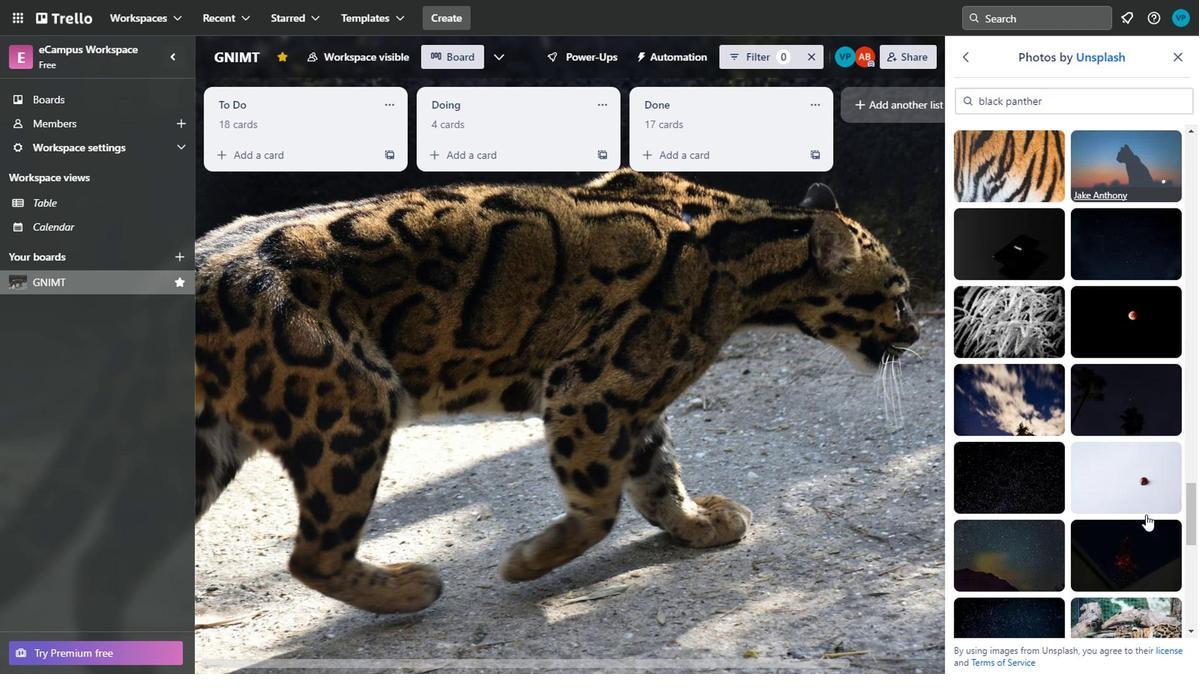 
Action: Mouse scrolled (1078, 503) with delta (0, 0)
Screenshot: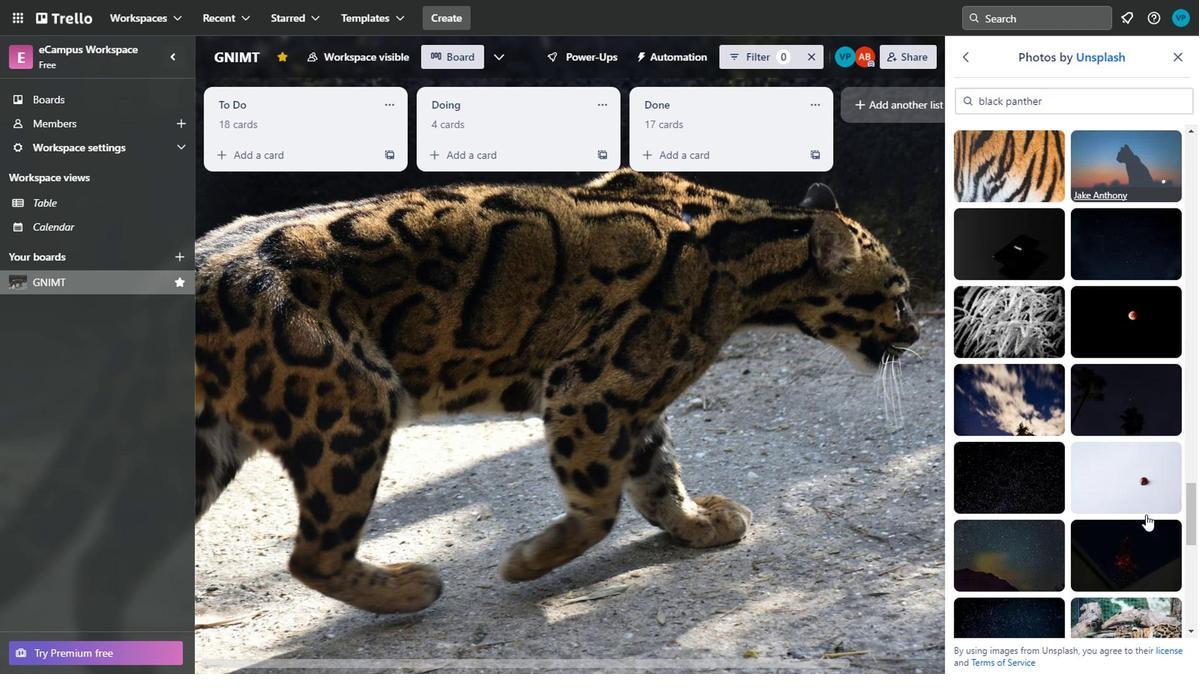 
Action: Mouse scrolled (1078, 503) with delta (0, 0)
Screenshot: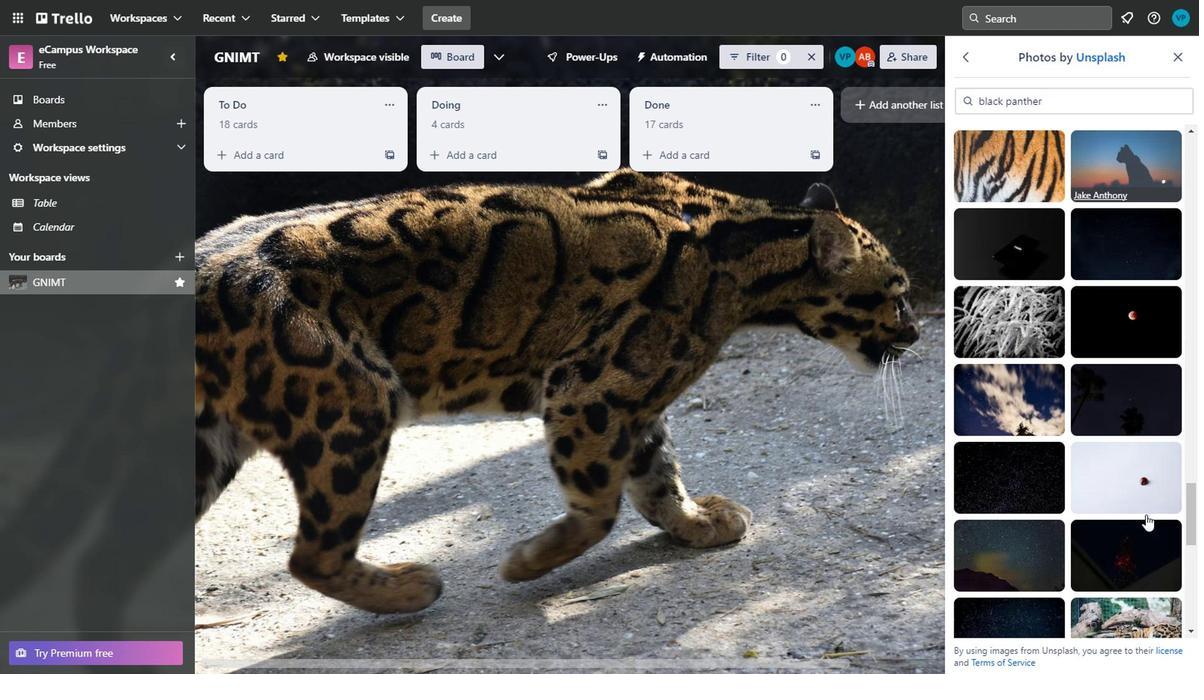 
Action: Mouse scrolled (1078, 503) with delta (0, 0)
Screenshot: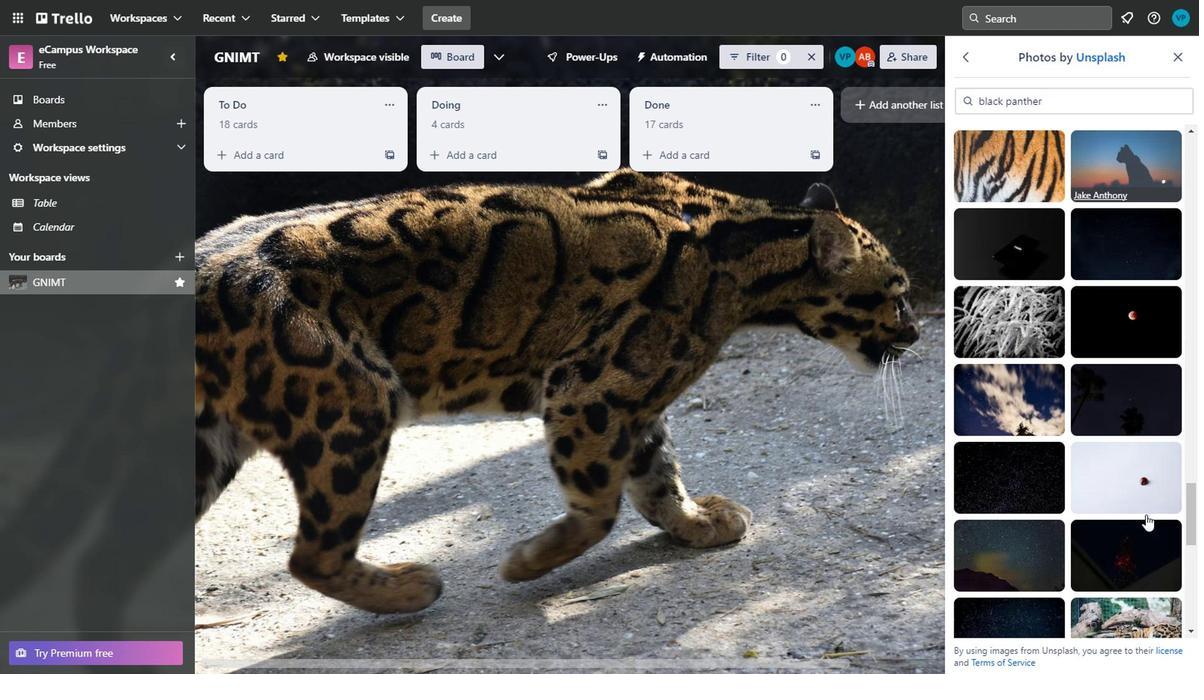 
Action: Mouse scrolled (1078, 503) with delta (0, 0)
Screenshot: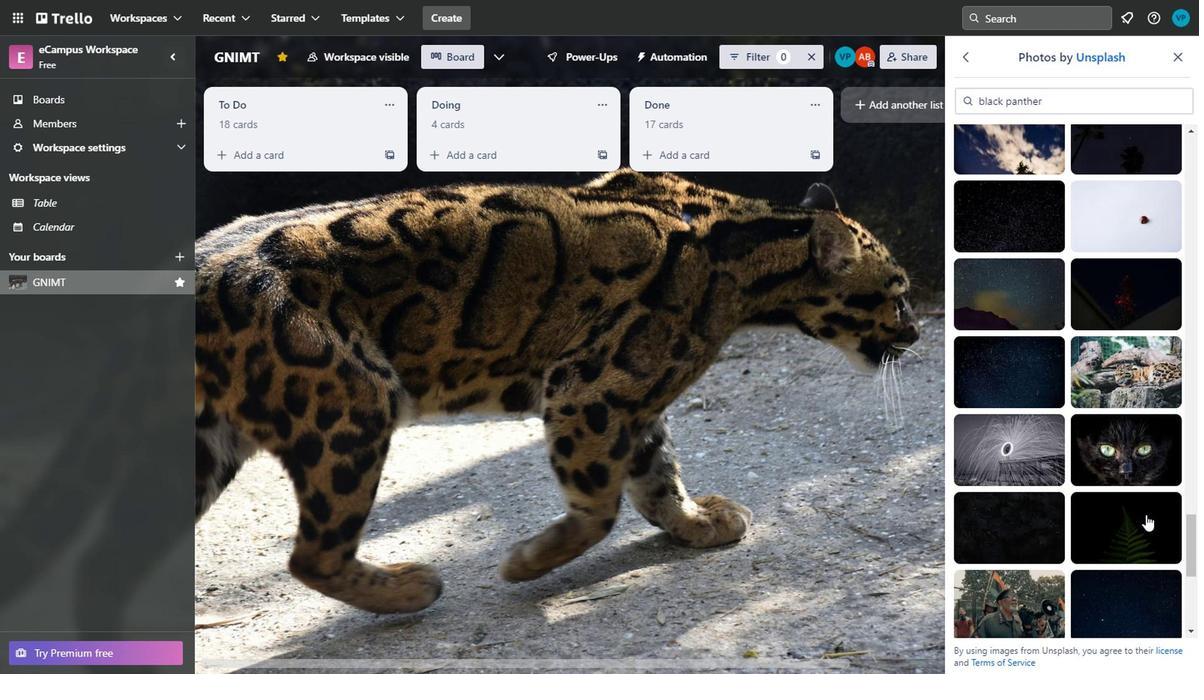 
Action: Mouse scrolled (1078, 503) with delta (0, 0)
Screenshot: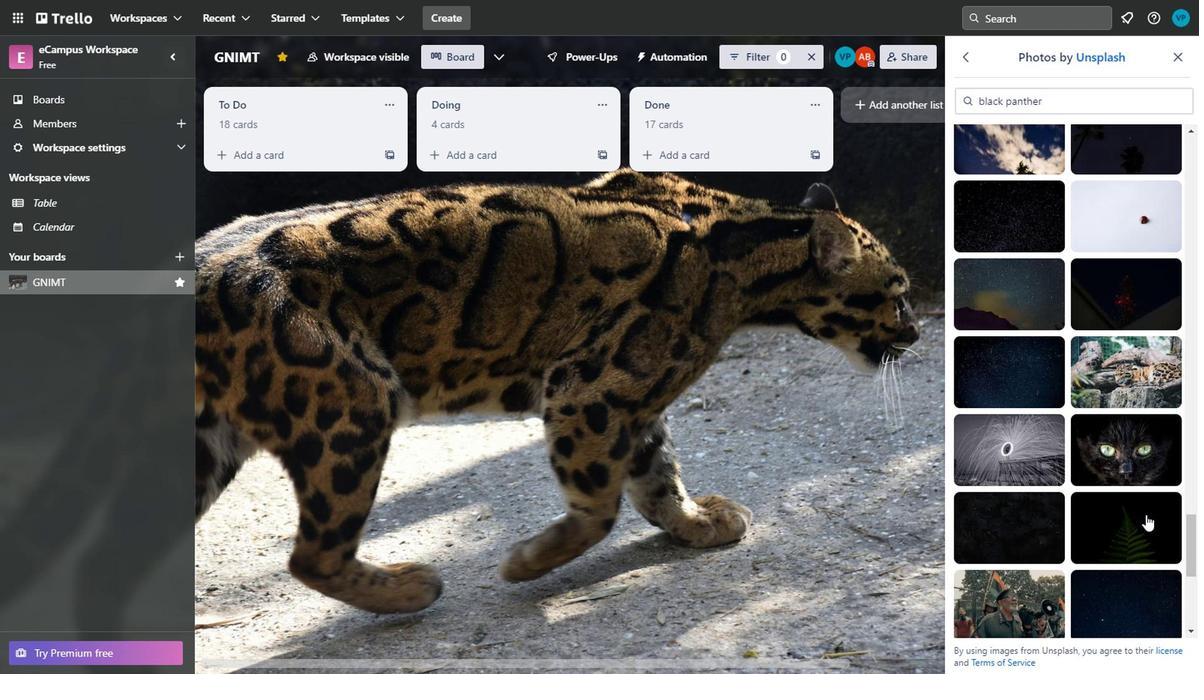 
Action: Mouse scrolled (1078, 503) with delta (0, 0)
Screenshot: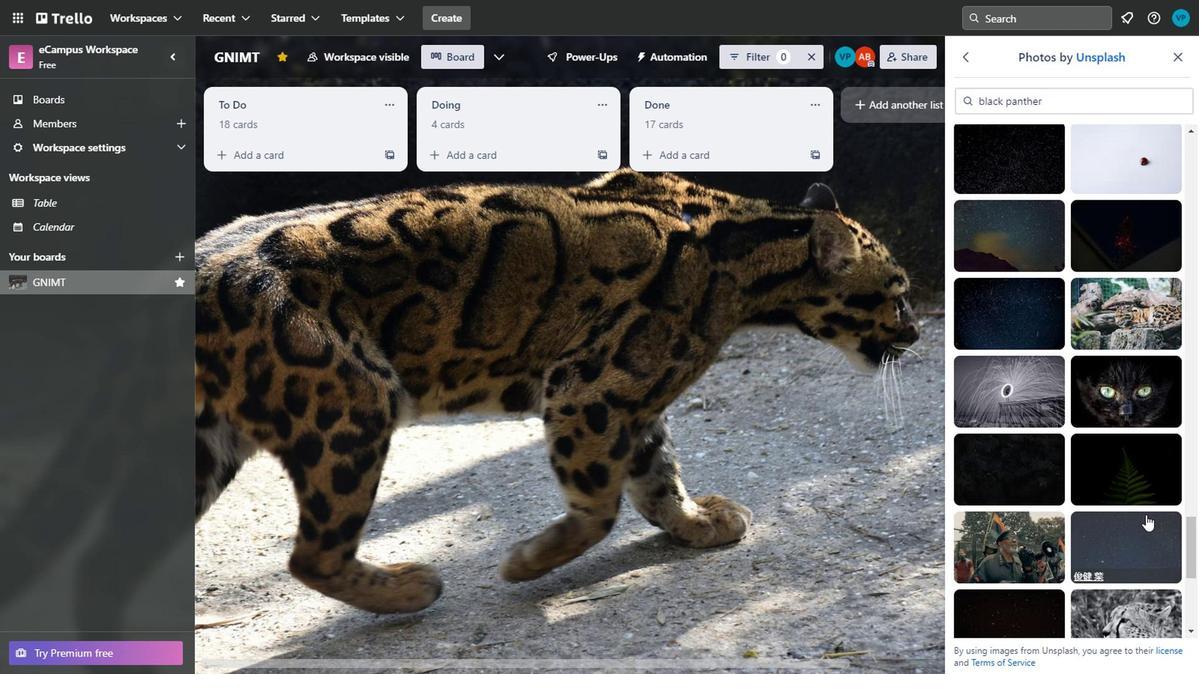 
Action: Mouse moved to (1077, 503)
Screenshot: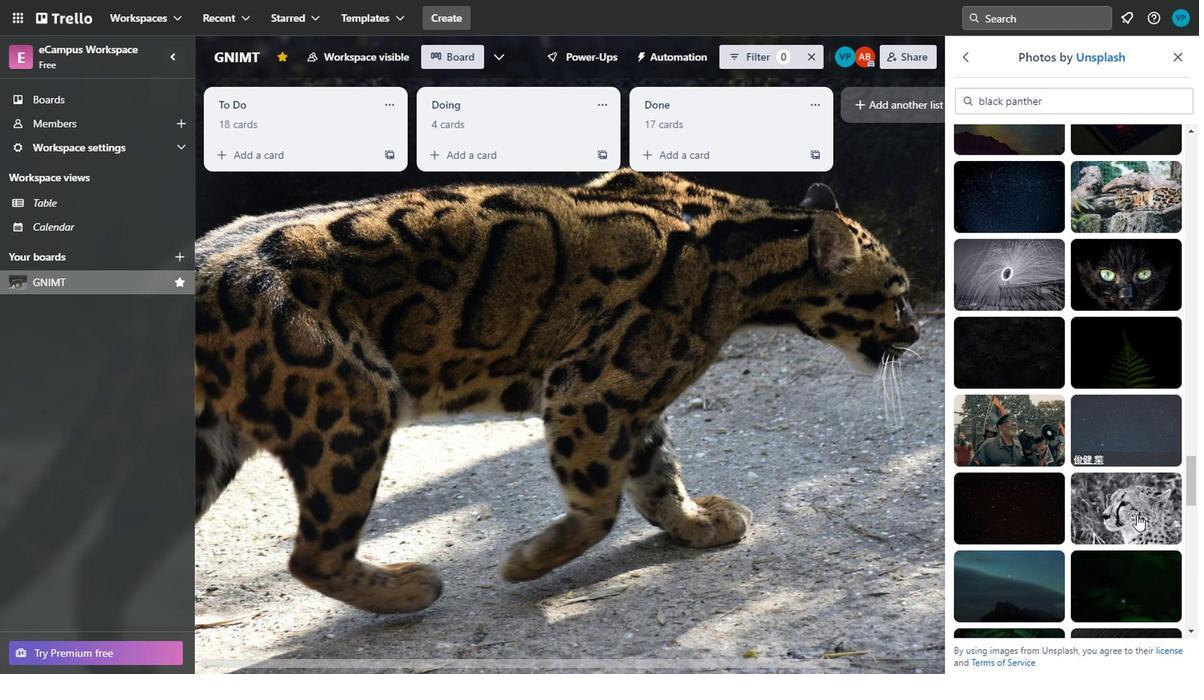 
Action: Mouse scrolled (1077, 503) with delta (0, 0)
Screenshot: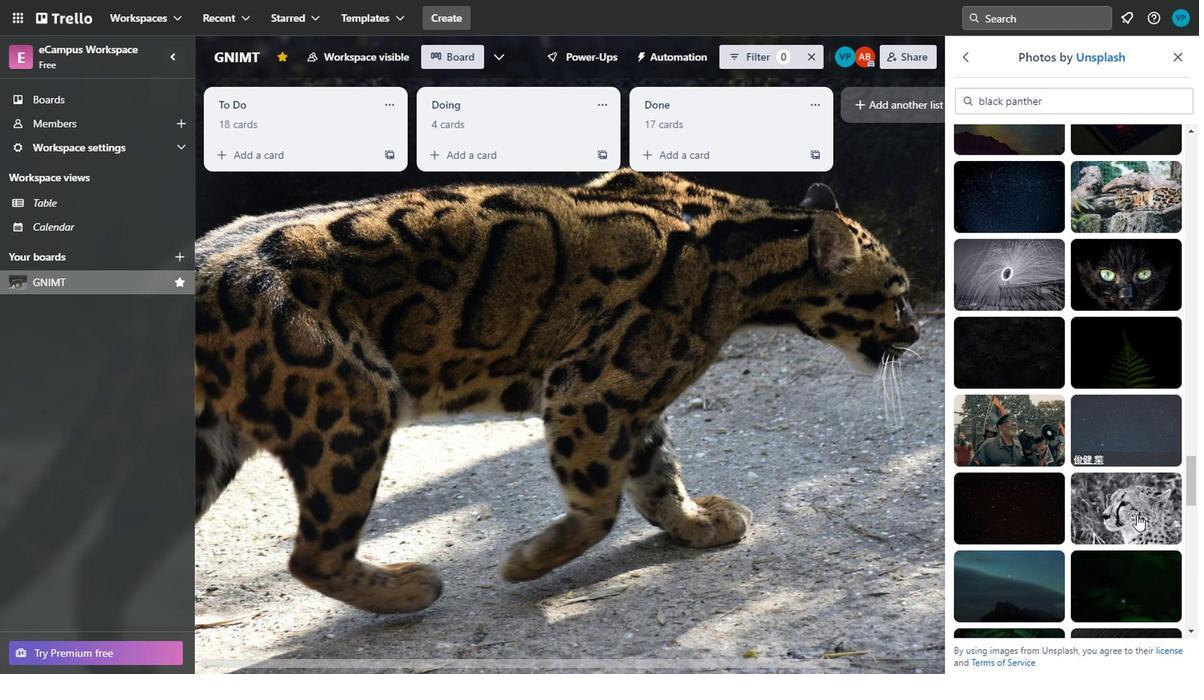 
Action: Mouse scrolled (1077, 503) with delta (0, 0)
Screenshot: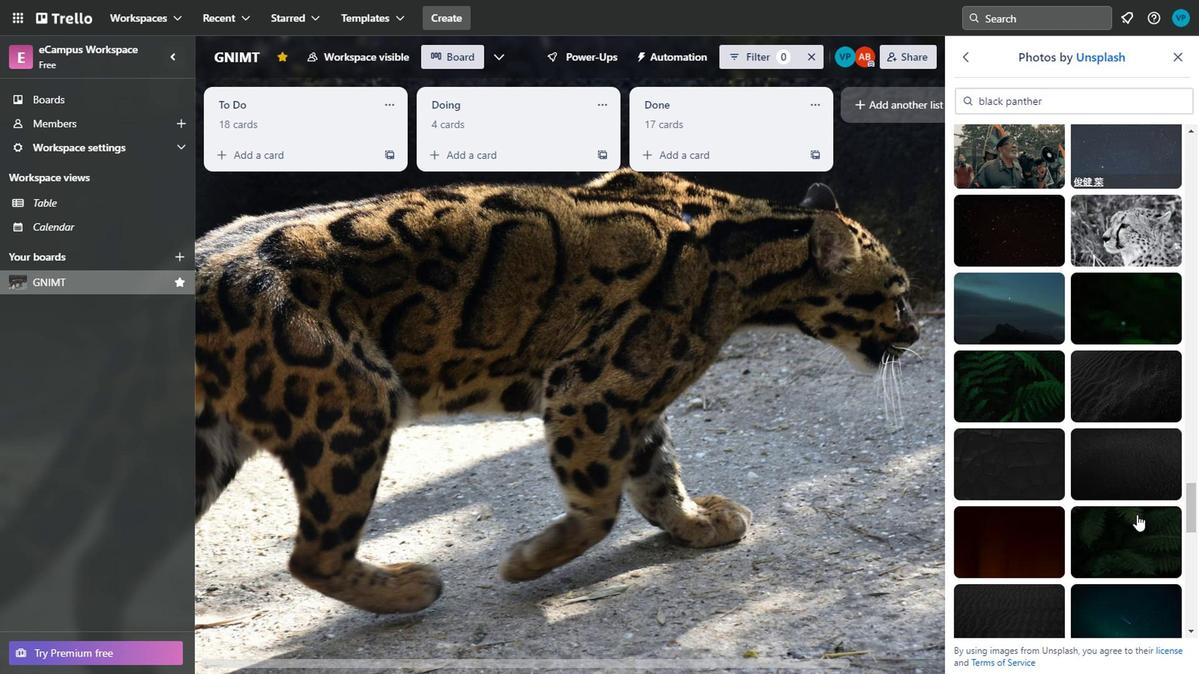 
Action: Mouse scrolled (1077, 503) with delta (0, 0)
Screenshot: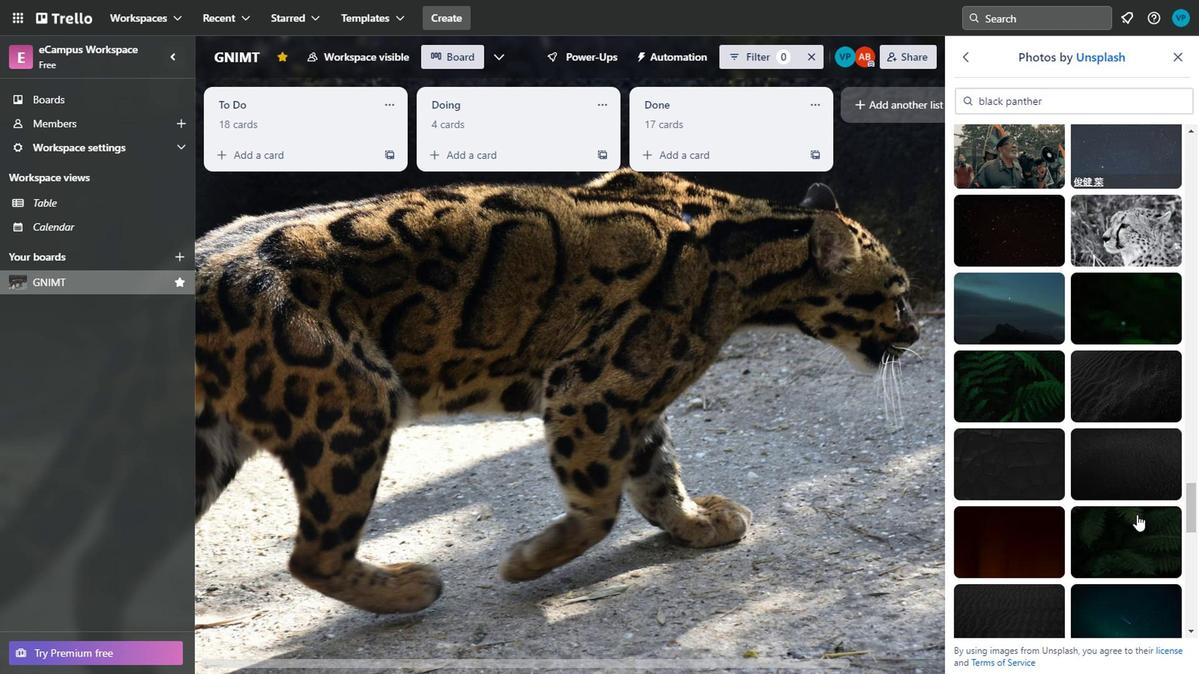 
Action: Mouse scrolled (1077, 503) with delta (0, 0)
Screenshot: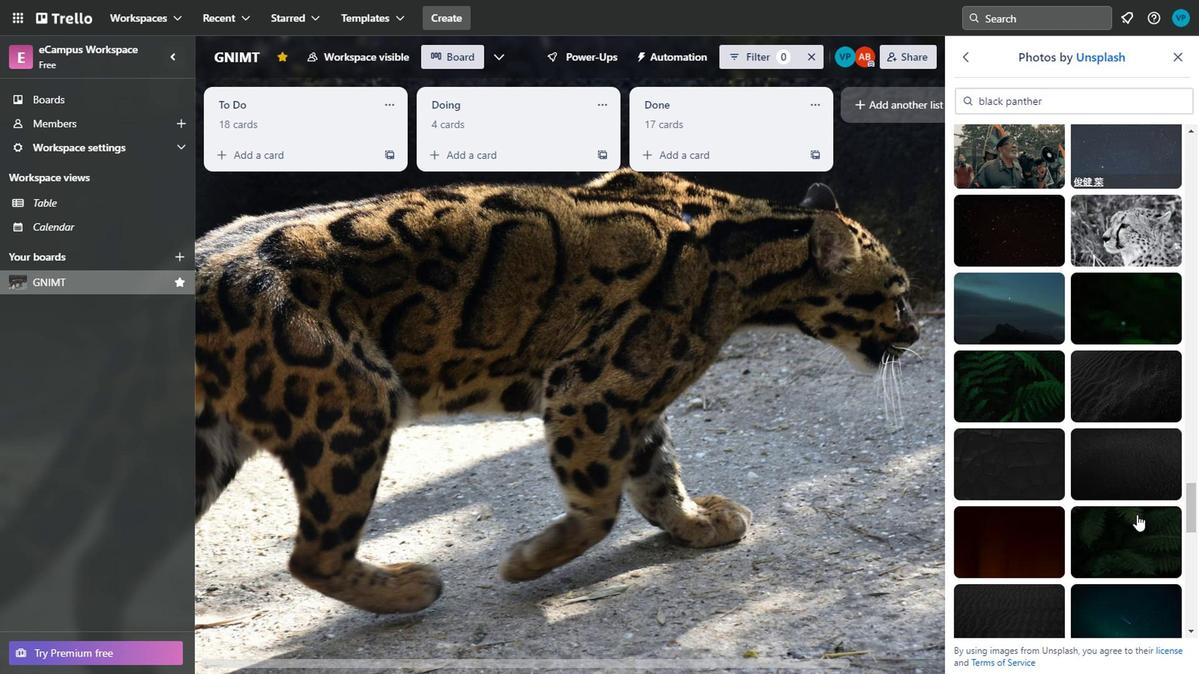 
Action: Mouse scrolled (1077, 503) with delta (0, 0)
Screenshot: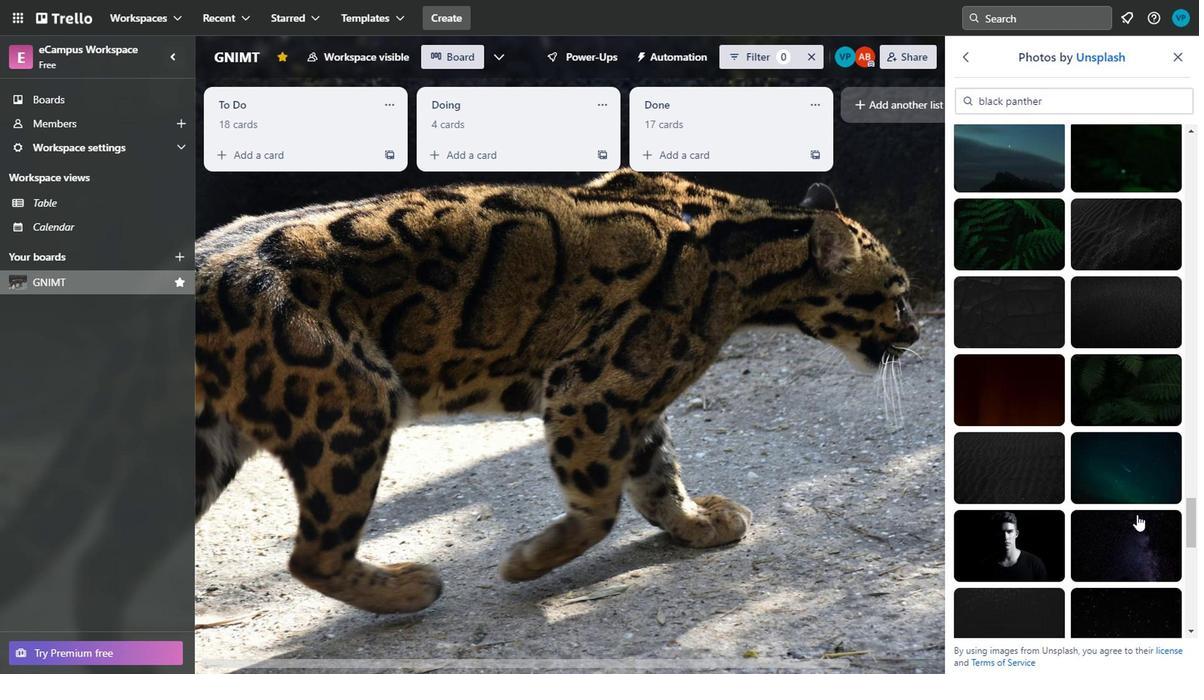 
Action: Mouse scrolled (1077, 503) with delta (0, 0)
Screenshot: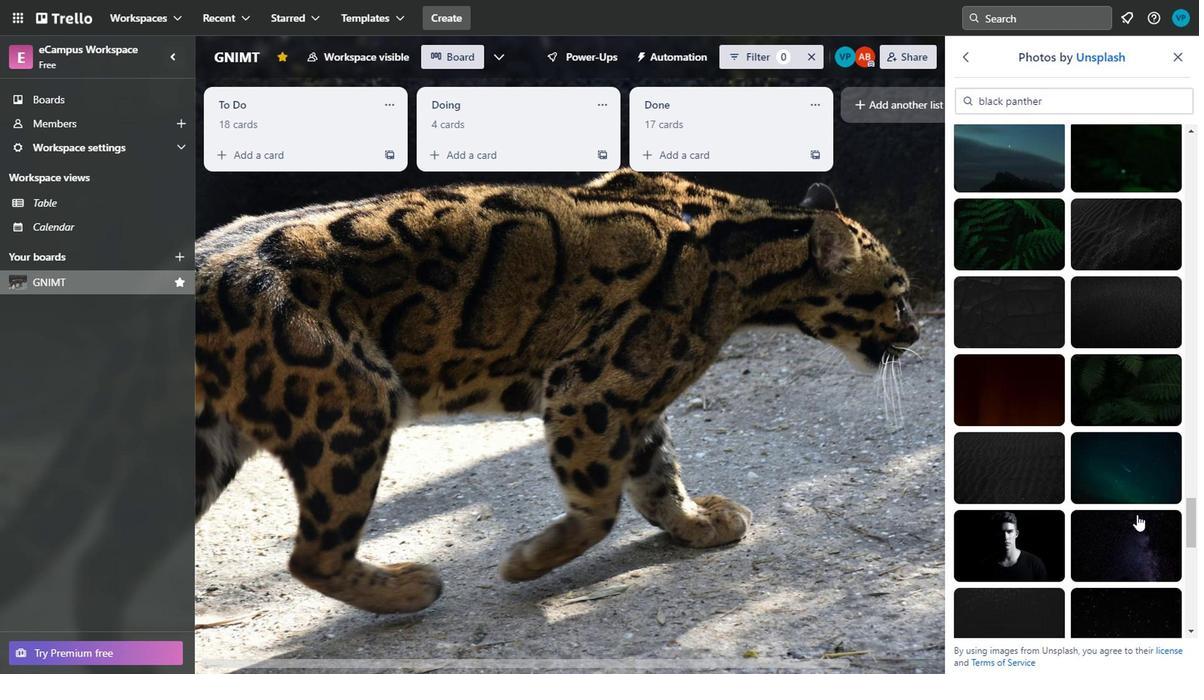 
Action: Mouse scrolled (1077, 503) with delta (0, 0)
Screenshot: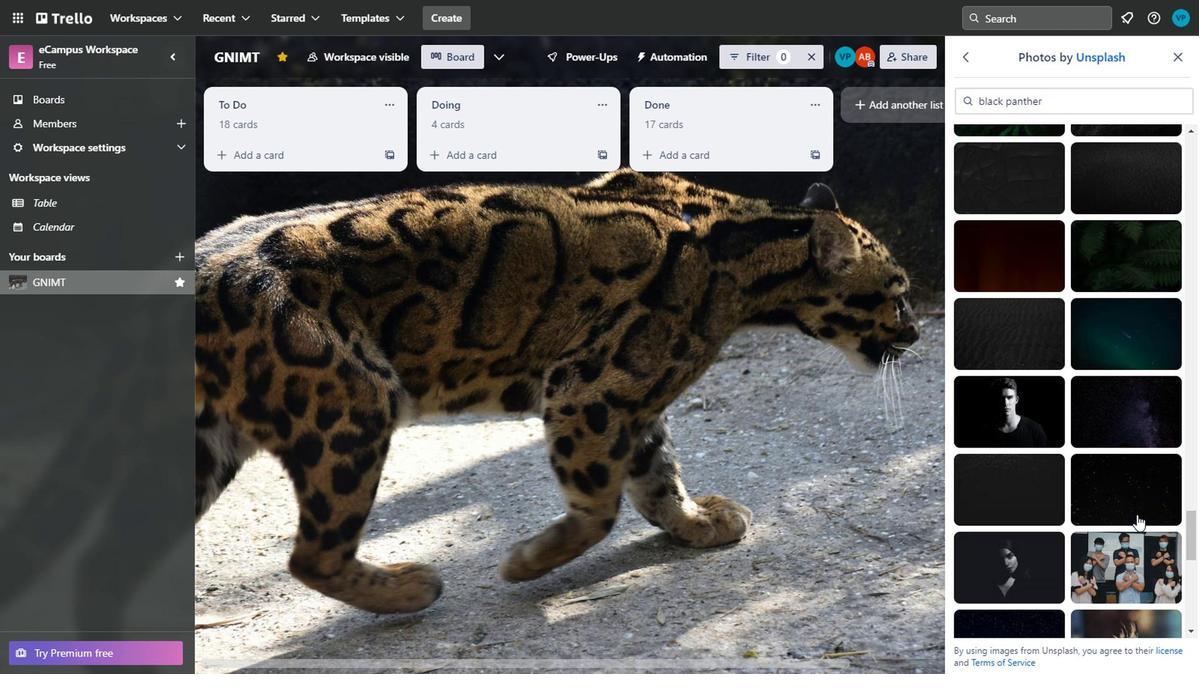 
Action: Mouse moved to (963, 428)
Screenshot: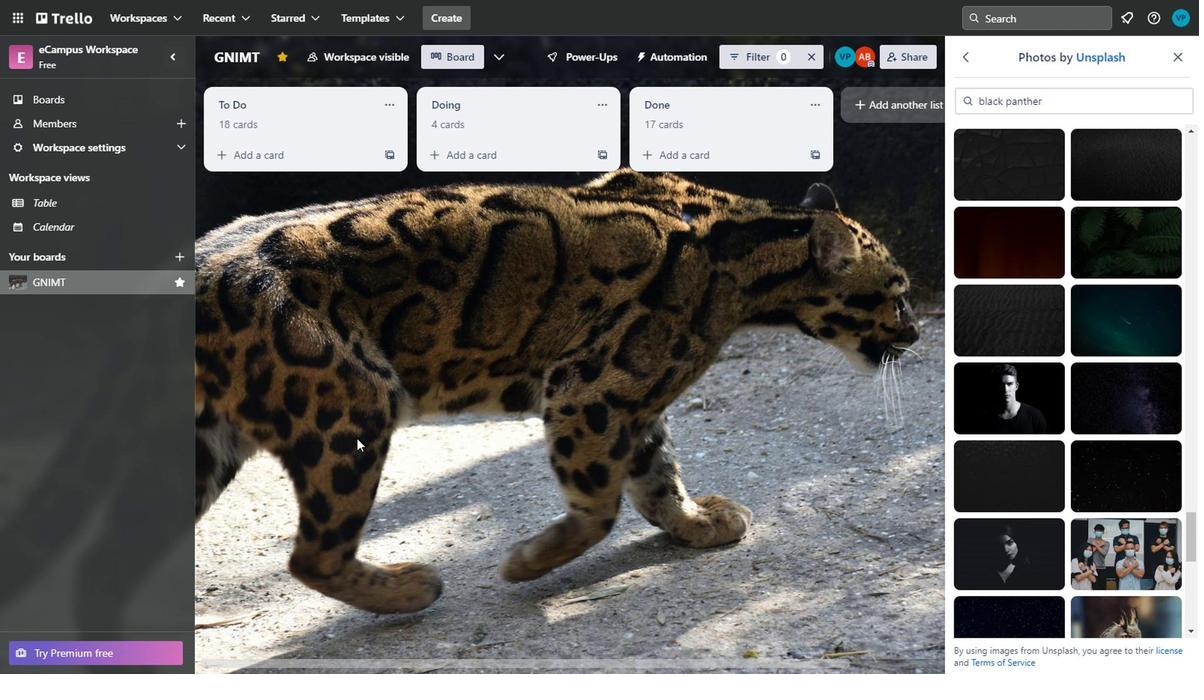 
Action: Mouse scrolled (963, 428) with delta (0, 0)
Screenshot: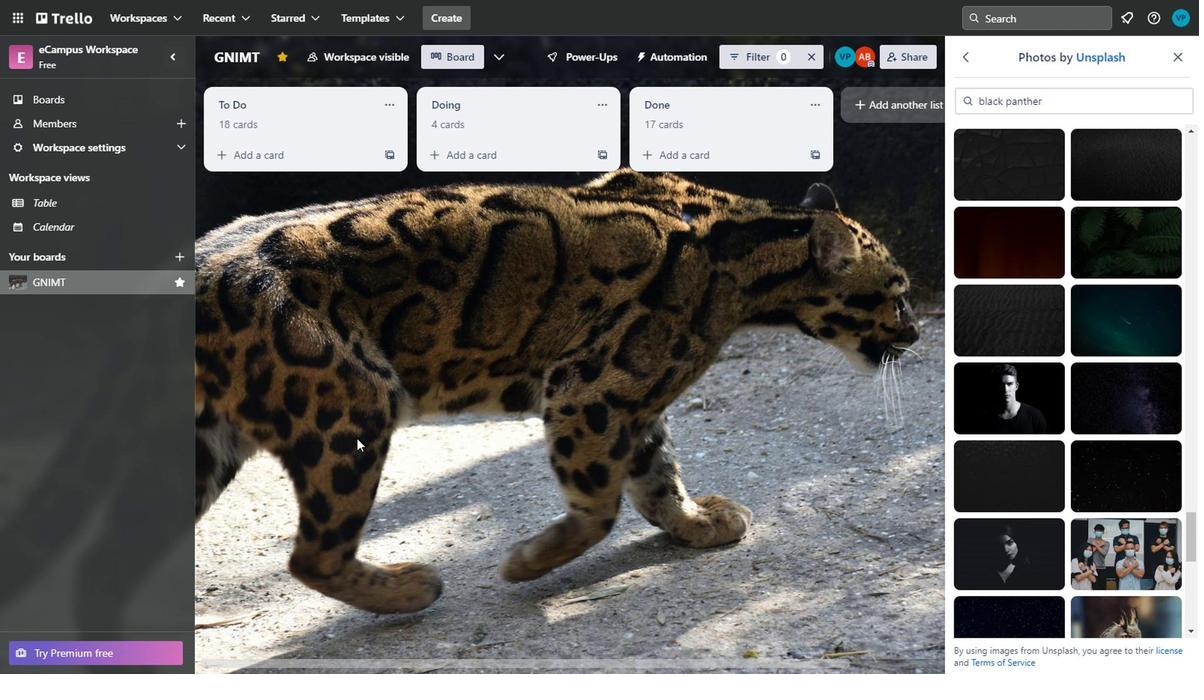 
Action: Mouse scrolled (963, 428) with delta (0, 0)
Screenshot: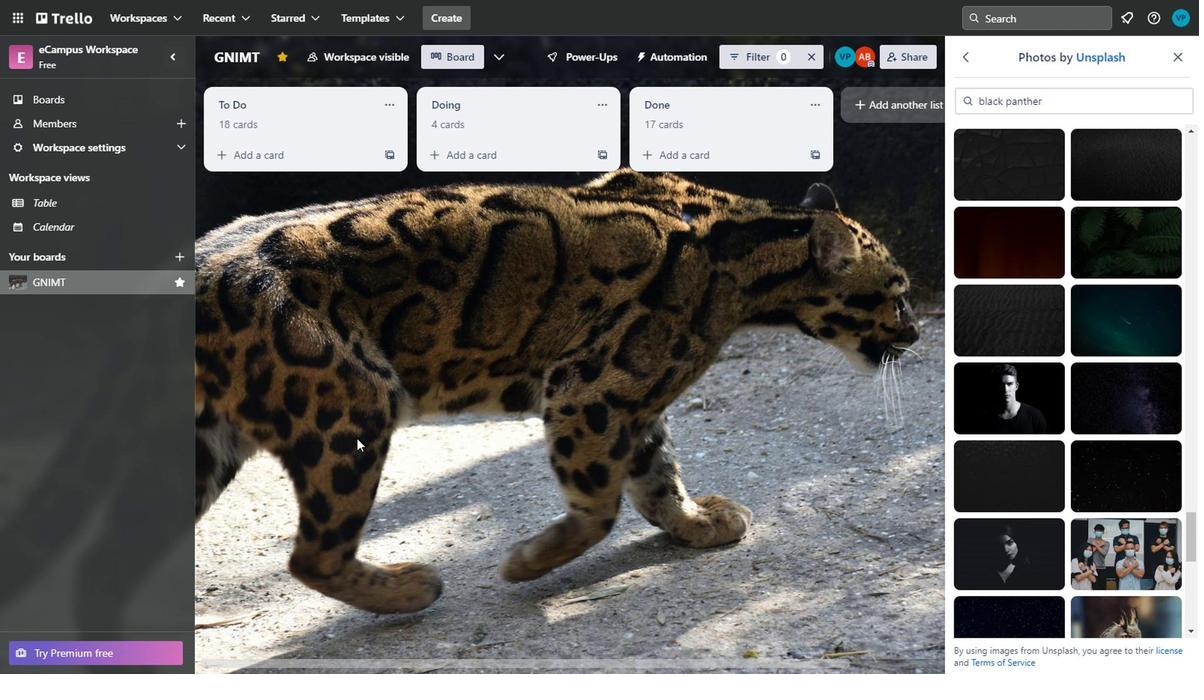 
Action: Mouse moved to (1079, 432)
Screenshot: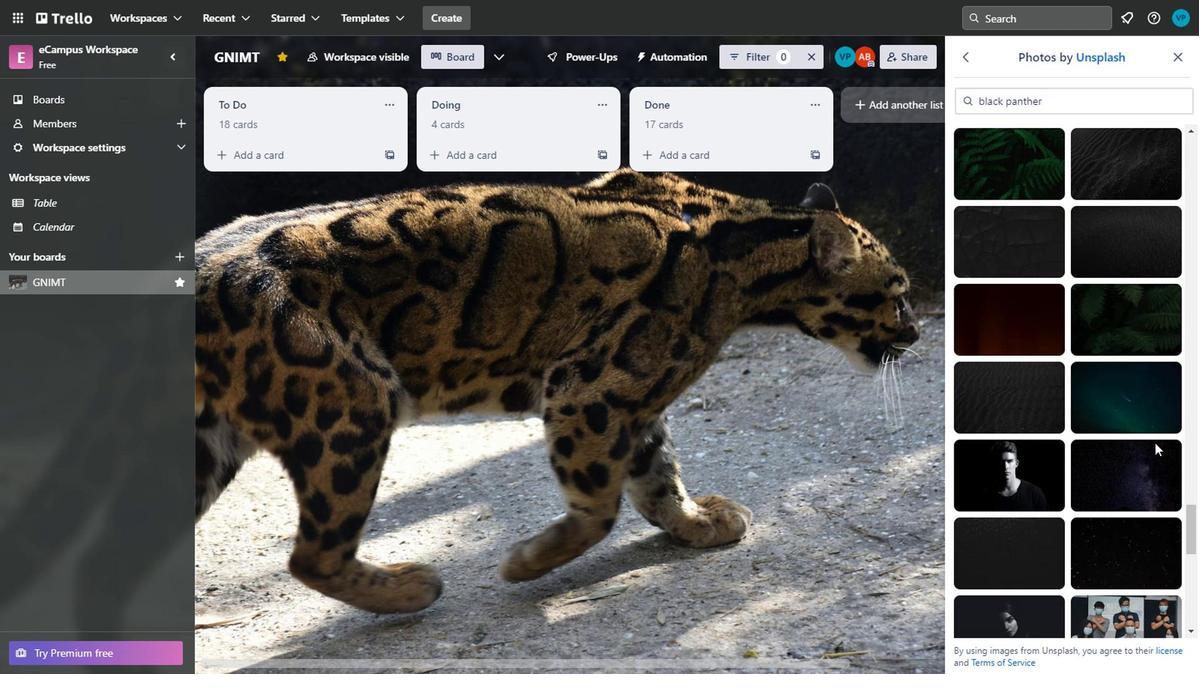 
Action: Mouse scrolled (1079, 433) with delta (0, 0)
Screenshot: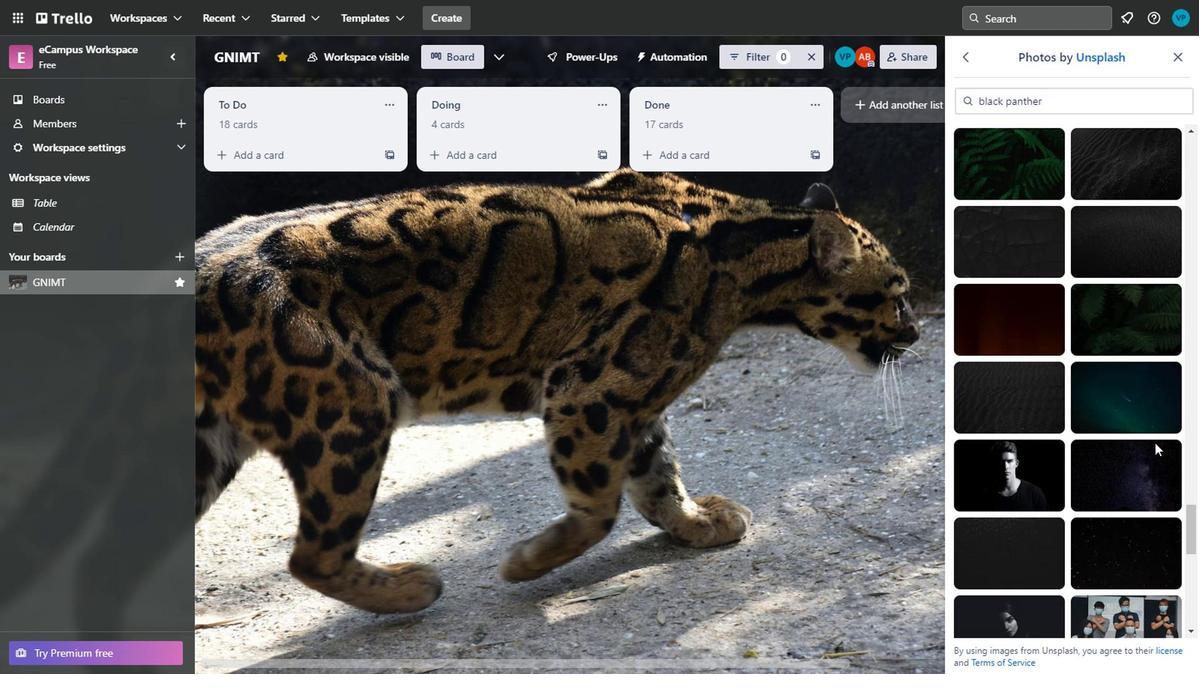
Action: Mouse scrolled (1079, 433) with delta (0, 0)
Screenshot: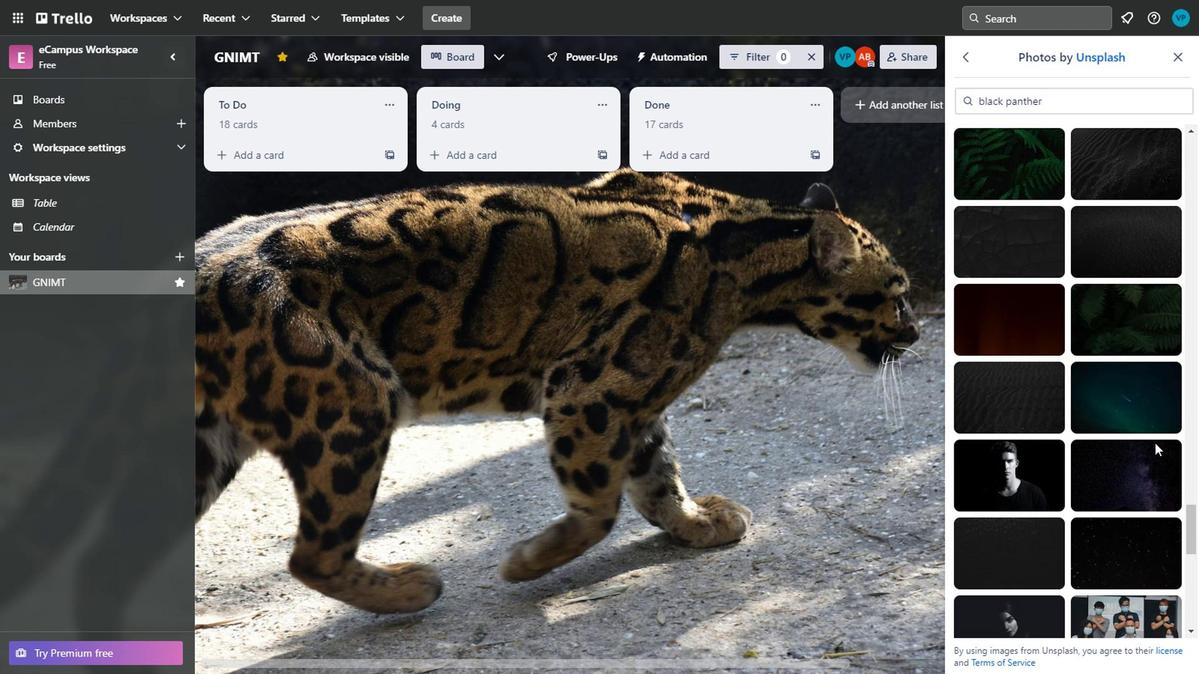 
Action: Mouse scrolled (1079, 433) with delta (0, 0)
Screenshot: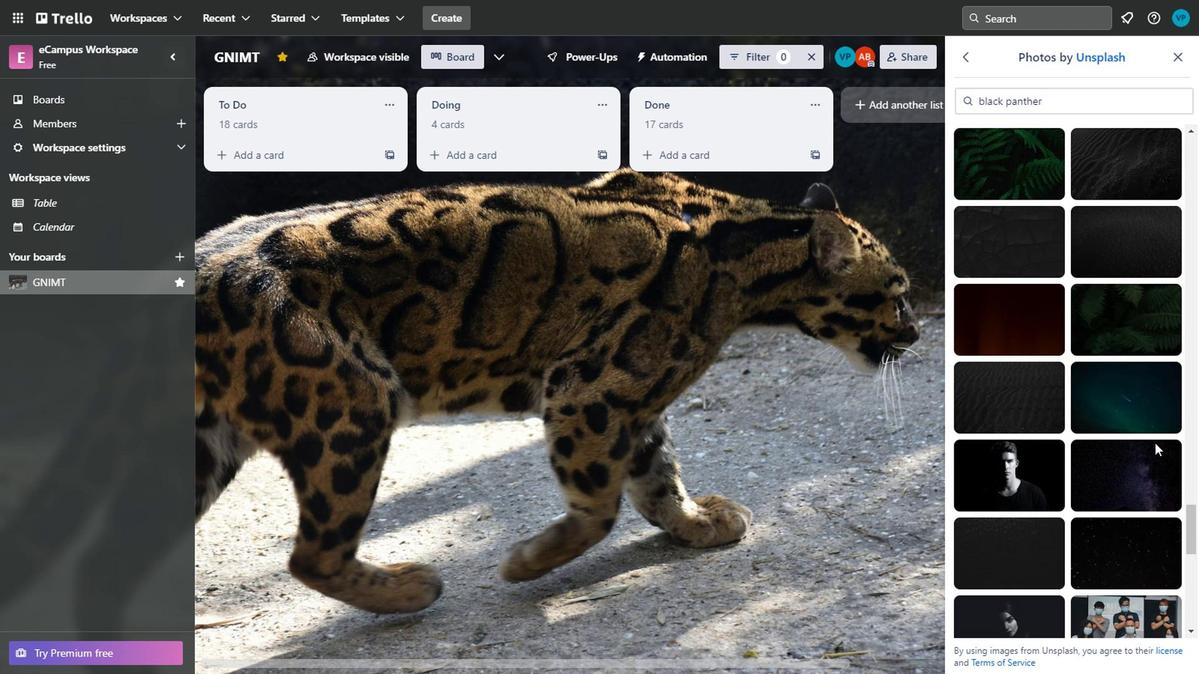 
Action: Mouse scrolled (1079, 433) with delta (0, 0)
Screenshot: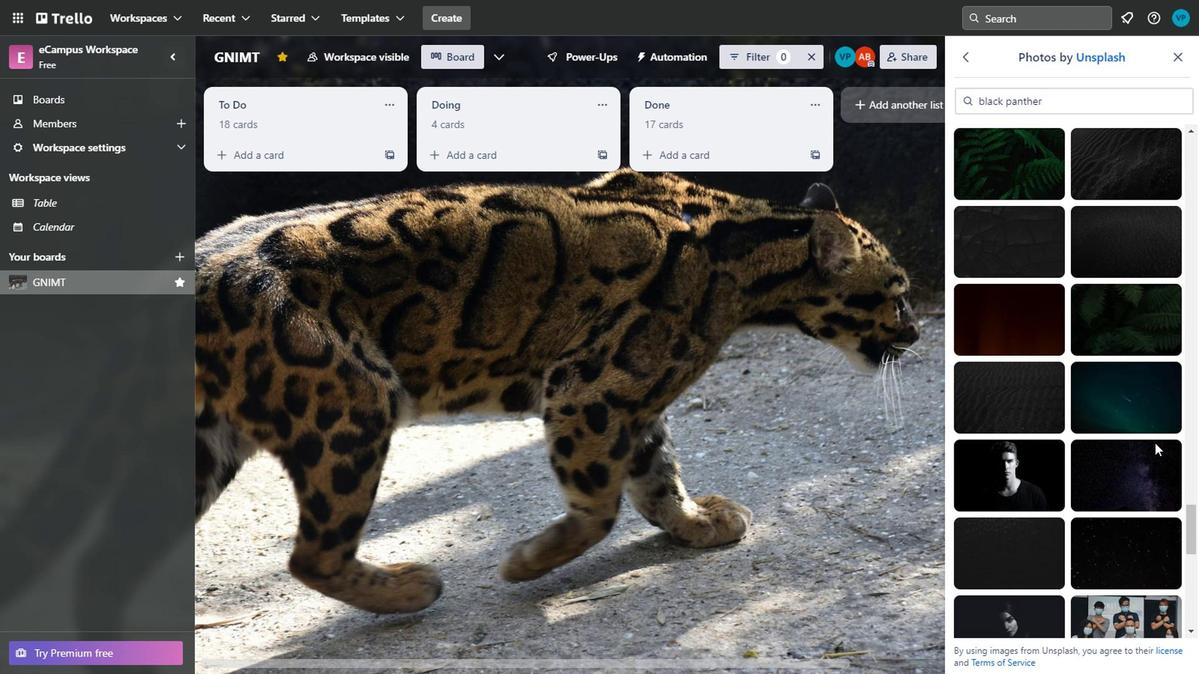 
Action: Mouse moved to (1079, 432)
Screenshot: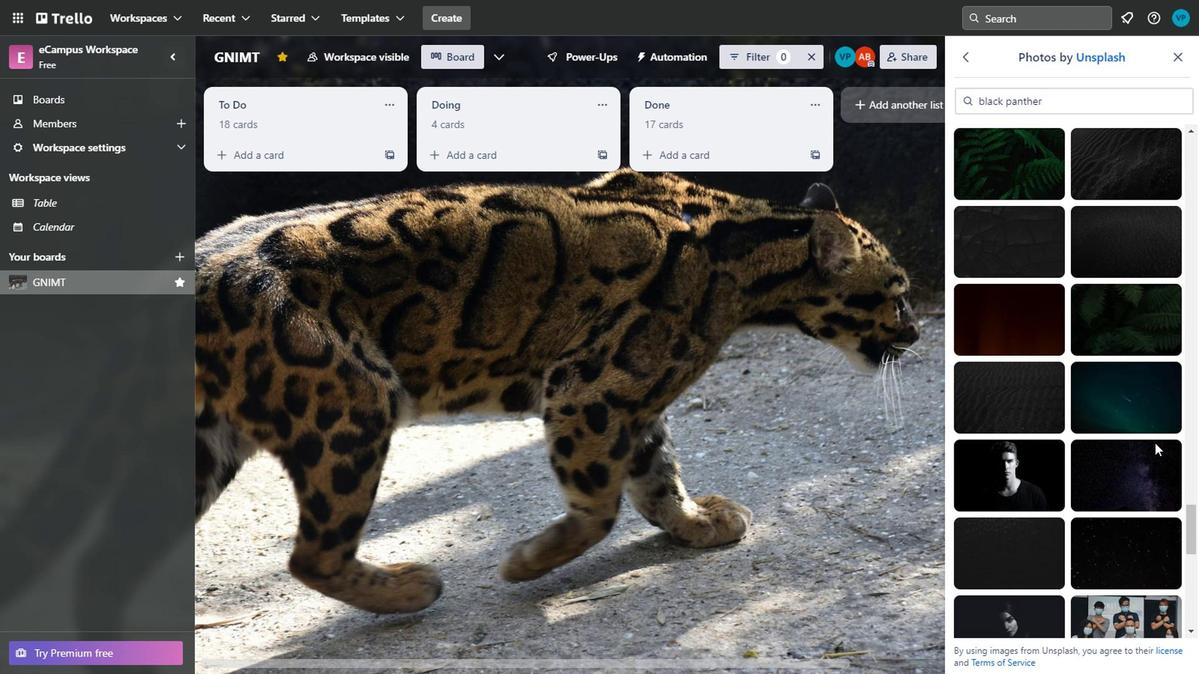 
Action: Mouse scrolled (1079, 433) with delta (0, 0)
Screenshot: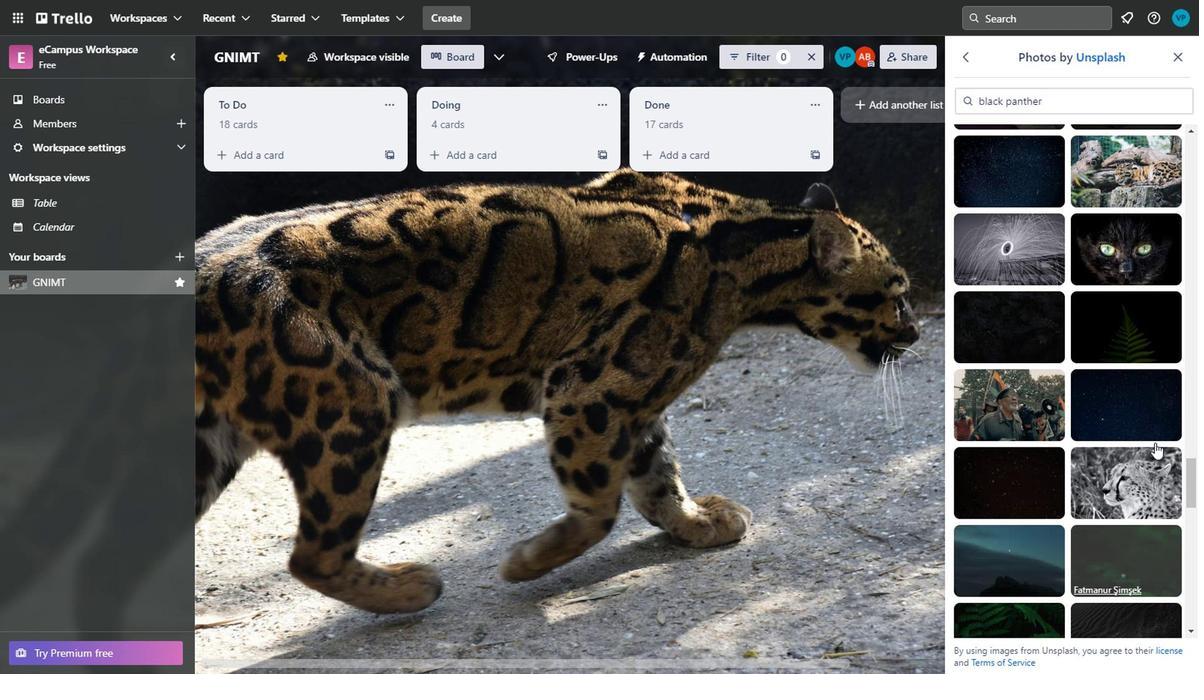 
Action: Mouse scrolled (1079, 433) with delta (0, 0)
Screenshot: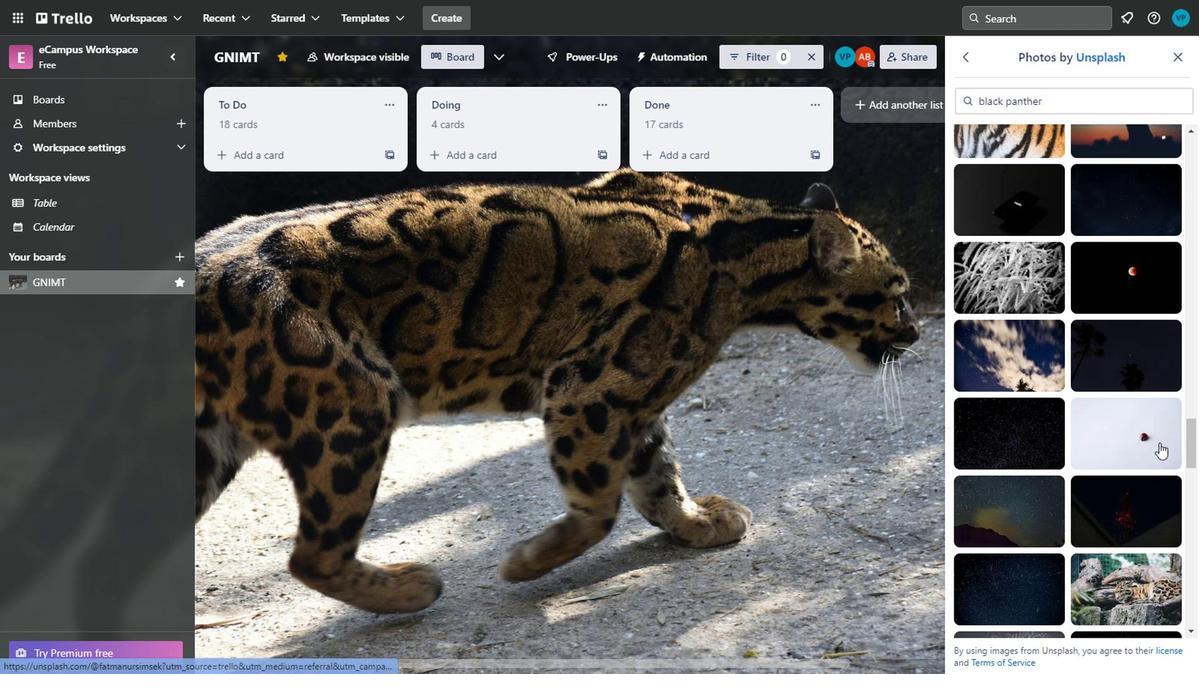 
Action: Mouse scrolled (1079, 433) with delta (0, 0)
Screenshot: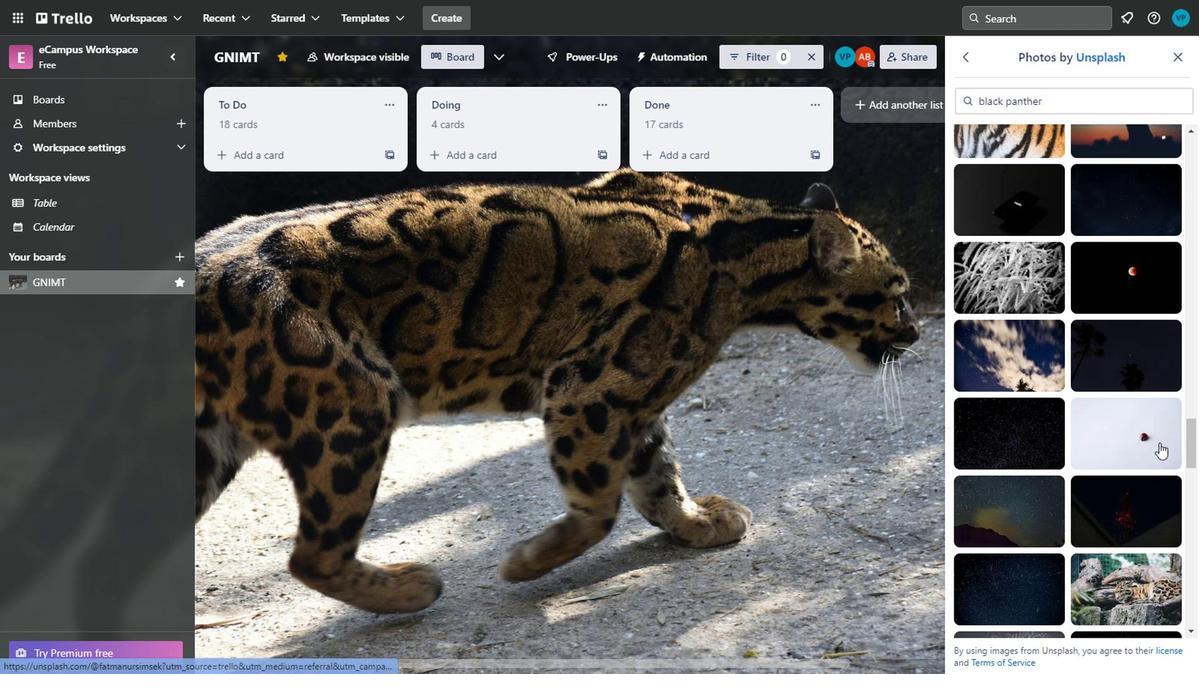 
Action: Mouse scrolled (1079, 433) with delta (0, 0)
Screenshot: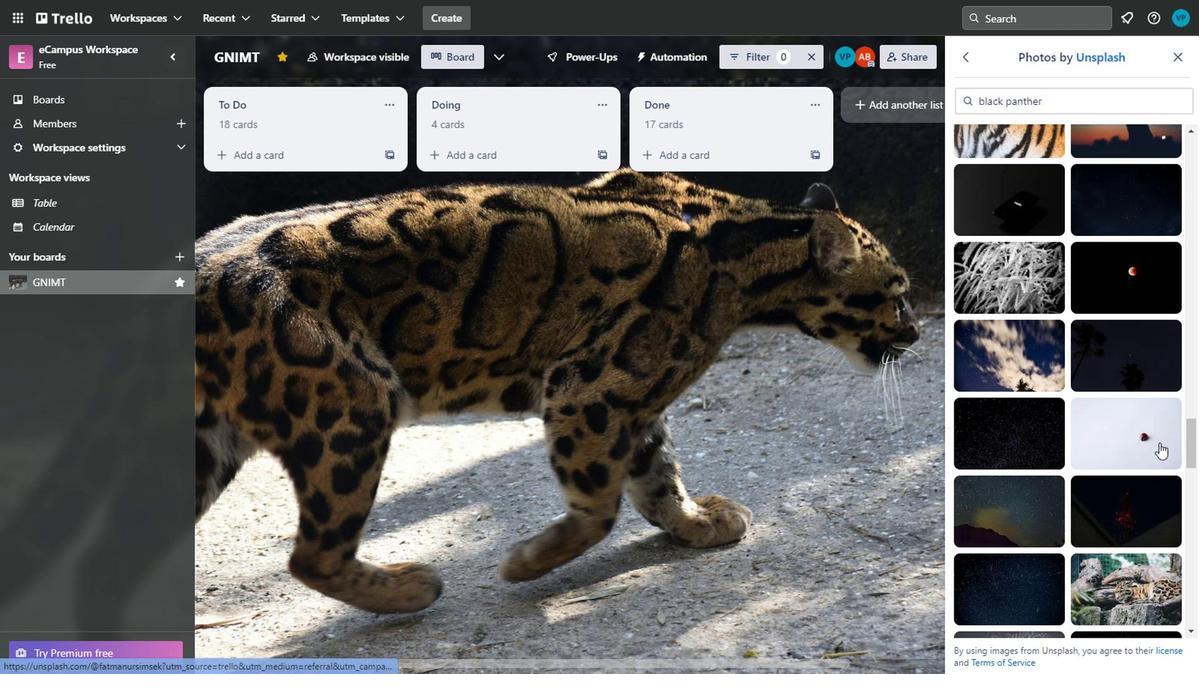 
Action: Mouse scrolled (1079, 433) with delta (0, 0)
Screenshot: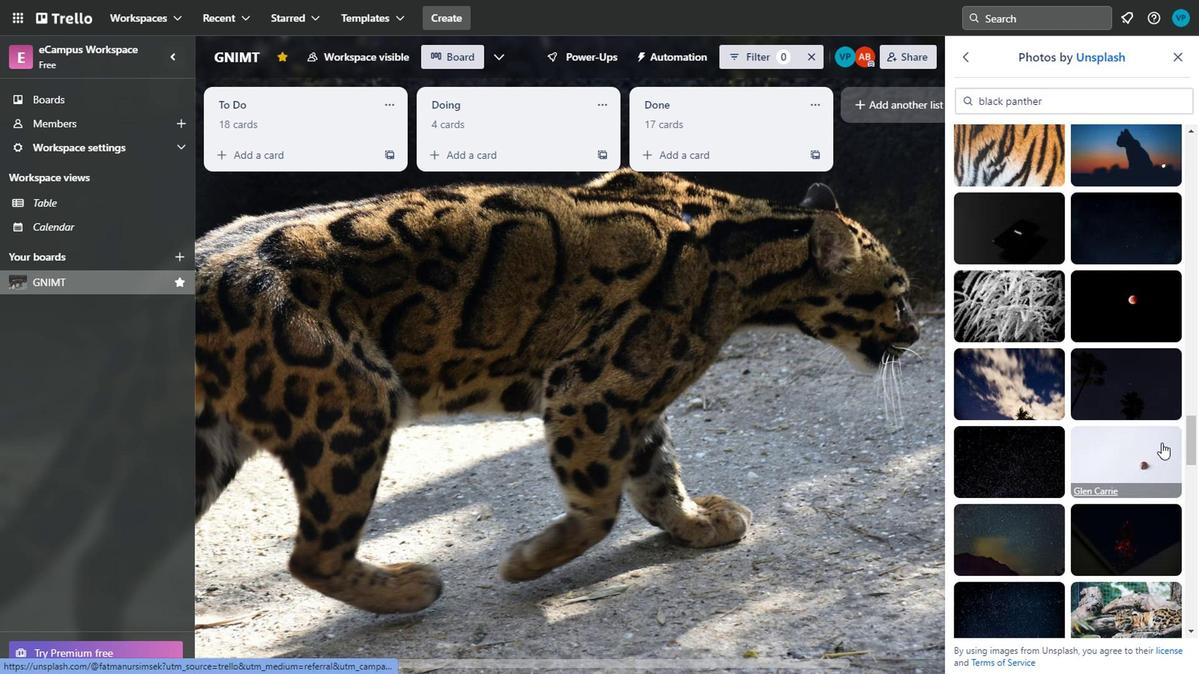 
Action: Mouse scrolled (1079, 433) with delta (0, 0)
Screenshot: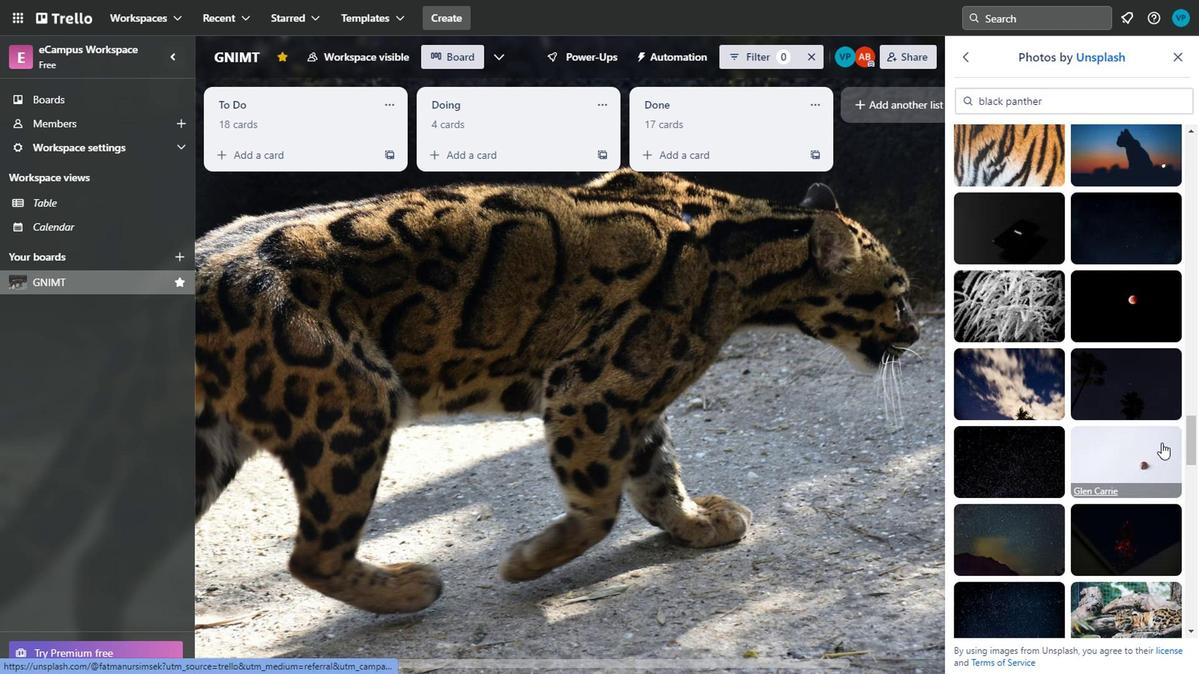 
Action: Mouse moved to (1080, 432)
Screenshot: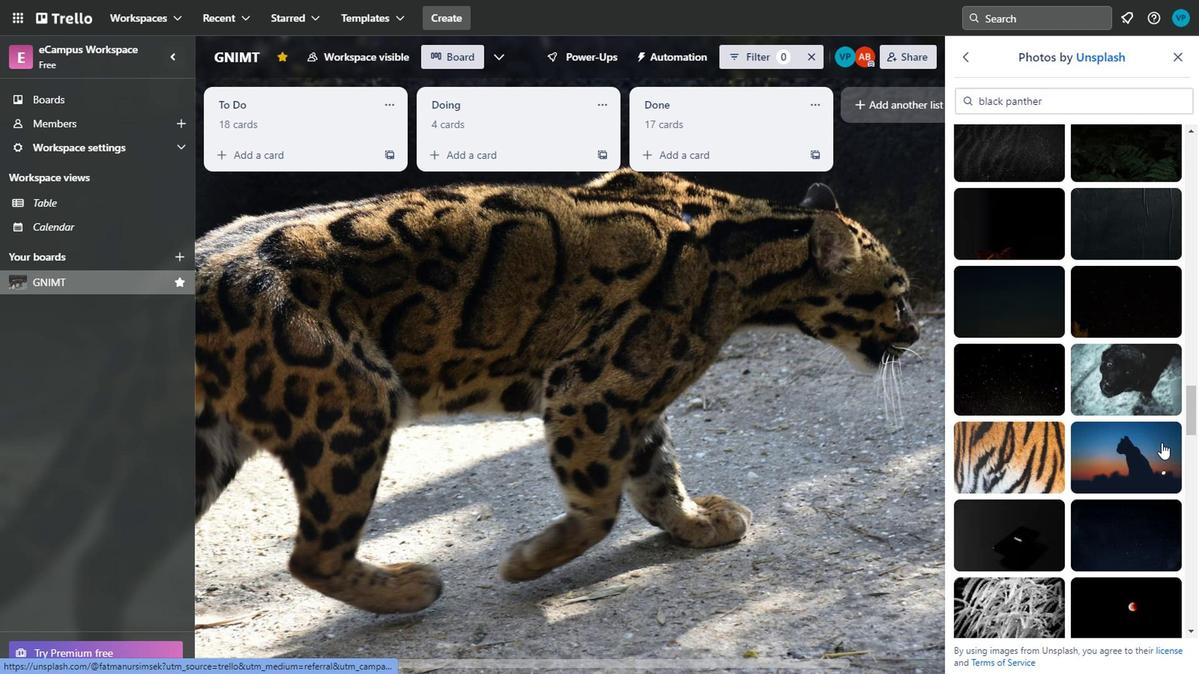 
Action: Mouse scrolled (1080, 433) with delta (0, 0)
Screenshot: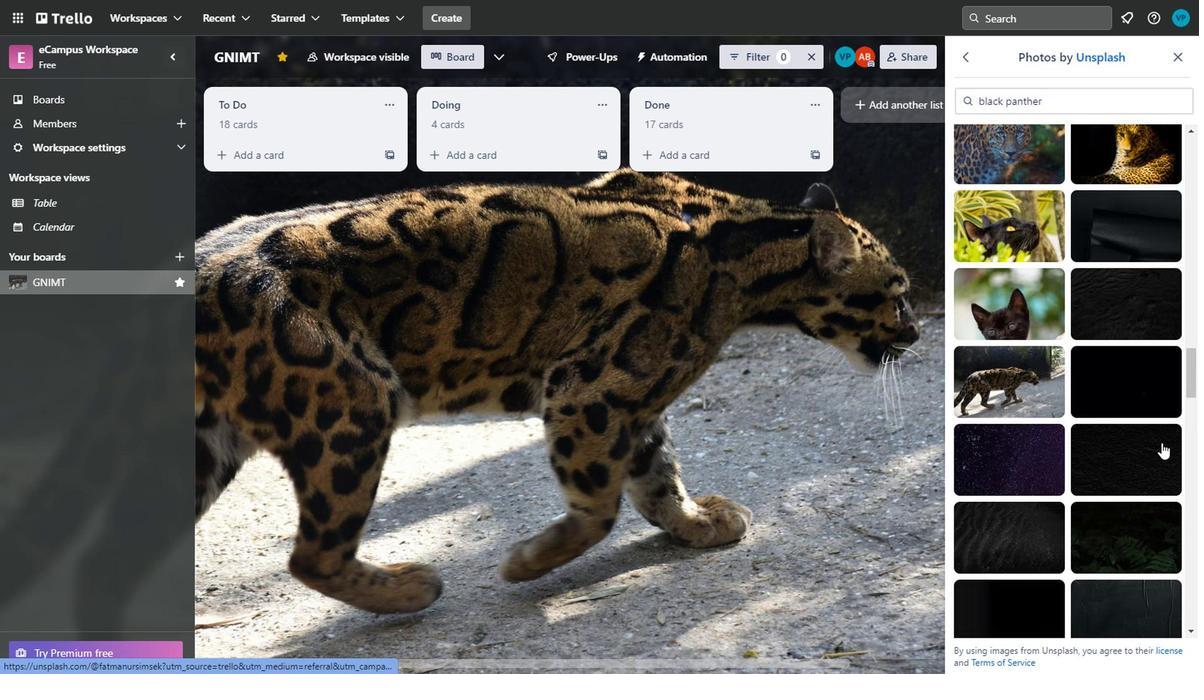 
Action: Mouse scrolled (1080, 433) with delta (0, 0)
Screenshot: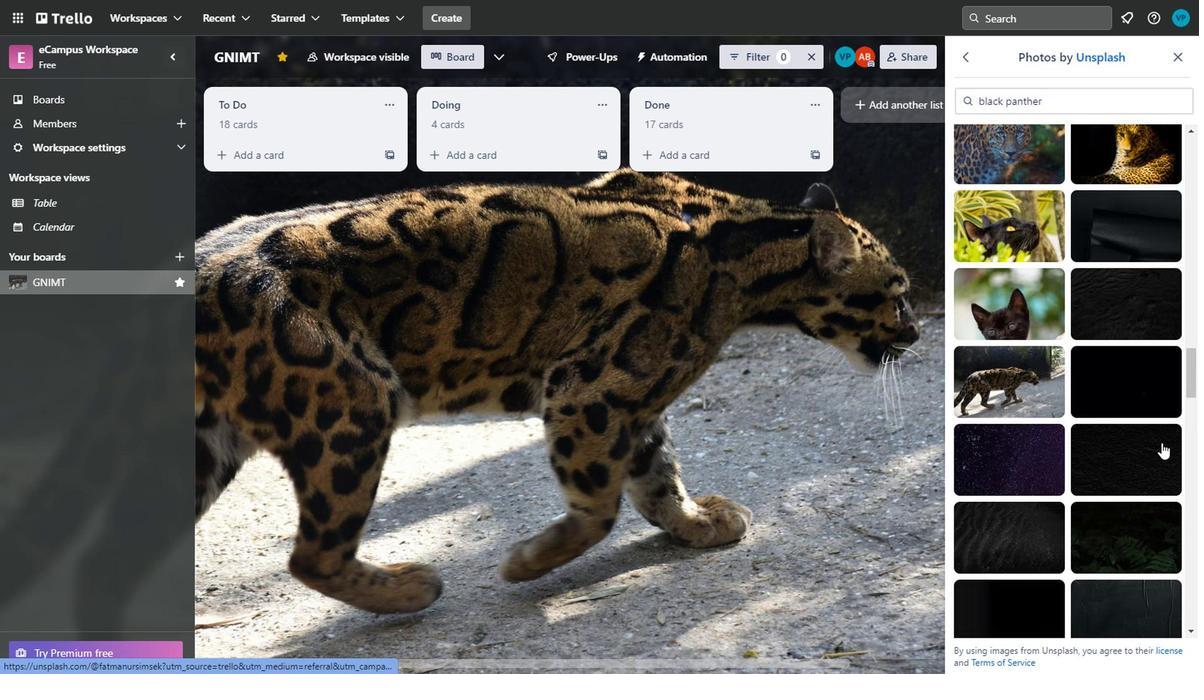 
Action: Mouse scrolled (1080, 433) with delta (0, 0)
Screenshot: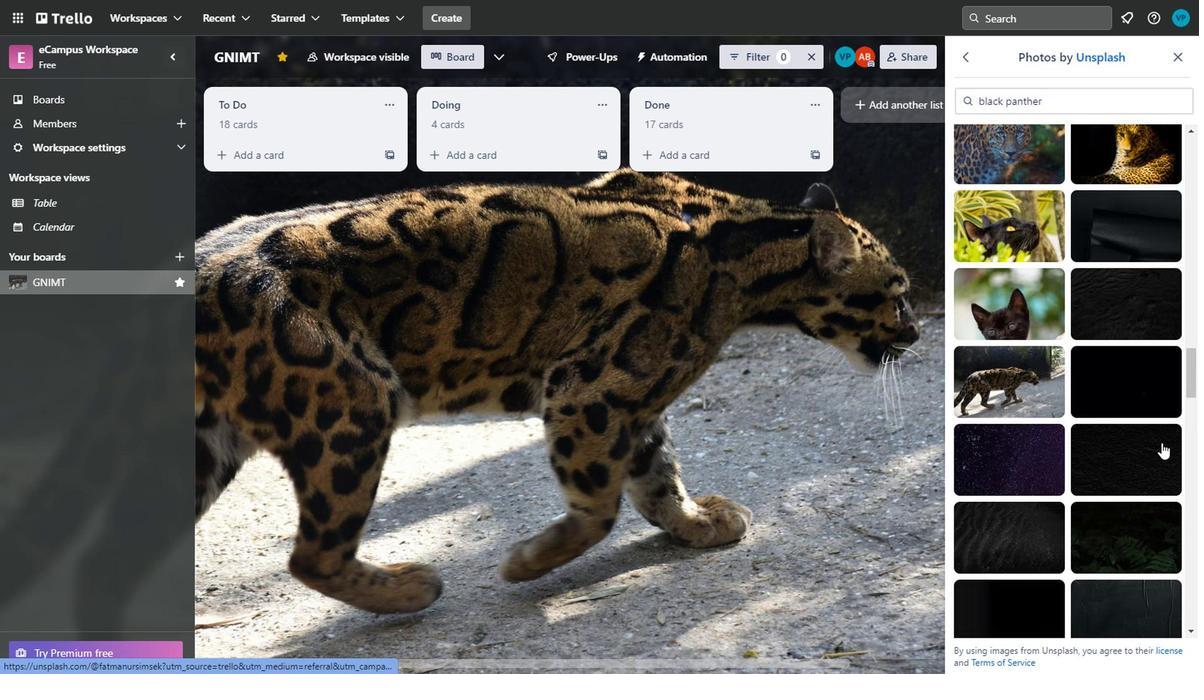 
Action: Mouse scrolled (1080, 433) with delta (0, 1)
Screenshot: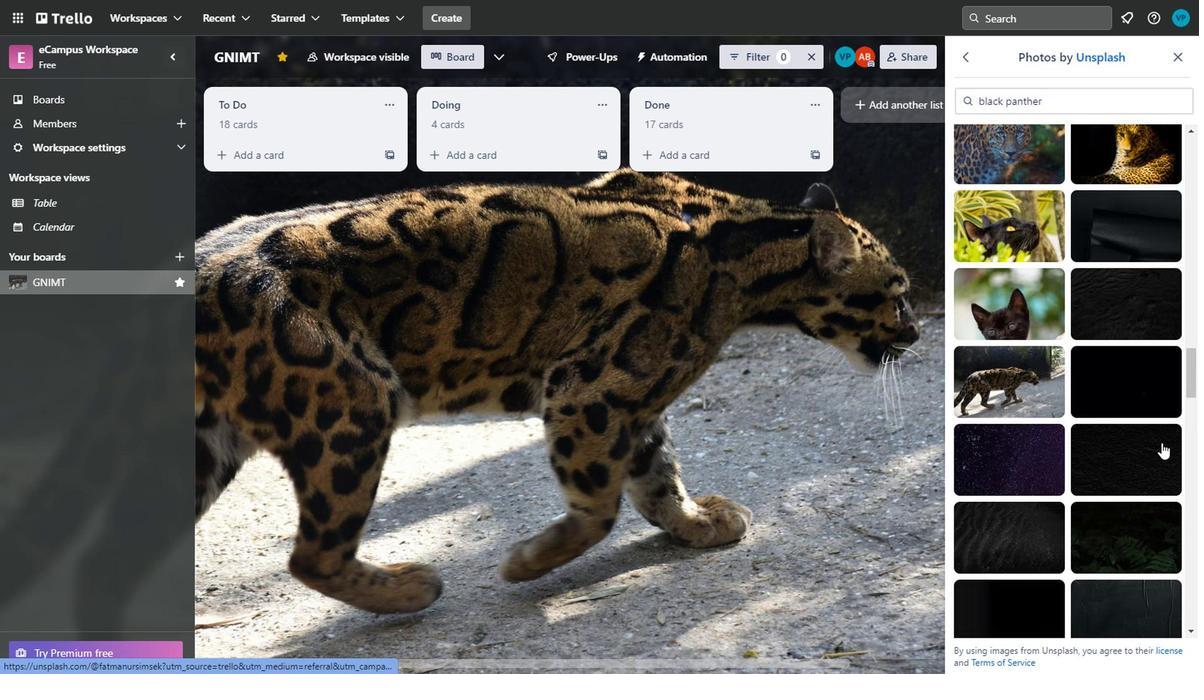 
Action: Mouse scrolled (1080, 433) with delta (0, 0)
Screenshot: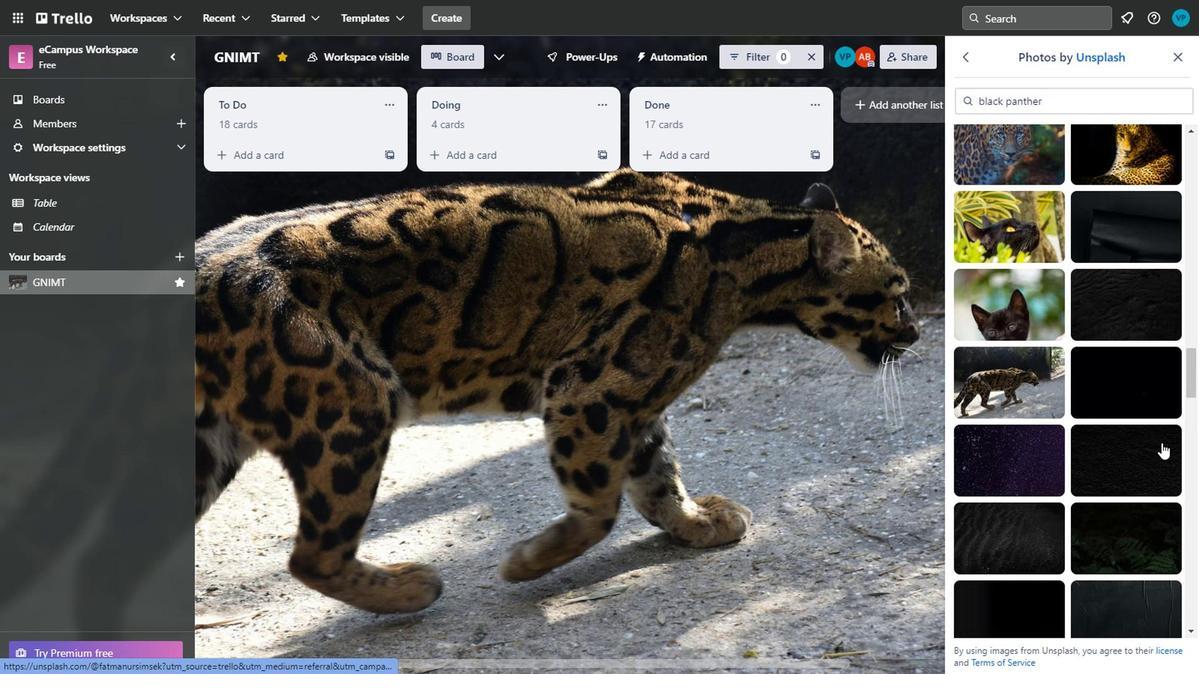 
Action: Mouse scrolled (1080, 433) with delta (0, 0)
Screenshot: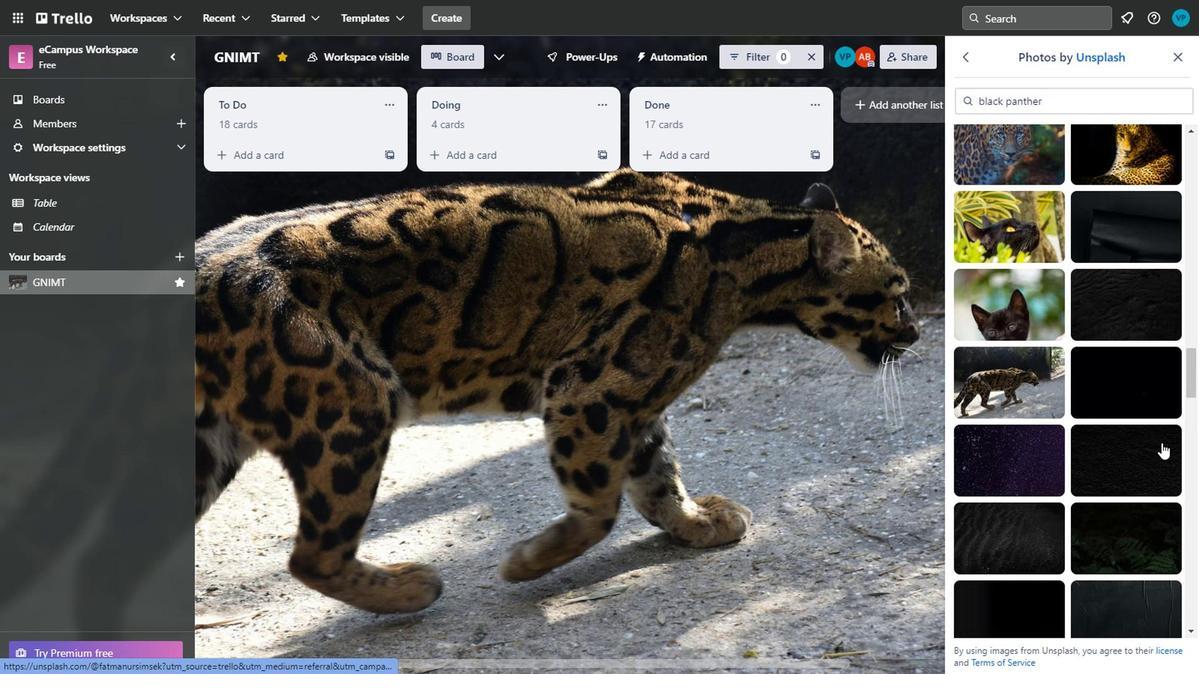 
Action: Mouse scrolled (1080, 433) with delta (0, 0)
Screenshot: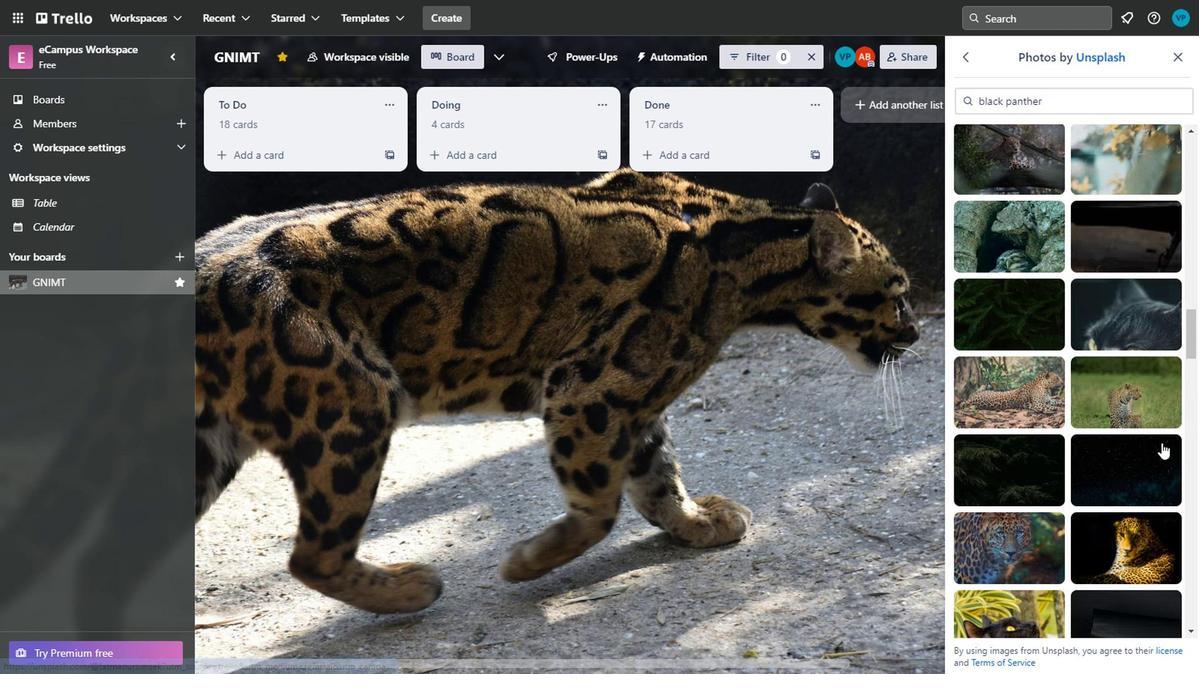 
Action: Mouse scrolled (1080, 433) with delta (0, 0)
Screenshot: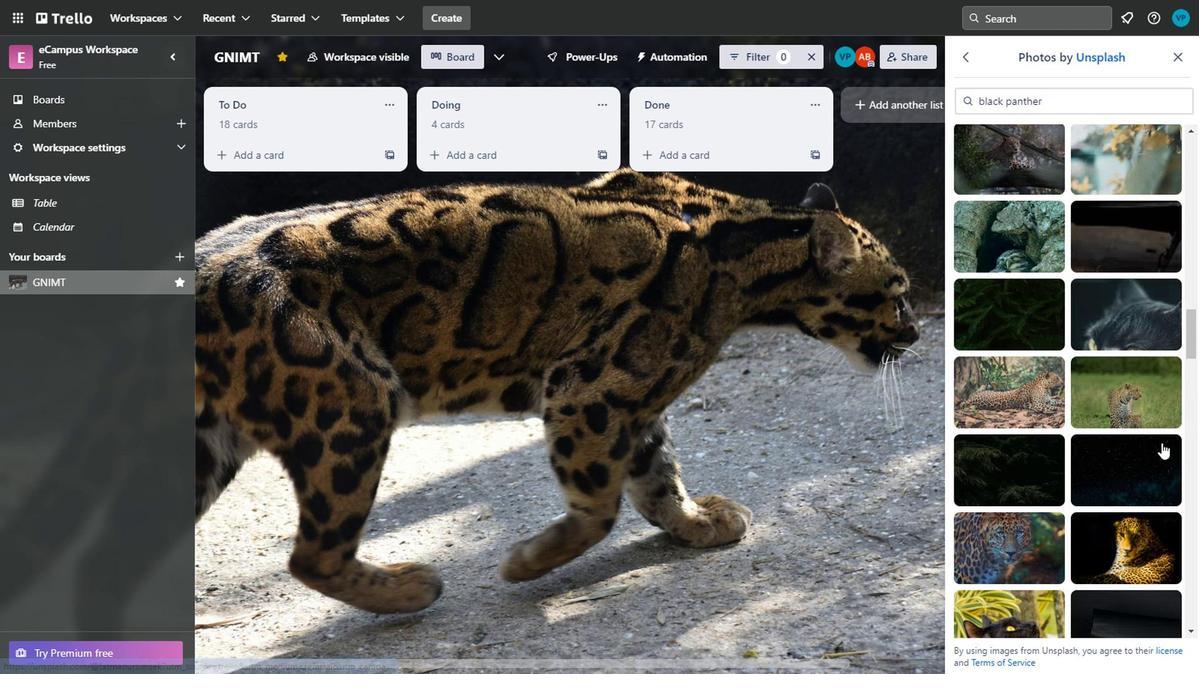 
Action: Mouse scrolled (1080, 433) with delta (0, 0)
Screenshot: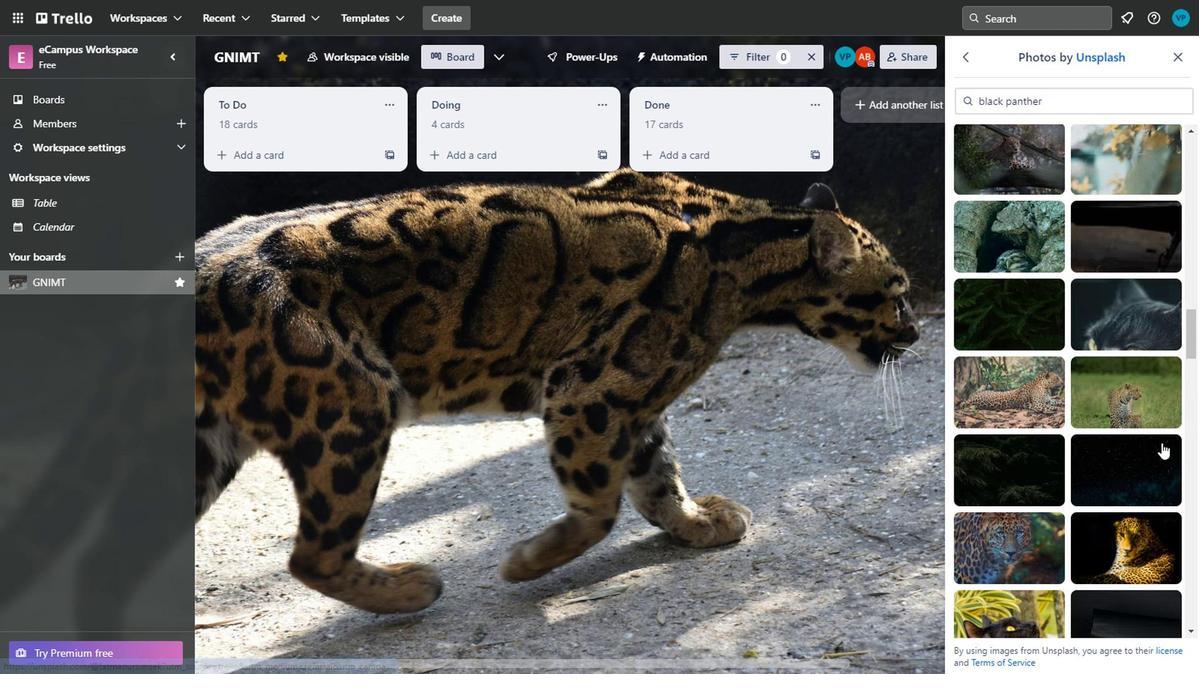 
Action: Mouse scrolled (1080, 433) with delta (0, 0)
Screenshot: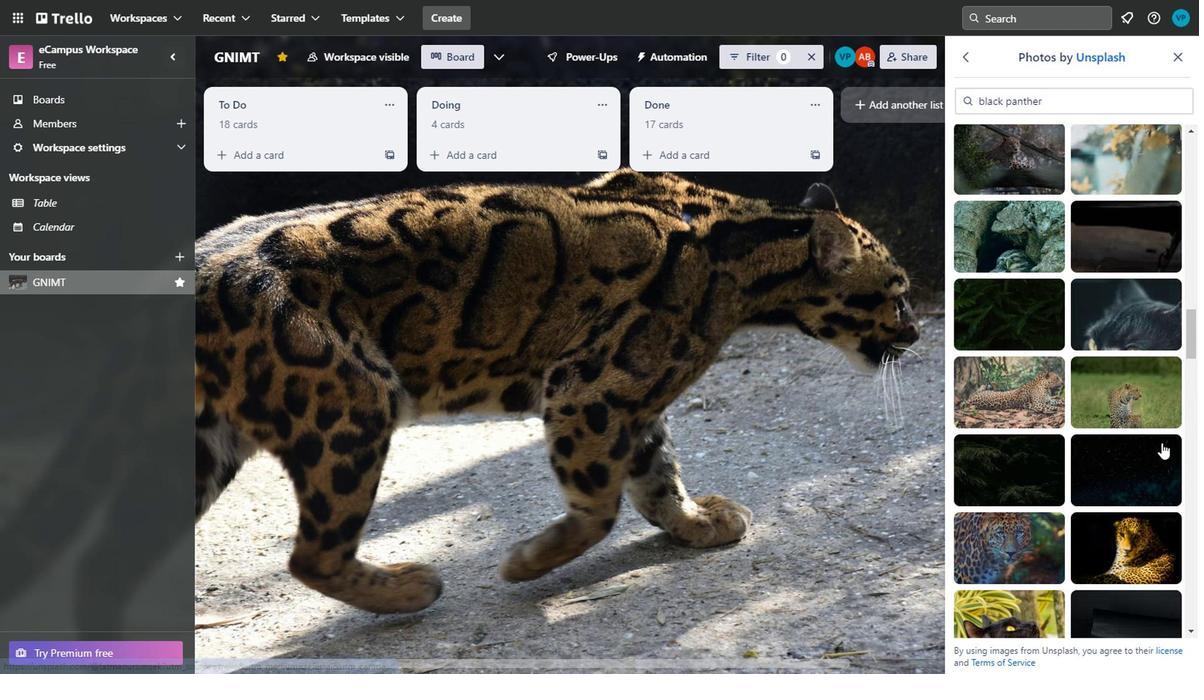 
Action: Mouse scrolled (1080, 433) with delta (0, 0)
Screenshot: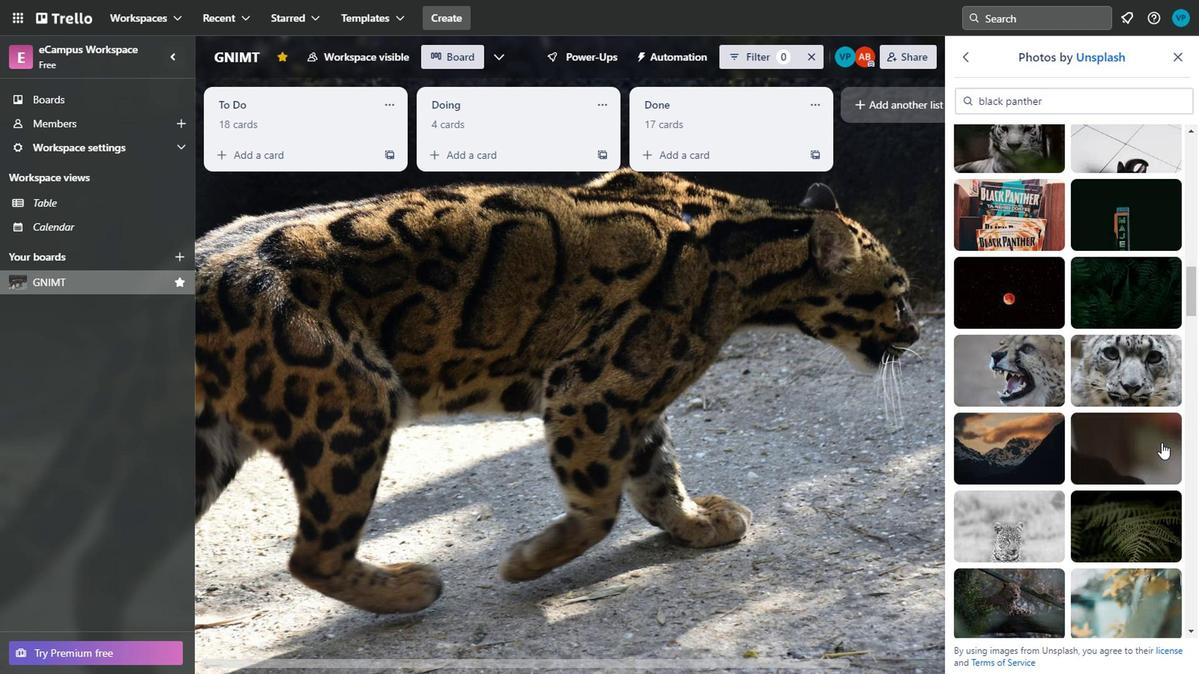 
Action: Mouse scrolled (1080, 433) with delta (0, 0)
Screenshot: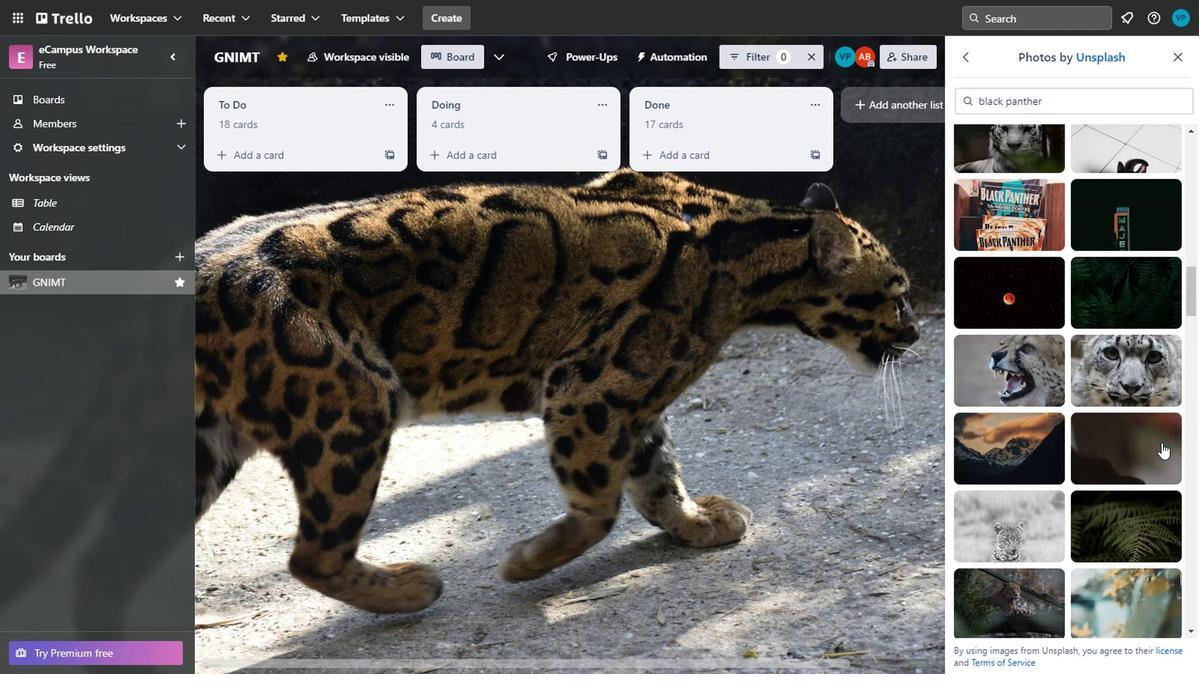 
Action: Mouse scrolled (1080, 433) with delta (0, 0)
Screenshot: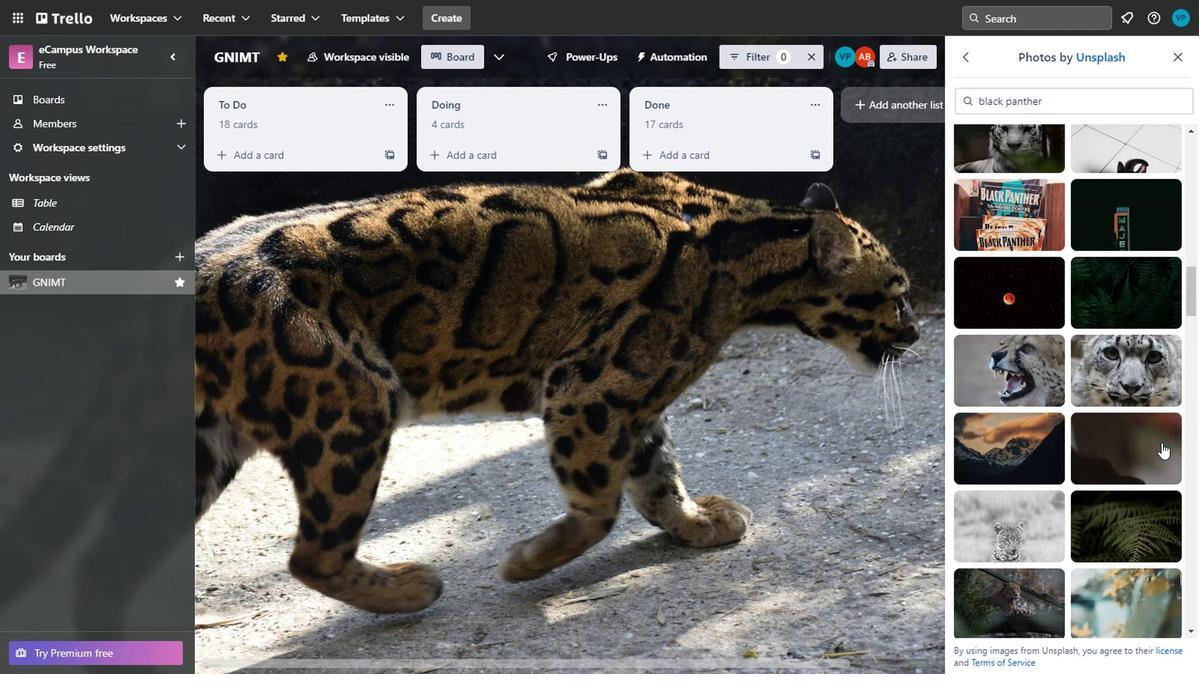 
Action: Mouse scrolled (1080, 433) with delta (0, 0)
Screenshot: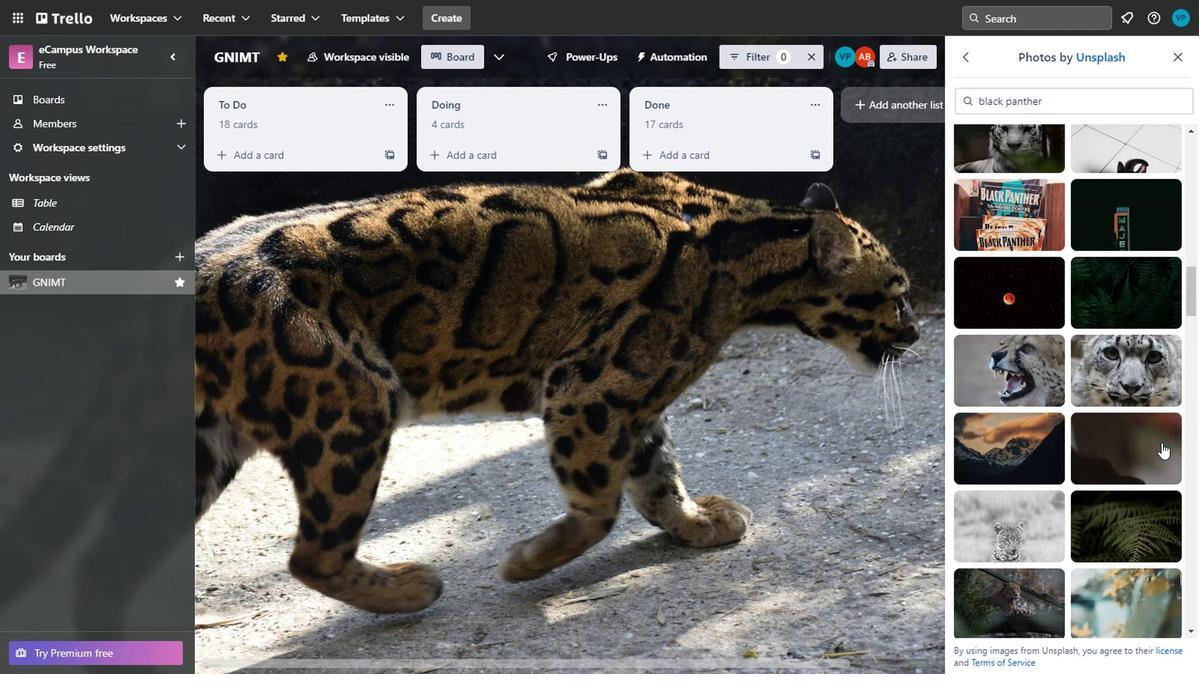 
Action: Mouse scrolled (1080, 433) with delta (0, 0)
Screenshot: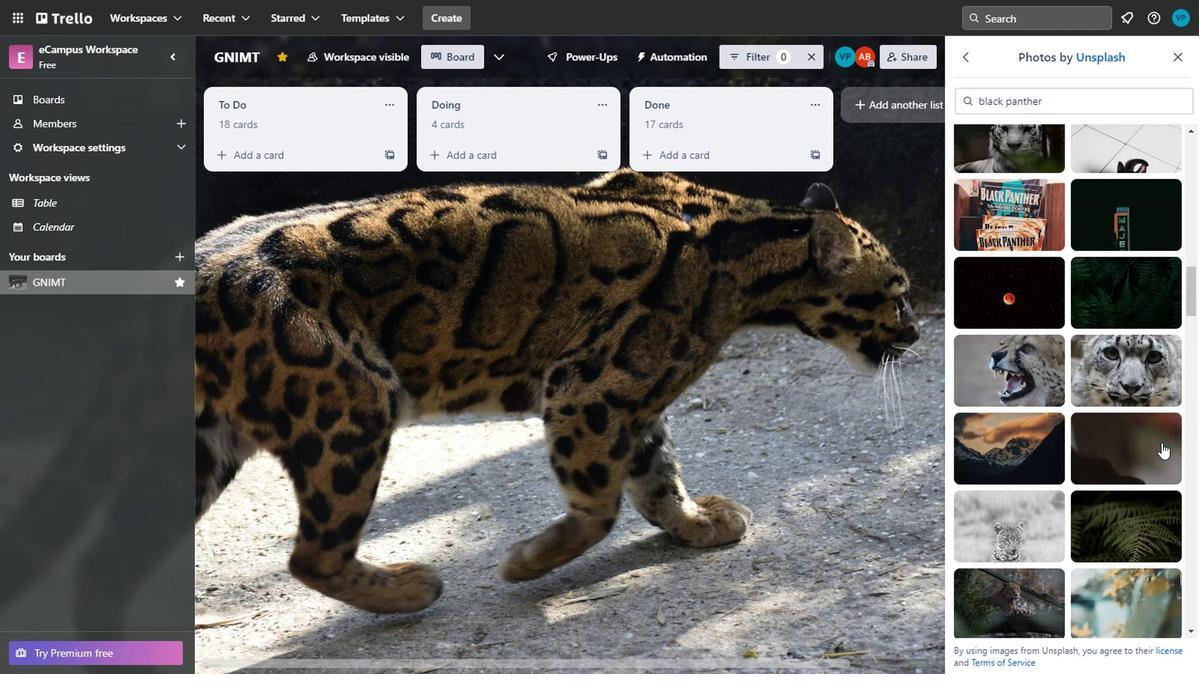 
Action: Mouse pressed right at (1080, 432)
Screenshot: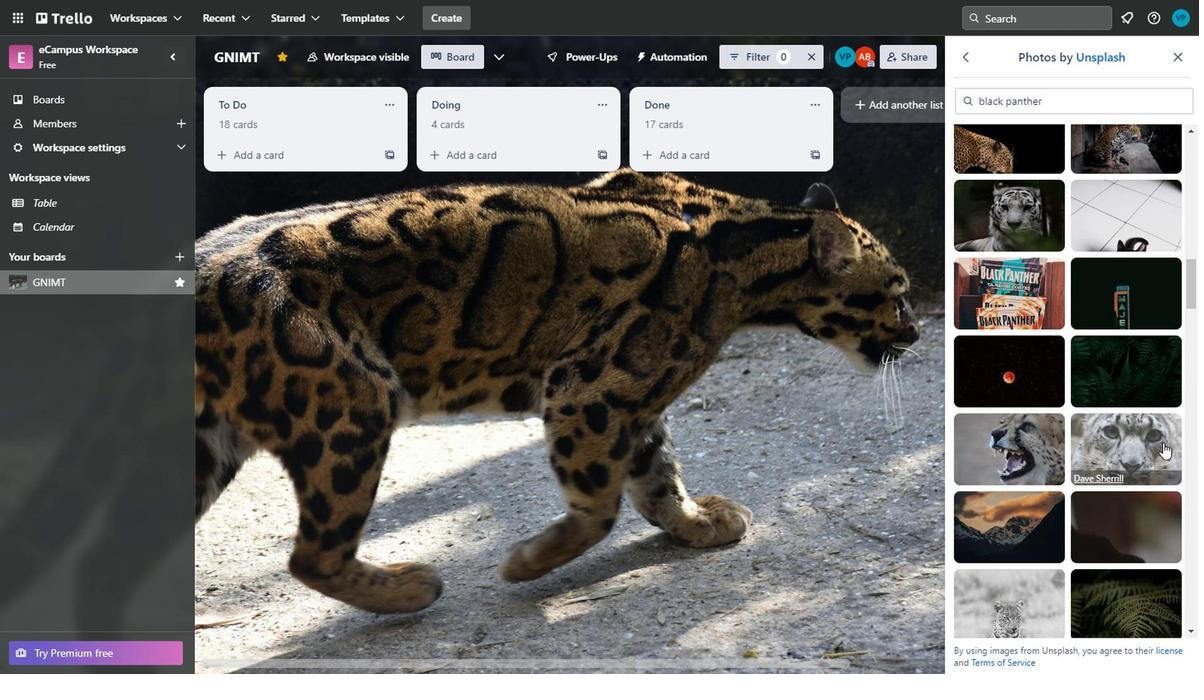 
Action: Mouse scrolled (1080, 433) with delta (0, 0)
Screenshot: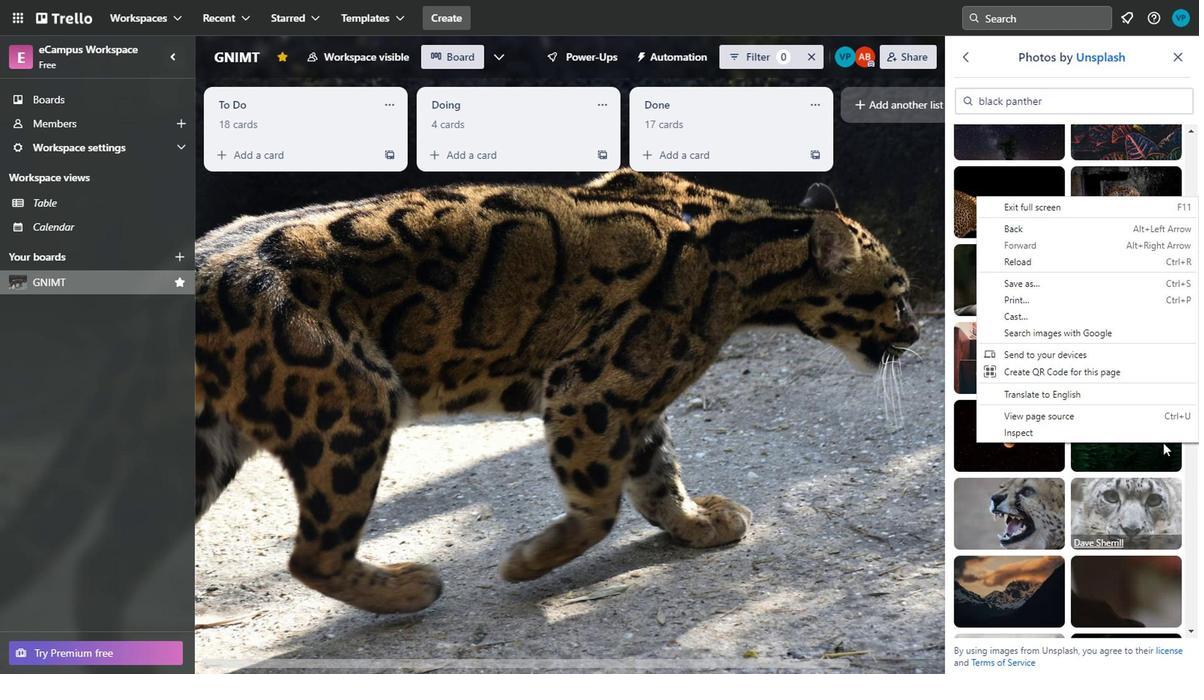 
Action: Mouse moved to (1081, 432)
Screenshot: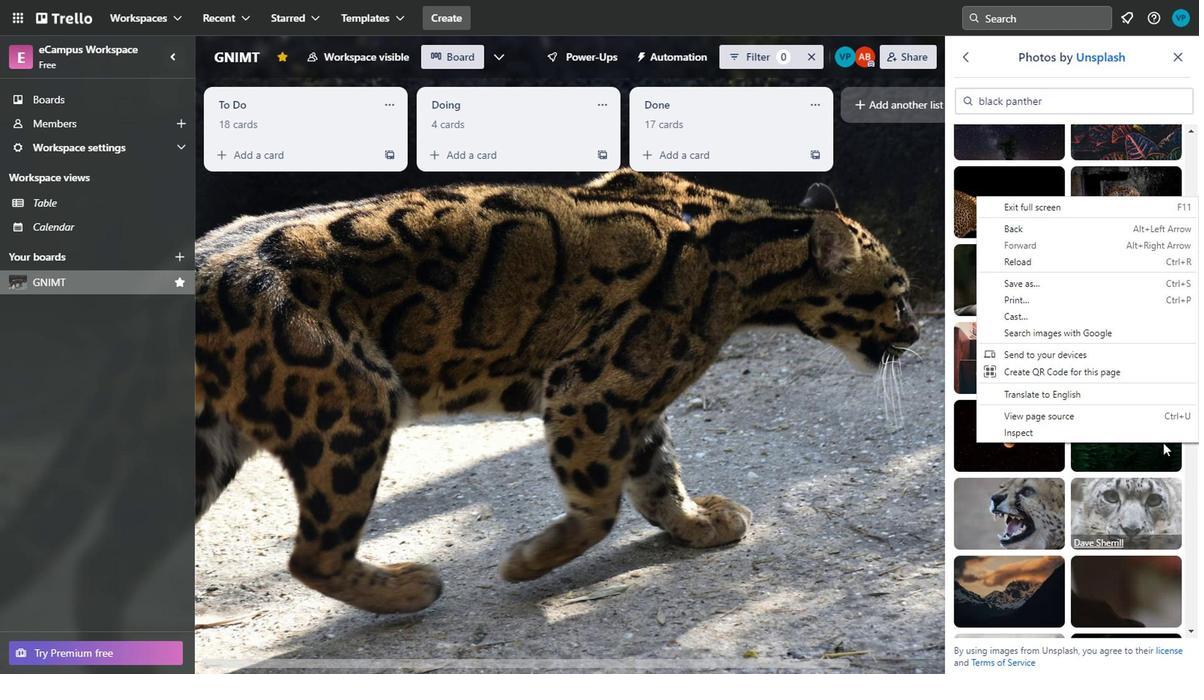 
Action: Mouse scrolled (1081, 433) with delta (0, 0)
Screenshot: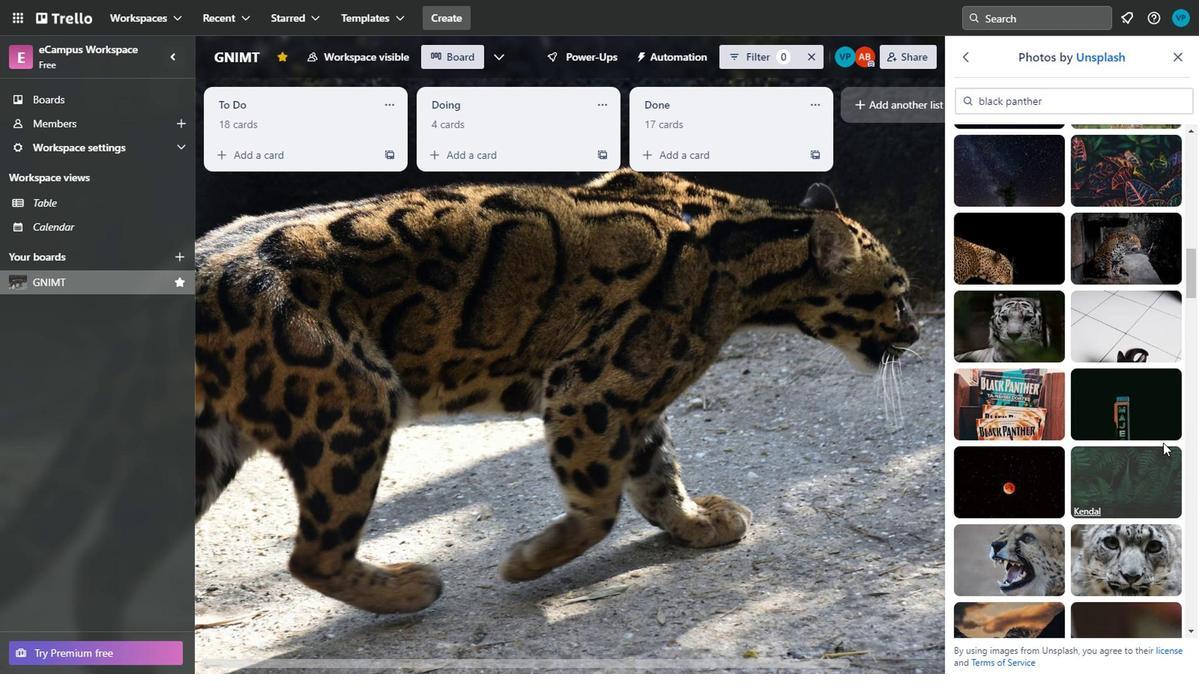 
Action: Mouse scrolled (1081, 433) with delta (0, 0)
Screenshot: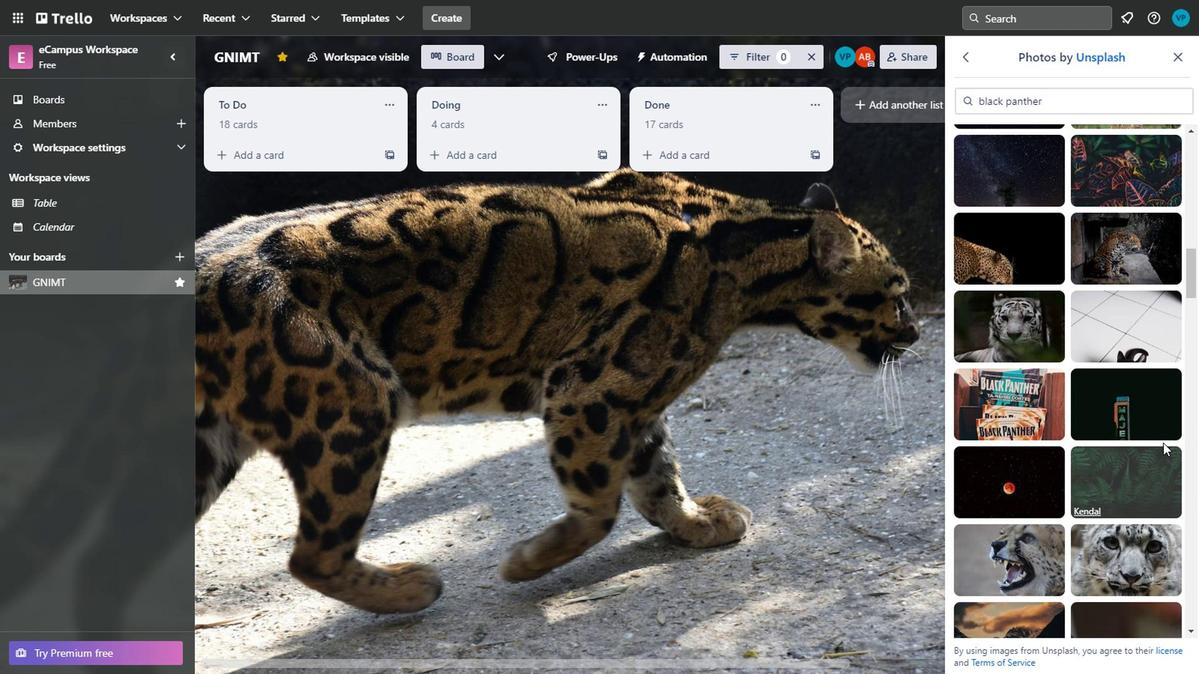 
Action: Mouse scrolled (1081, 433) with delta (0, 0)
Screenshot: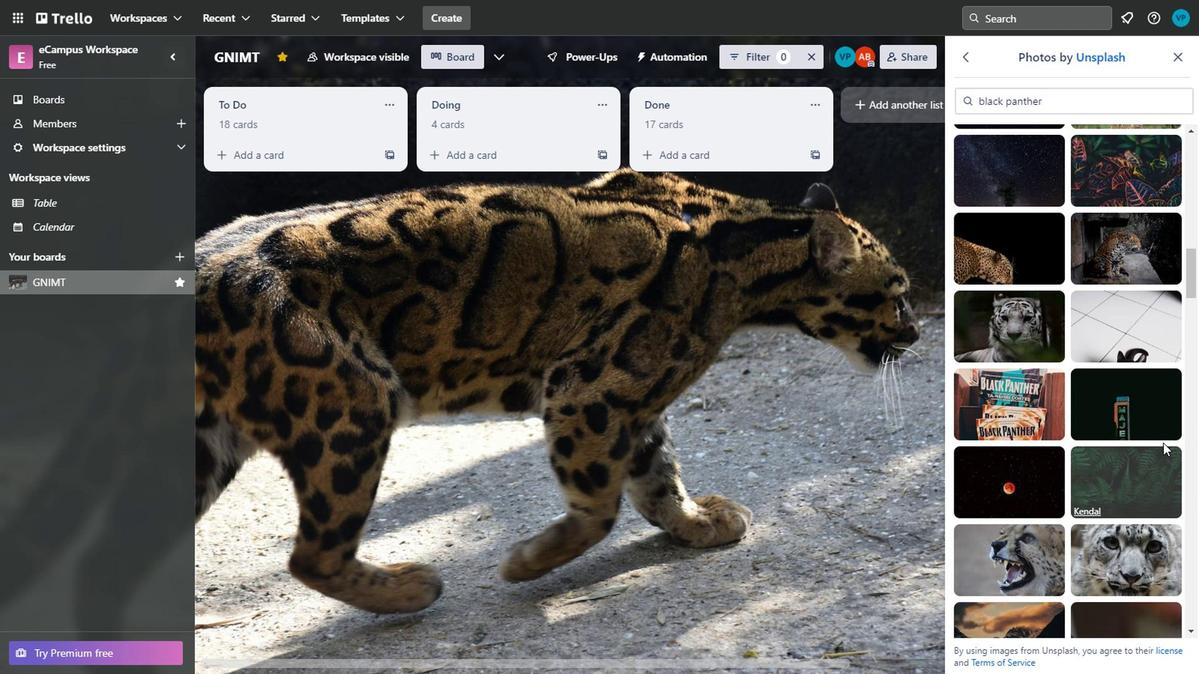 
Action: Mouse scrolled (1081, 433) with delta (0, 0)
Screenshot: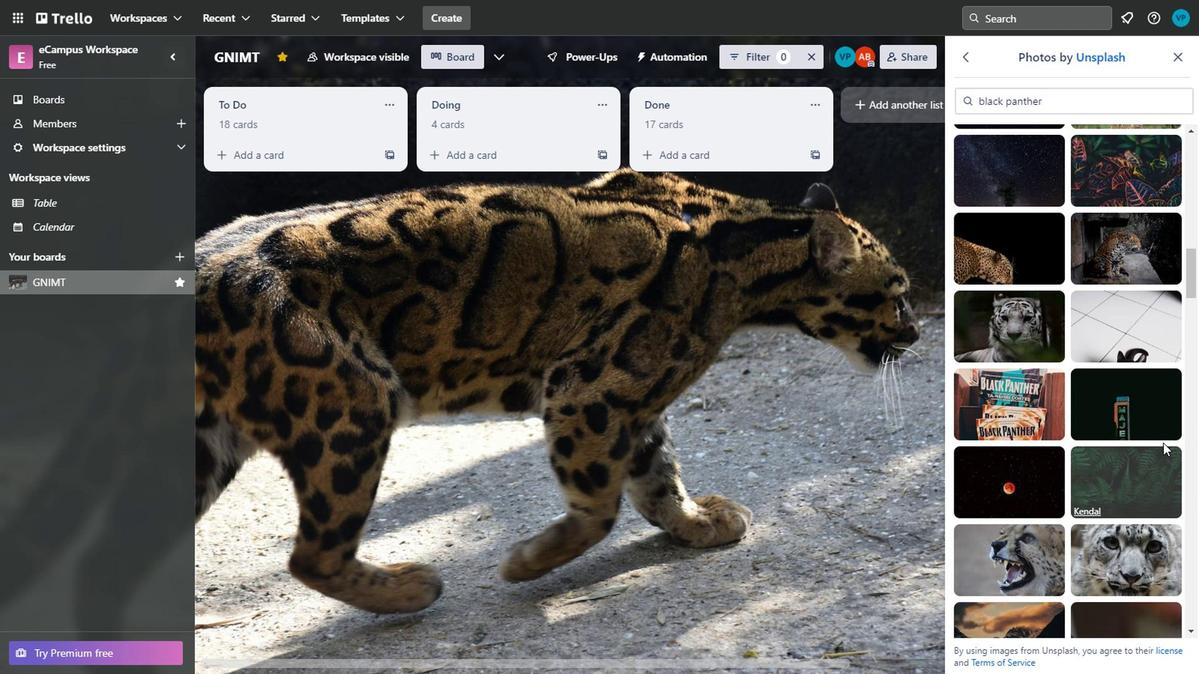 
Action: Mouse pressed right at (1081, 432)
Screenshot: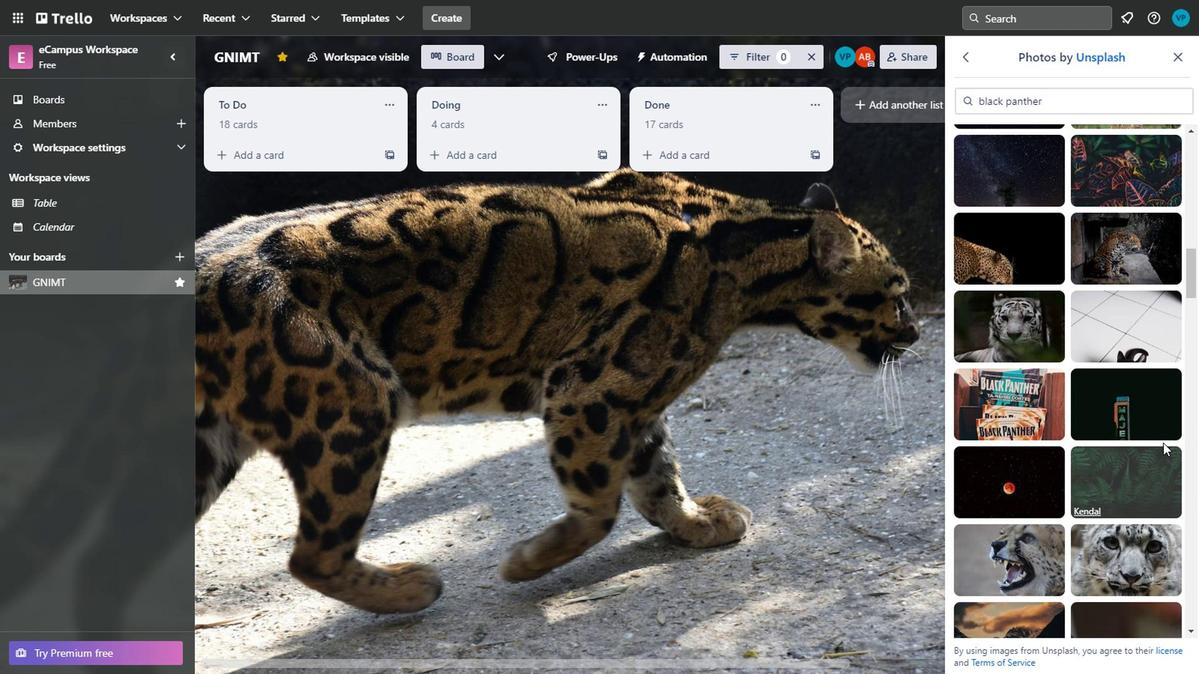
Action: Mouse scrolled (1081, 433) with delta (0, 0)
Screenshot: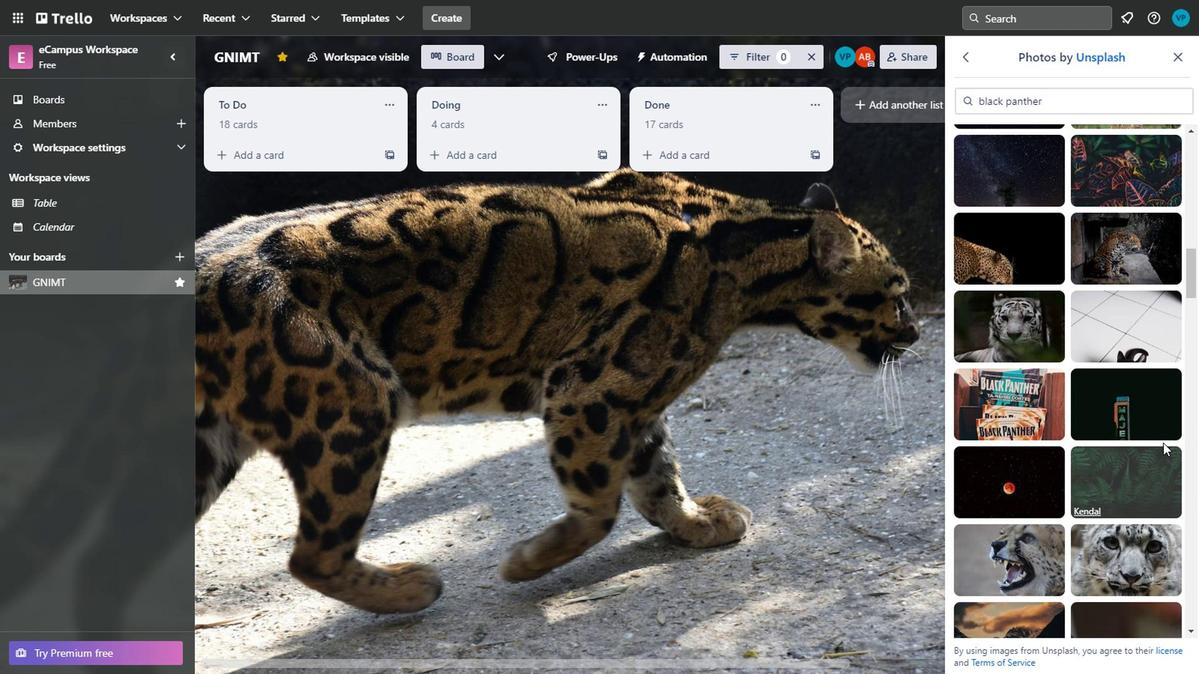 
Action: Mouse scrolled (1081, 433) with delta (0, 0)
Screenshot: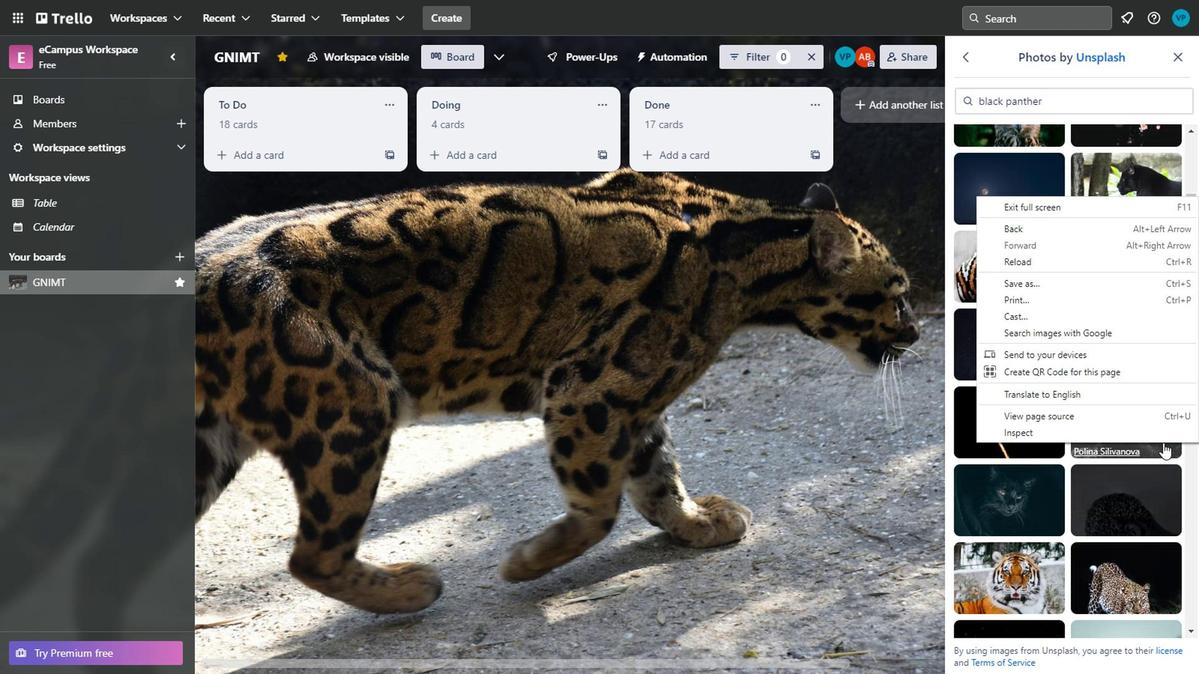 
Action: Mouse scrolled (1081, 433) with delta (0, 0)
Screenshot: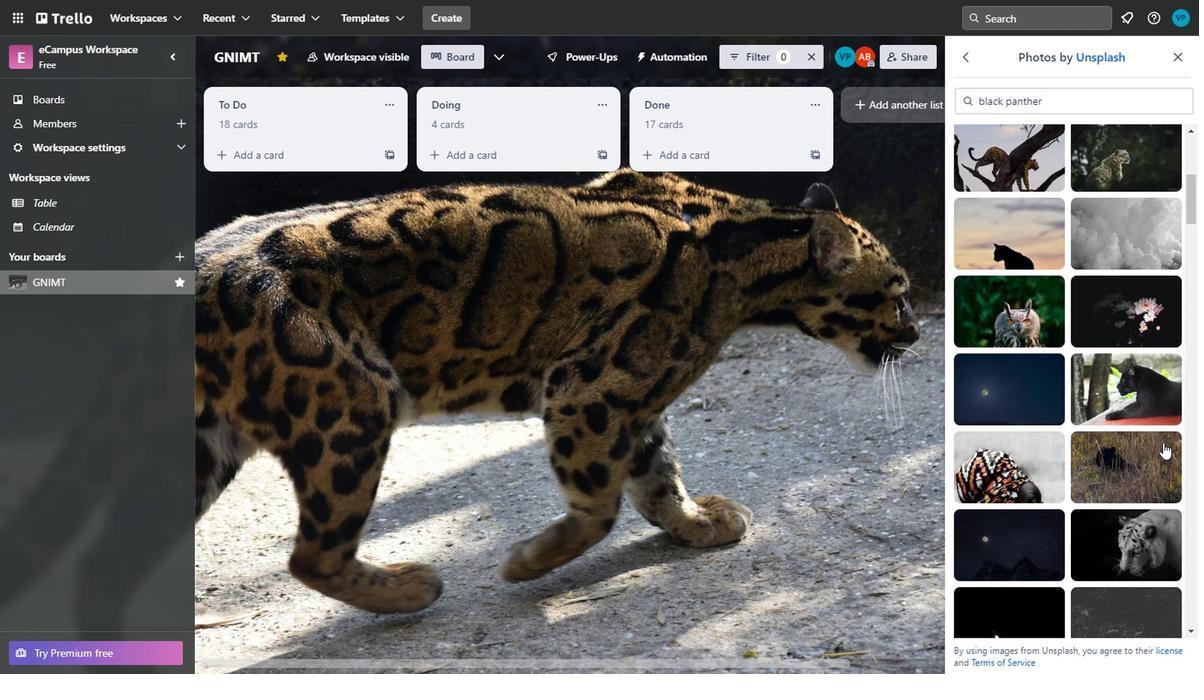 
Action: Mouse scrolled (1081, 433) with delta (0, 0)
Screenshot: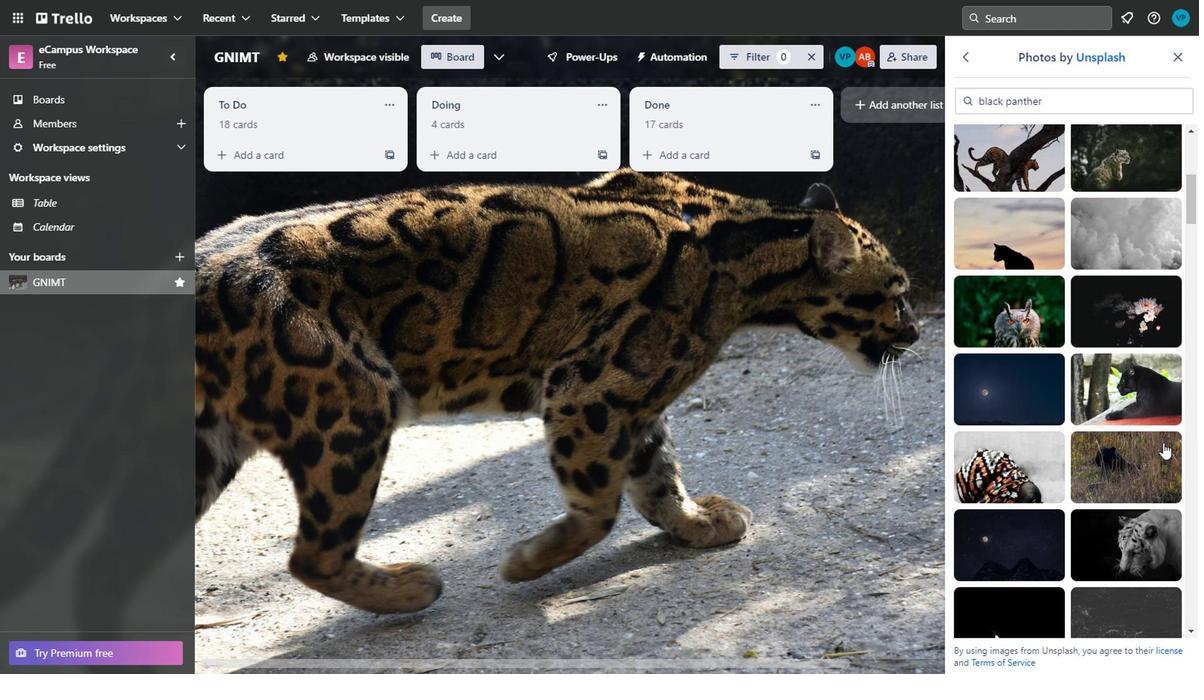 
Action: Mouse scrolled (1081, 433) with delta (0, 0)
Screenshot: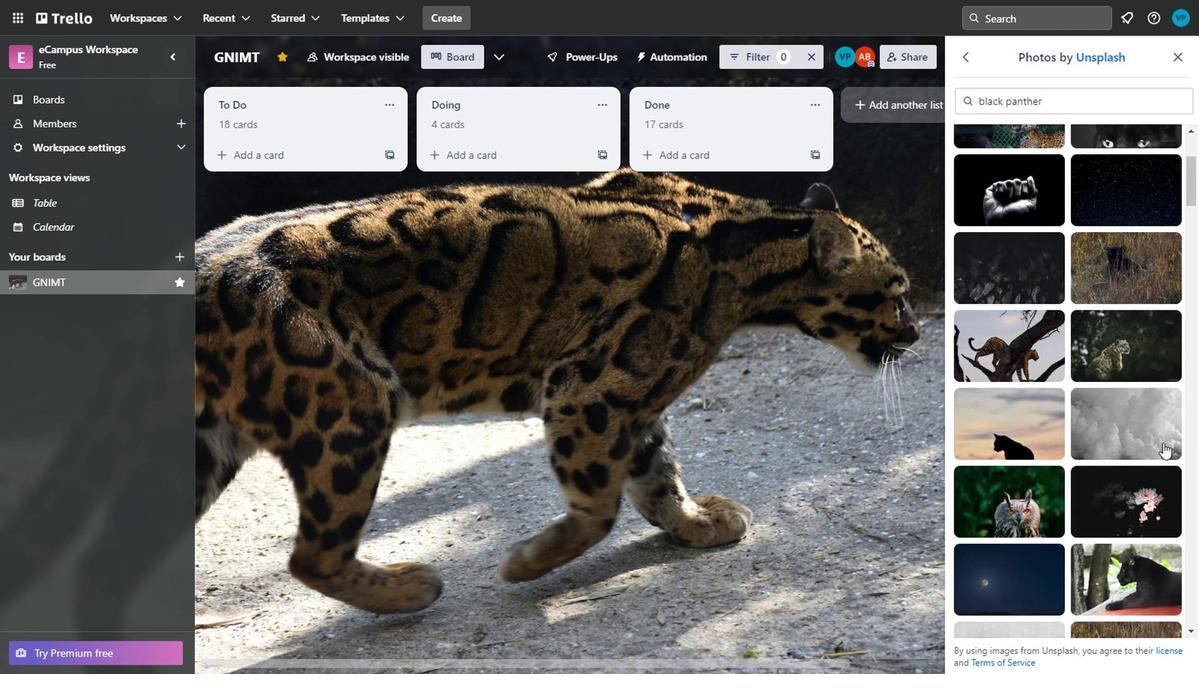 
Action: Mouse scrolled (1081, 433) with delta (0, 0)
Screenshot: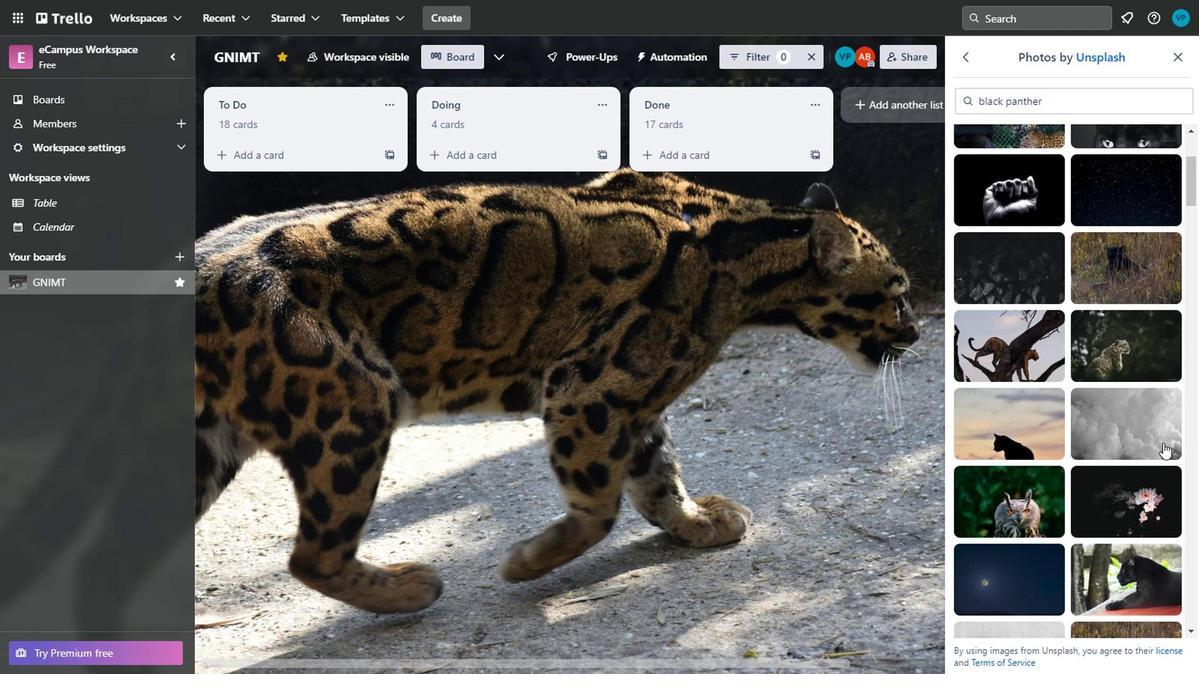 
Action: Mouse scrolled (1081, 433) with delta (0, 0)
Screenshot: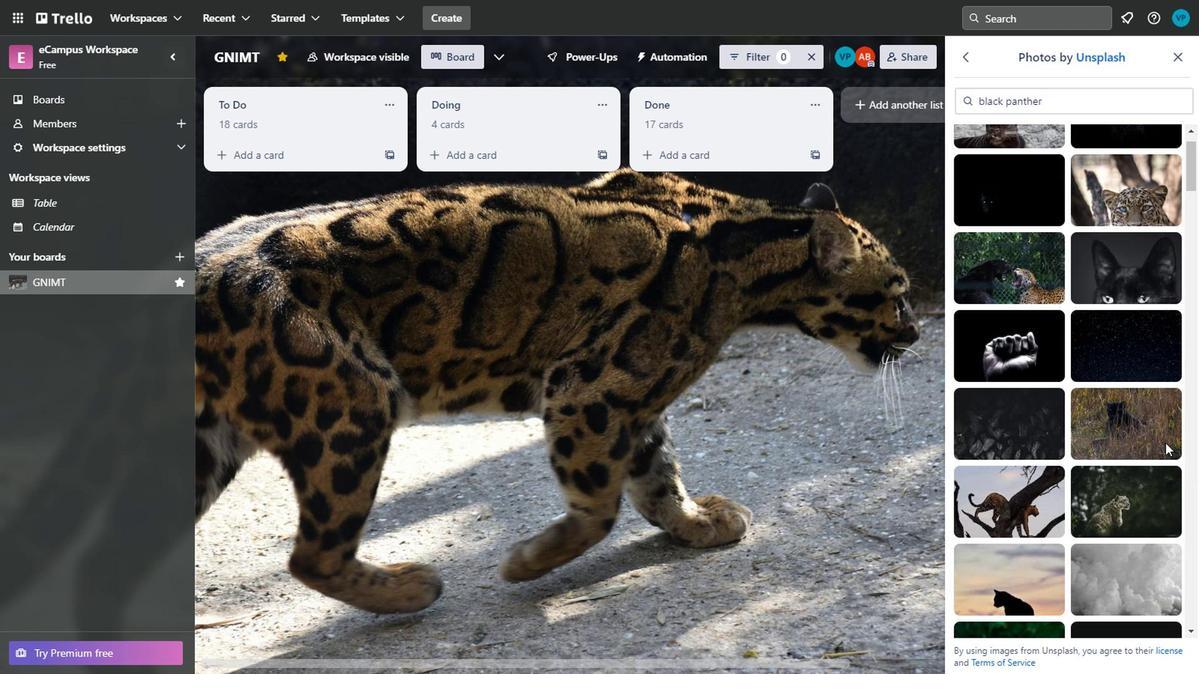 
Action: Mouse scrolled (1081, 433) with delta (0, 0)
Screenshot: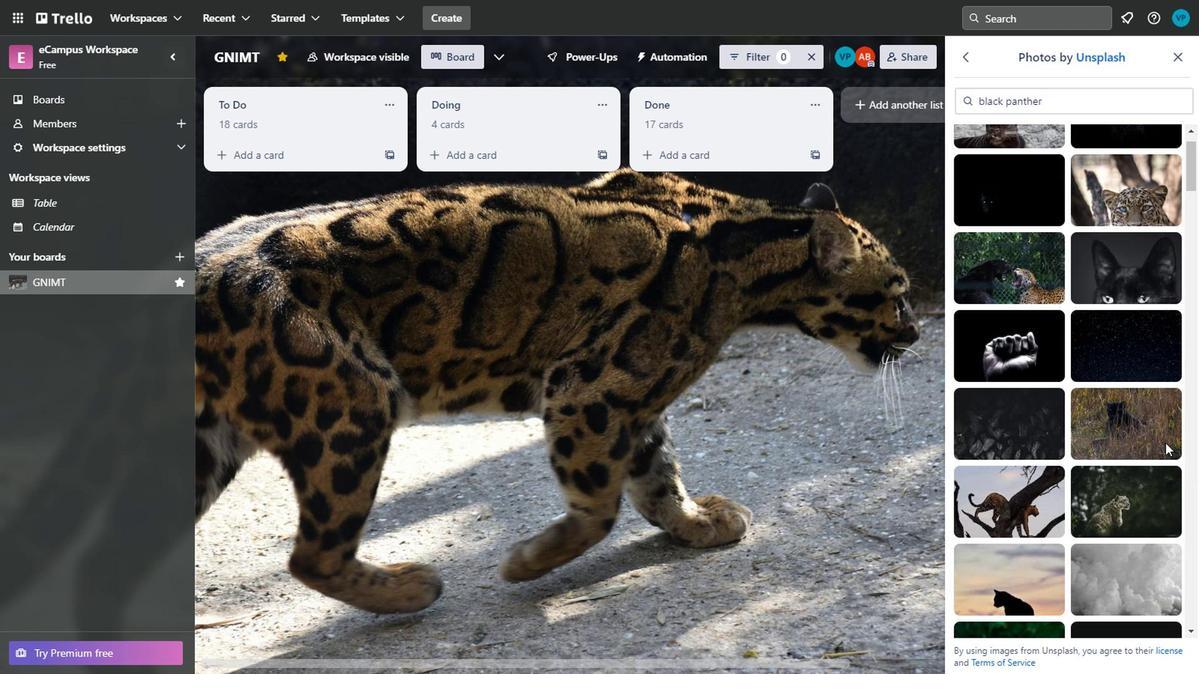 
Action: Mouse scrolled (1081, 433) with delta (0, 0)
Screenshot: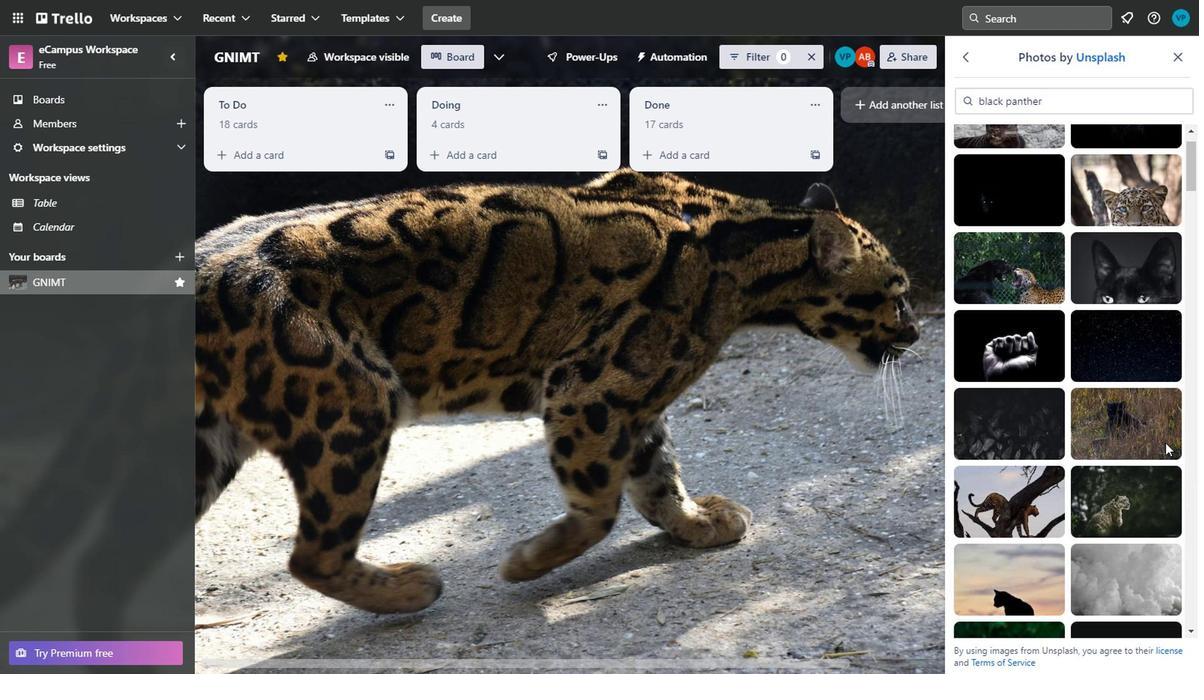 
Action: Mouse moved to (1081, 432)
Screenshot: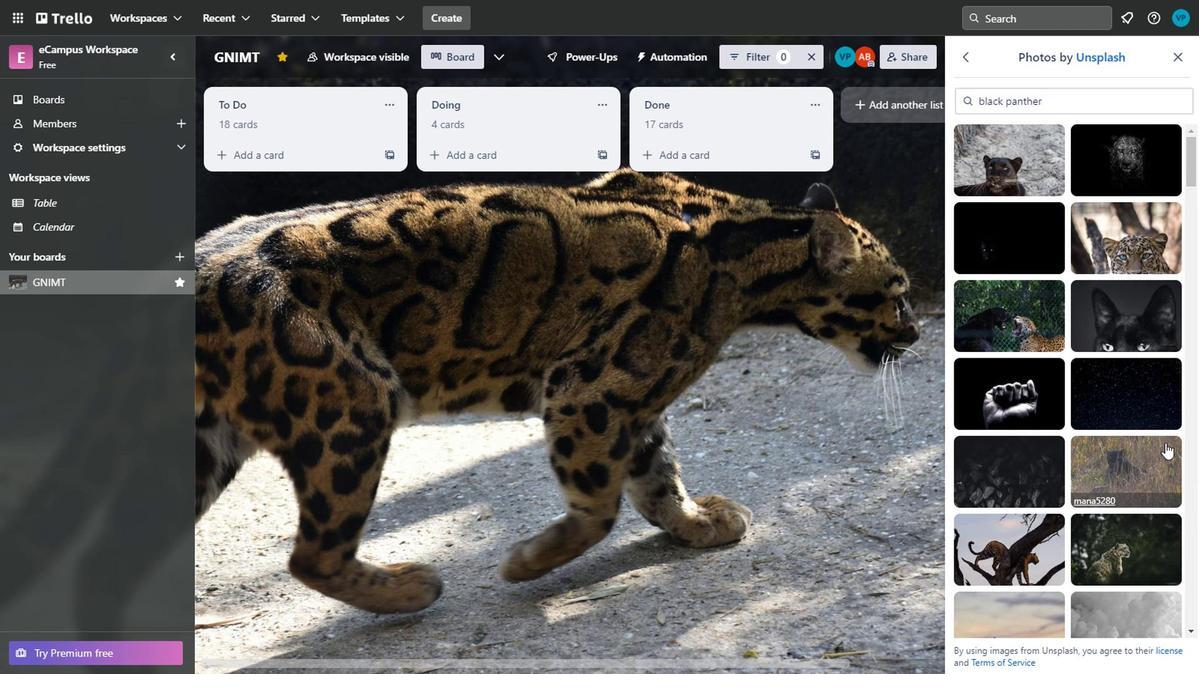 
Action: Mouse scrolled (1081, 433) with delta (0, 0)
Screenshot: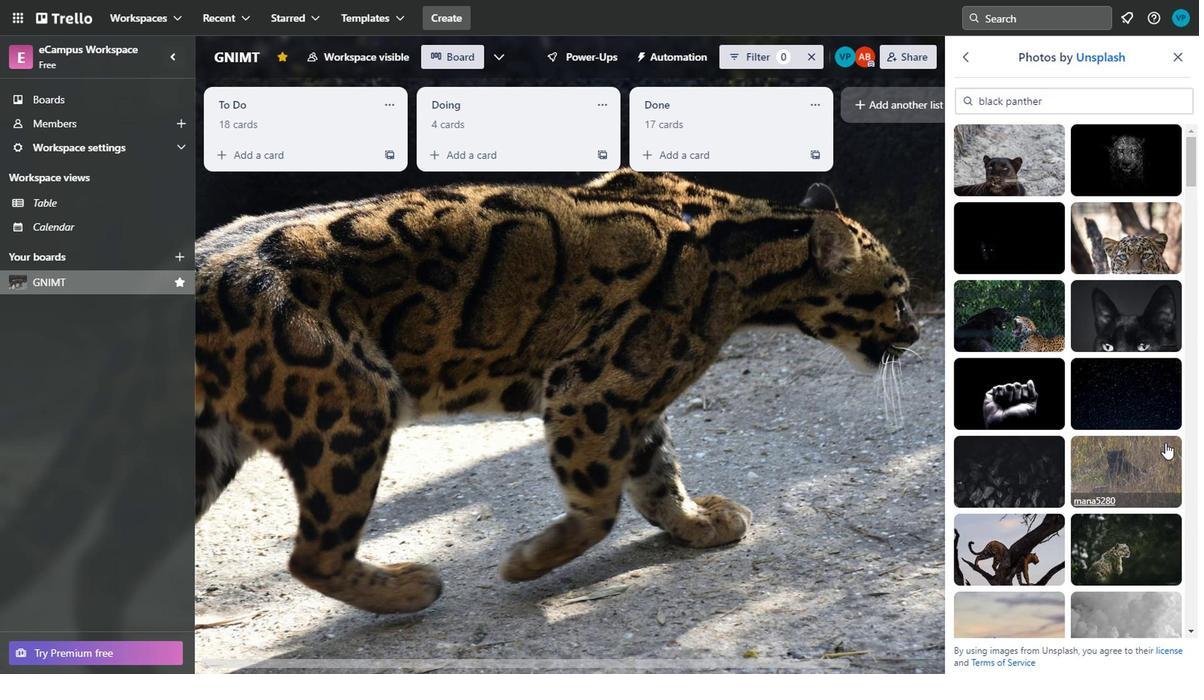 
Action: Mouse scrolled (1081, 433) with delta (0, 0)
Screenshot: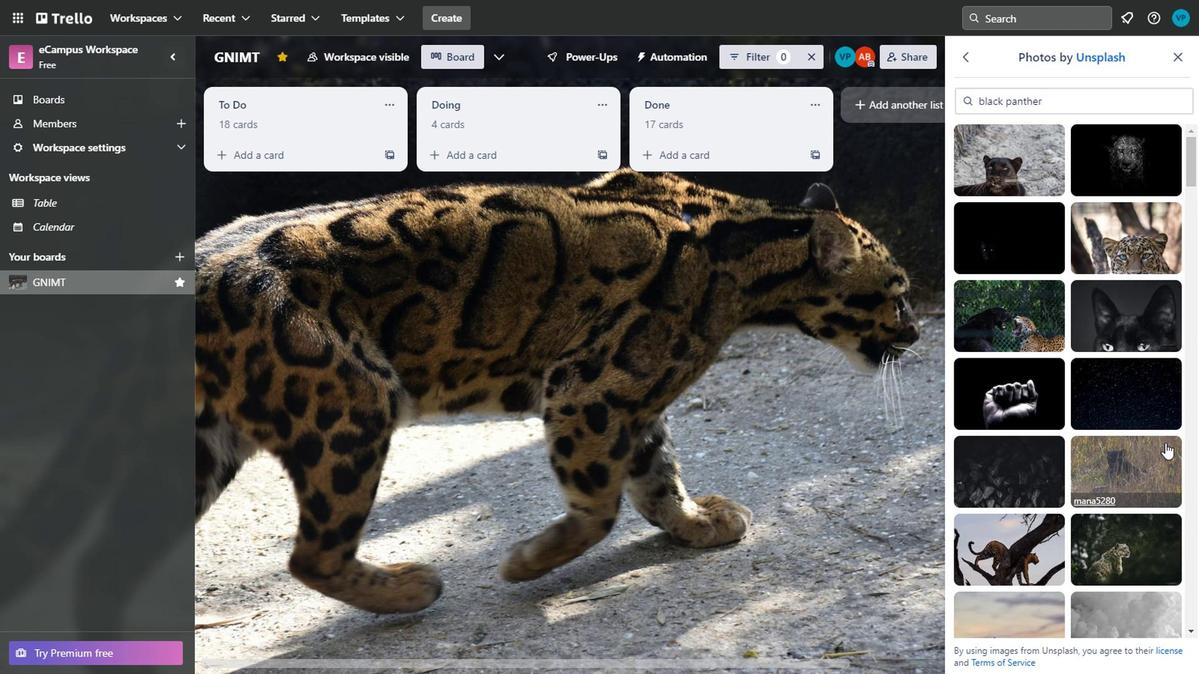 
Action: Mouse scrolled (1081, 433) with delta (0, 0)
Screenshot: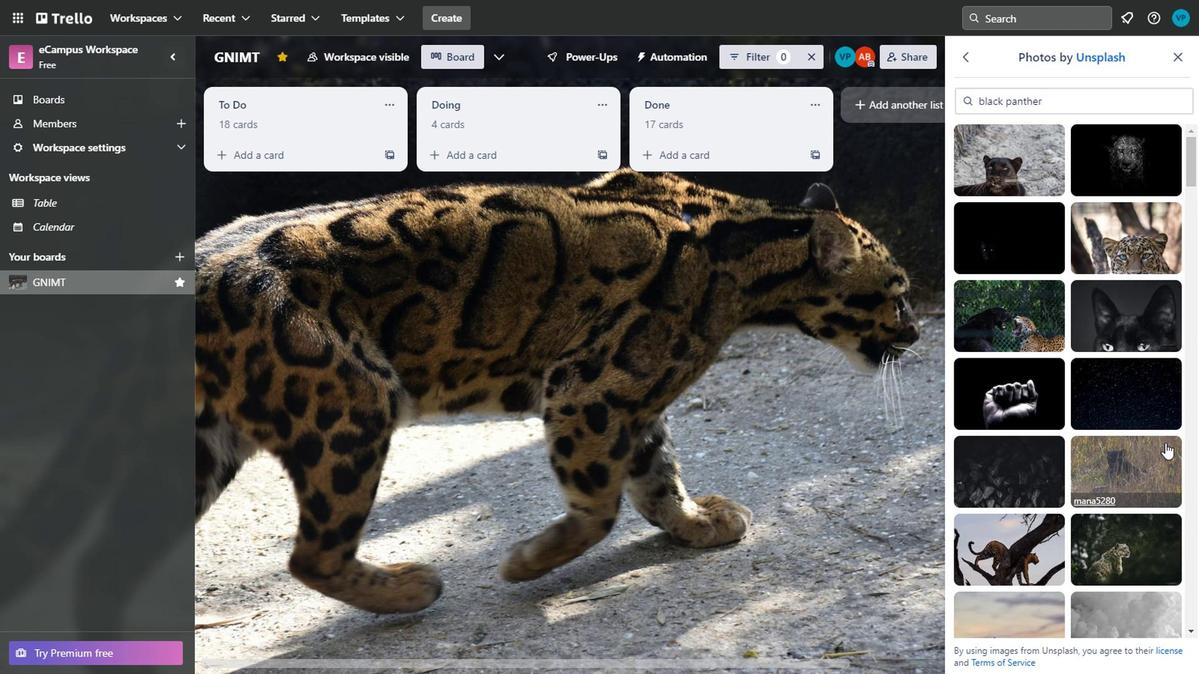 
Action: Mouse scrolled (1081, 433) with delta (0, 0)
Screenshot: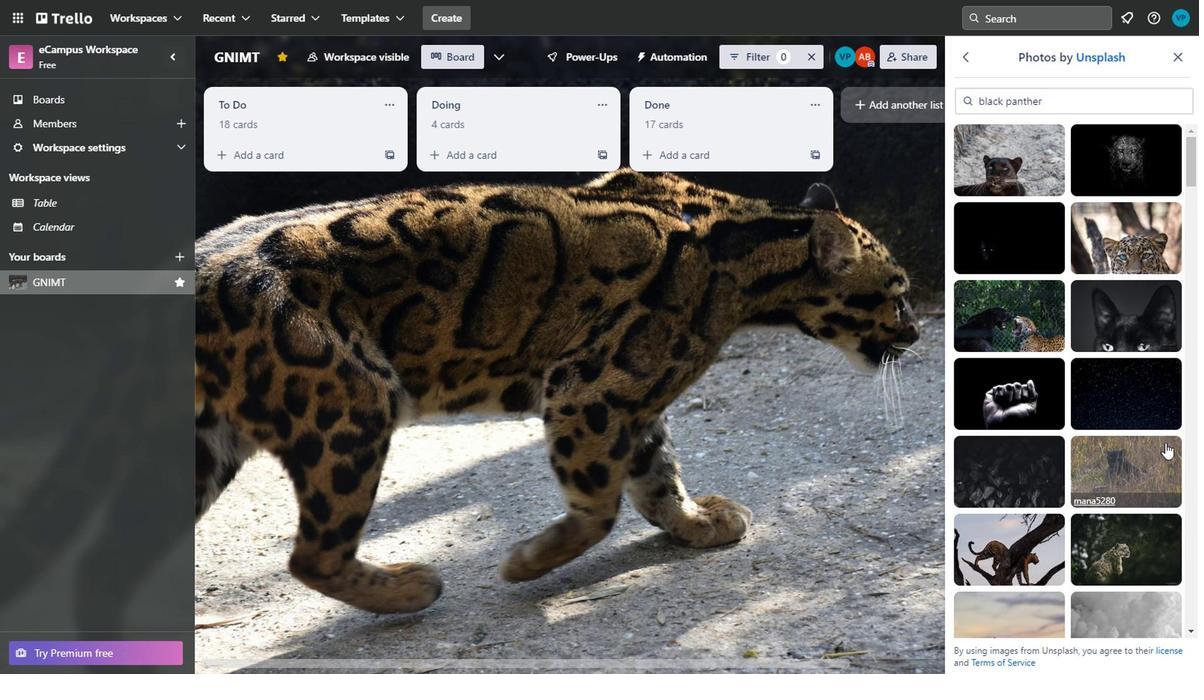 
Action: Mouse scrolled (1081, 433) with delta (0, 0)
Screenshot: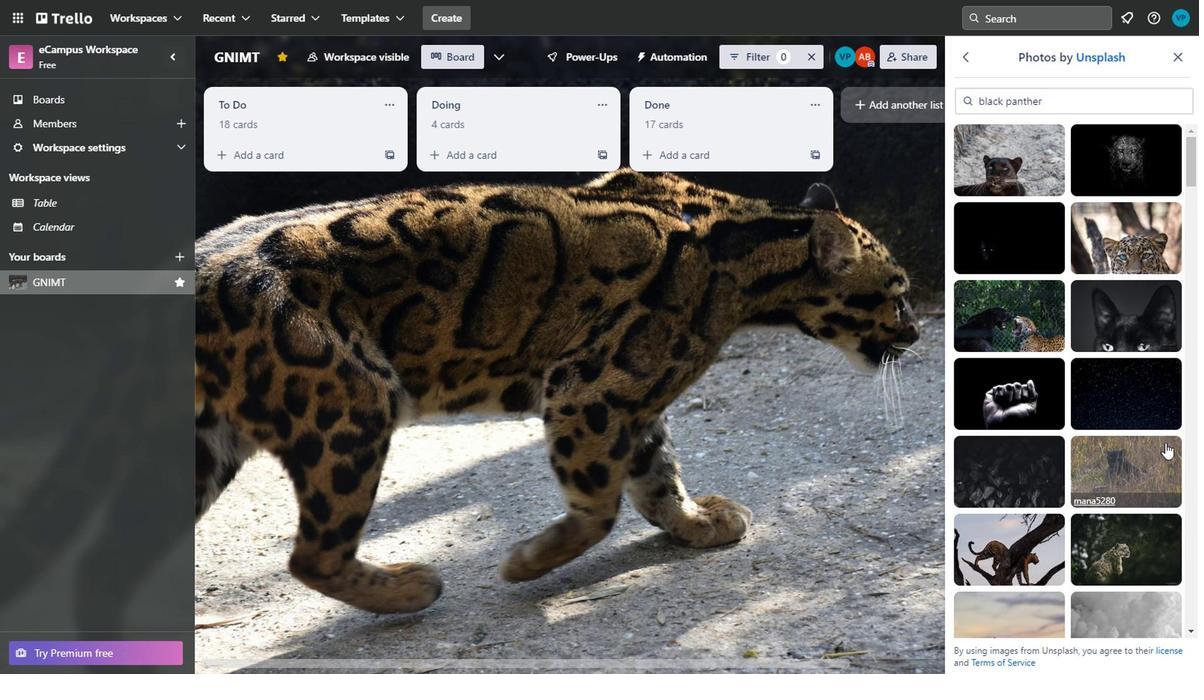 
Action: Mouse scrolled (1081, 433) with delta (0, 0)
Screenshot: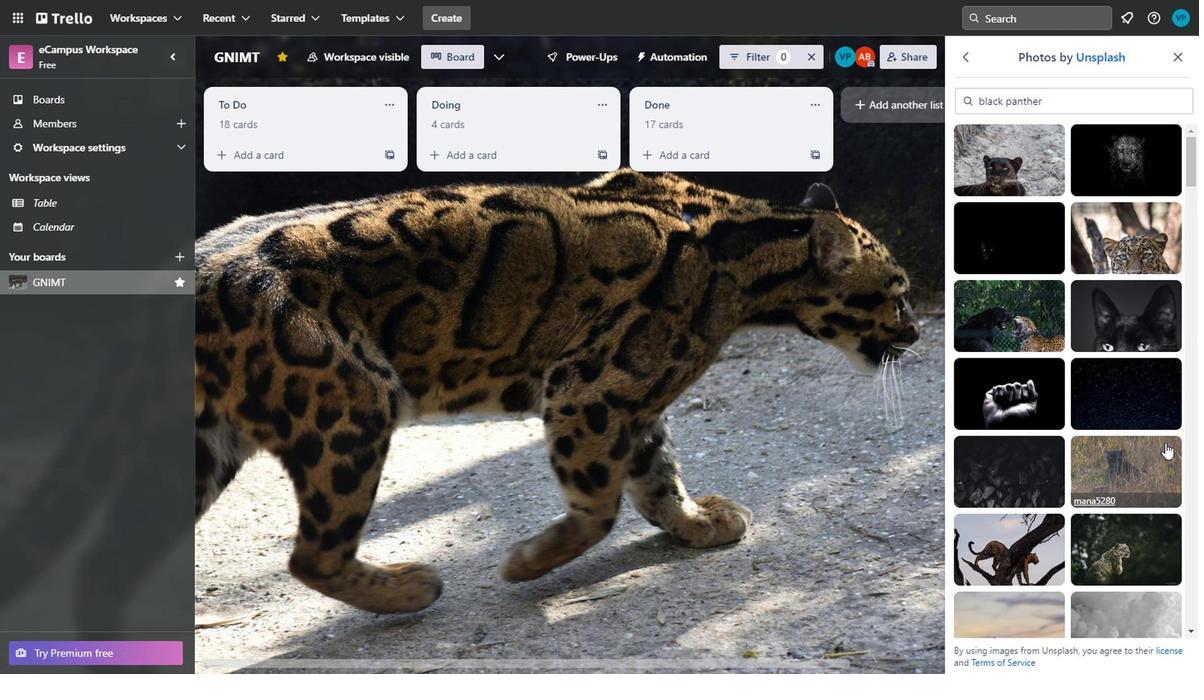 
Action: Mouse scrolled (1081, 433) with delta (0, 0)
Screenshot: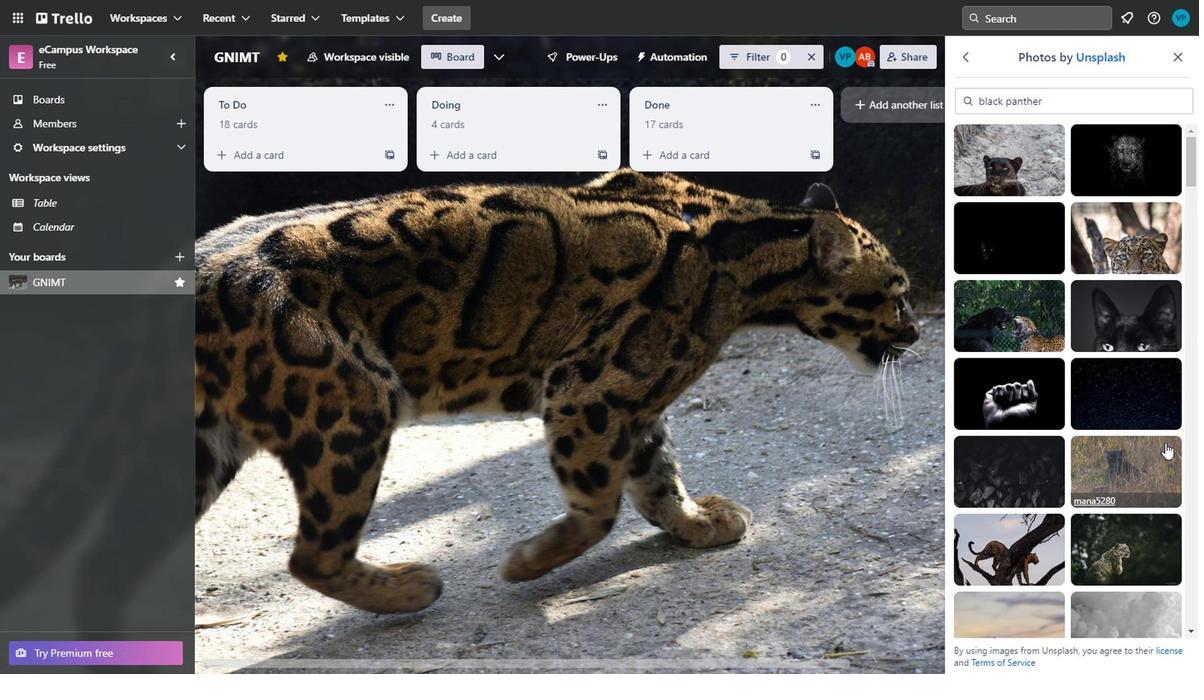 
Action: Mouse scrolled (1081, 433) with delta (0, 0)
Screenshot: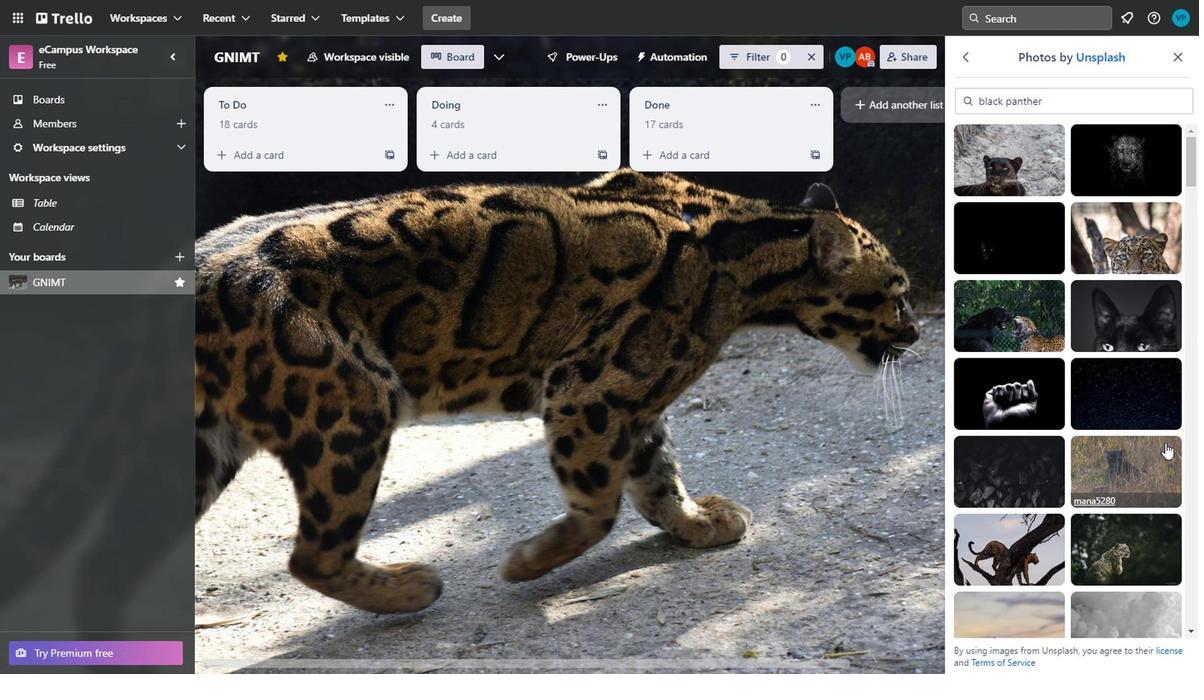 
Action: Mouse scrolled (1081, 433) with delta (0, 0)
Screenshot: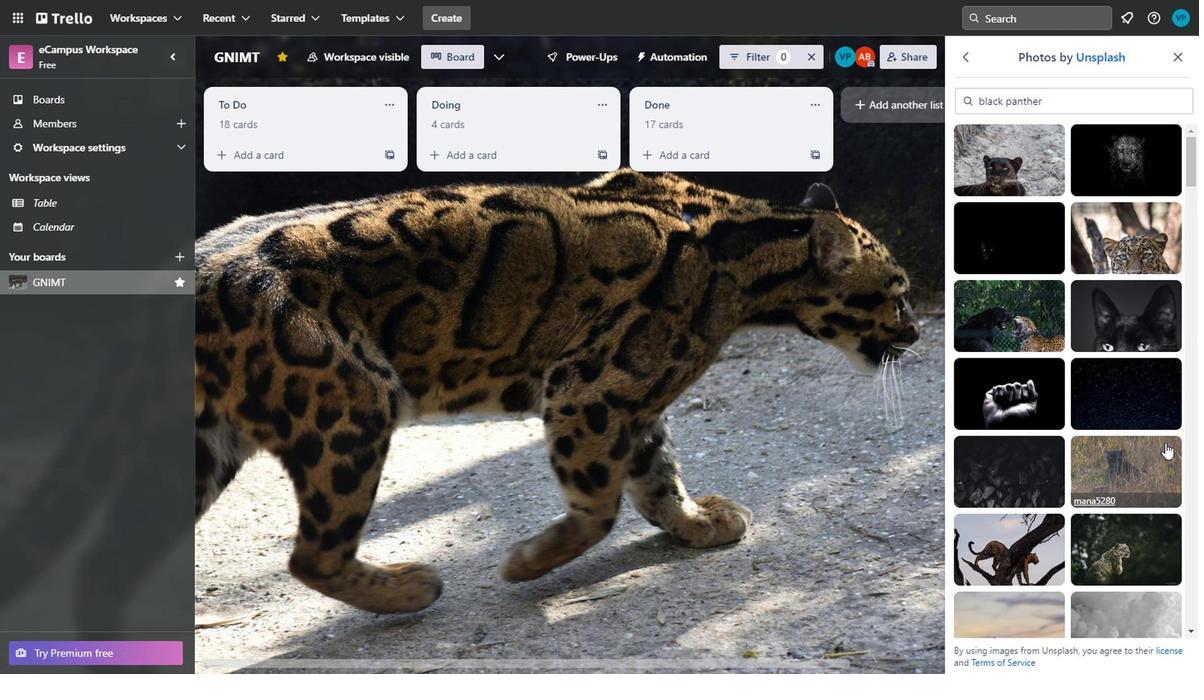 
Action: Mouse scrolled (1081, 433) with delta (0, 0)
Screenshot: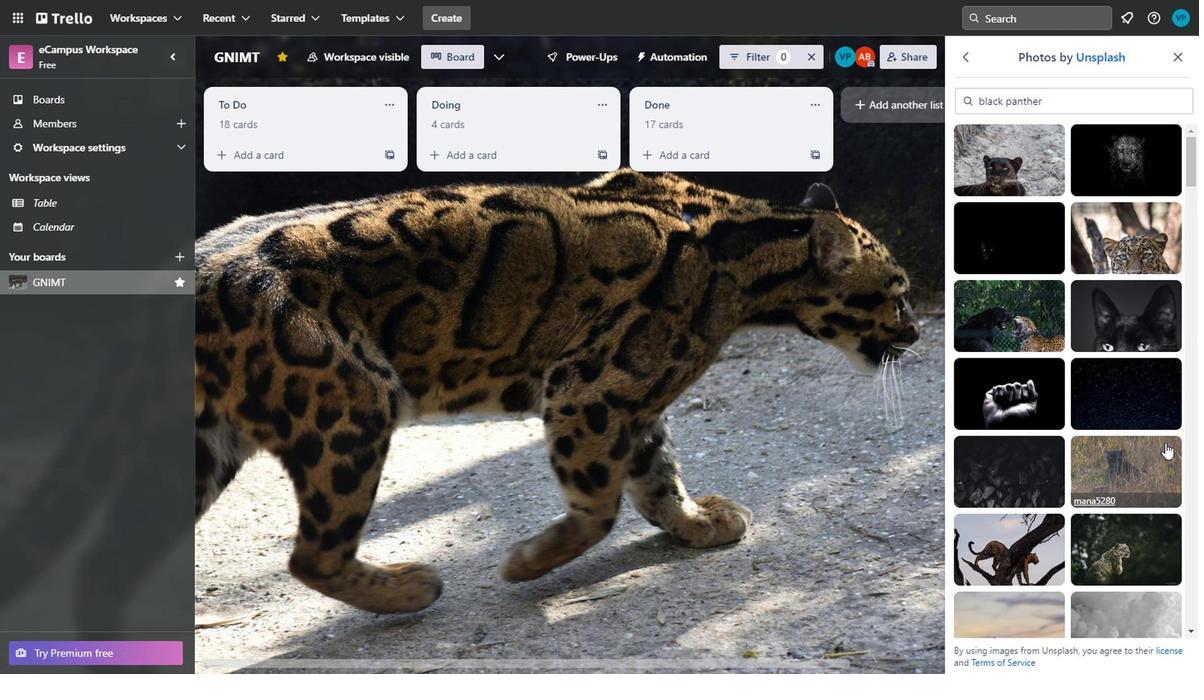 
Action: Mouse scrolled (1081, 433) with delta (0, 0)
Screenshot: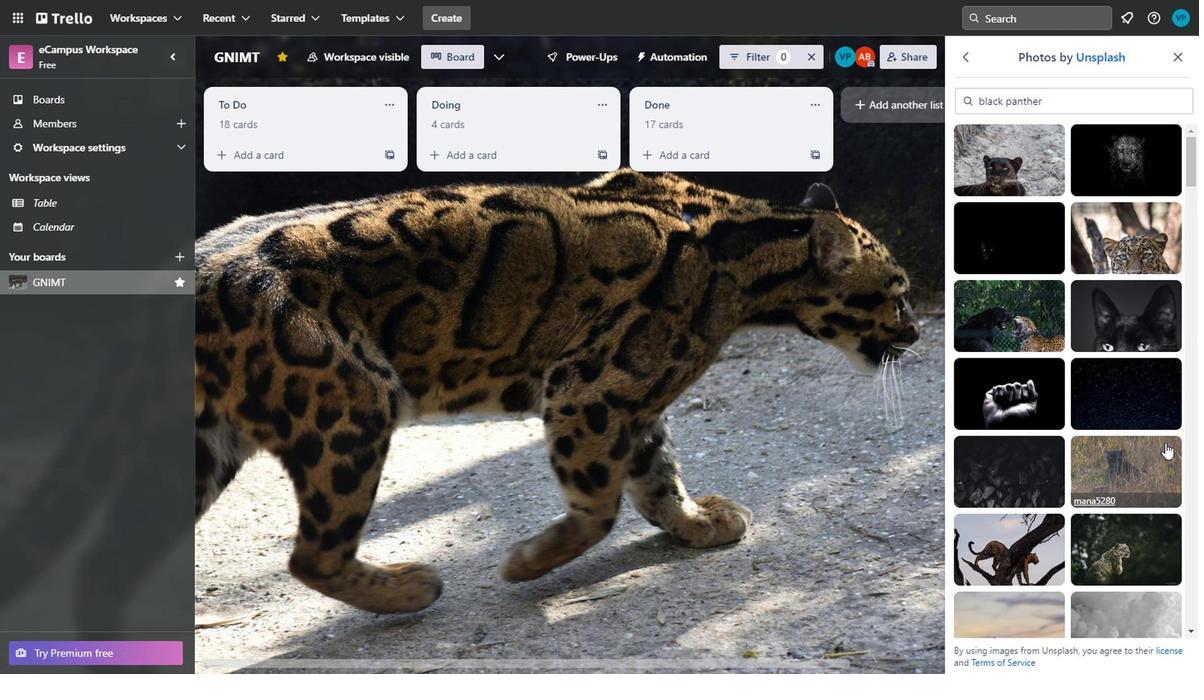 
Action: Mouse scrolled (1081, 433) with delta (0, 0)
Screenshot: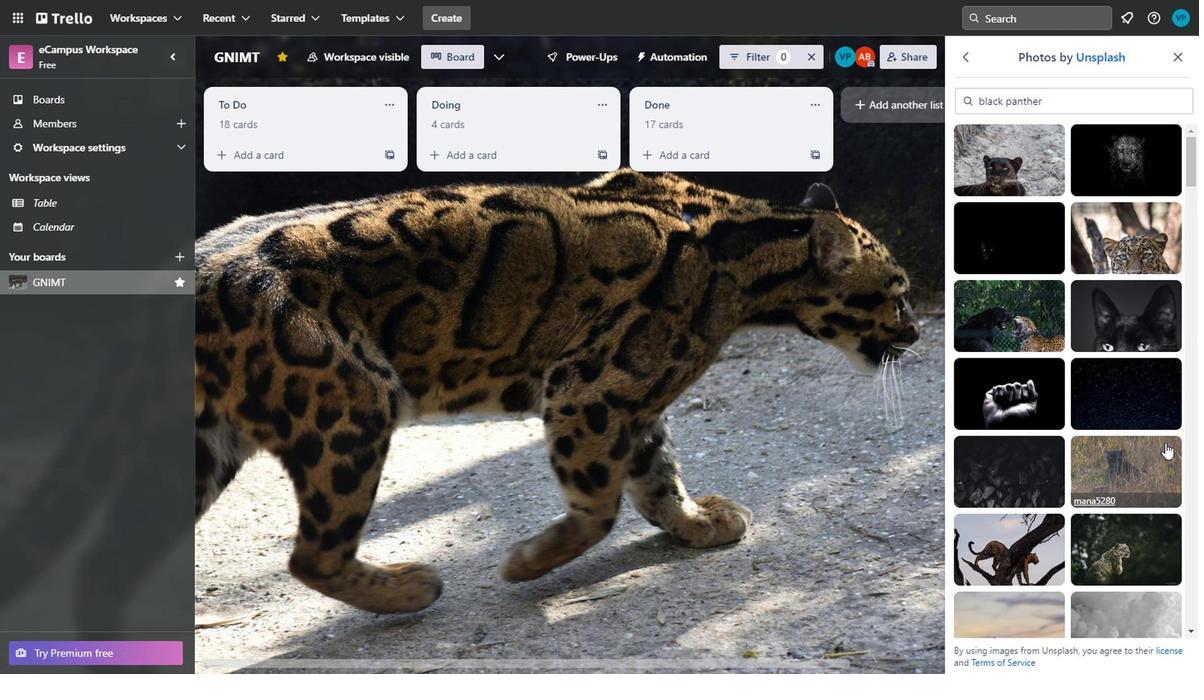 
Action: Mouse scrolled (1081, 433) with delta (0, 0)
Screenshot: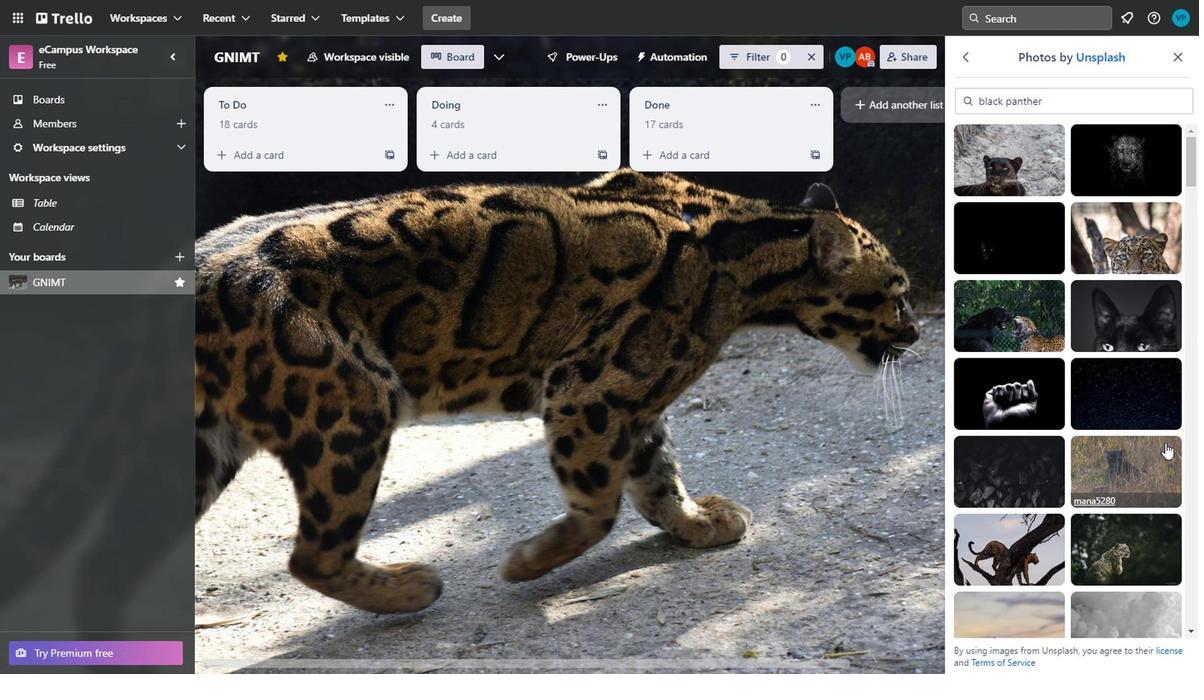 
Action: Mouse scrolled (1081, 433) with delta (0, 0)
Screenshot: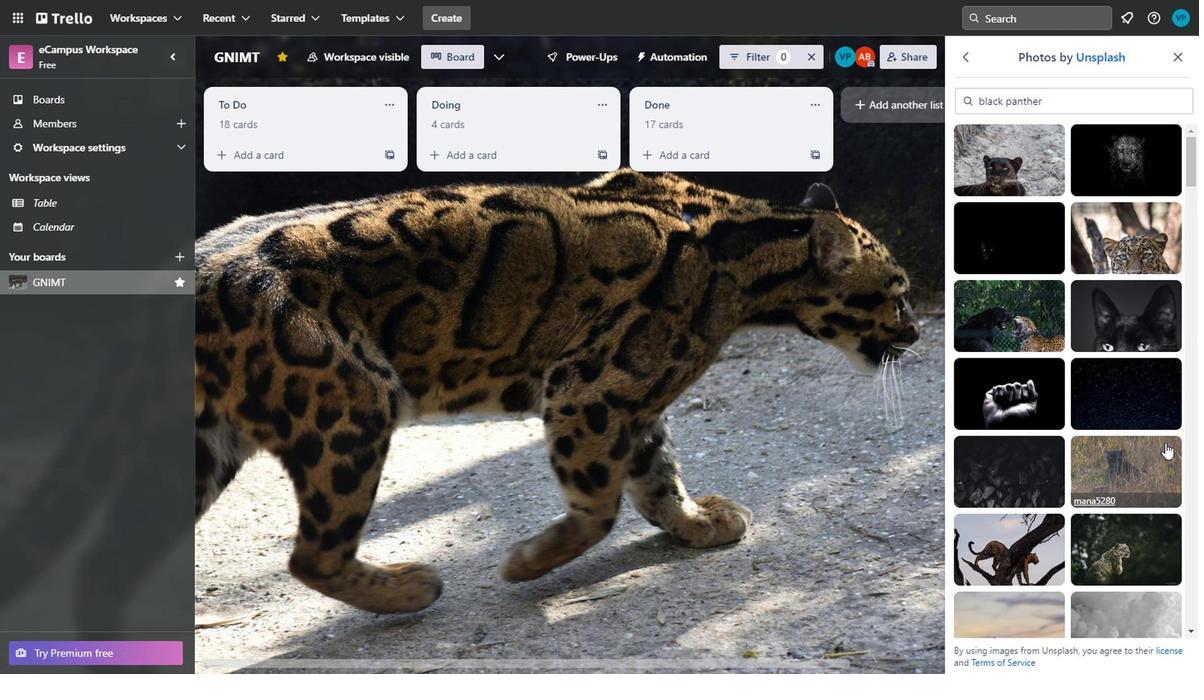 
Action: Mouse scrolled (1081, 433) with delta (0, 0)
Screenshot: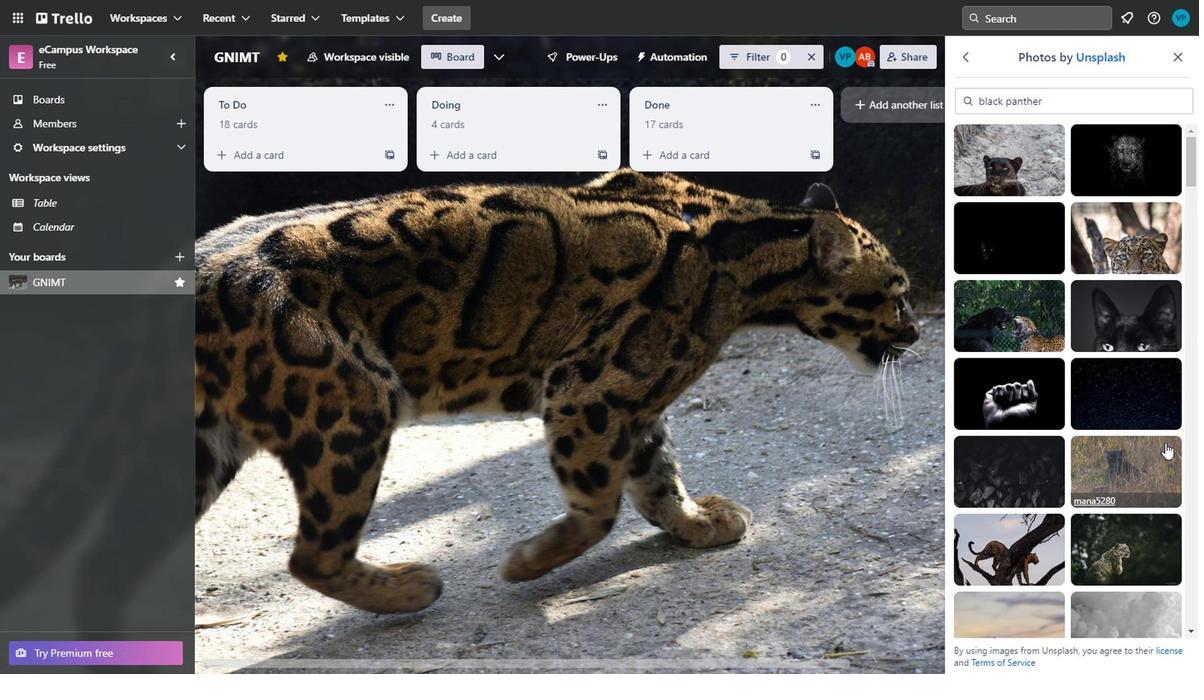 
Action: Mouse scrolled (1081, 433) with delta (0, 0)
Screenshot: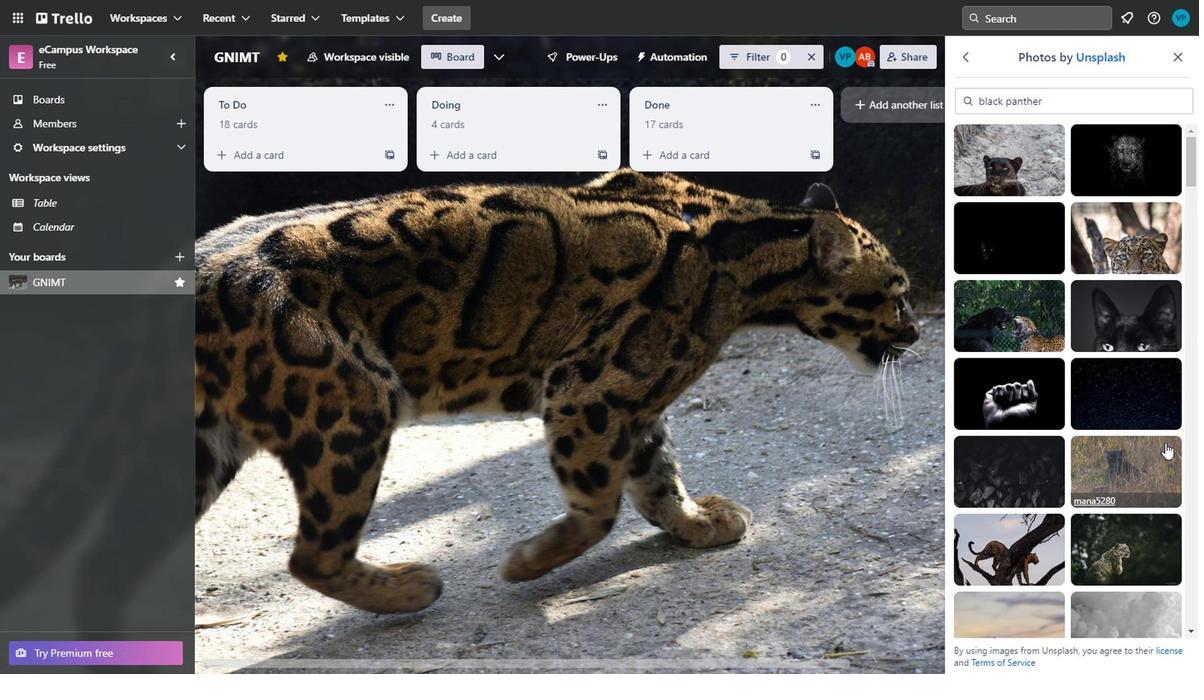 
Action: Mouse scrolled (1081, 433) with delta (0, 0)
Screenshot: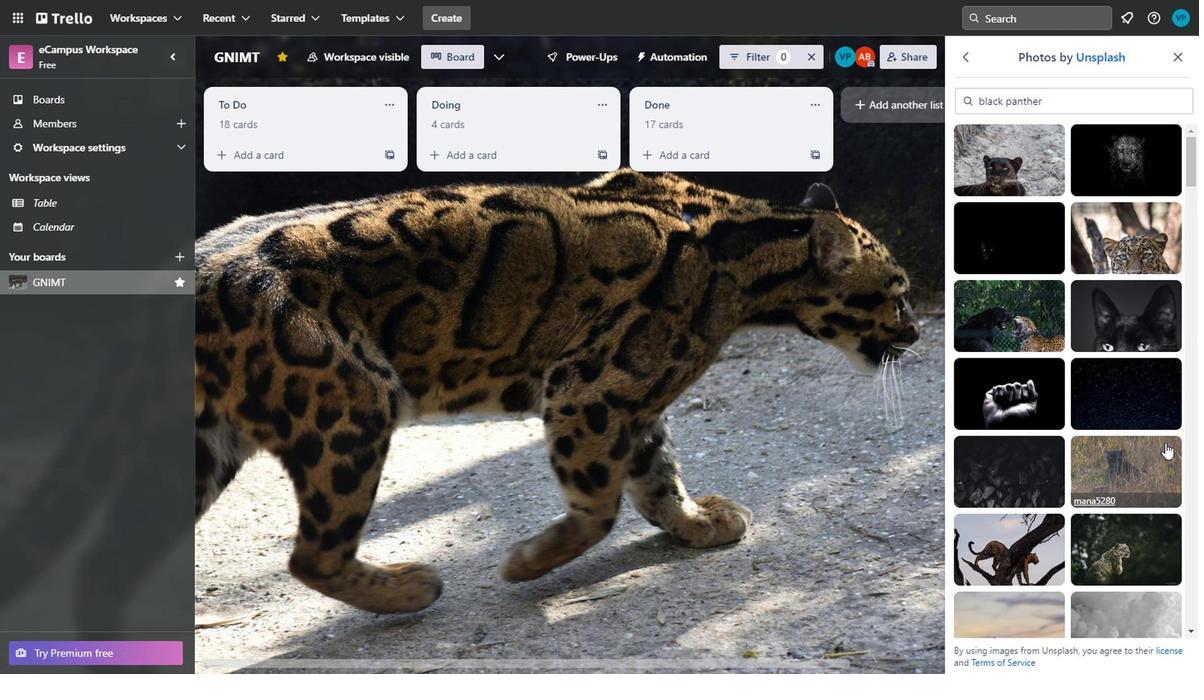 
Action: Mouse scrolled (1081, 431) with delta (0, 0)
